 Task: Look for Airbnb properties in Mamburao, Philippines from 24th December, 2023 to 30th December, 2023 for 1 adult. Place can be private room with 1  bedroom having 1 bed and 1 bathroom. Property type can be hotel.
Action: Mouse moved to (447, 112)
Screenshot: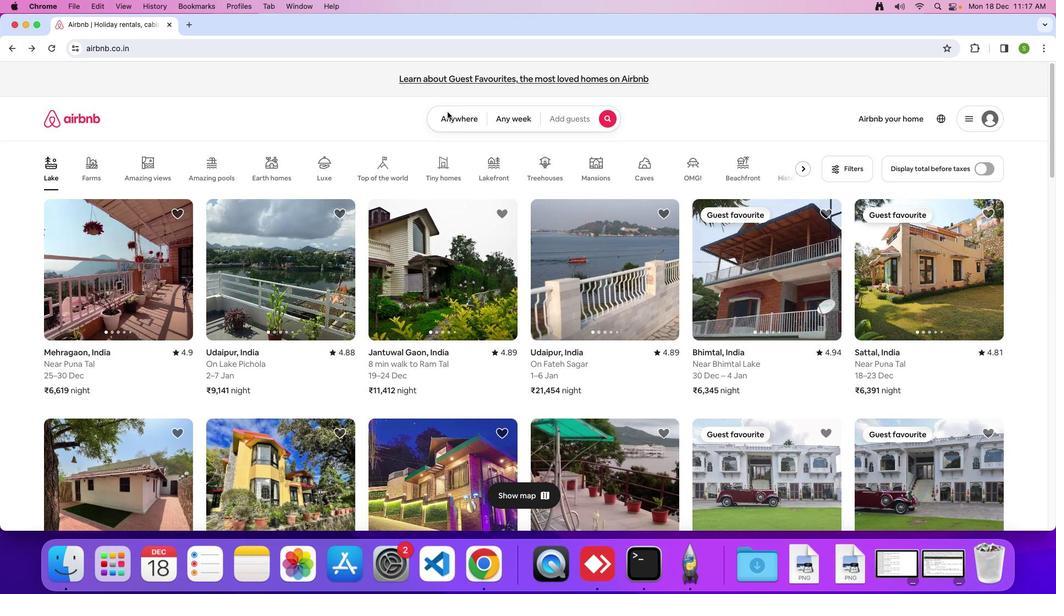 
Action: Mouse pressed left at (447, 112)
Screenshot: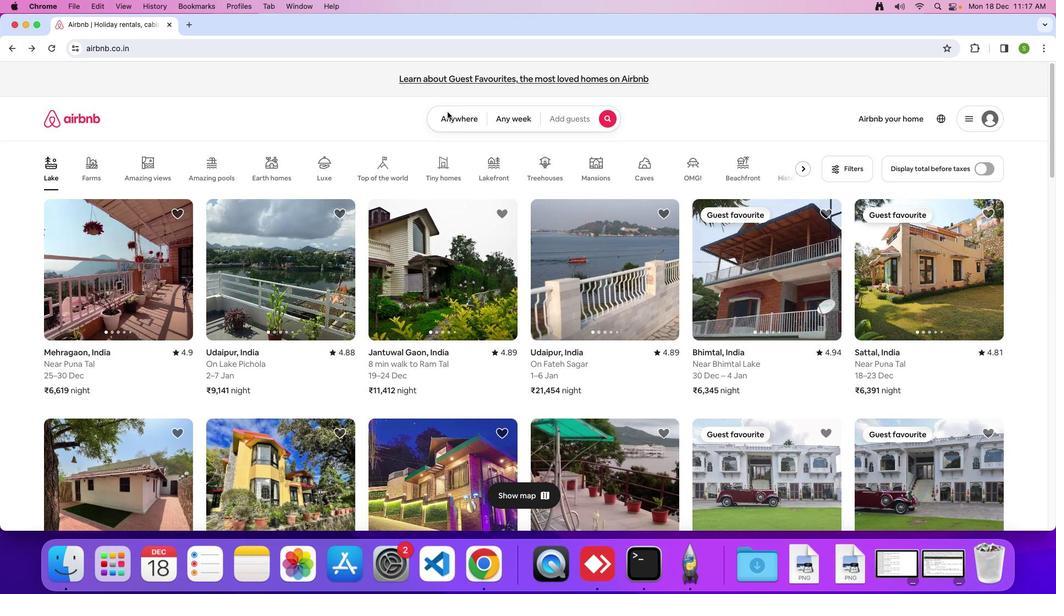 
Action: Mouse moved to (447, 116)
Screenshot: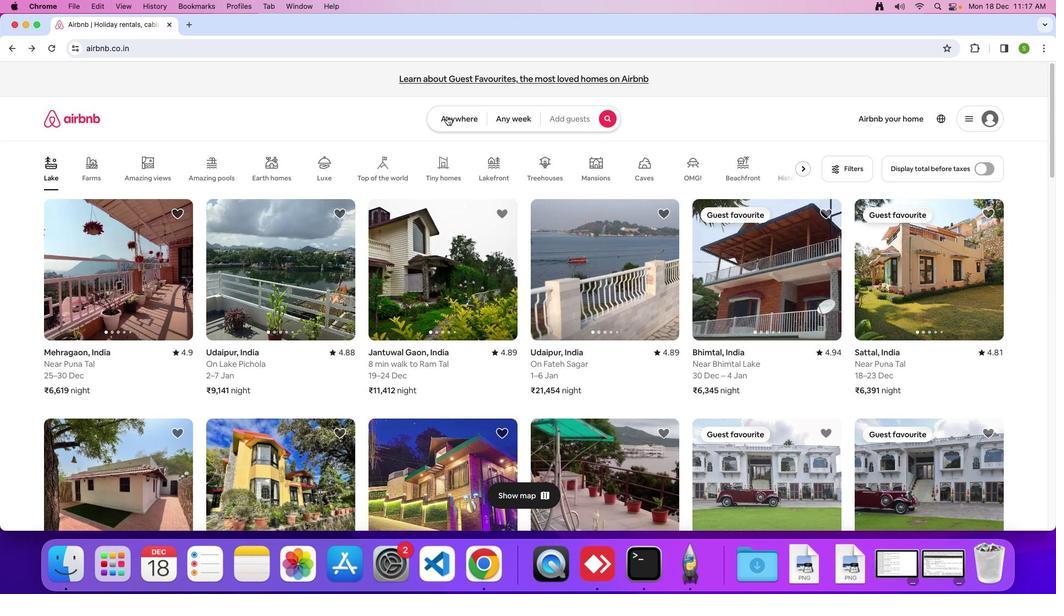 
Action: Mouse pressed left at (447, 116)
Screenshot: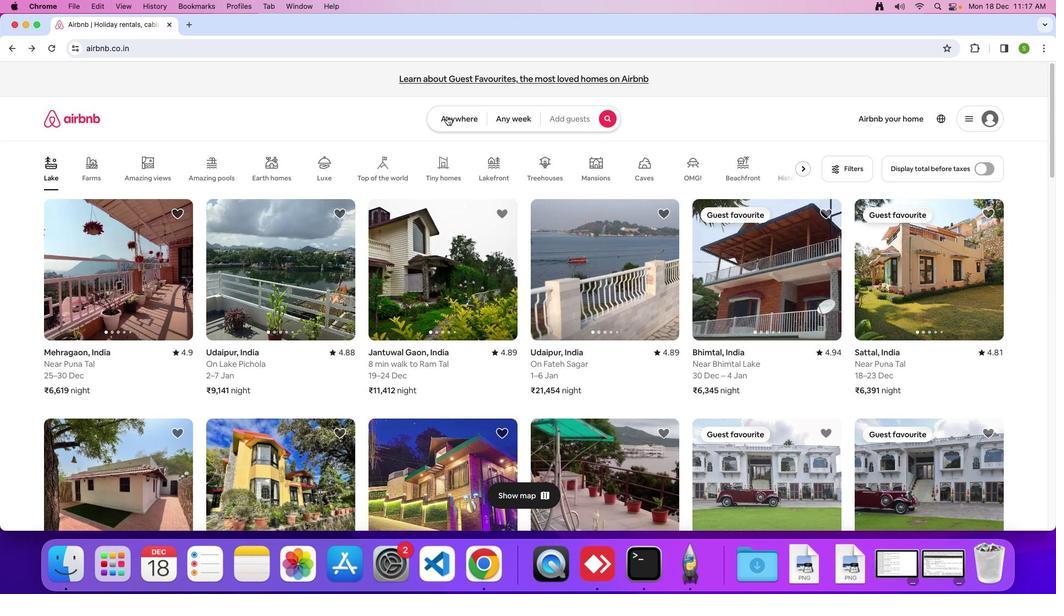
Action: Mouse moved to (348, 155)
Screenshot: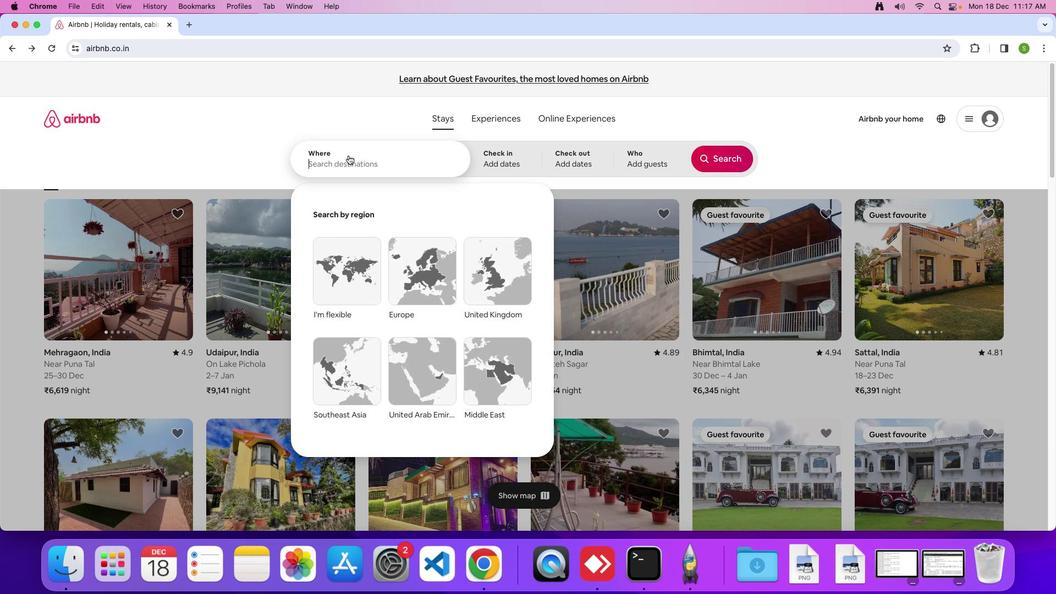 
Action: Mouse pressed left at (348, 155)
Screenshot: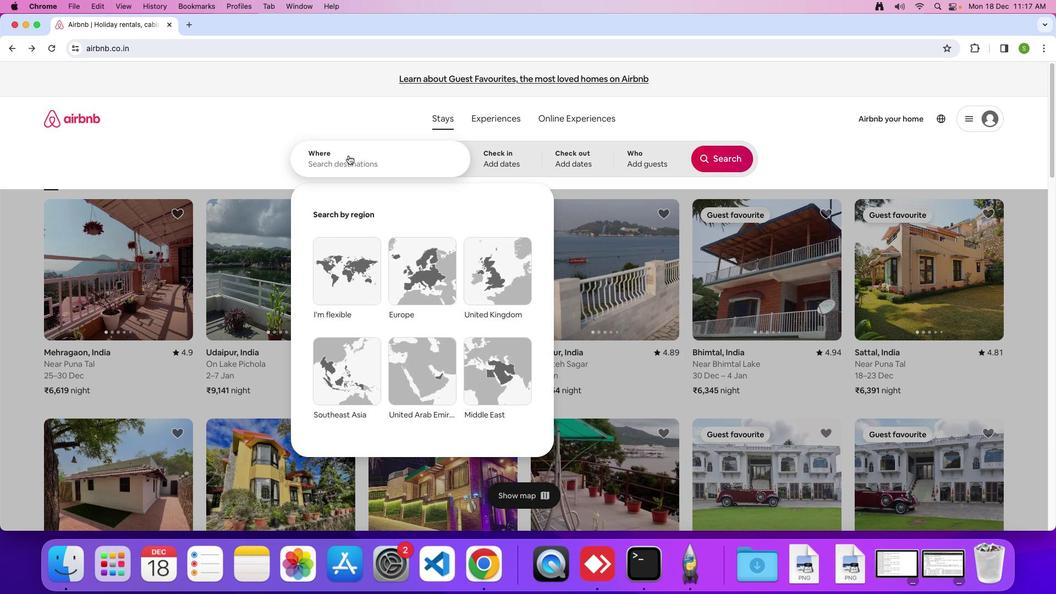 
Action: Mouse moved to (348, 155)
Screenshot: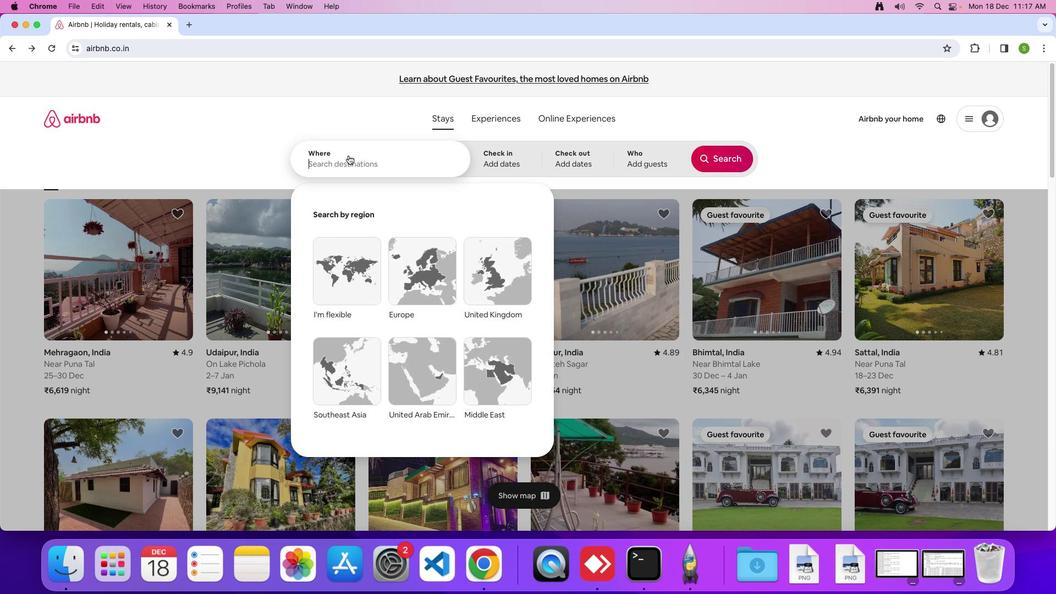 
Action: Key pressed 'M'Key.caps_lock'a''m''b''u''r''a''o'','Key.spaceKey.shift'P''h''i''l''i''p''p''i''n''e''s'Key.enter
Screenshot: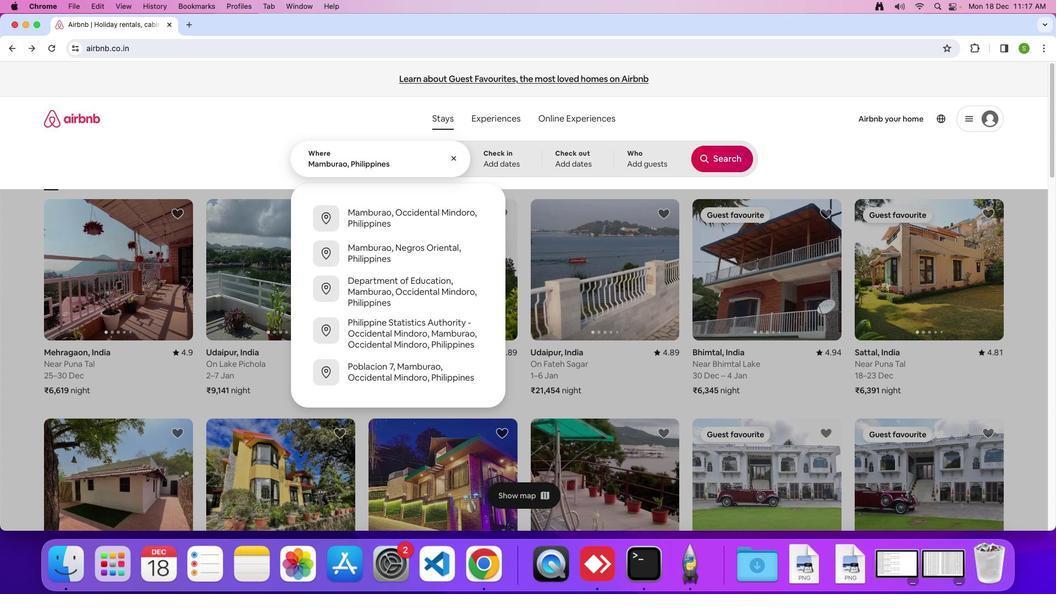 
Action: Mouse moved to (343, 407)
Screenshot: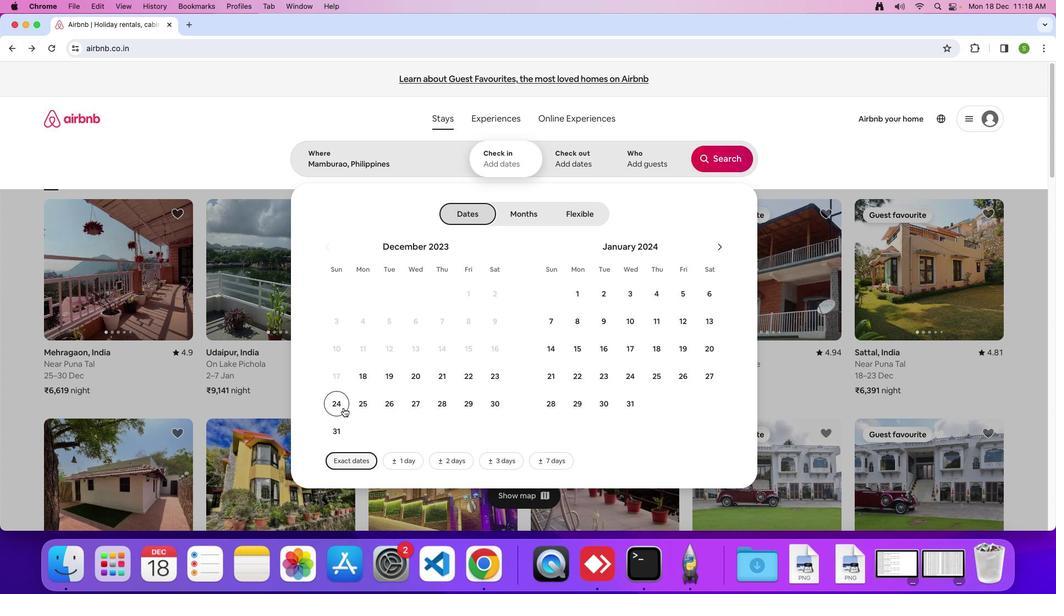 
Action: Mouse pressed left at (343, 407)
Screenshot: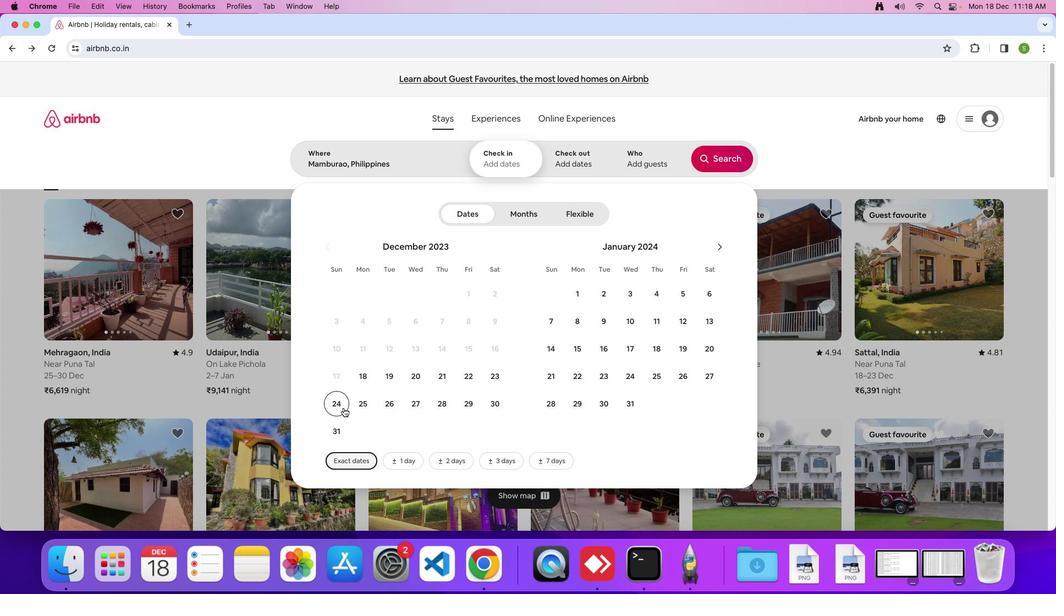 
Action: Mouse moved to (485, 399)
Screenshot: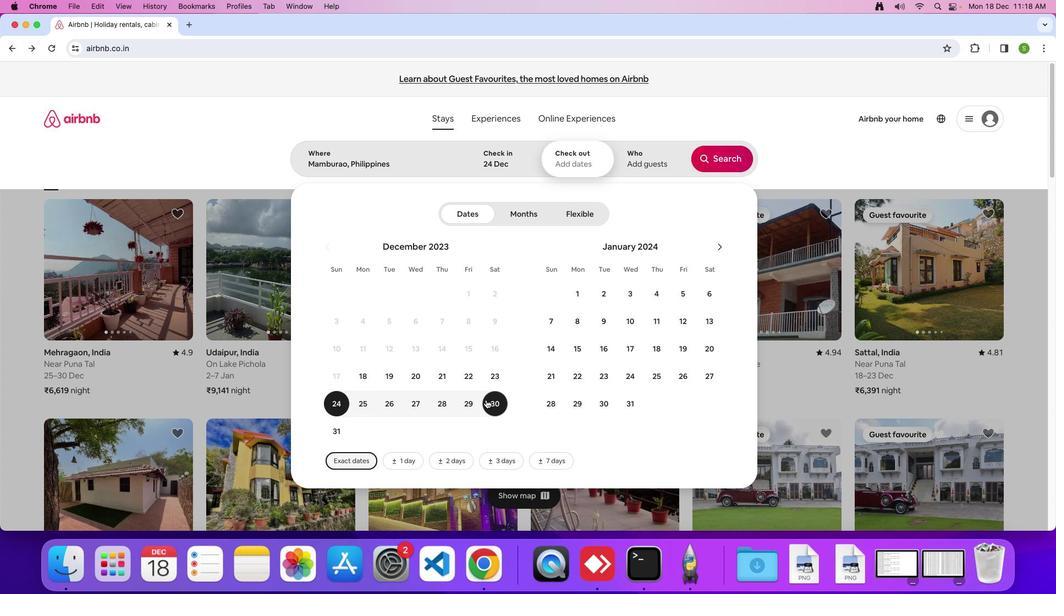 
Action: Mouse pressed left at (485, 399)
Screenshot: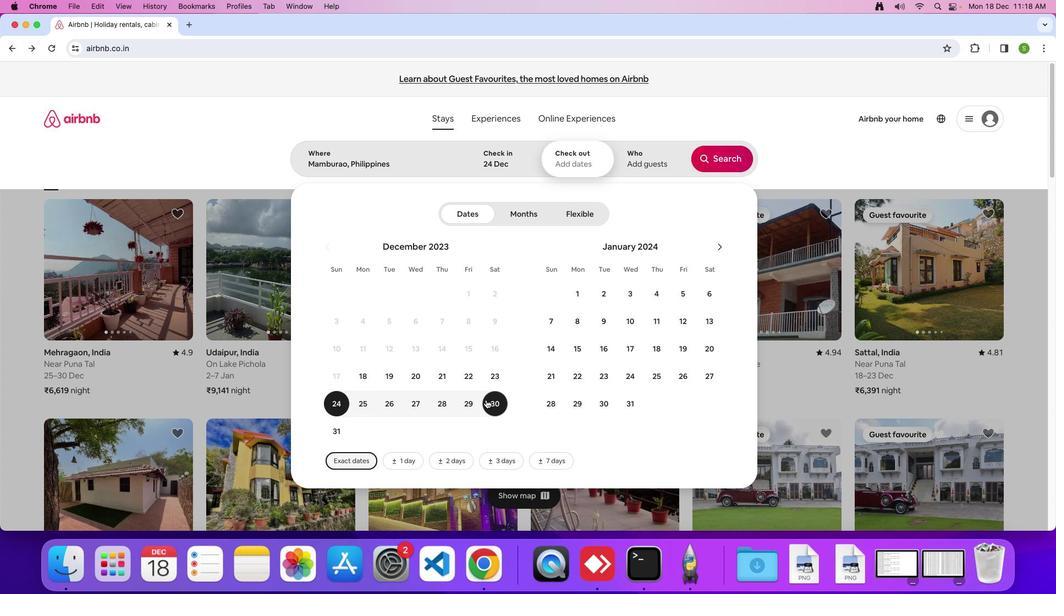 
Action: Mouse moved to (634, 167)
Screenshot: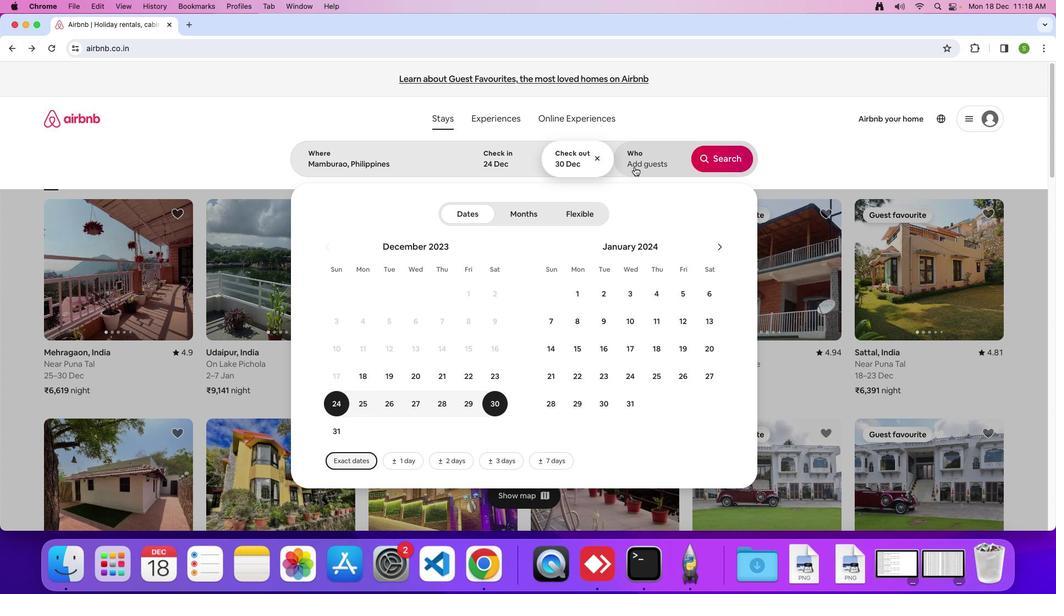 
Action: Mouse pressed left at (634, 167)
Screenshot: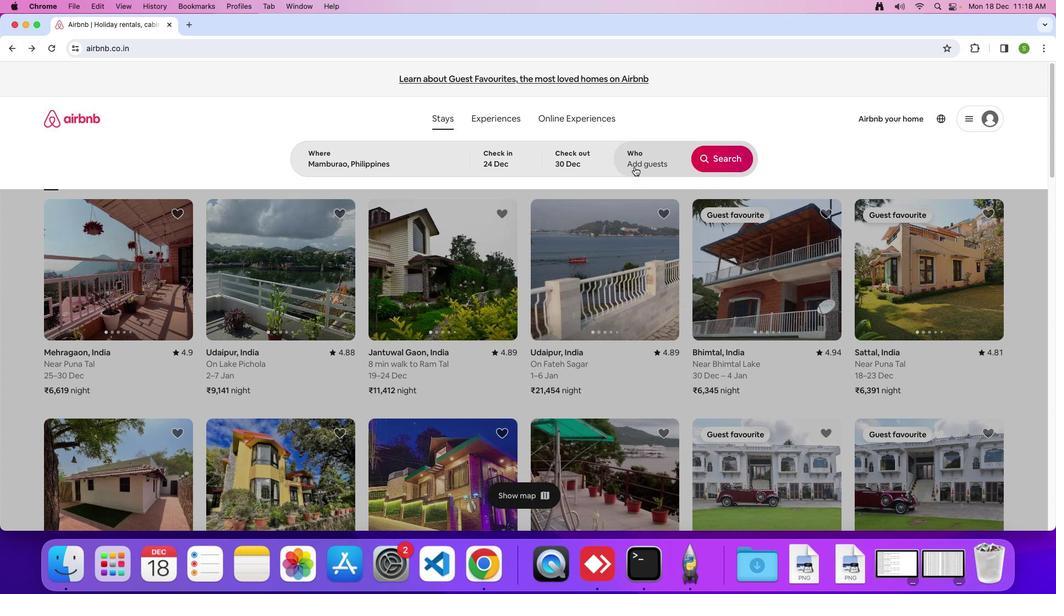 
Action: Mouse moved to (722, 213)
Screenshot: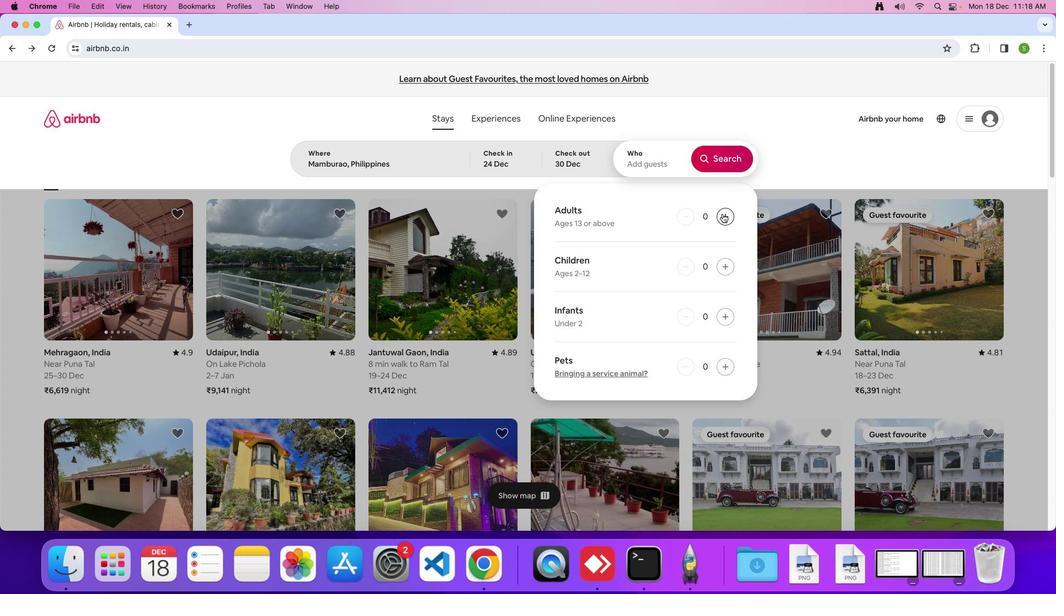 
Action: Mouse pressed left at (722, 213)
Screenshot: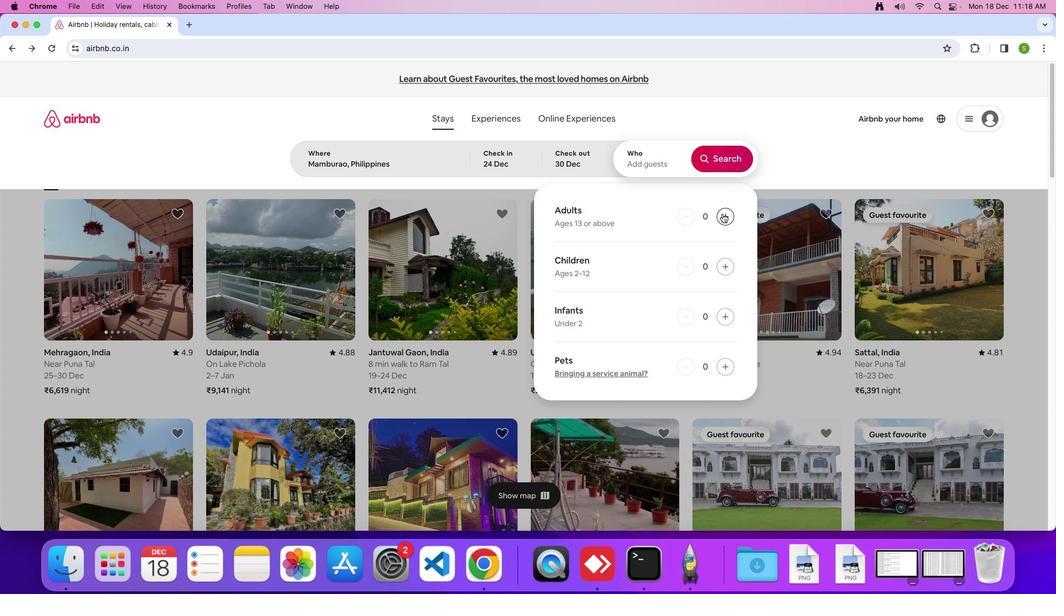 
Action: Mouse moved to (721, 160)
Screenshot: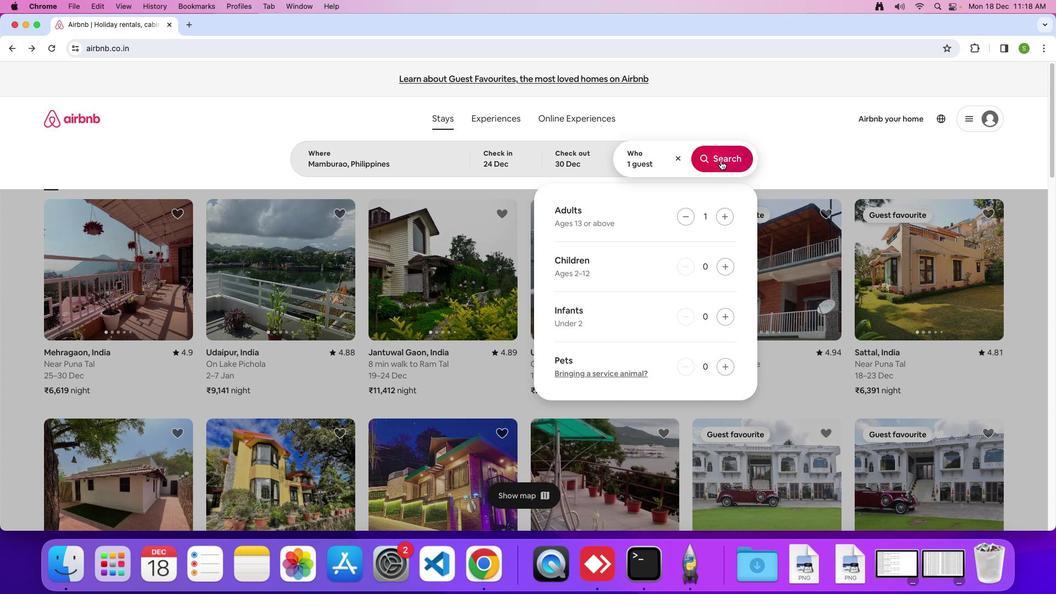 
Action: Mouse pressed left at (721, 160)
Screenshot: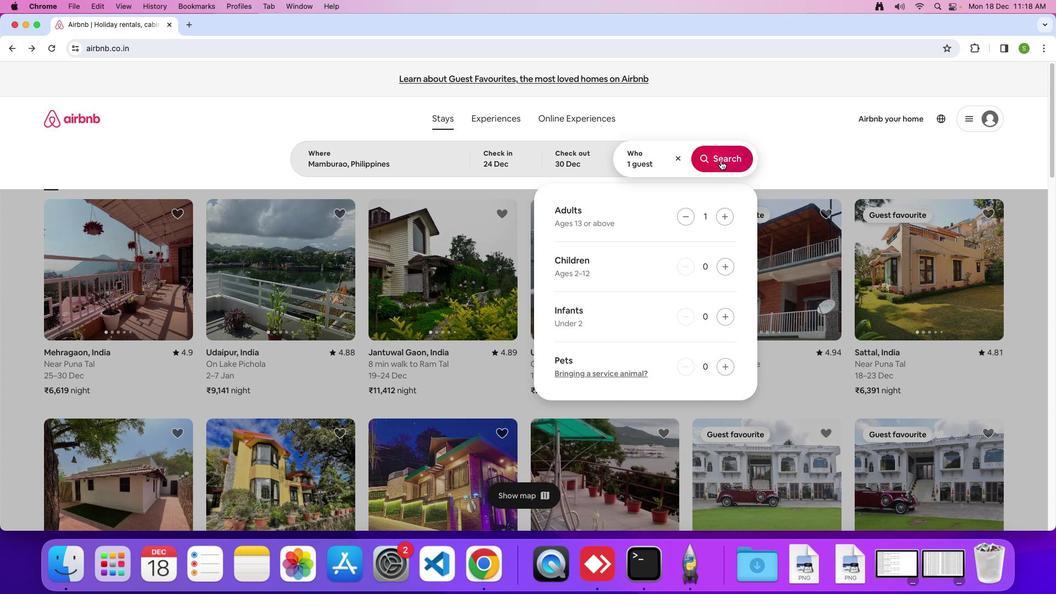 
Action: Mouse moved to (890, 135)
Screenshot: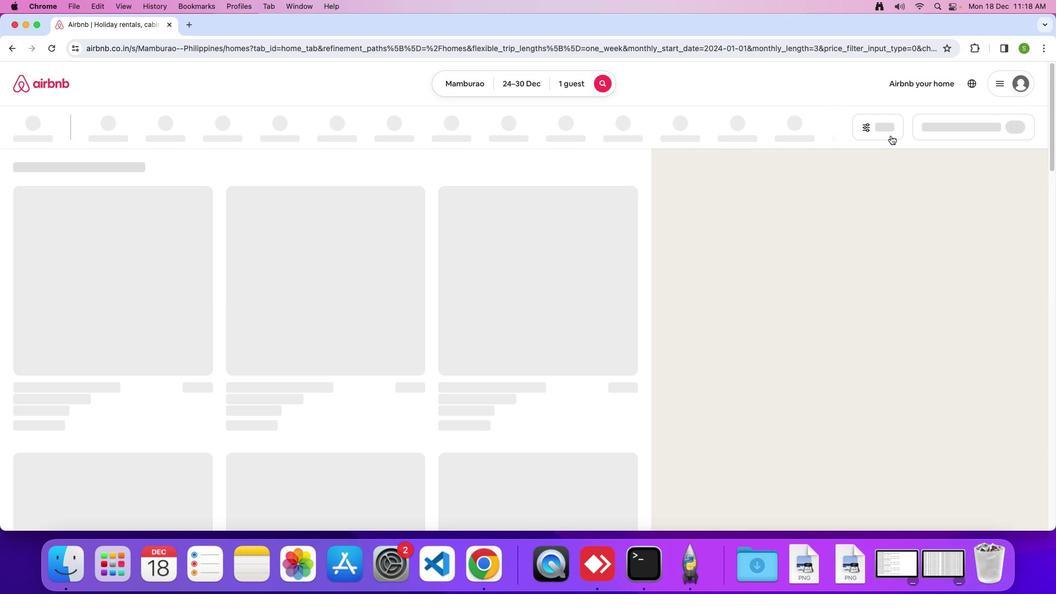 
Action: Mouse pressed left at (890, 135)
Screenshot: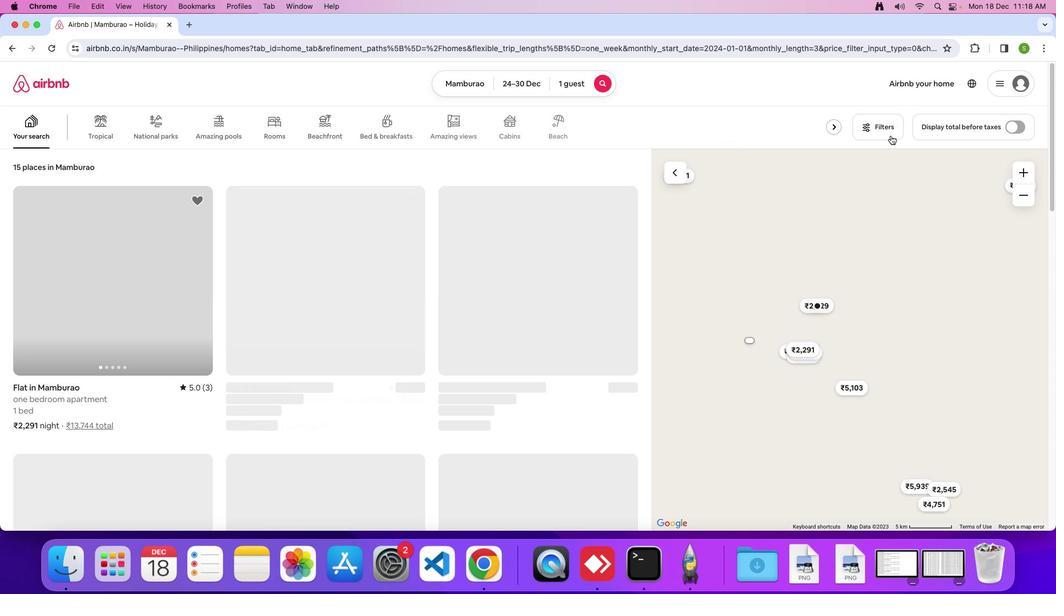 
Action: Mouse moved to (469, 308)
Screenshot: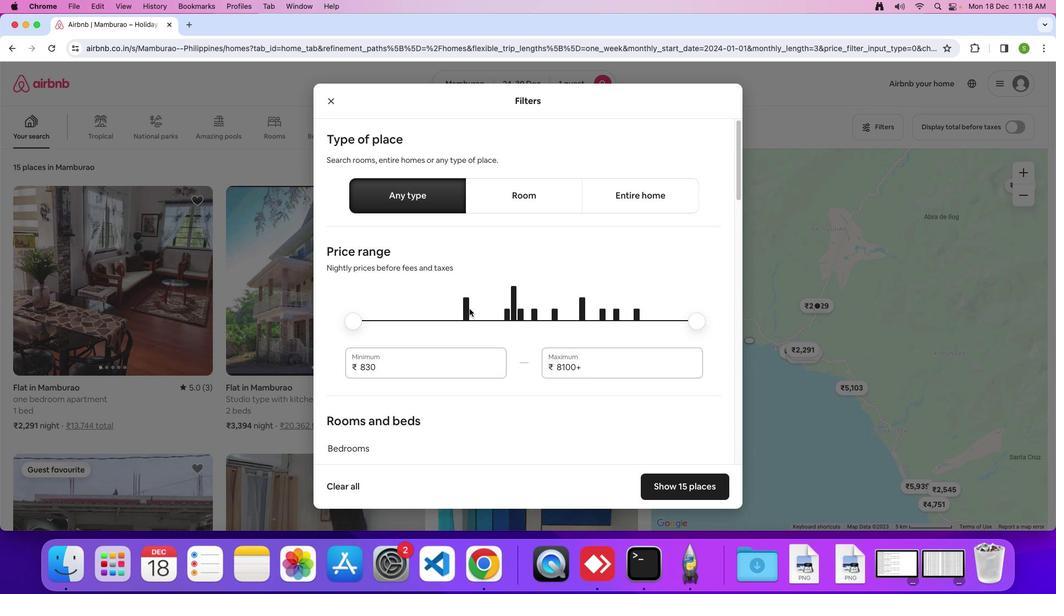 
Action: Mouse scrolled (469, 308) with delta (0, 0)
Screenshot: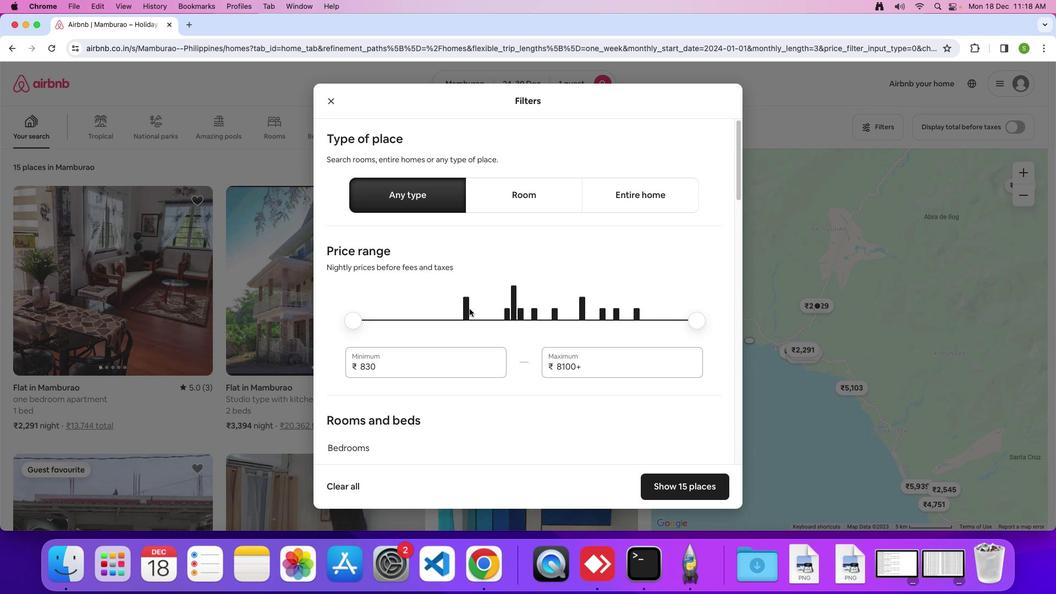 
Action: Mouse scrolled (469, 308) with delta (0, 0)
Screenshot: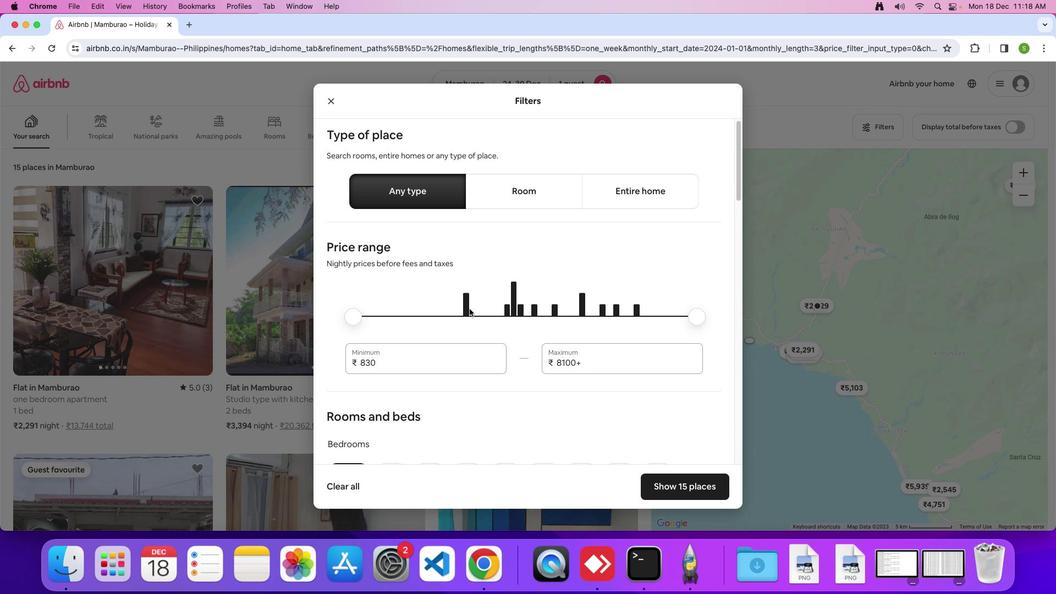 
Action: Mouse scrolled (469, 308) with delta (0, 0)
Screenshot: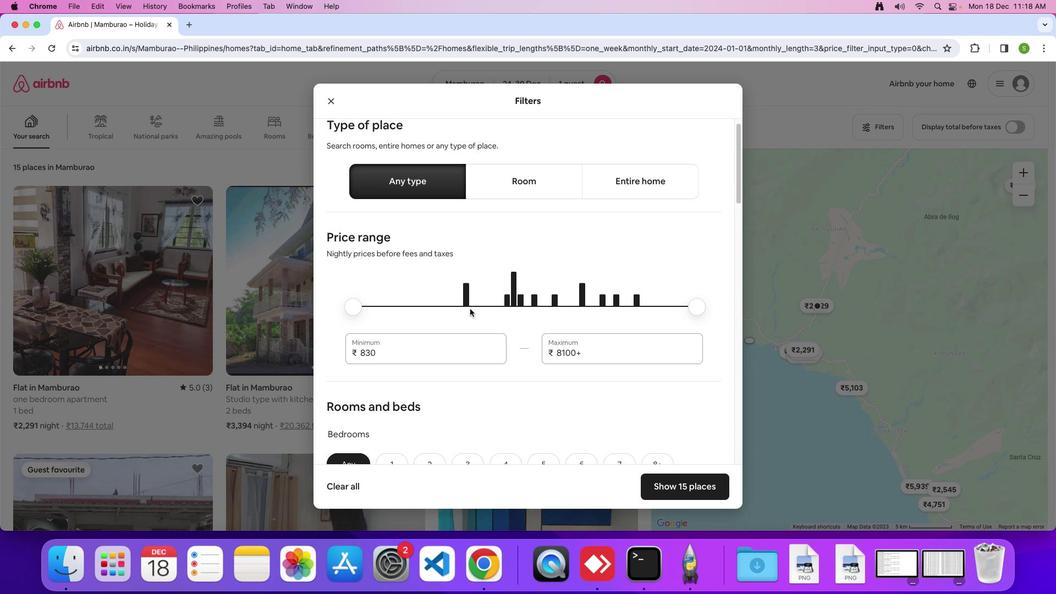 
Action: Mouse moved to (469, 308)
Screenshot: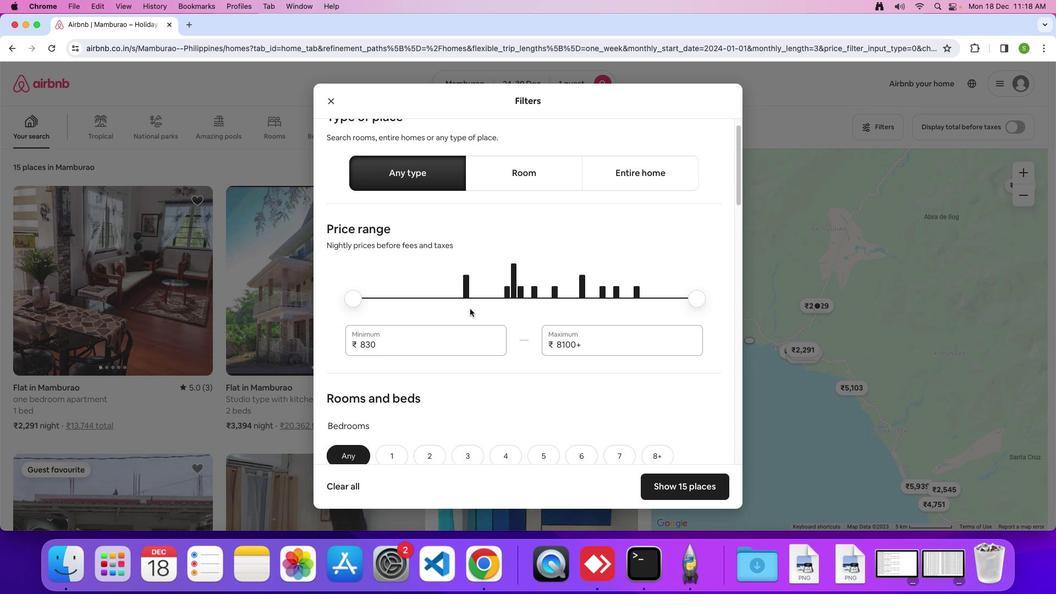 
Action: Mouse scrolled (469, 308) with delta (0, 0)
Screenshot: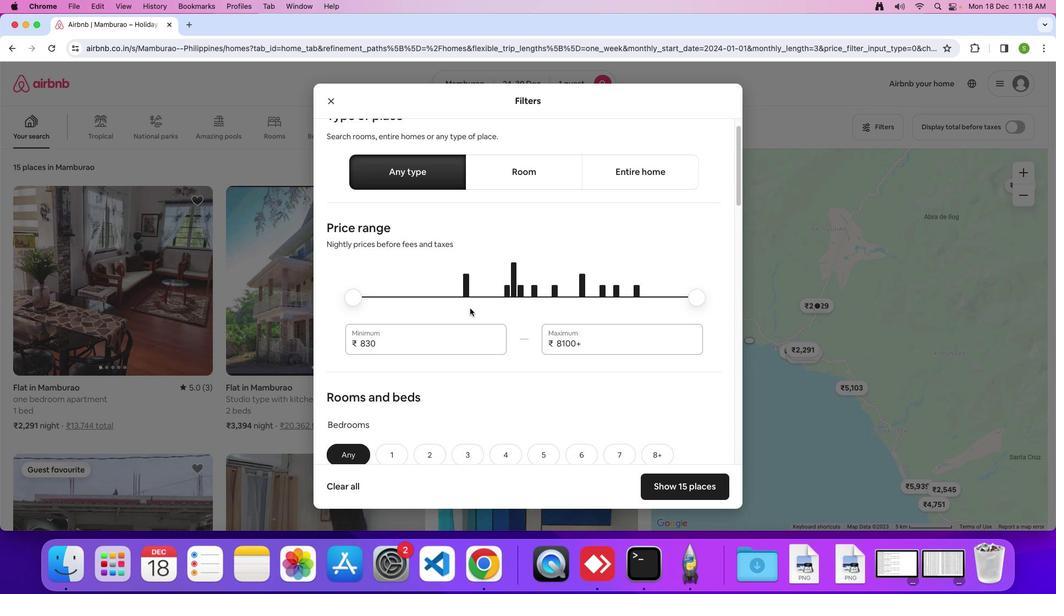 
Action: Mouse scrolled (469, 308) with delta (0, 0)
Screenshot: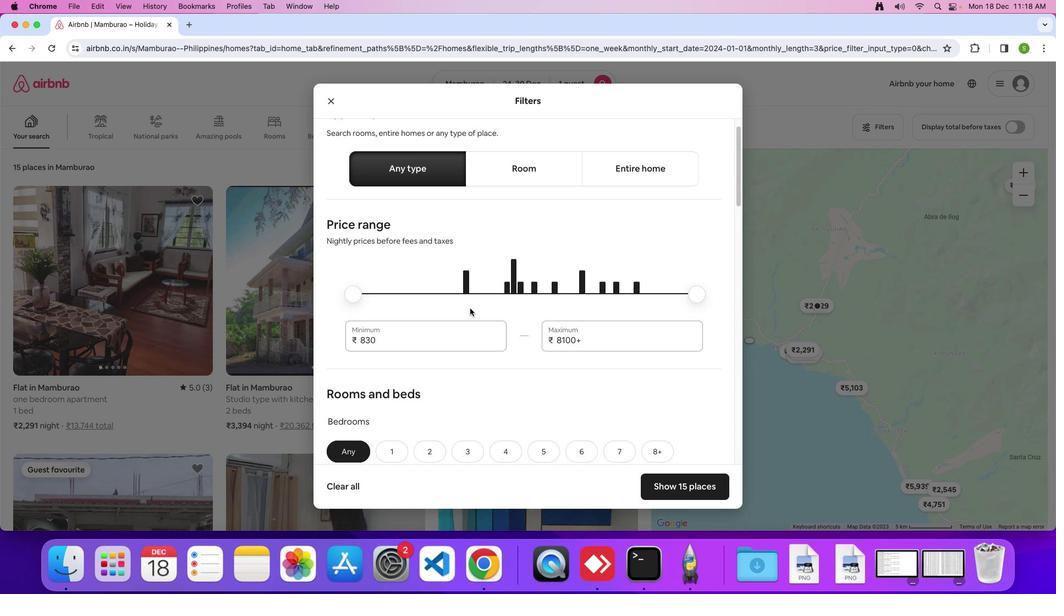 
Action: Mouse moved to (470, 308)
Screenshot: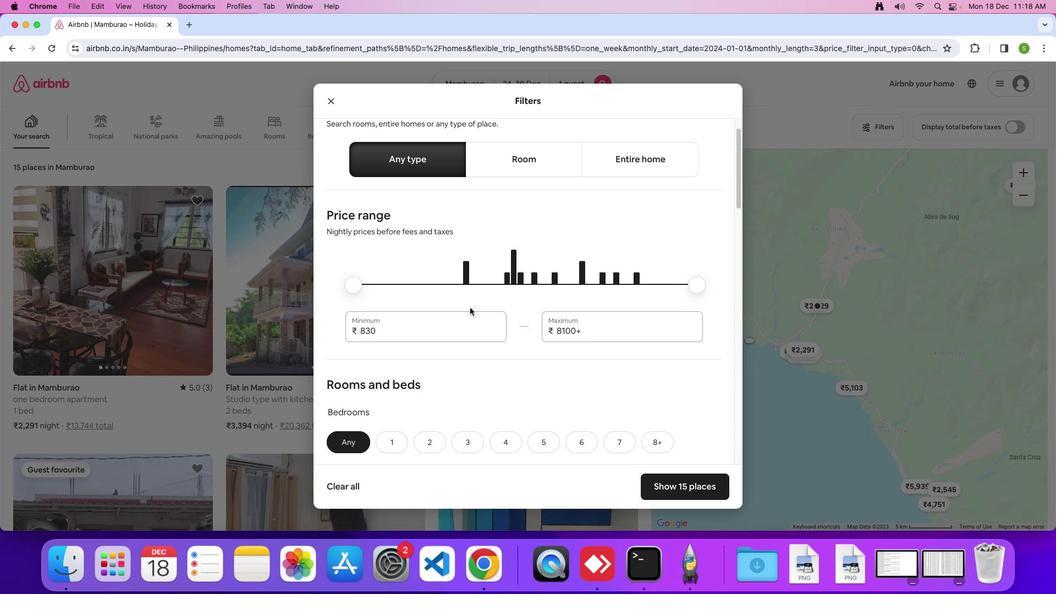 
Action: Mouse scrolled (470, 308) with delta (0, 0)
Screenshot: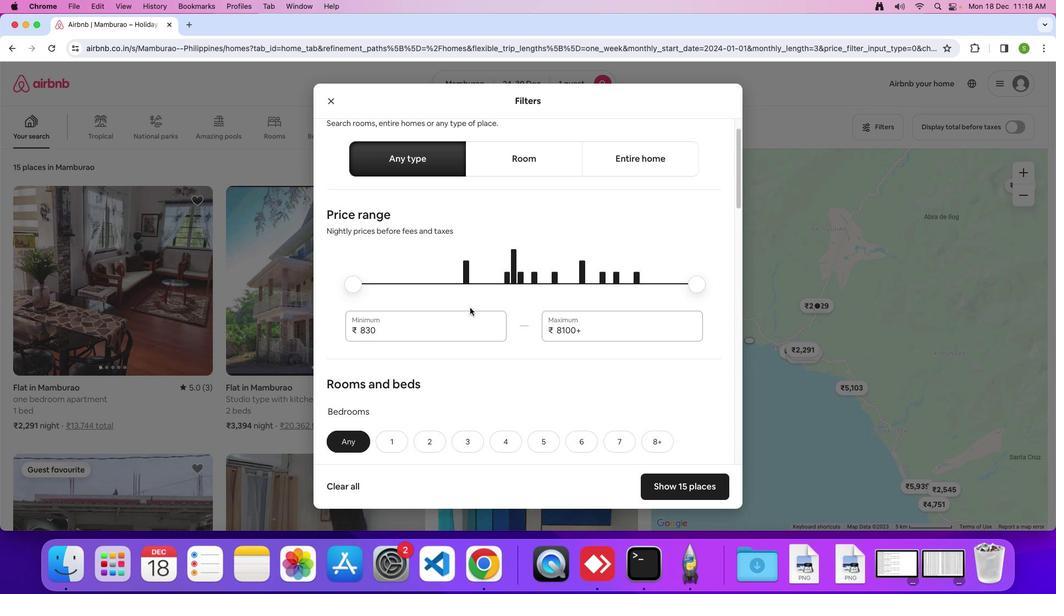 
Action: Mouse scrolled (470, 308) with delta (0, 0)
Screenshot: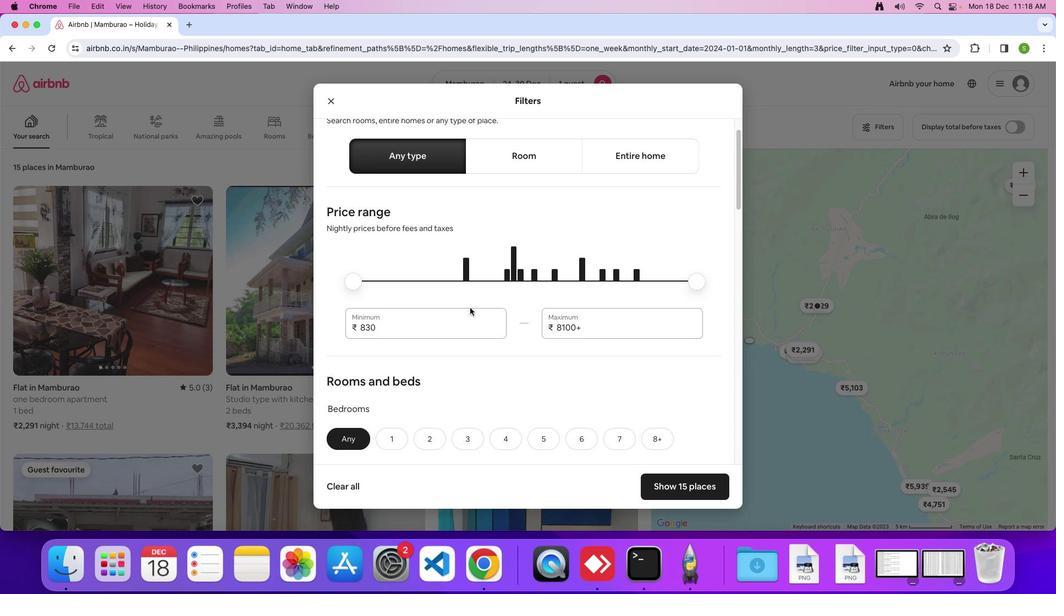 
Action: Mouse scrolled (470, 308) with delta (0, -1)
Screenshot: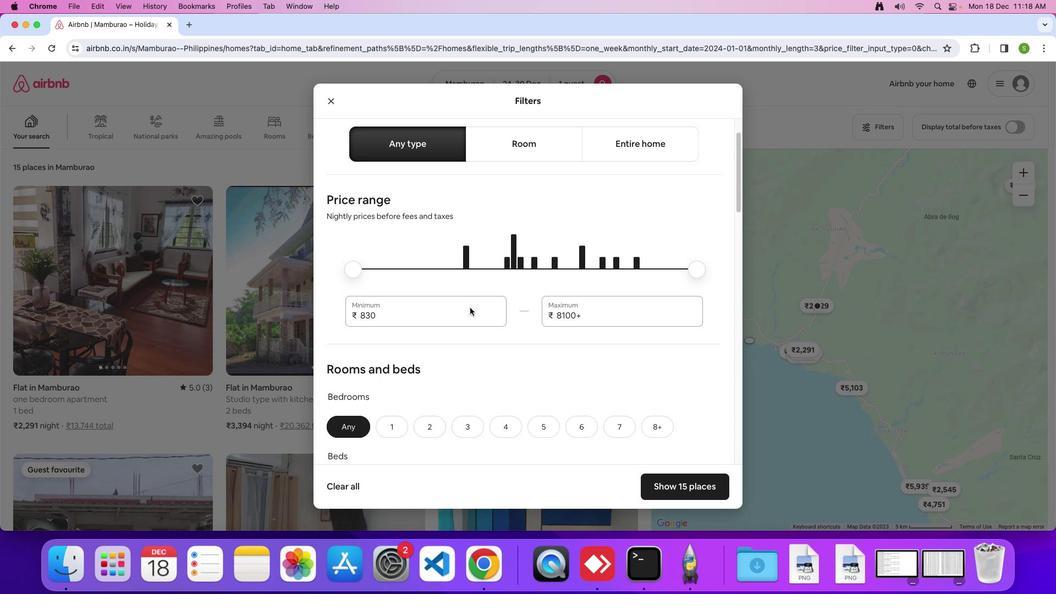 
Action: Mouse scrolled (470, 308) with delta (0, 0)
Screenshot: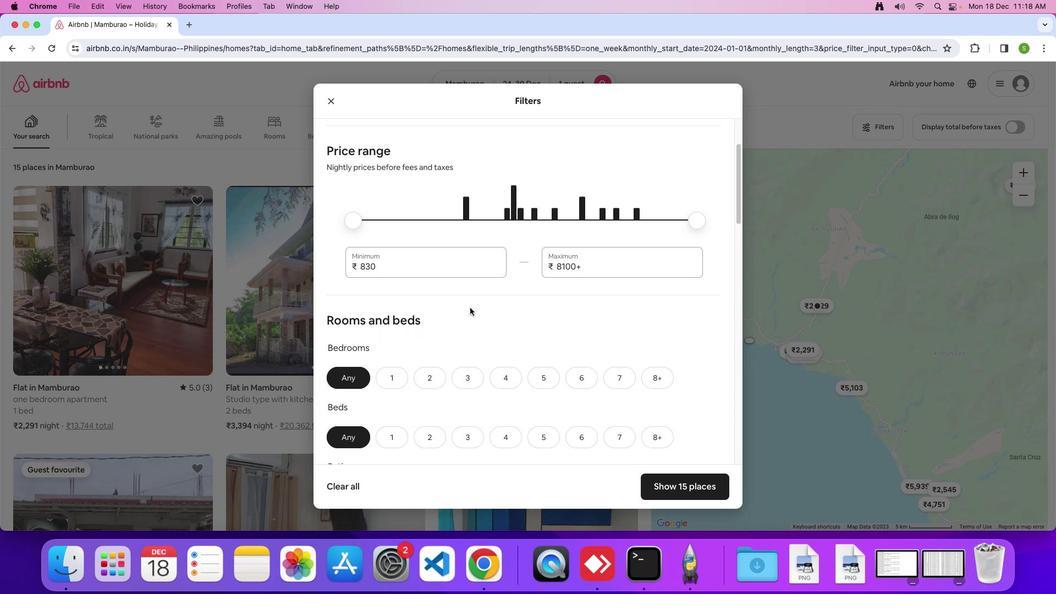 
Action: Mouse scrolled (470, 308) with delta (0, 0)
Screenshot: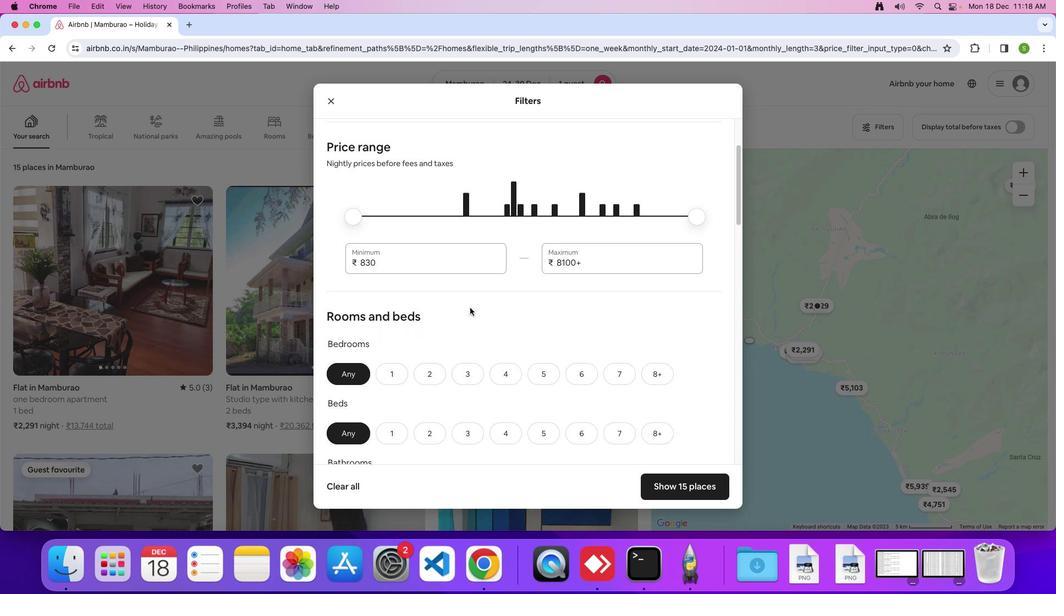 
Action: Mouse scrolled (470, 308) with delta (0, 0)
Screenshot: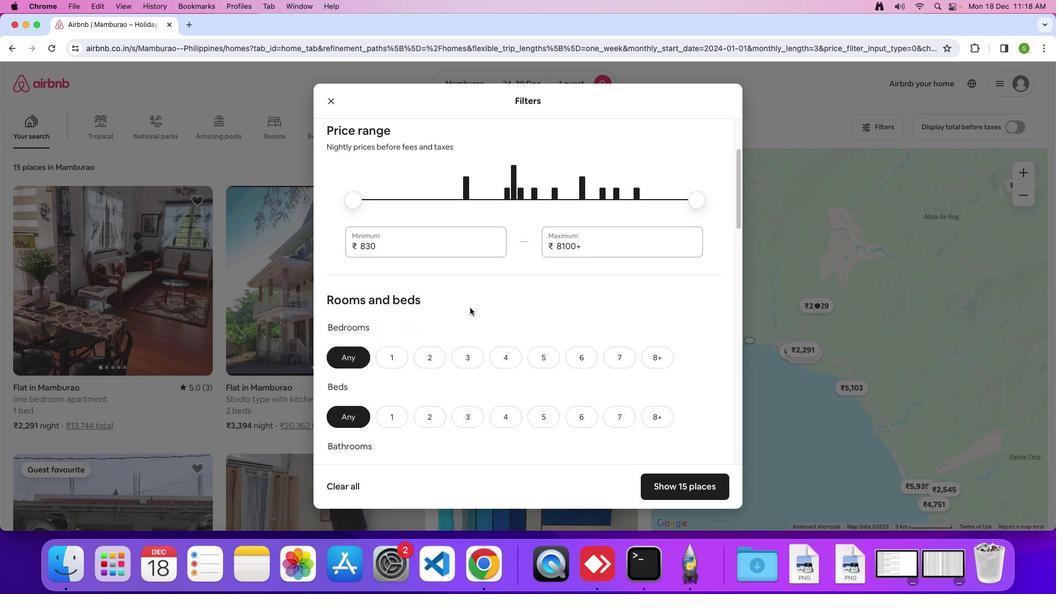 
Action: Mouse moved to (470, 308)
Screenshot: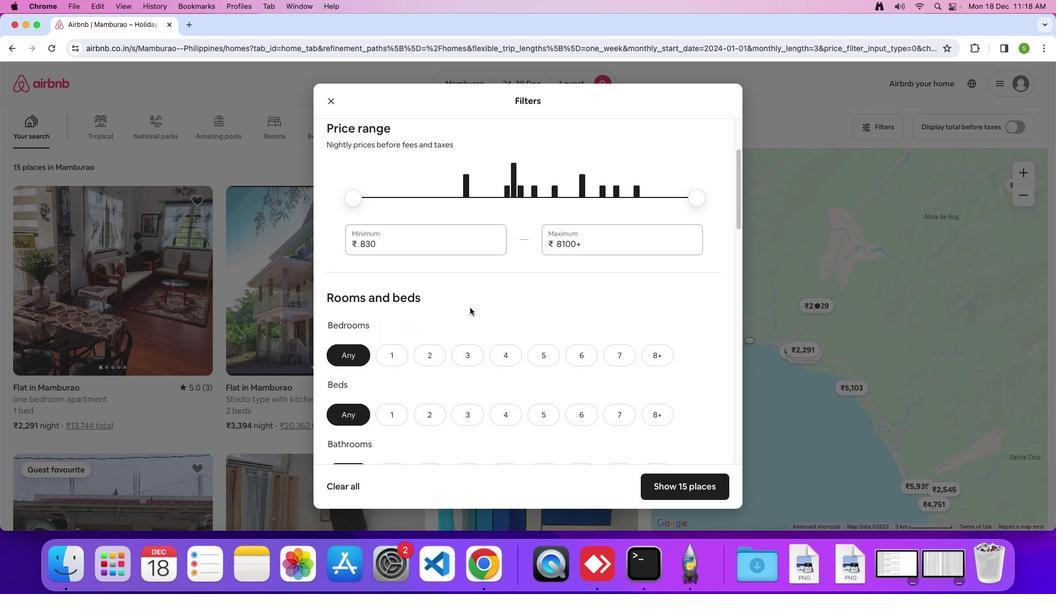 
Action: Mouse scrolled (470, 308) with delta (0, 0)
Screenshot: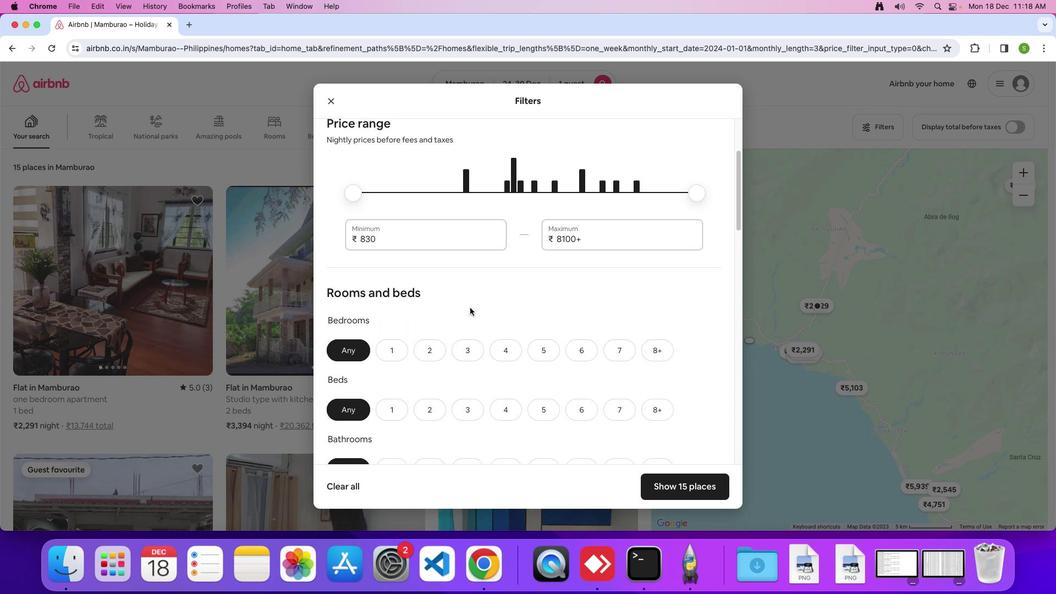 
Action: Mouse scrolled (470, 308) with delta (0, -1)
Screenshot: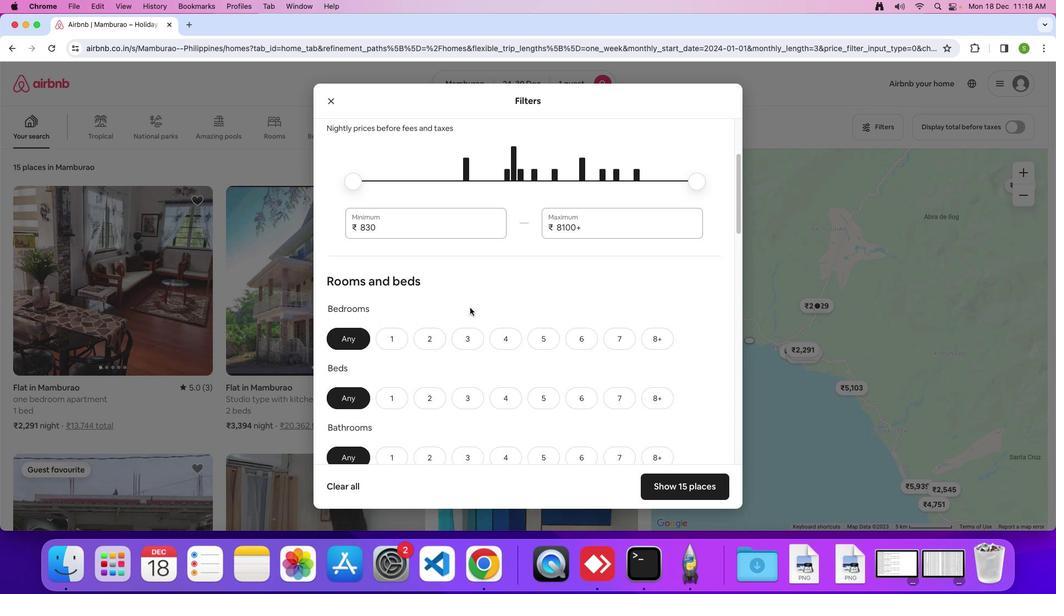 
Action: Mouse moved to (393, 265)
Screenshot: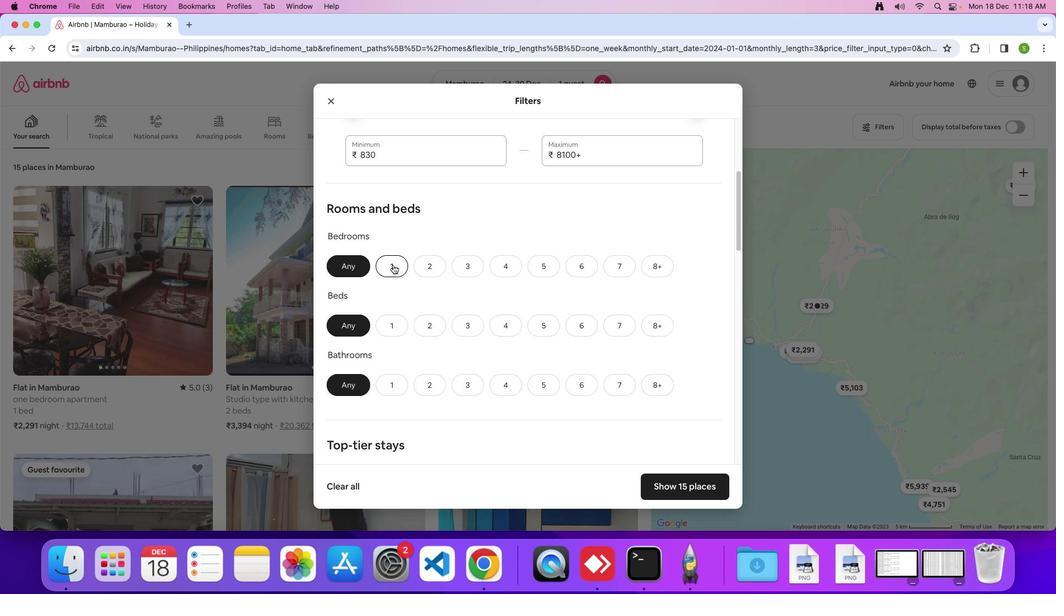 
Action: Mouse pressed left at (393, 265)
Screenshot: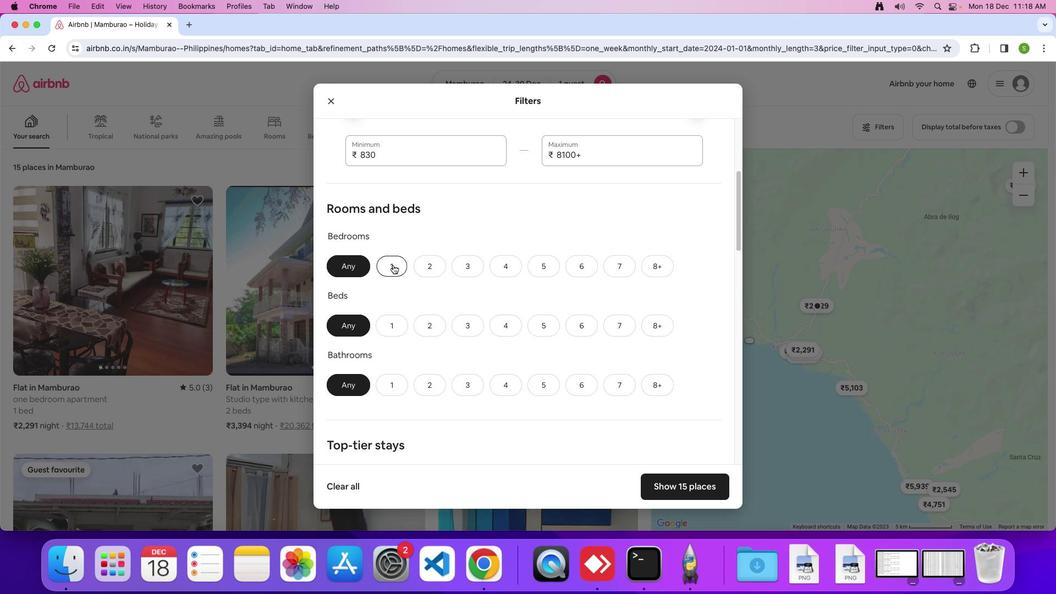 
Action: Mouse moved to (391, 322)
Screenshot: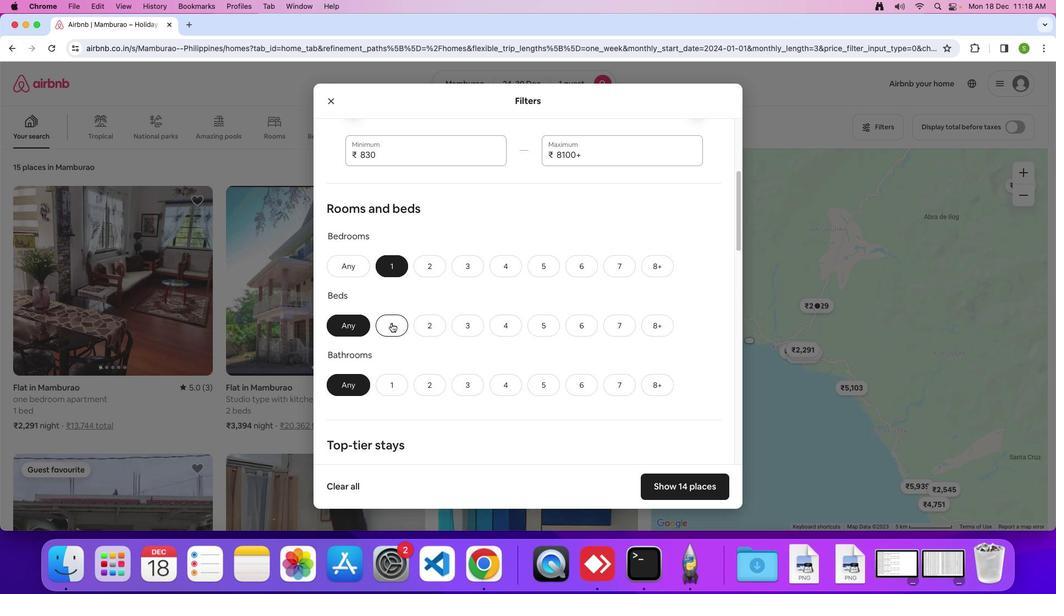 
Action: Mouse pressed left at (391, 322)
Screenshot: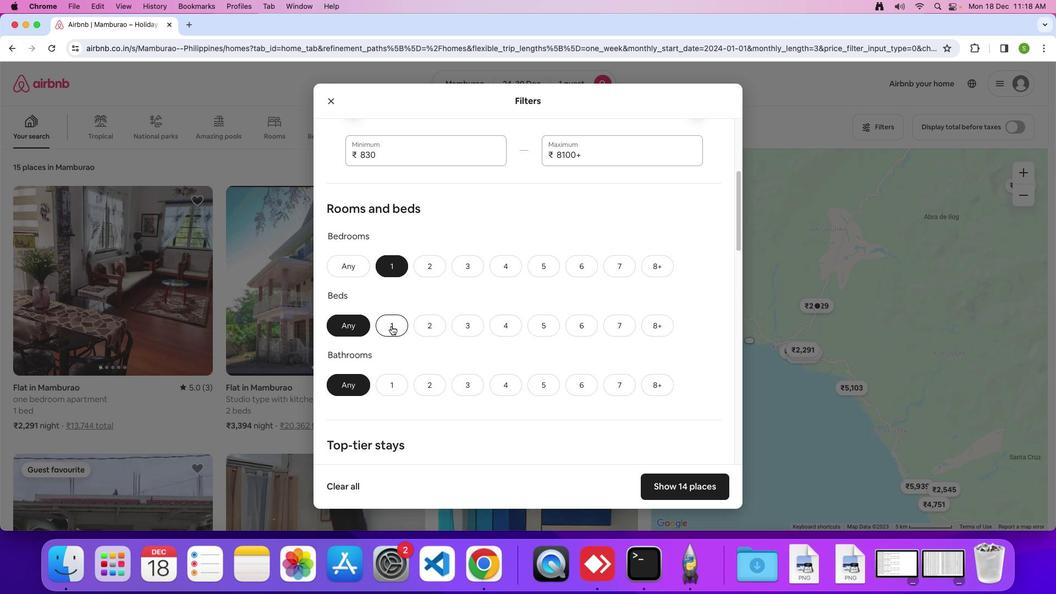 
Action: Mouse moved to (392, 382)
Screenshot: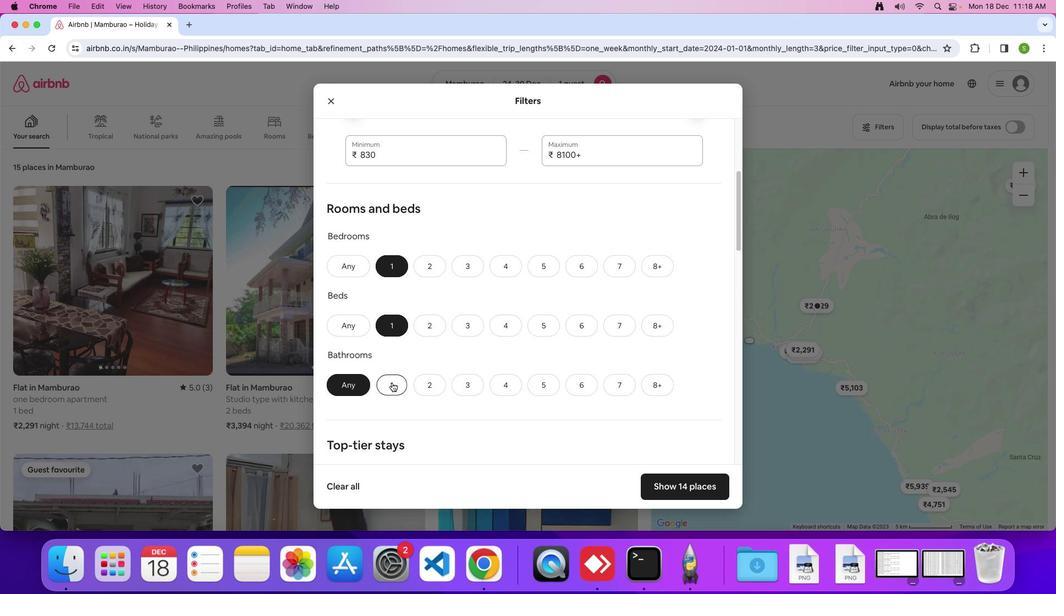
Action: Mouse pressed left at (392, 382)
Screenshot: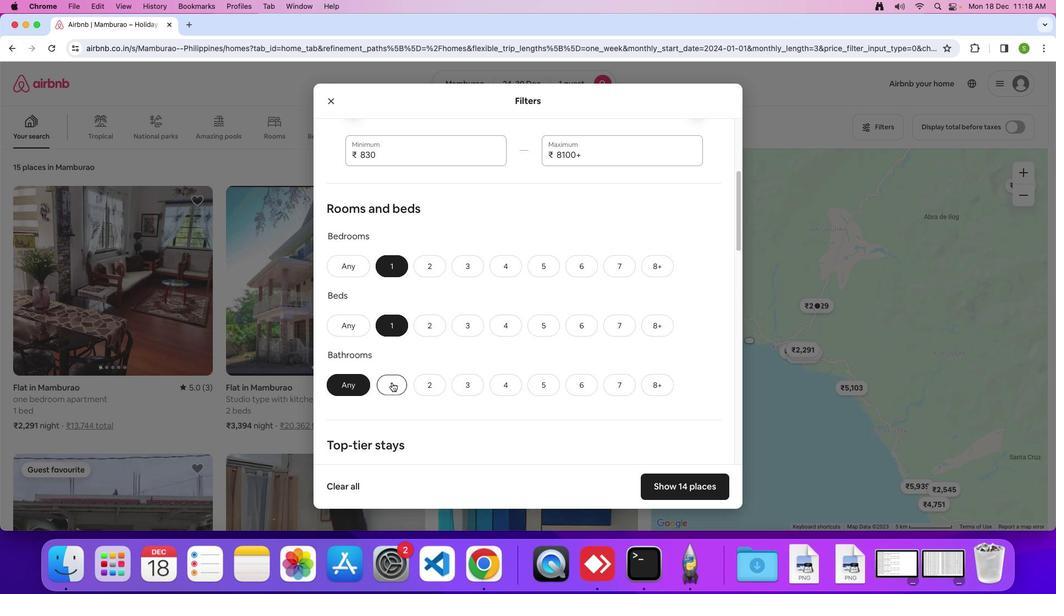 
Action: Mouse moved to (468, 320)
Screenshot: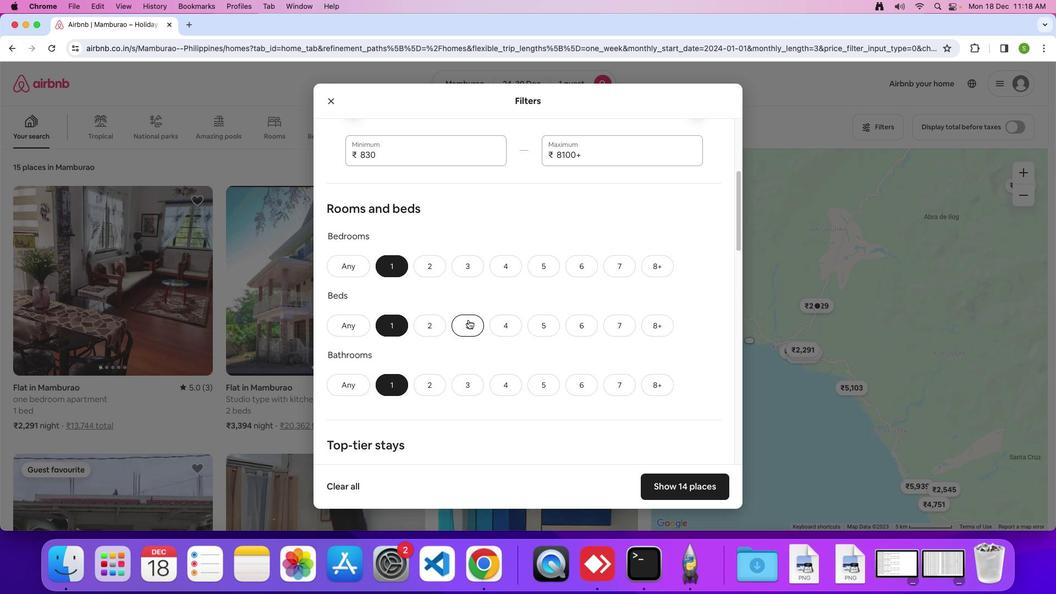 
Action: Mouse scrolled (468, 320) with delta (0, 0)
Screenshot: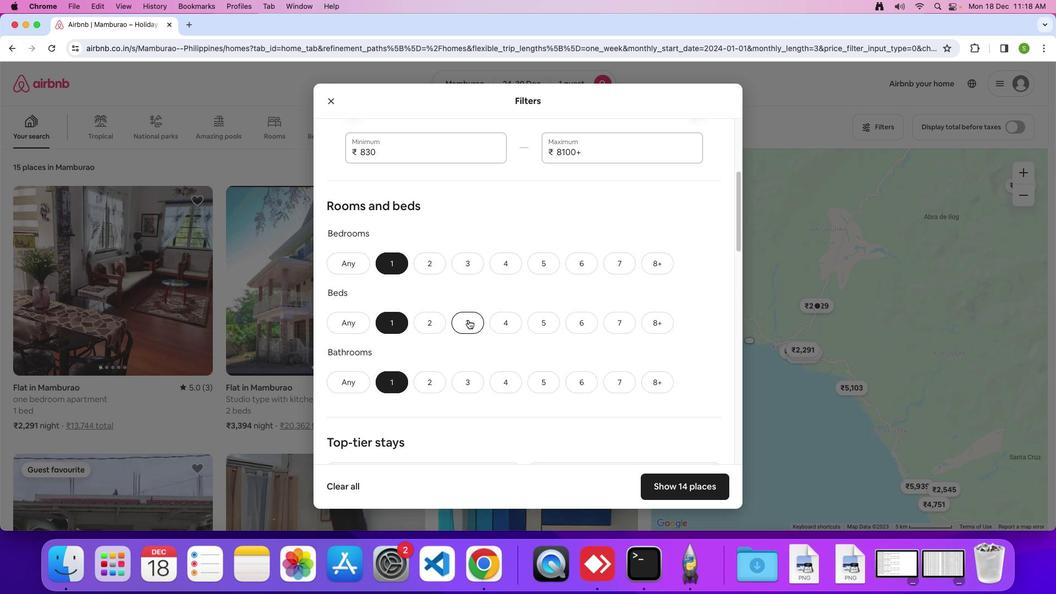 
Action: Mouse scrolled (468, 320) with delta (0, 0)
Screenshot: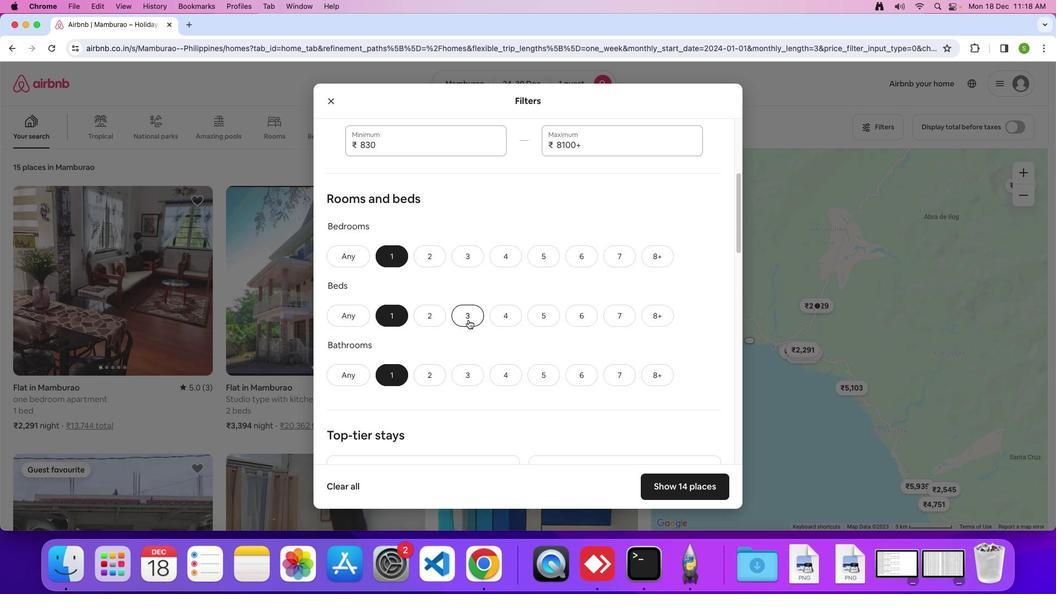 
Action: Mouse scrolled (468, 320) with delta (0, 0)
Screenshot: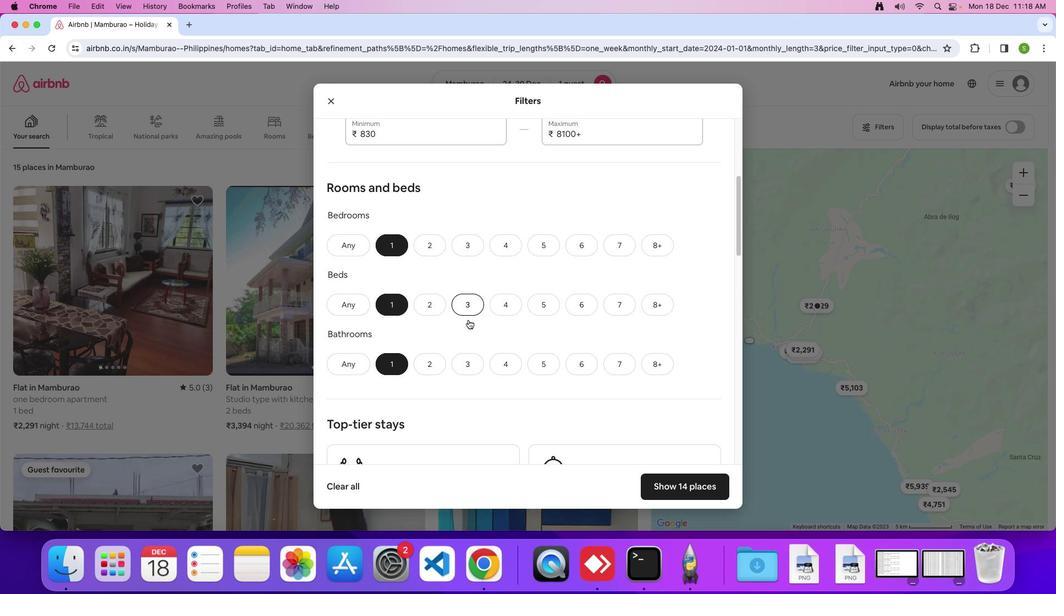 
Action: Mouse scrolled (468, 320) with delta (0, 0)
Screenshot: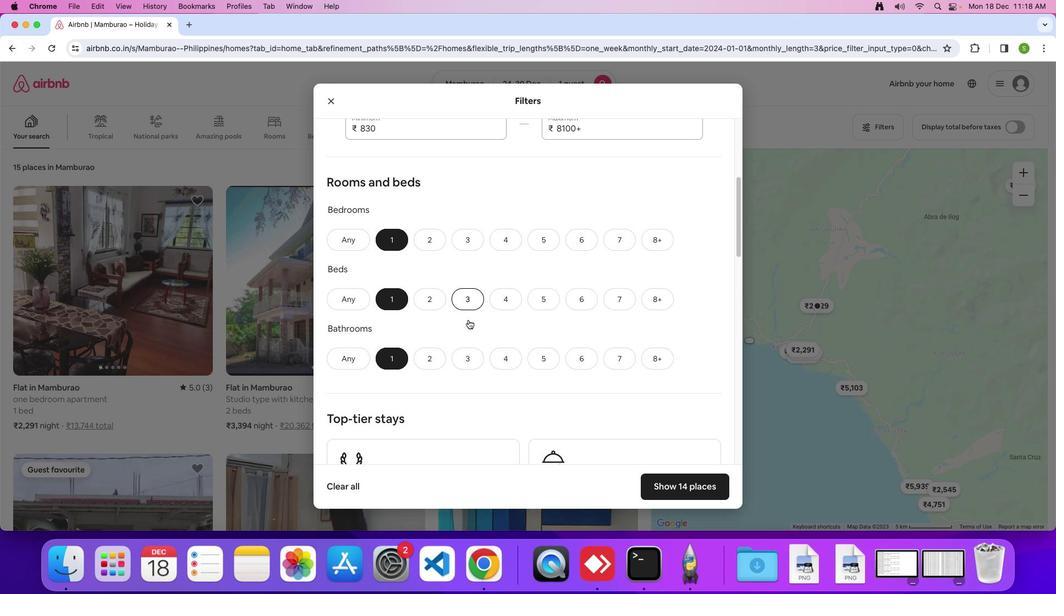 
Action: Mouse scrolled (468, 320) with delta (0, 0)
Screenshot: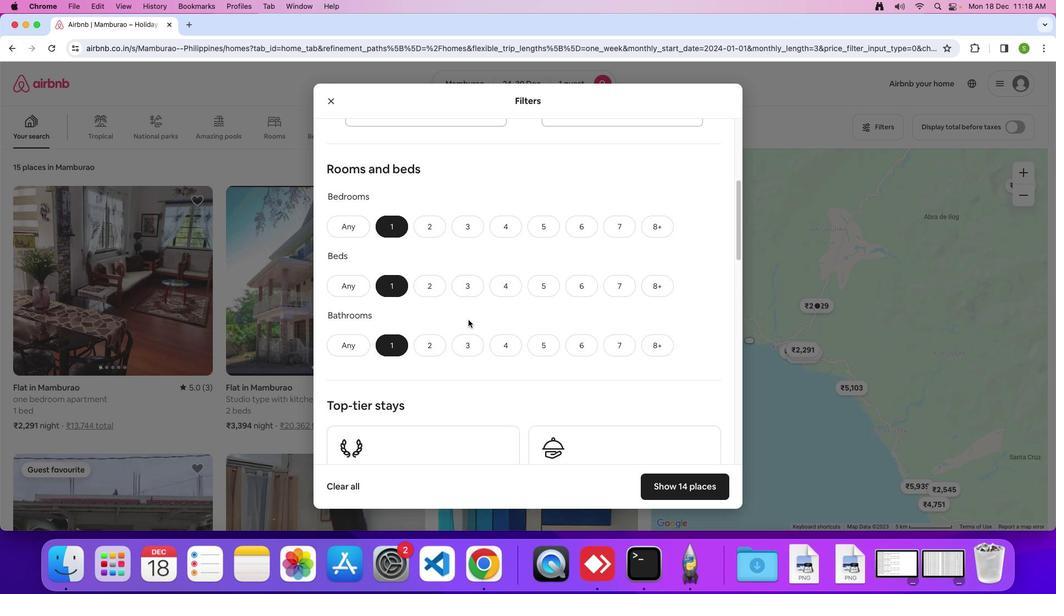 
Action: Mouse scrolled (468, 320) with delta (0, 0)
Screenshot: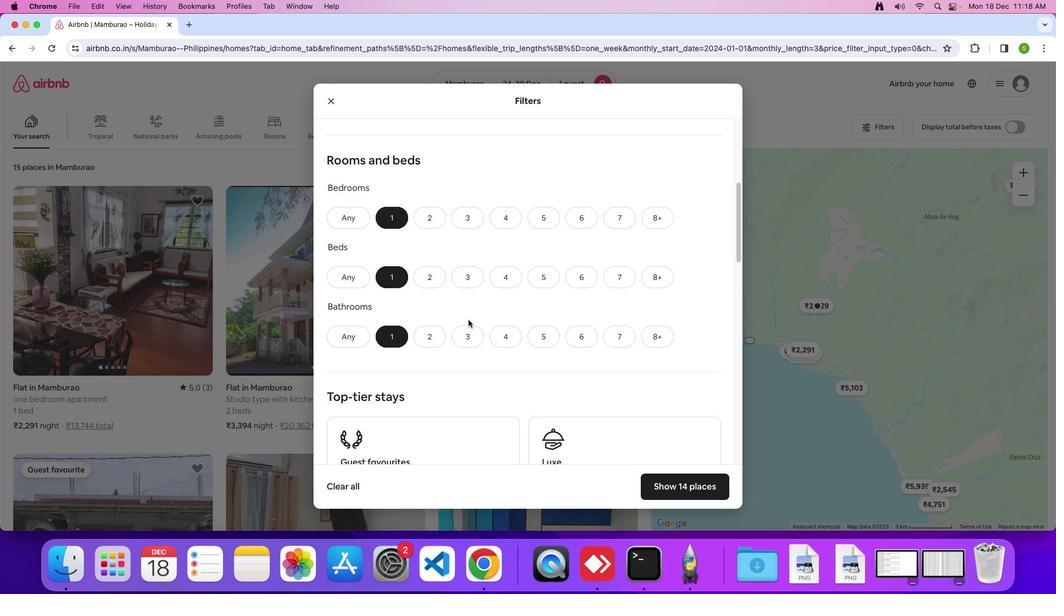 
Action: Mouse scrolled (468, 320) with delta (0, 0)
Screenshot: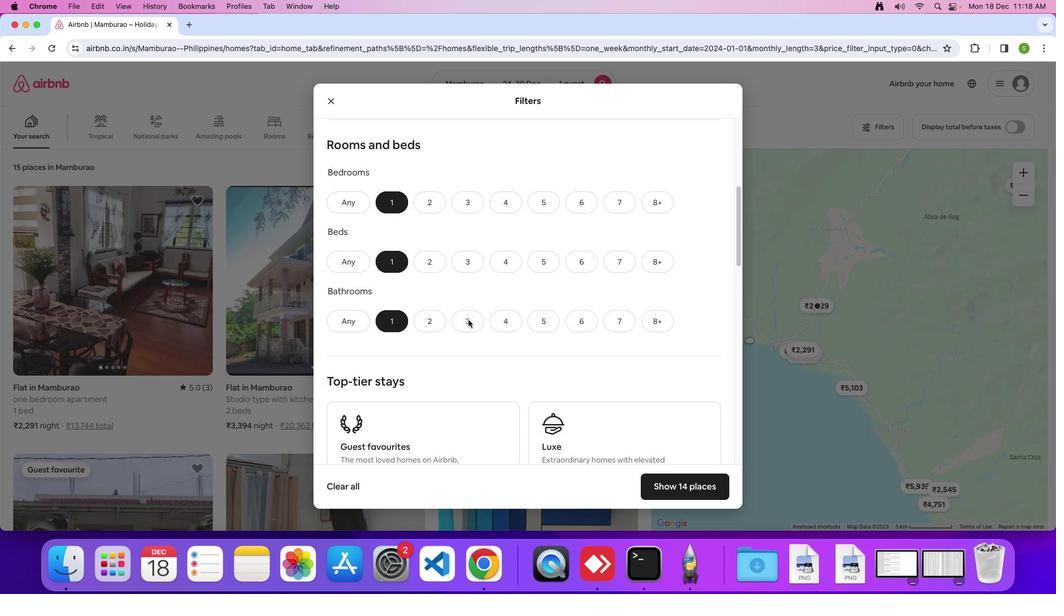 
Action: Mouse scrolled (468, 320) with delta (0, 0)
Screenshot: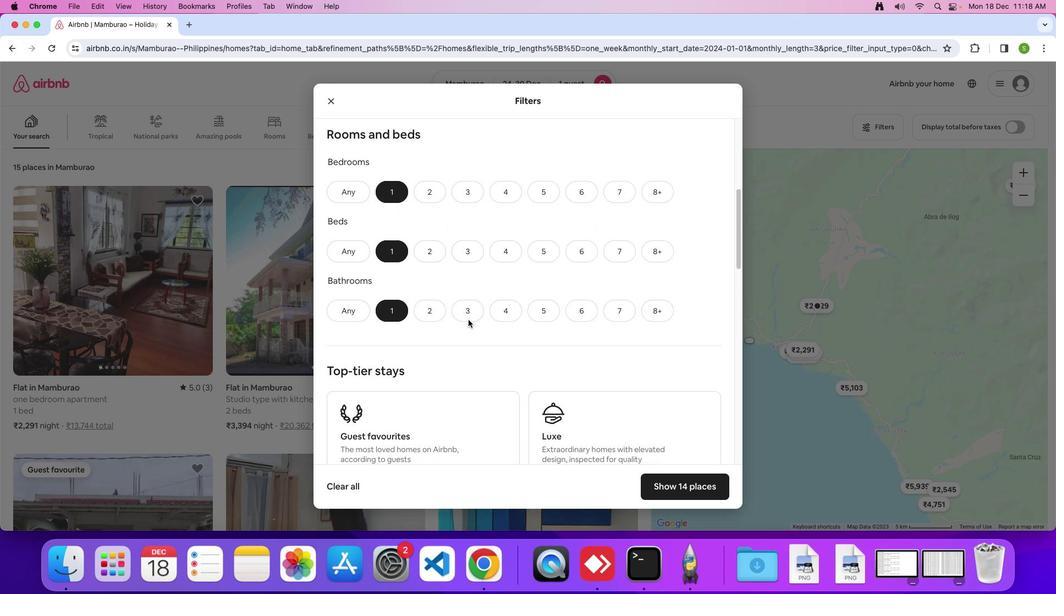 
Action: Mouse scrolled (468, 320) with delta (0, -1)
Screenshot: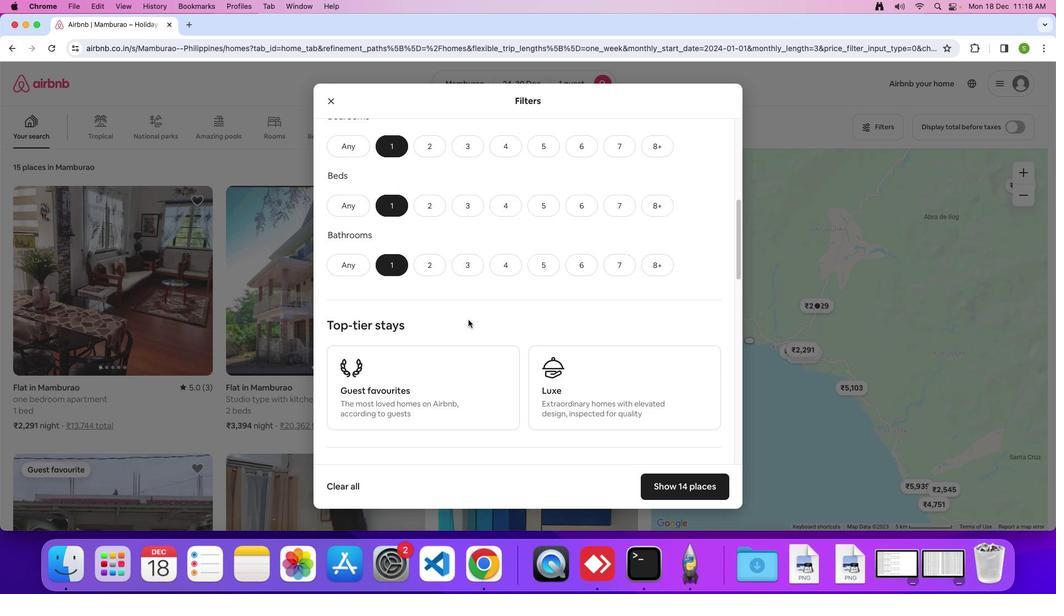 
Action: Mouse moved to (468, 319)
Screenshot: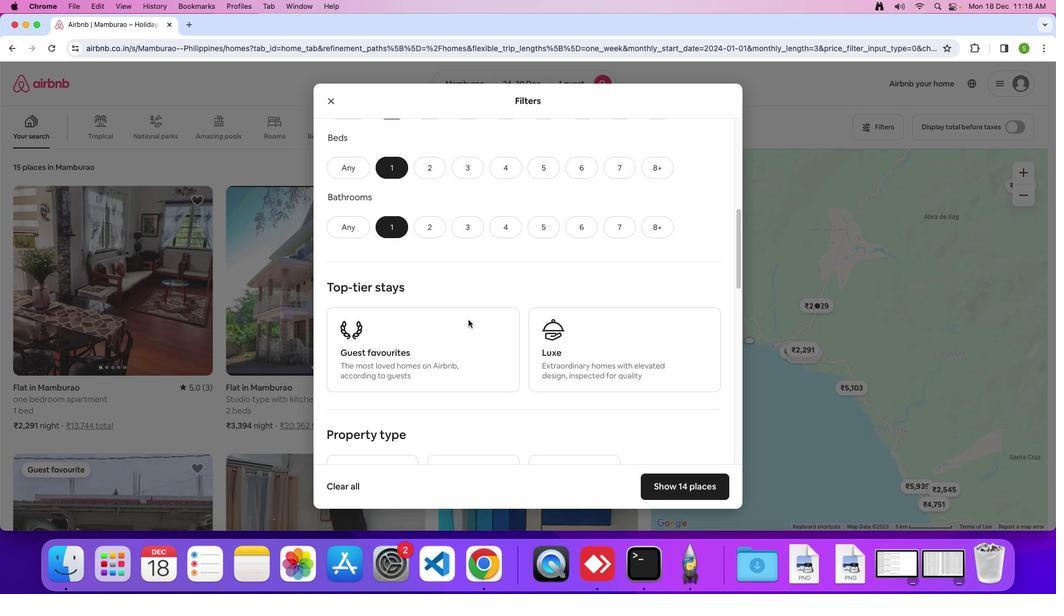 
Action: Mouse scrolled (468, 319) with delta (0, 0)
Screenshot: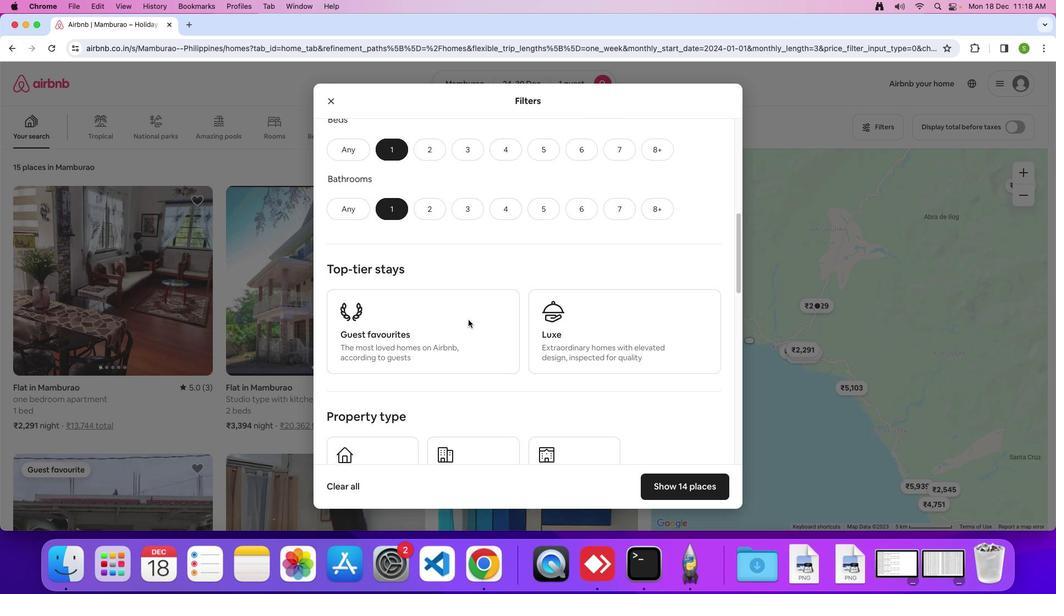 
Action: Mouse scrolled (468, 319) with delta (0, 0)
Screenshot: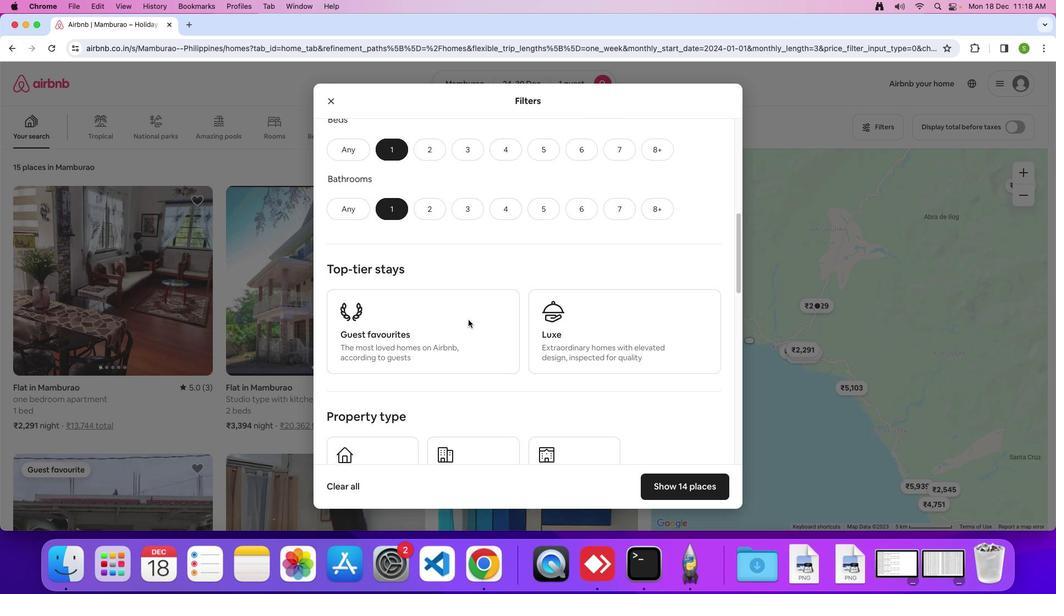 
Action: Mouse scrolled (468, 319) with delta (0, -1)
Screenshot: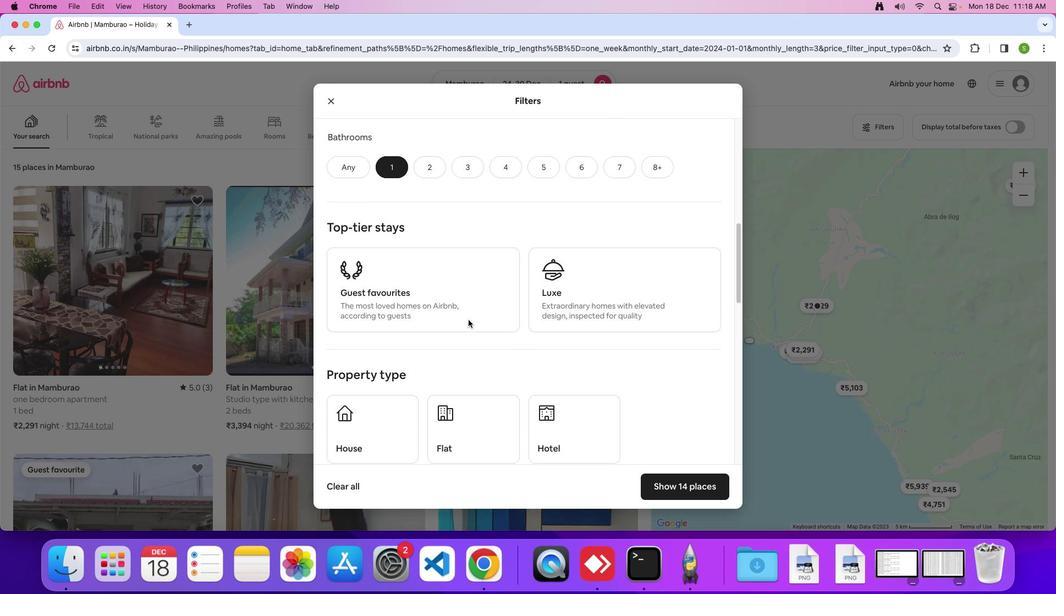 
Action: Mouse scrolled (468, 319) with delta (0, 0)
Screenshot: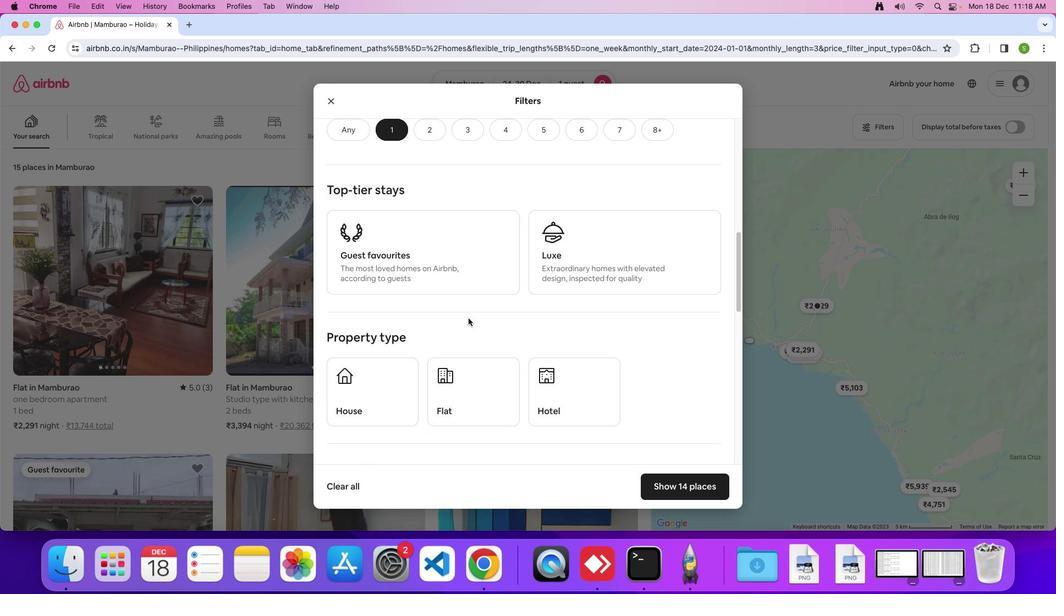 
Action: Mouse scrolled (468, 319) with delta (0, 0)
Screenshot: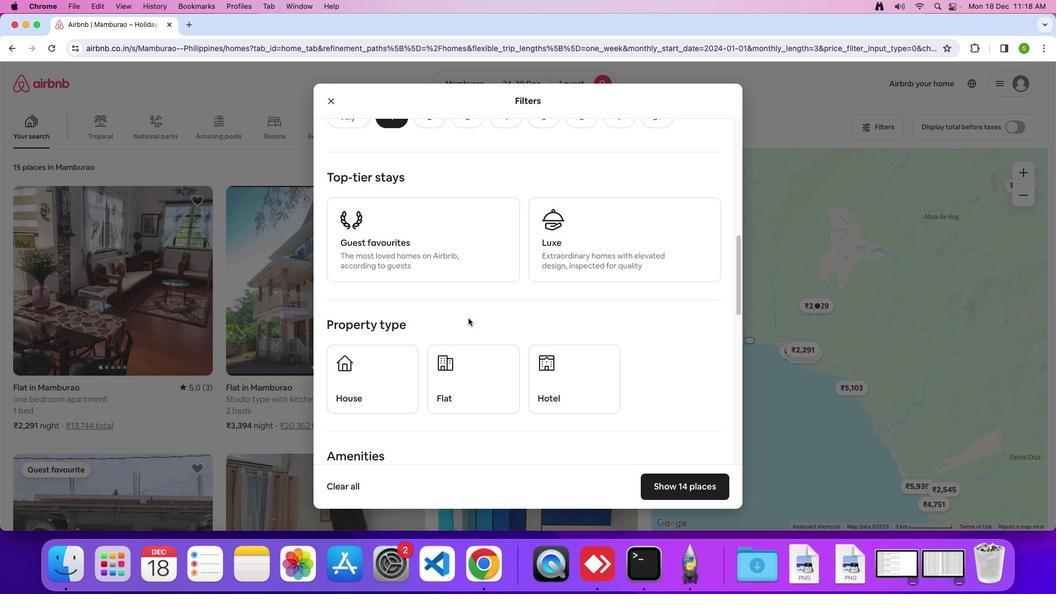 
Action: Mouse moved to (468, 318)
Screenshot: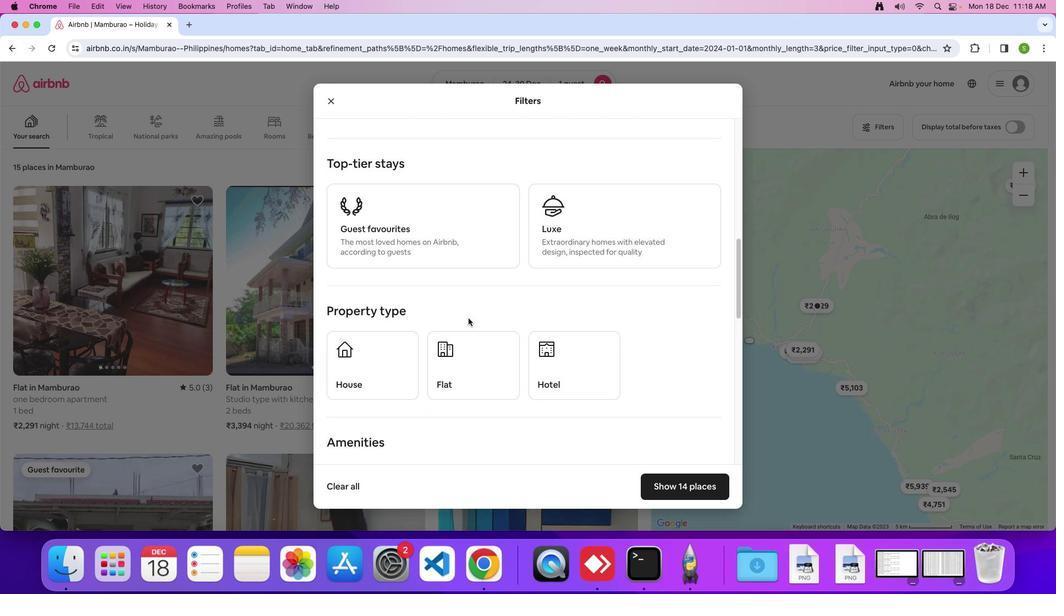 
Action: Mouse scrolled (468, 318) with delta (0, 0)
Screenshot: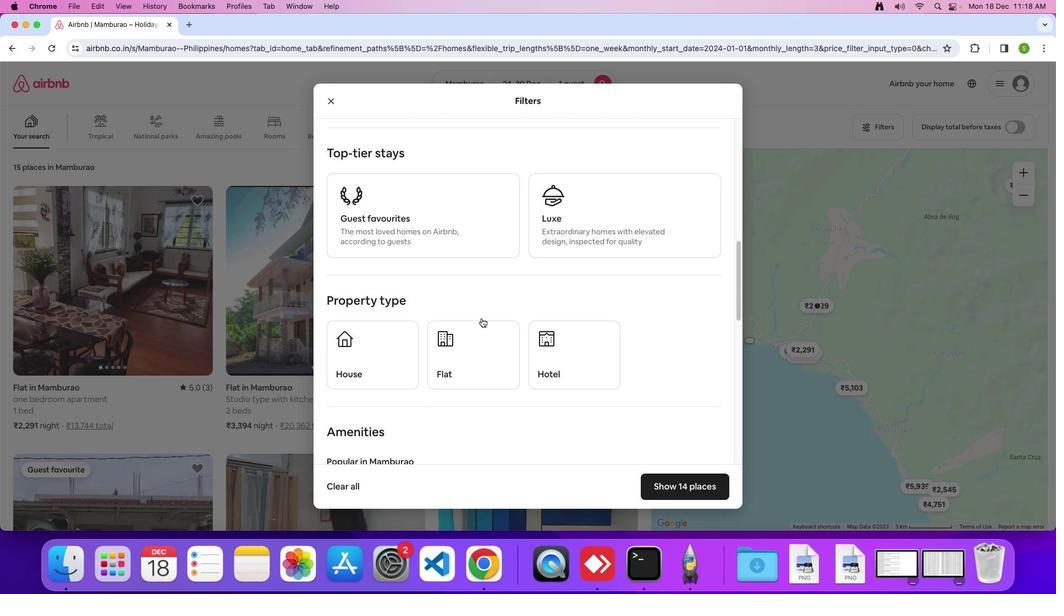 
Action: Mouse moved to (558, 331)
Screenshot: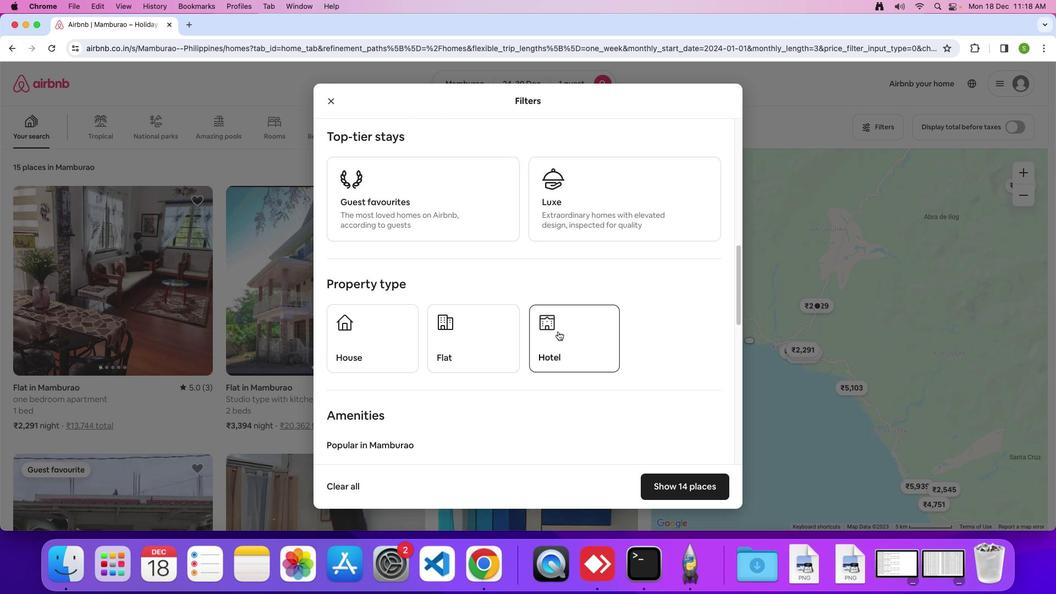 
Action: Mouse pressed left at (558, 331)
Screenshot: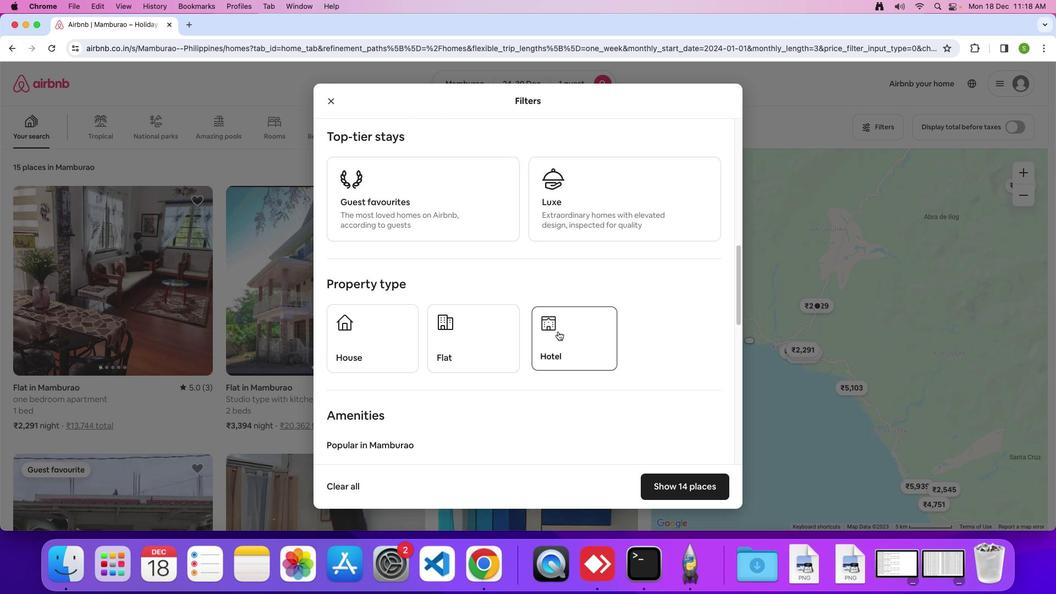 
Action: Mouse moved to (487, 328)
Screenshot: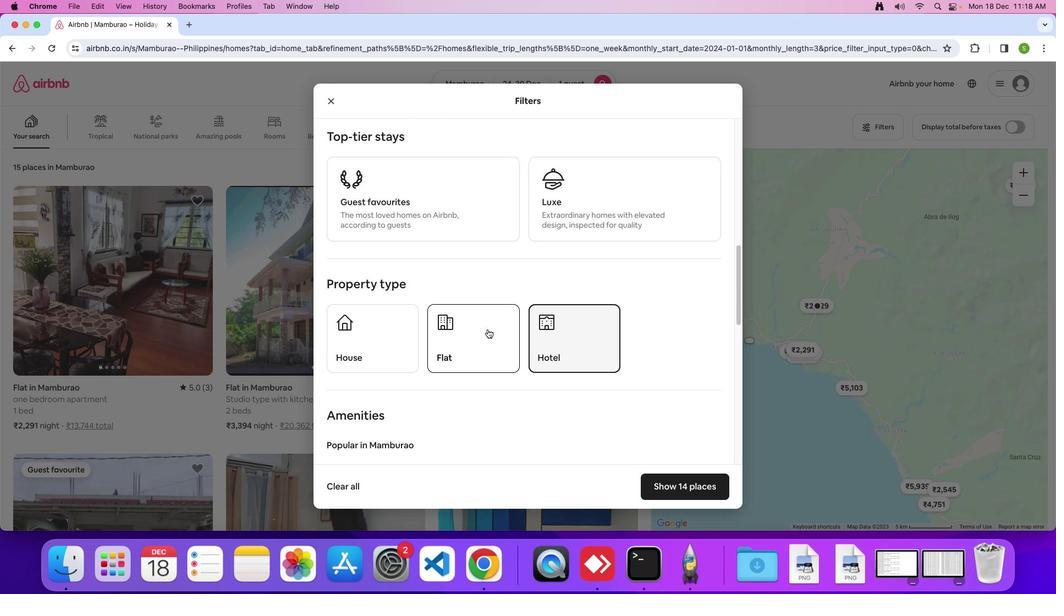 
Action: Mouse scrolled (487, 328) with delta (0, 0)
Screenshot: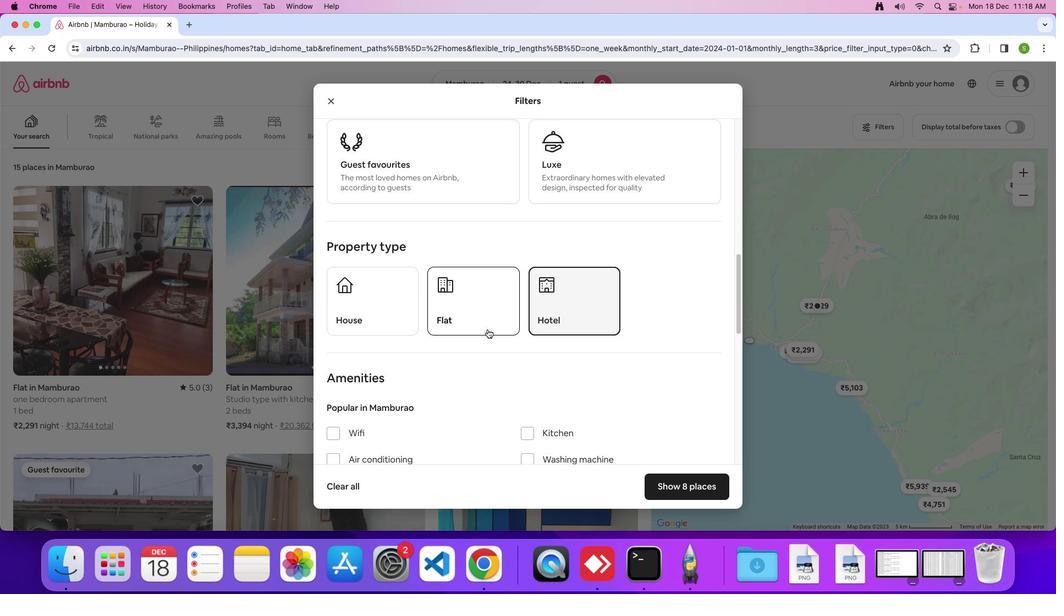 
Action: Mouse scrolled (487, 328) with delta (0, -2)
Screenshot: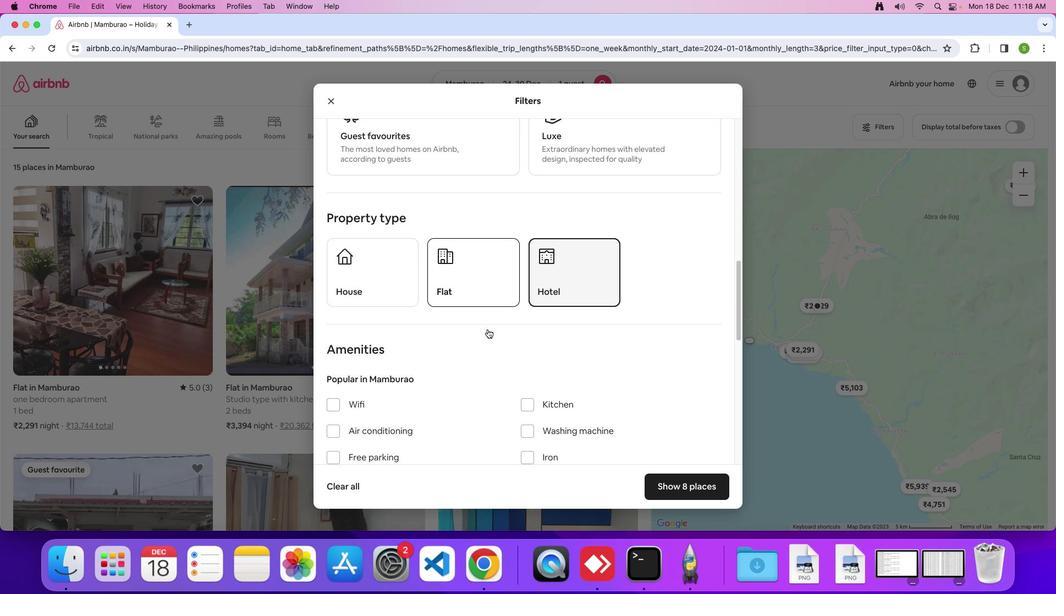 
Action: Mouse scrolled (487, 328) with delta (0, 0)
Screenshot: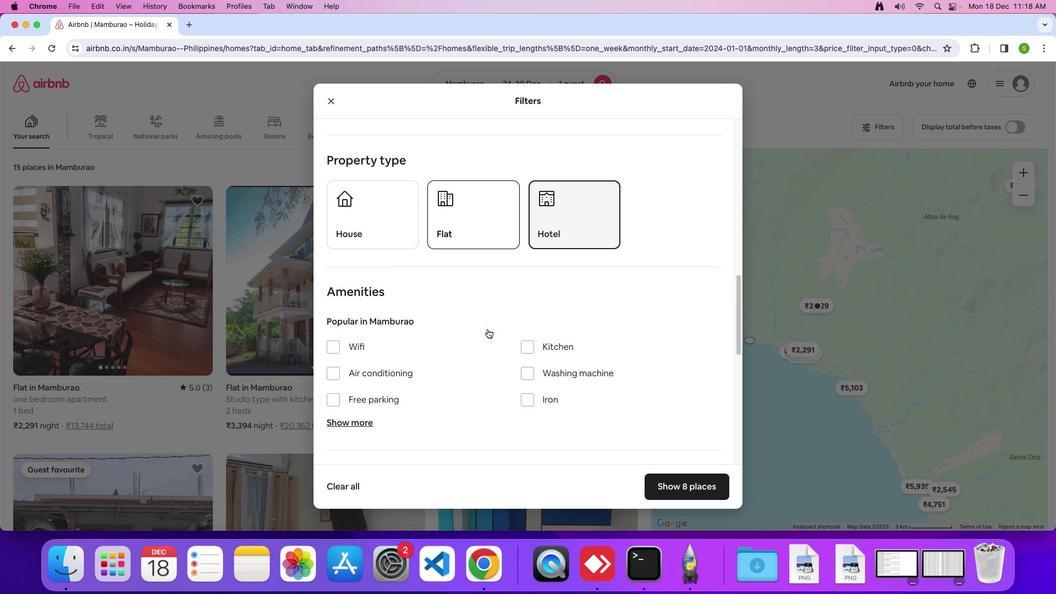 
Action: Mouse moved to (487, 328)
Screenshot: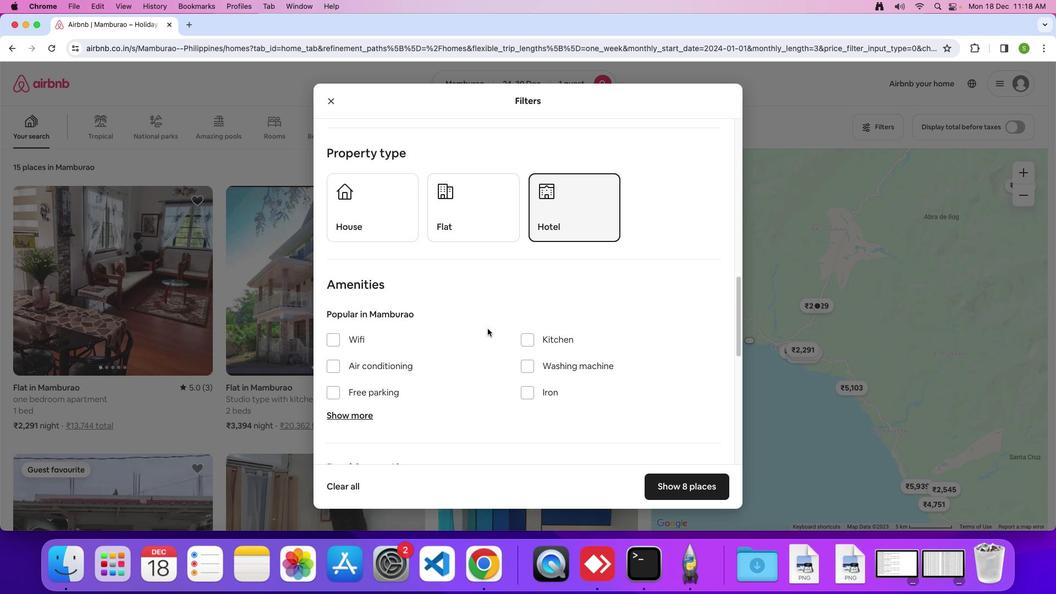 
Action: Mouse scrolled (487, 328) with delta (0, 0)
Screenshot: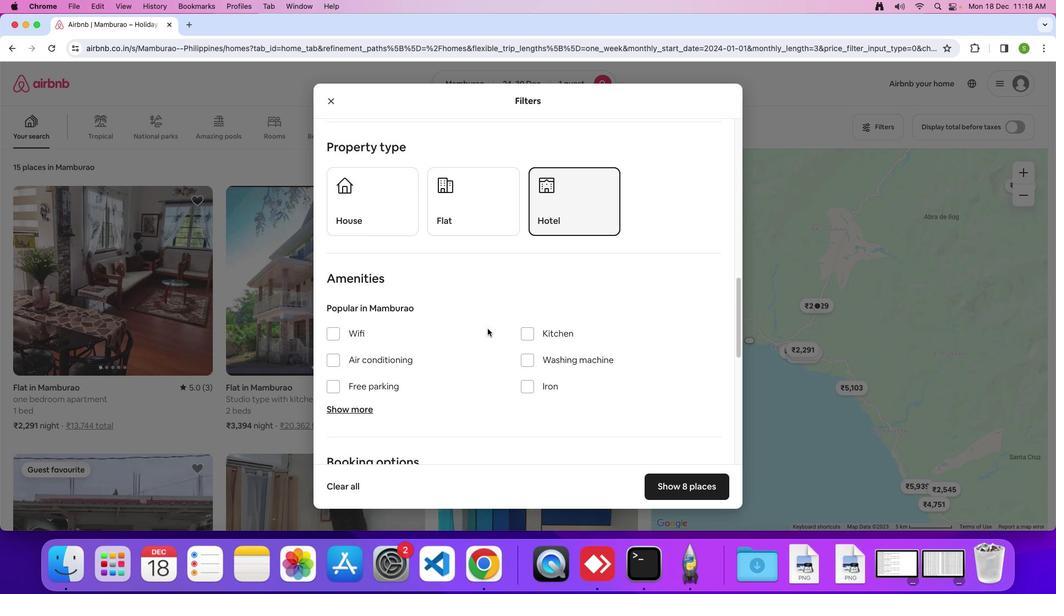 
Action: Mouse moved to (487, 328)
Screenshot: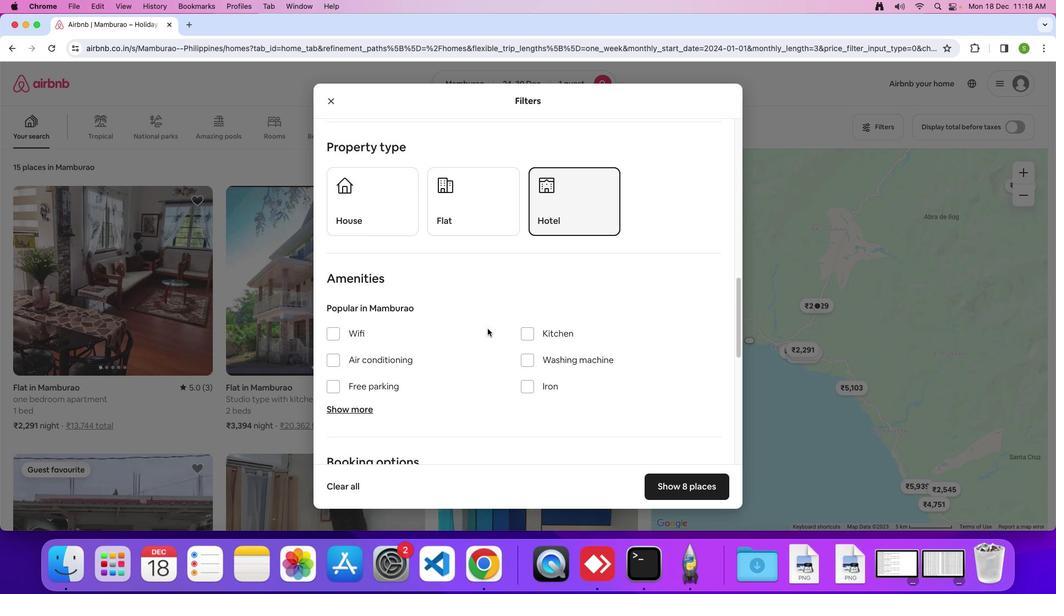 
Action: Mouse scrolled (487, 328) with delta (0, 0)
Screenshot: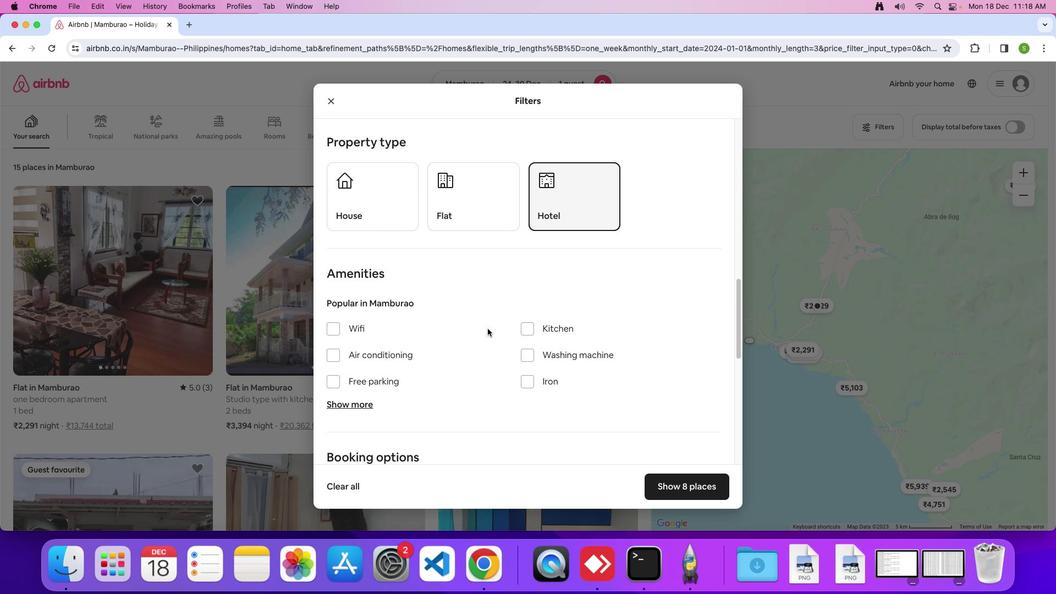 
Action: Mouse scrolled (487, 328) with delta (0, 0)
Screenshot: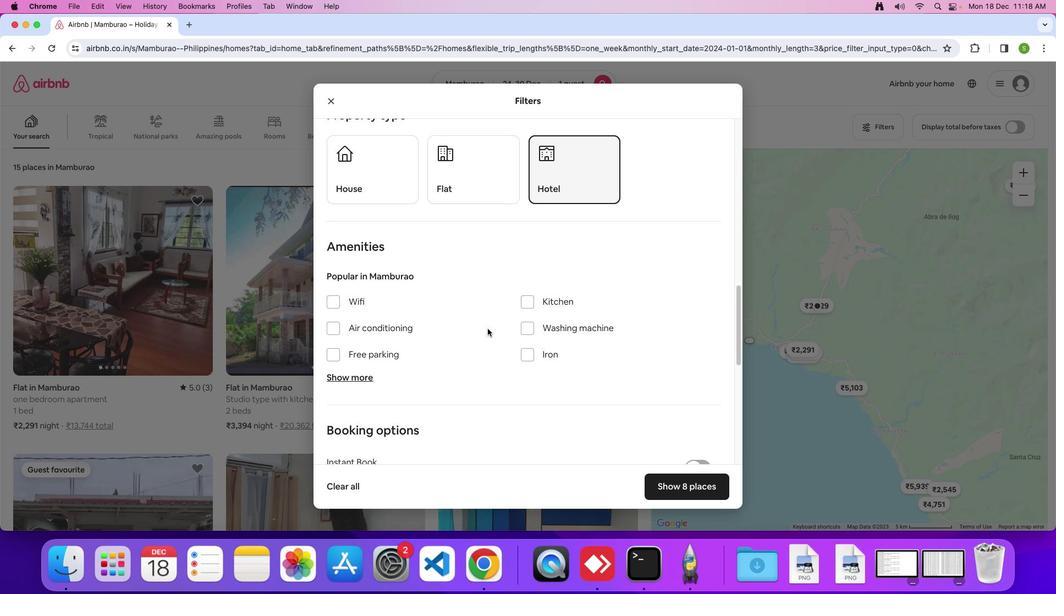 
Action: Mouse moved to (487, 328)
Screenshot: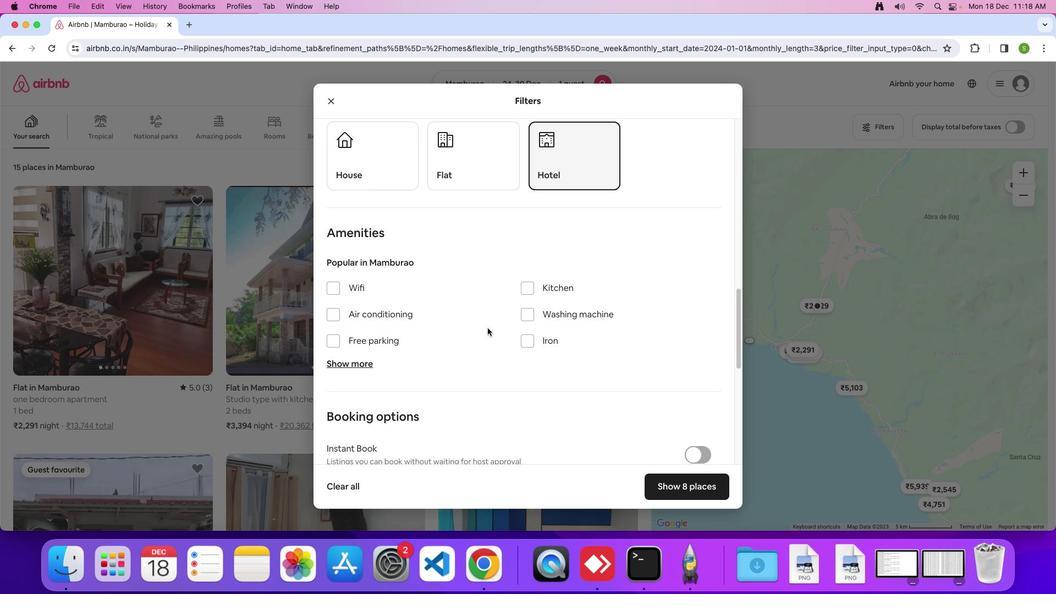 
Action: Mouse scrolled (487, 328) with delta (0, 0)
Screenshot: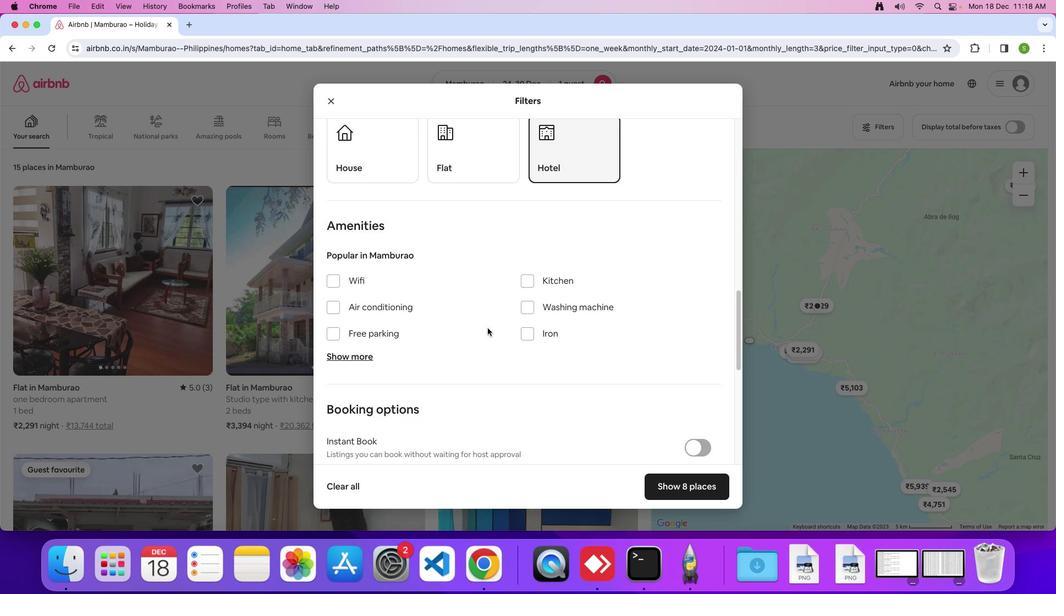 
Action: Mouse scrolled (487, 328) with delta (0, 0)
Screenshot: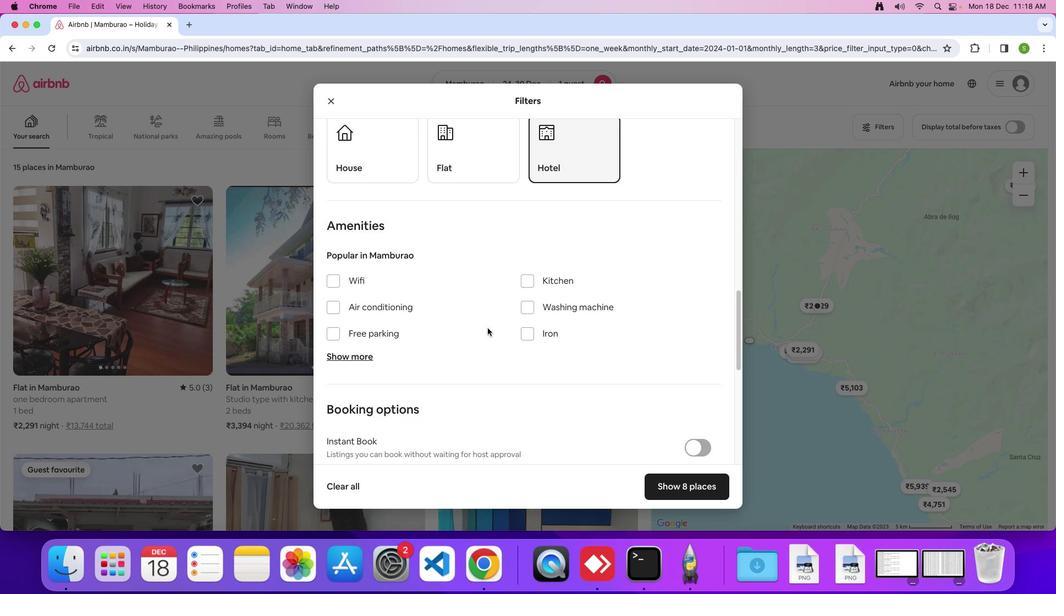 
Action: Mouse scrolled (487, 328) with delta (0, 0)
Screenshot: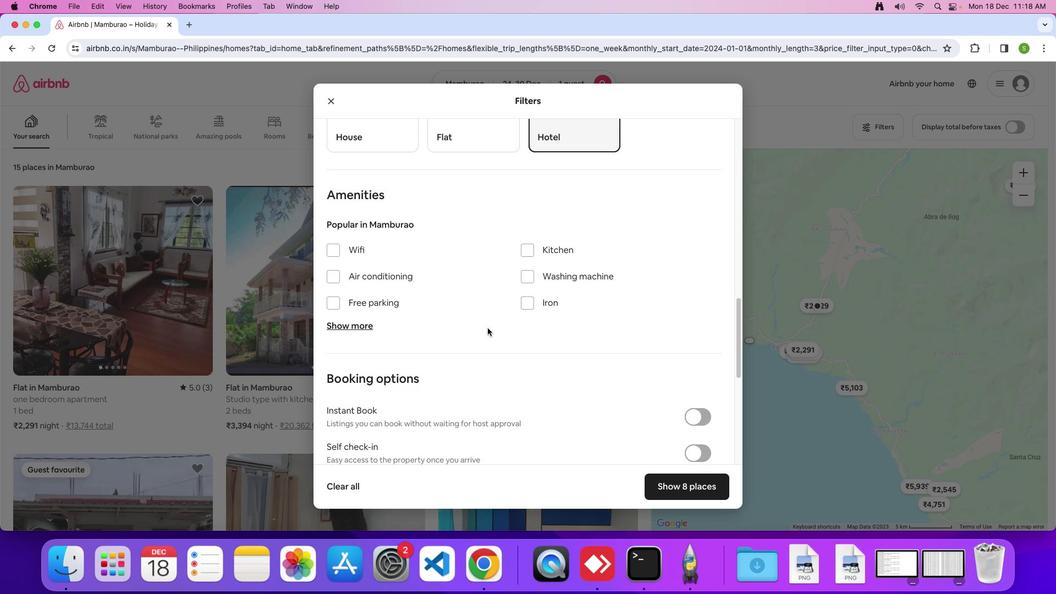 
Action: Mouse scrolled (487, 328) with delta (0, 0)
Screenshot: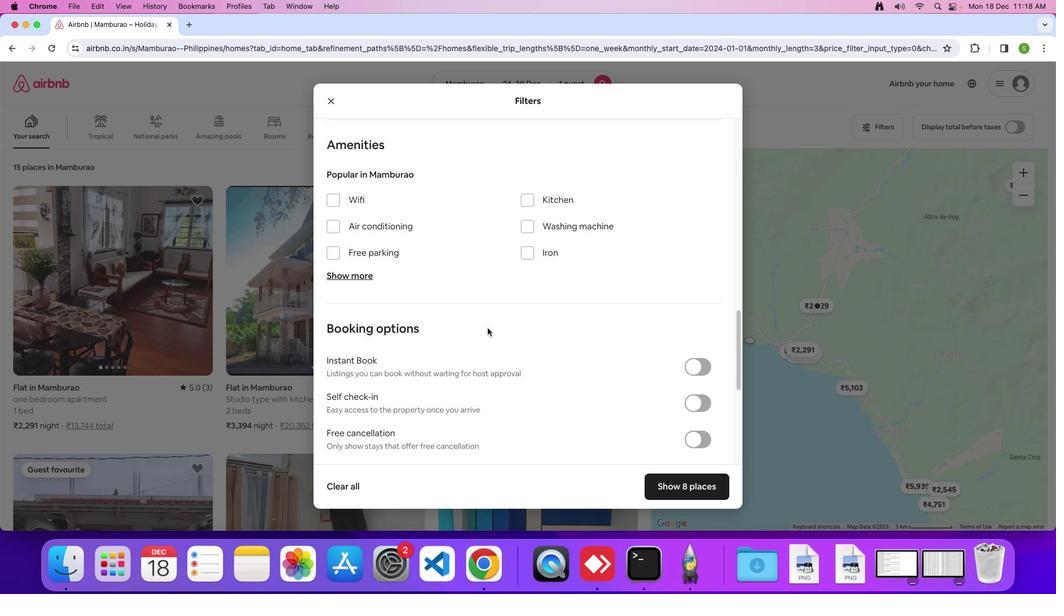 
Action: Mouse scrolled (487, 328) with delta (0, -1)
Screenshot: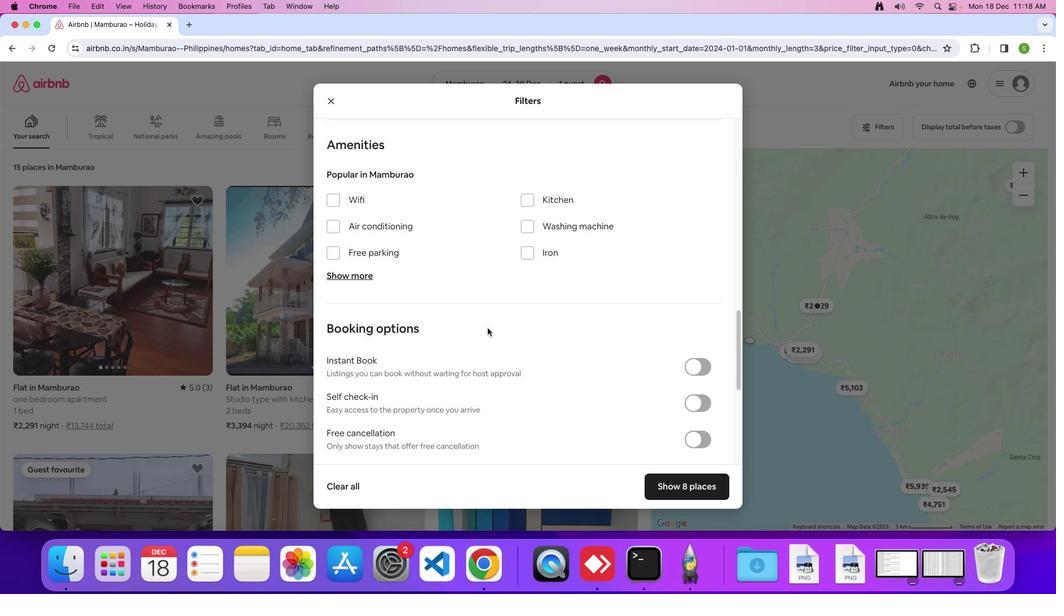 
Action: Mouse scrolled (487, 328) with delta (0, 0)
Screenshot: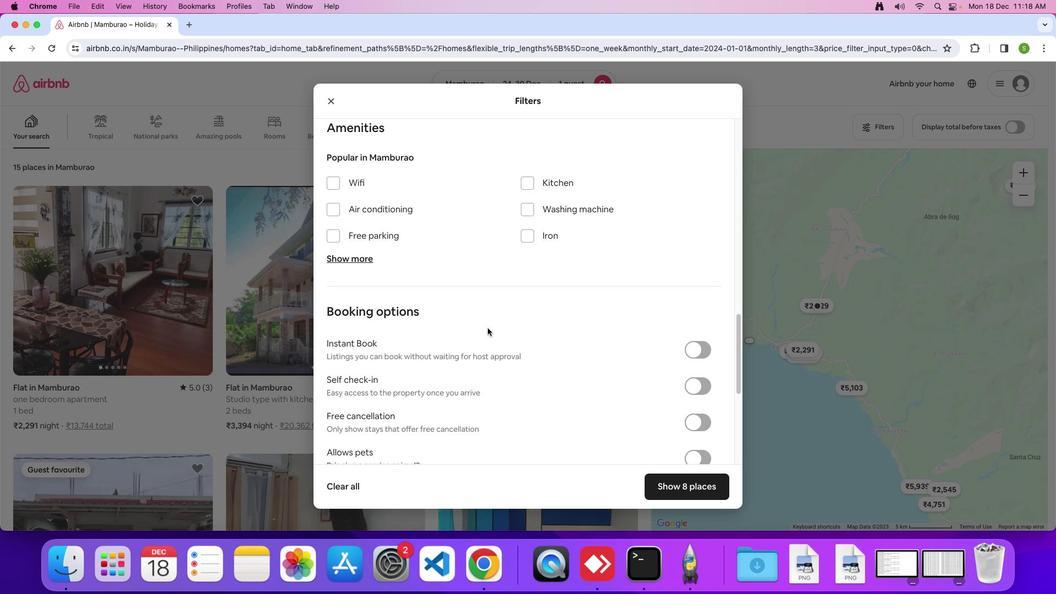 
Action: Mouse scrolled (487, 328) with delta (0, 0)
Screenshot: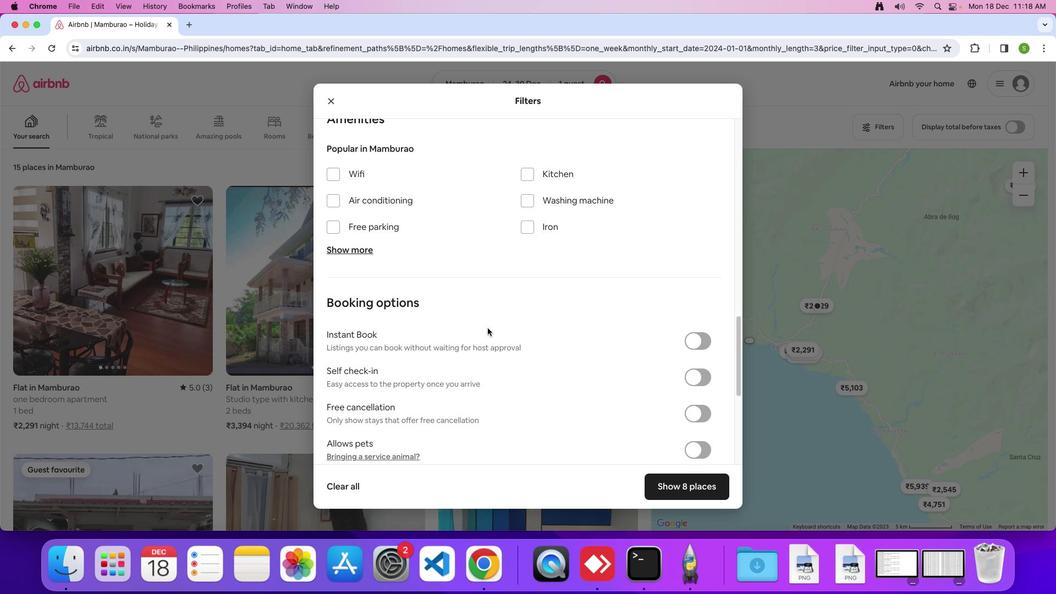 
Action: Mouse scrolled (487, 328) with delta (0, -1)
Screenshot: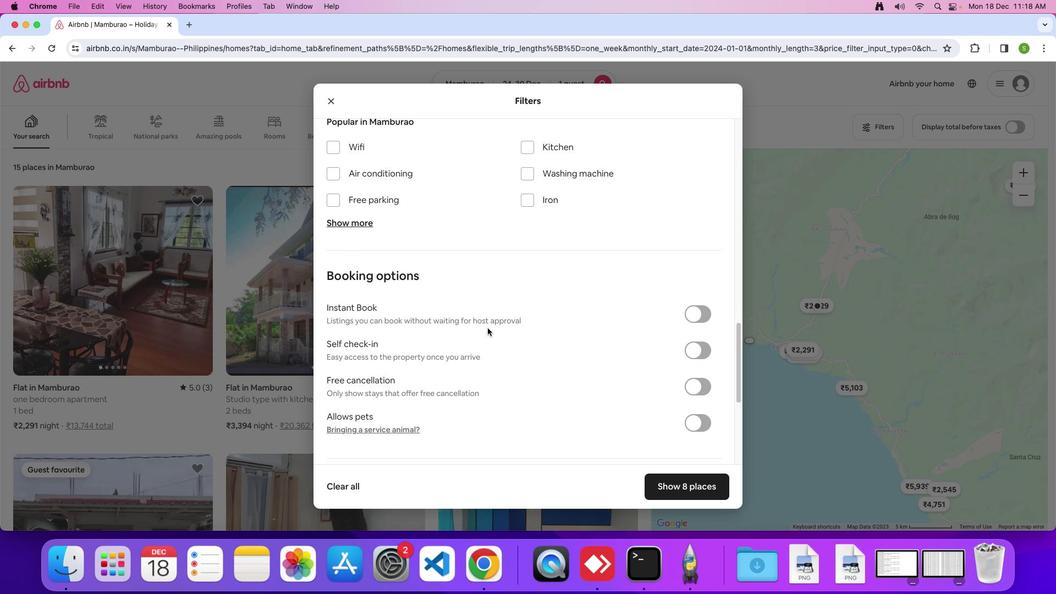 
Action: Mouse moved to (487, 327)
Screenshot: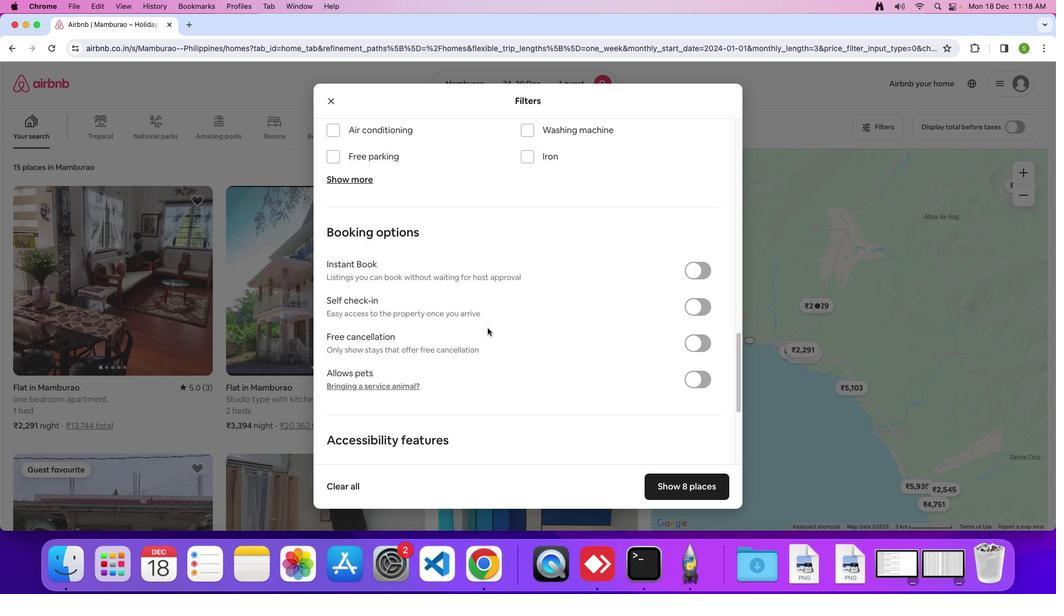 
Action: Mouse scrolled (487, 327) with delta (0, 0)
Screenshot: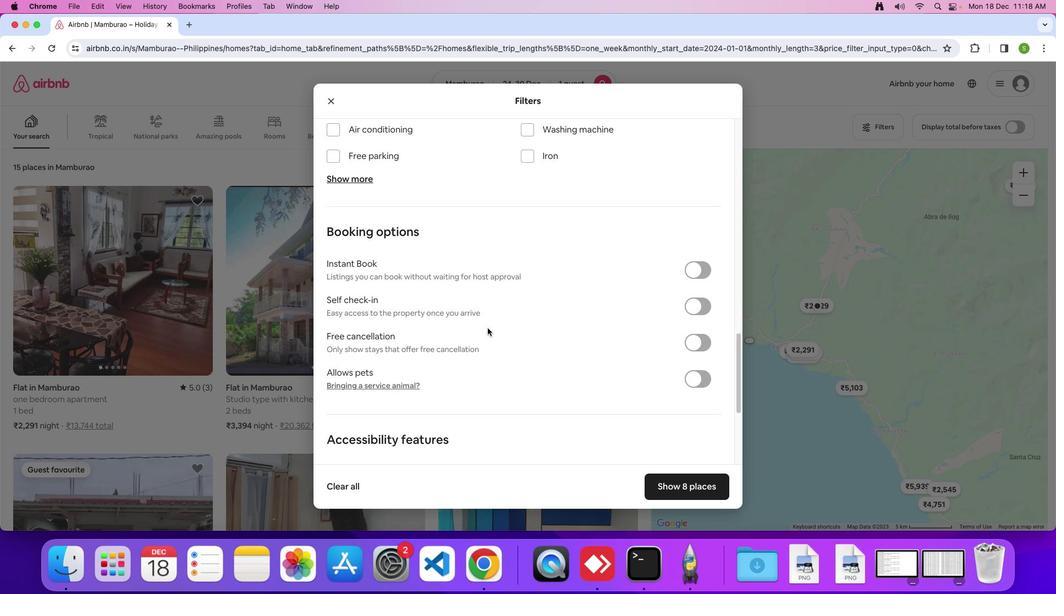 
Action: Mouse scrolled (487, 327) with delta (0, 0)
Screenshot: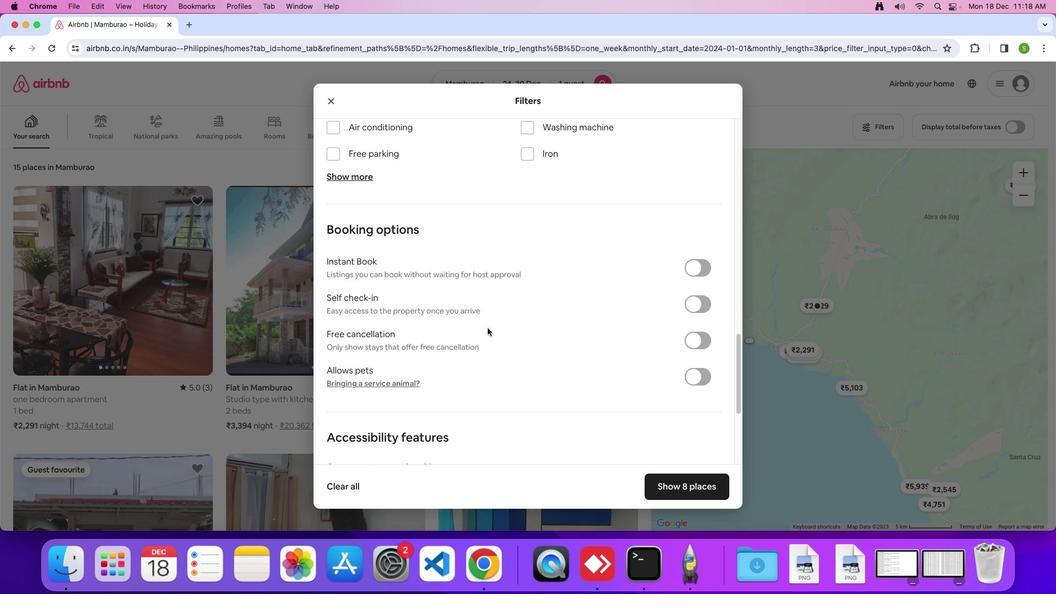 
Action: Mouse scrolled (487, 327) with delta (0, 0)
Screenshot: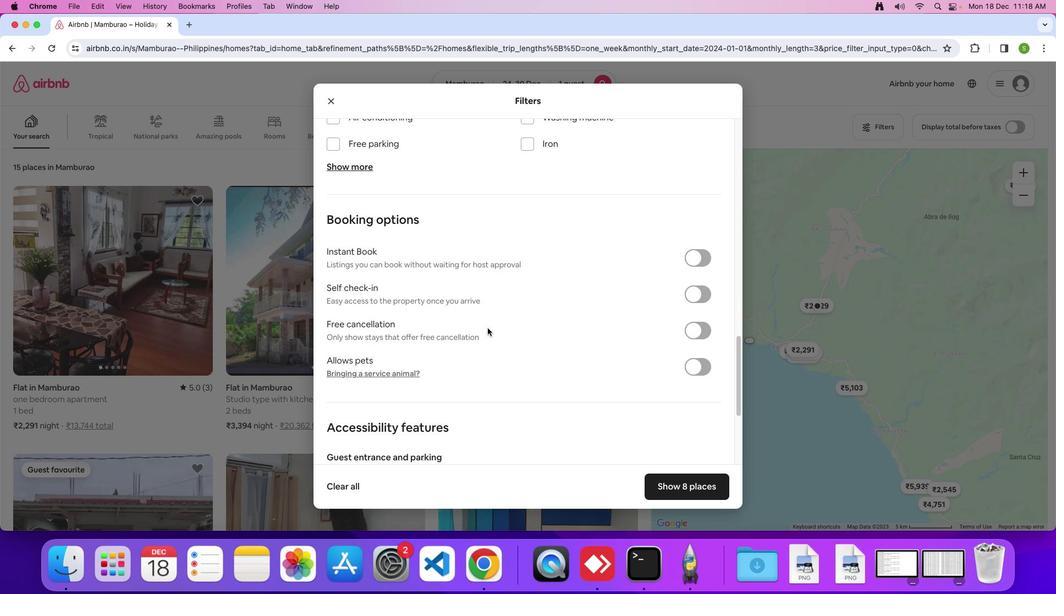 
Action: Mouse scrolled (487, 327) with delta (0, -1)
Screenshot: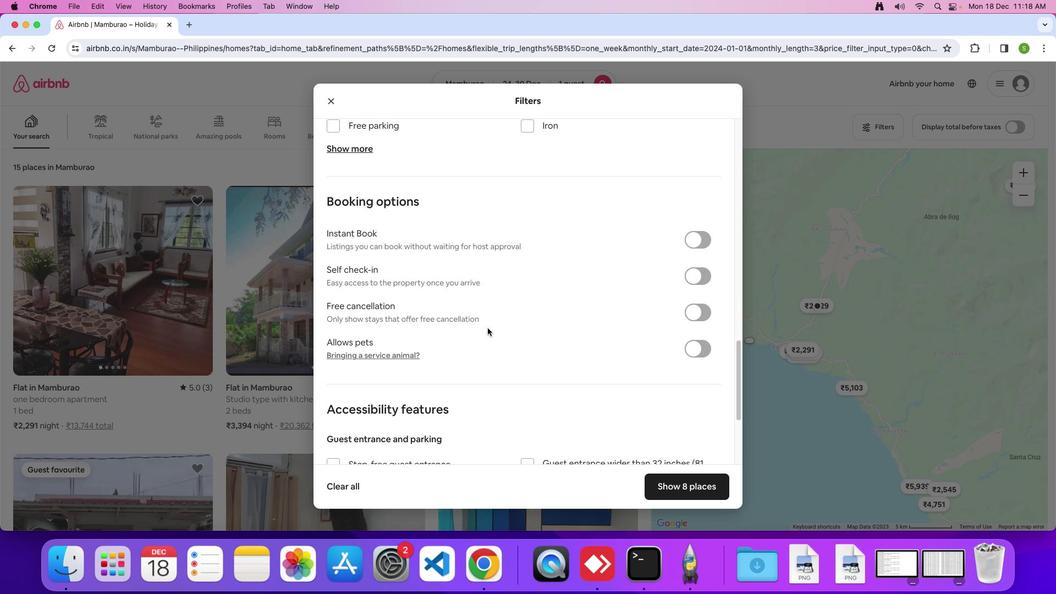
Action: Mouse scrolled (487, 327) with delta (0, 0)
Screenshot: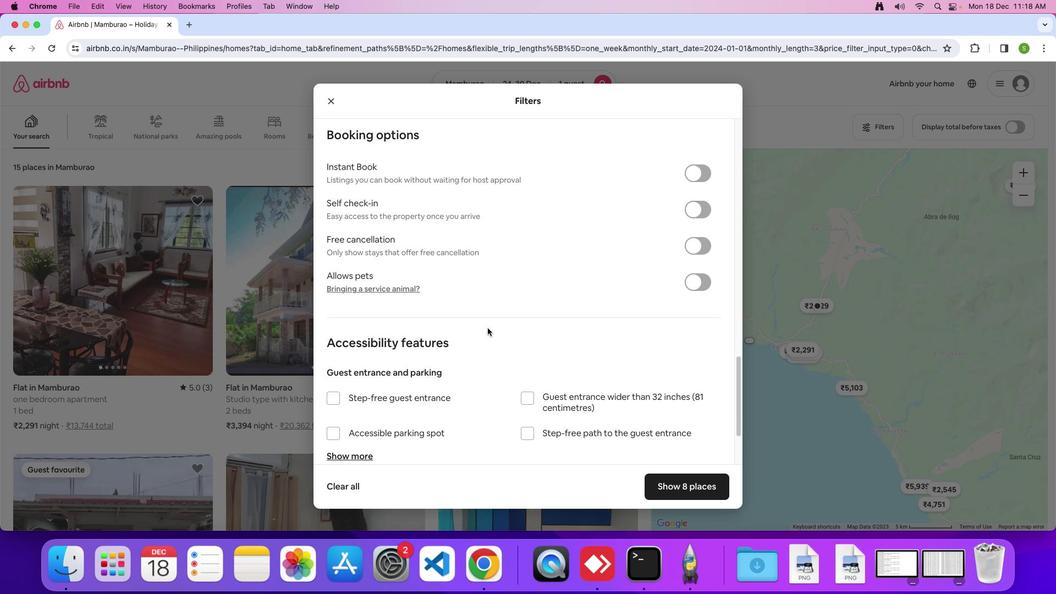 
Action: Mouse scrolled (487, 327) with delta (0, 0)
Screenshot: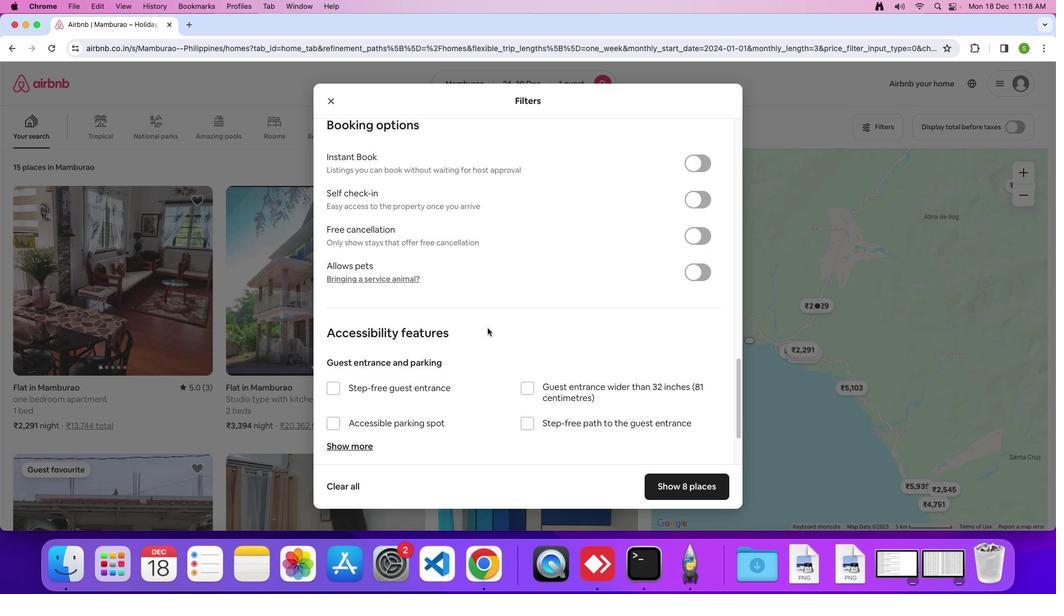 
Action: Mouse scrolled (487, 327) with delta (0, -1)
Screenshot: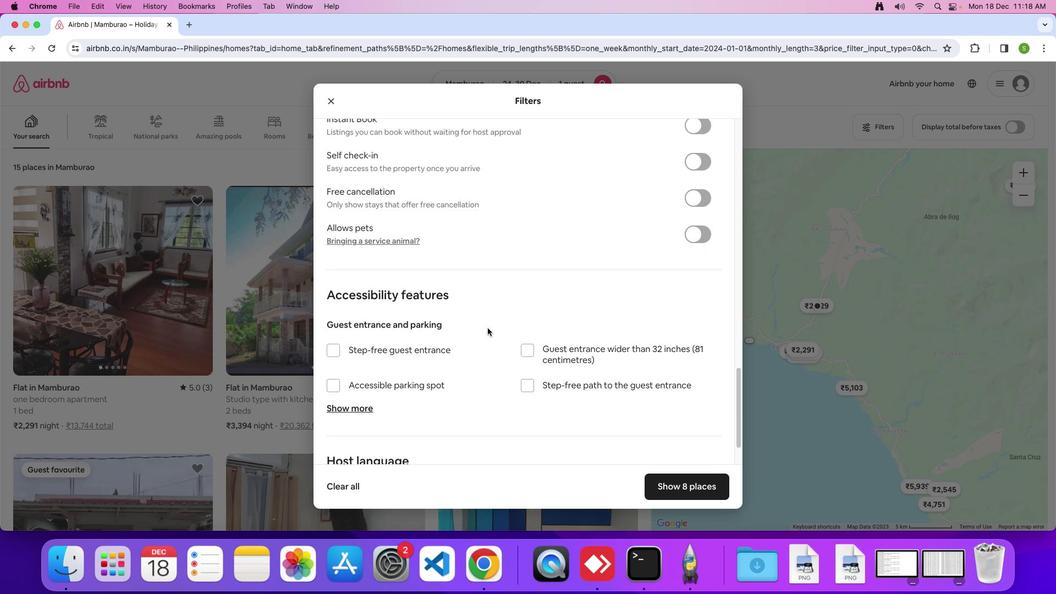 
Action: Mouse scrolled (487, 327) with delta (0, 0)
Screenshot: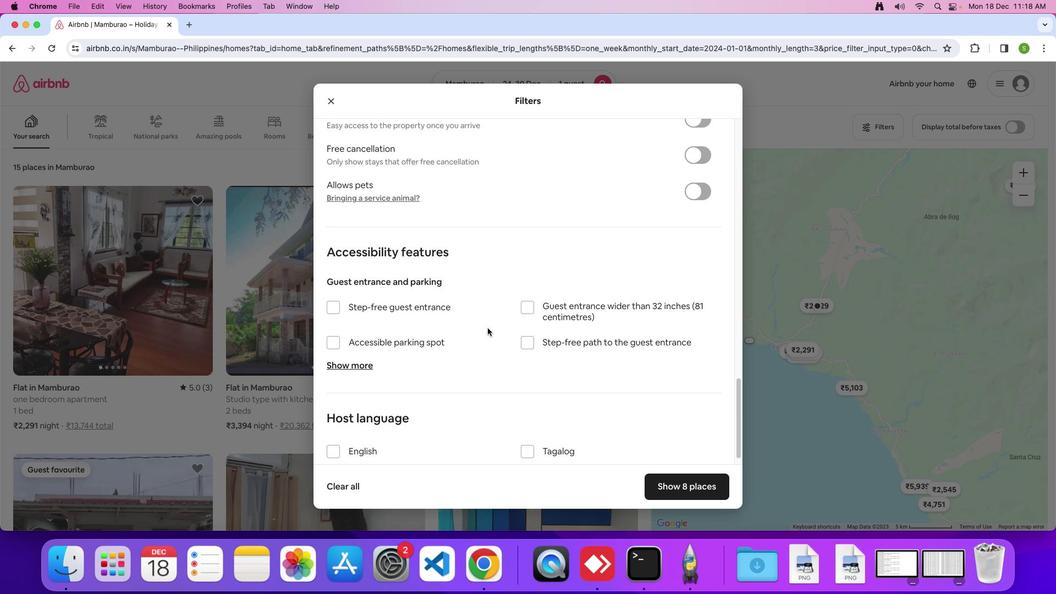 
Action: Mouse scrolled (487, 327) with delta (0, -1)
Screenshot: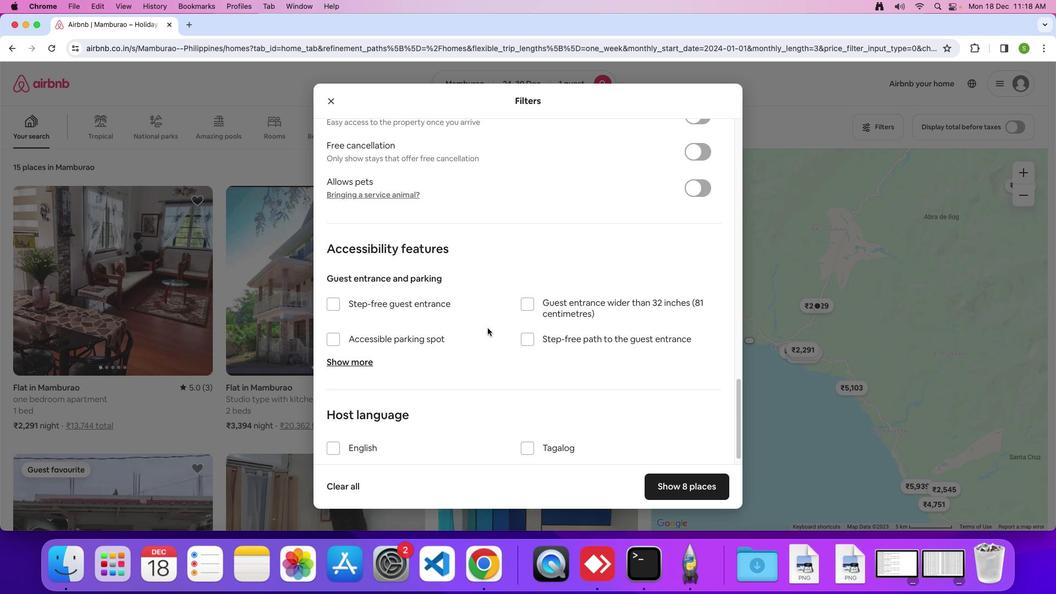 
Action: Mouse scrolled (487, 327) with delta (0, 0)
Screenshot: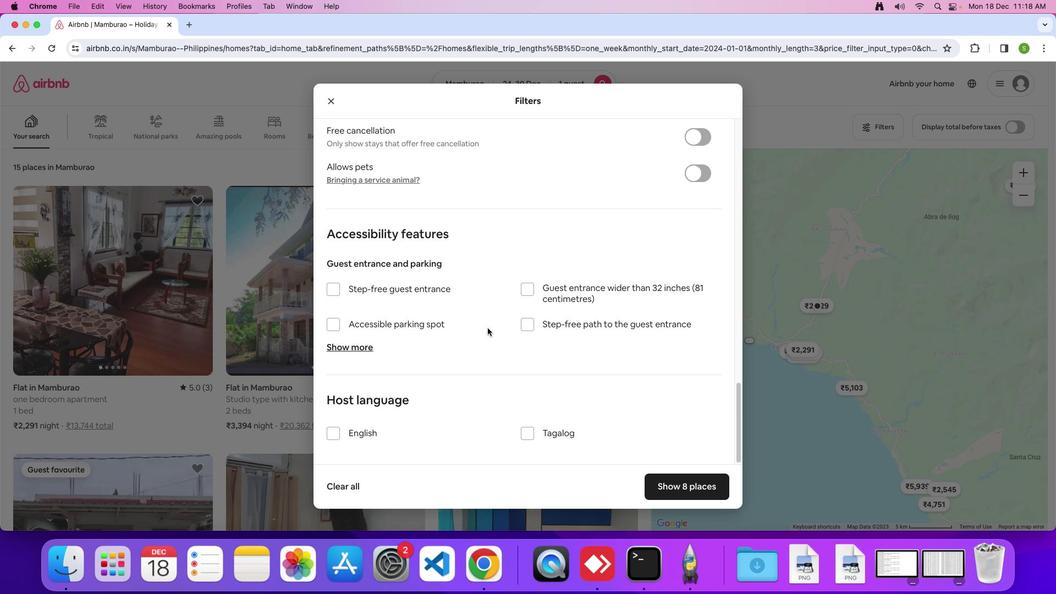 
Action: Mouse scrolled (487, 327) with delta (0, 0)
Screenshot: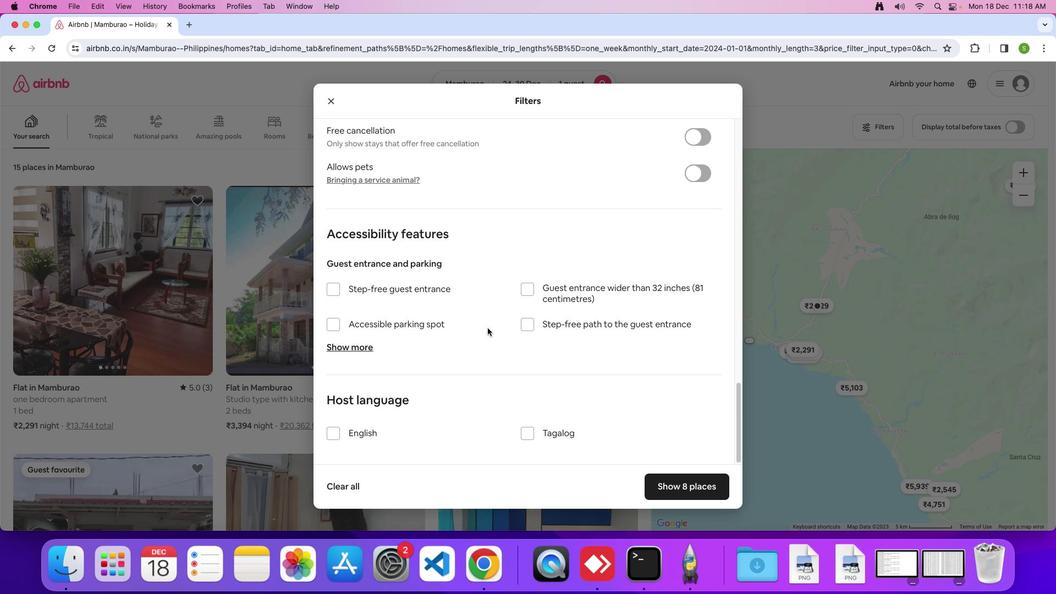 
Action: Mouse scrolled (487, 327) with delta (0, -1)
Screenshot: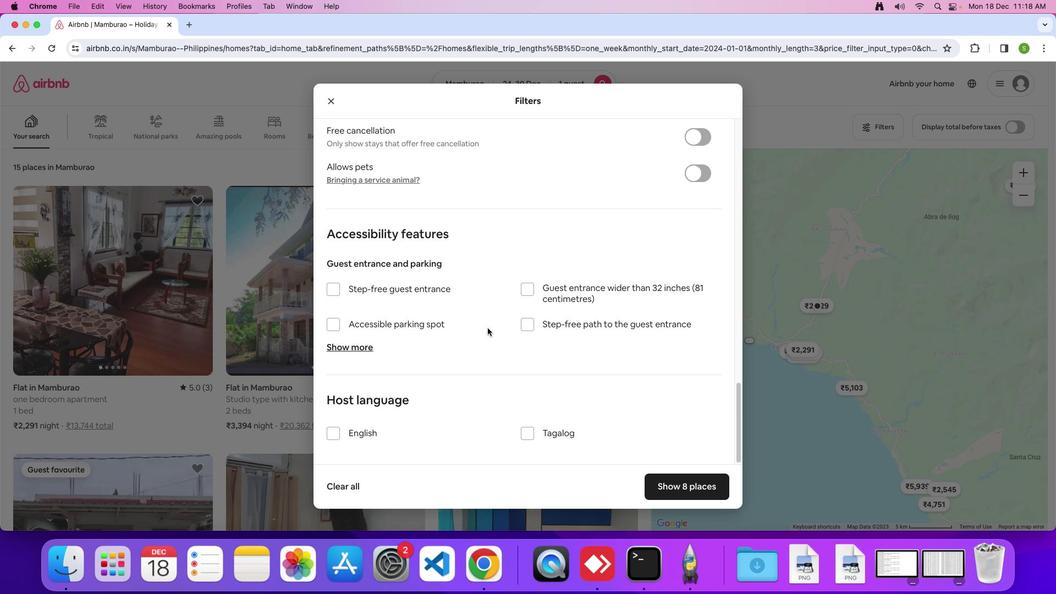 
Action: Mouse scrolled (487, 327) with delta (0, 0)
Screenshot: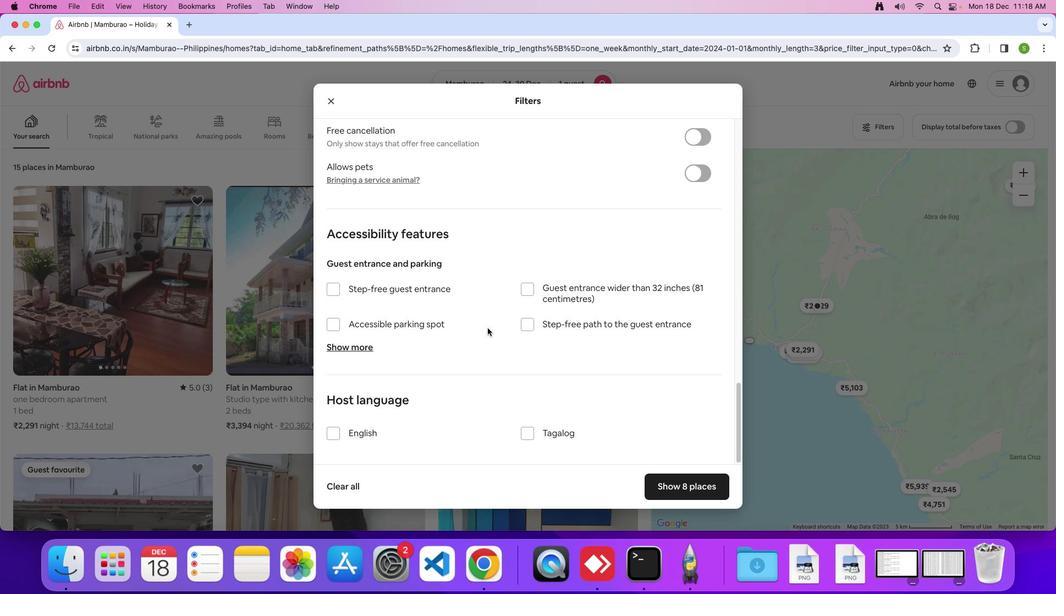 
Action: Mouse scrolled (487, 327) with delta (0, 0)
Screenshot: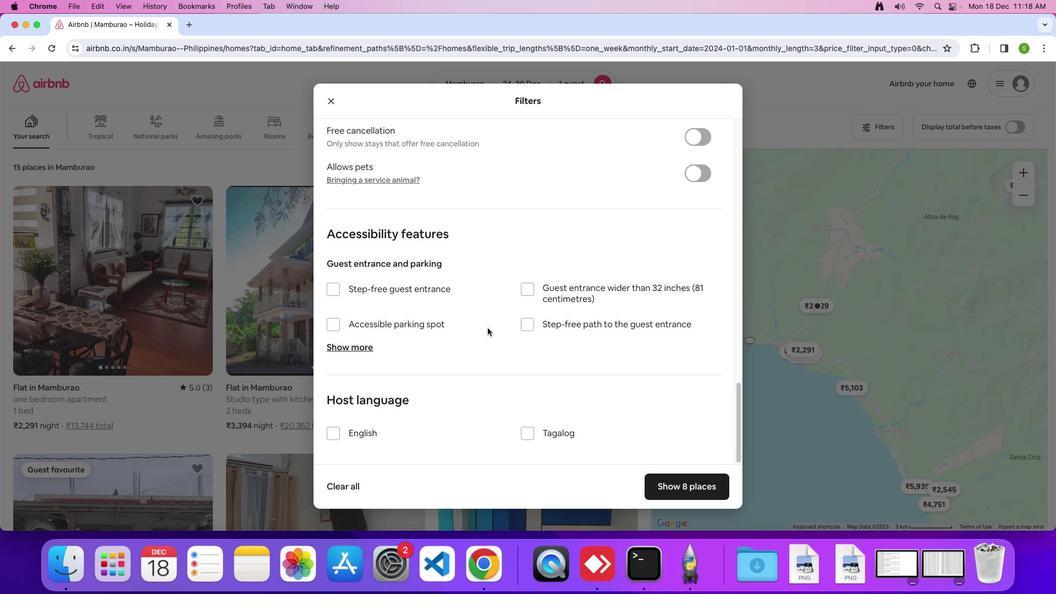 
Action: Mouse moved to (715, 481)
Screenshot: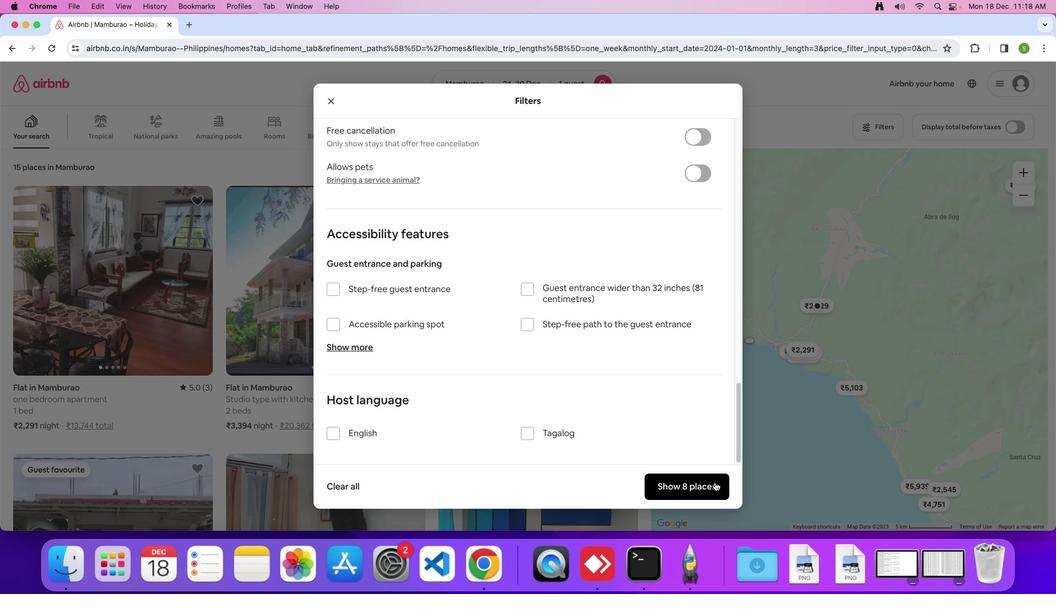 
Action: Mouse pressed left at (715, 481)
Screenshot: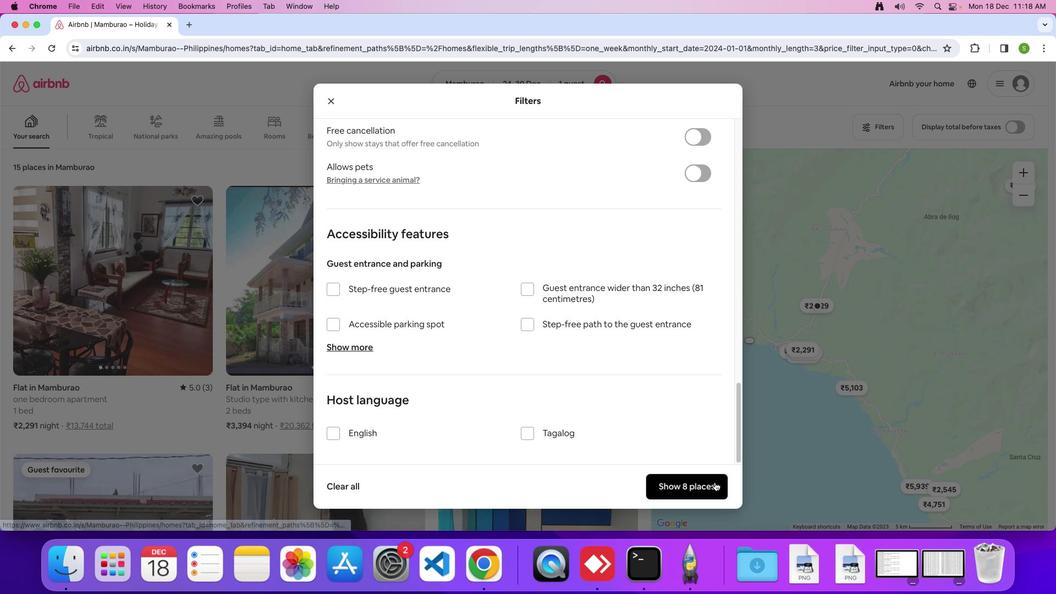 
Action: Mouse moved to (139, 267)
Screenshot: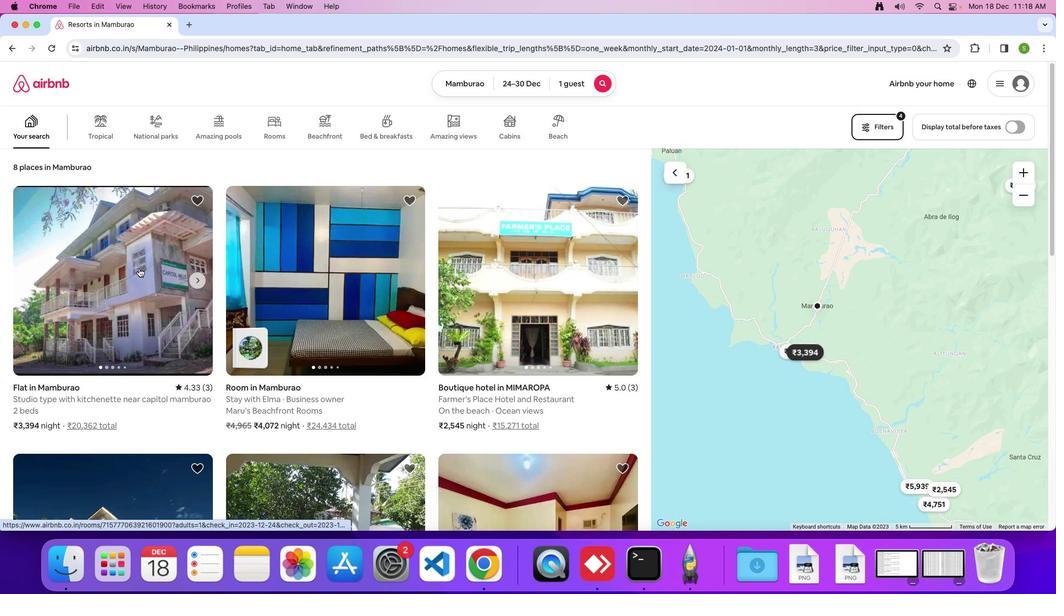 
Action: Mouse pressed left at (139, 267)
Screenshot: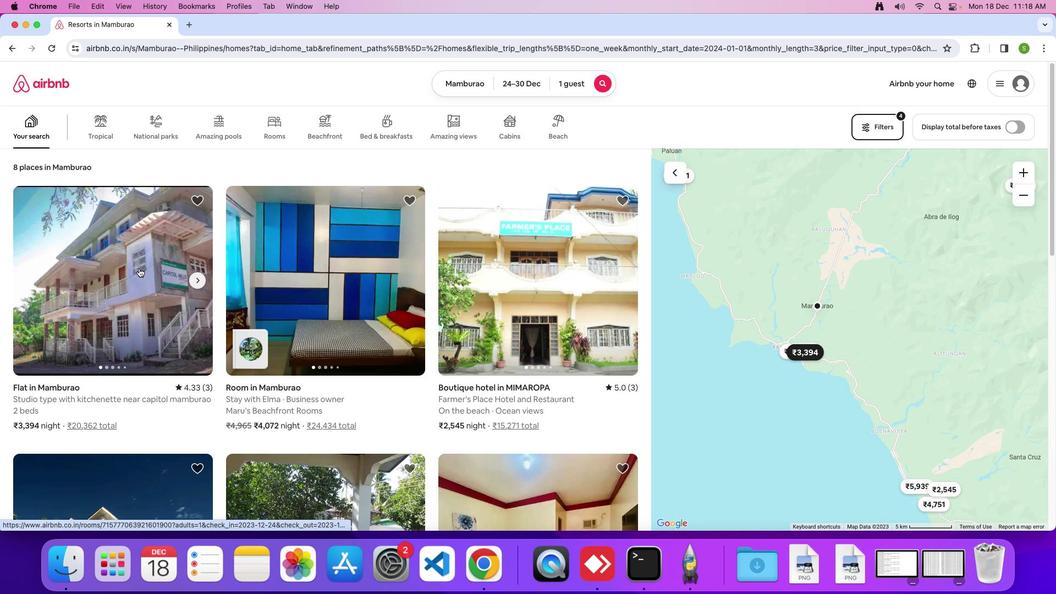 
Action: Mouse moved to (386, 237)
Screenshot: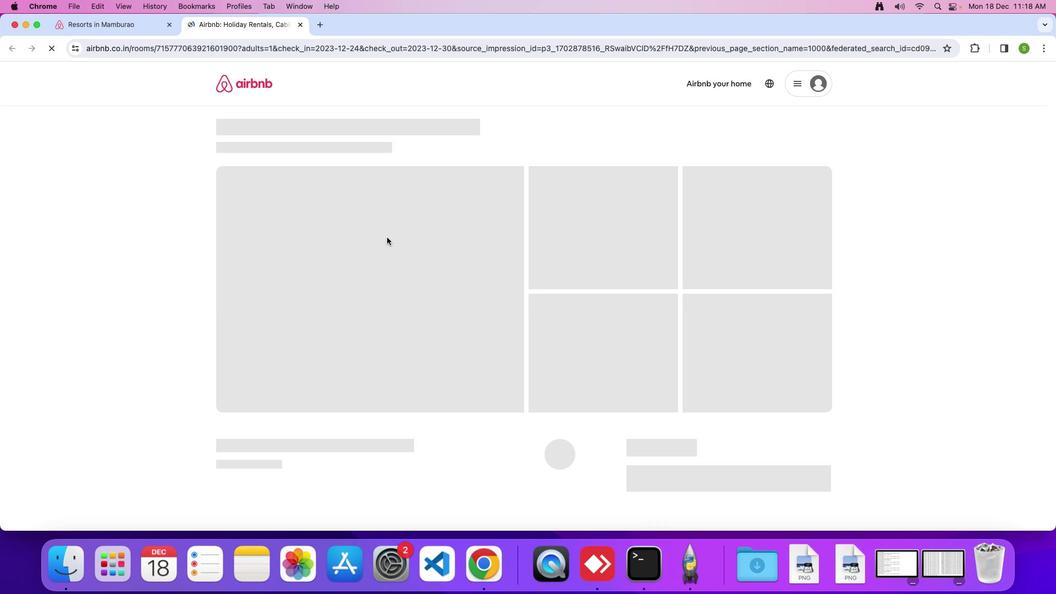 
Action: Mouse pressed left at (386, 237)
Screenshot: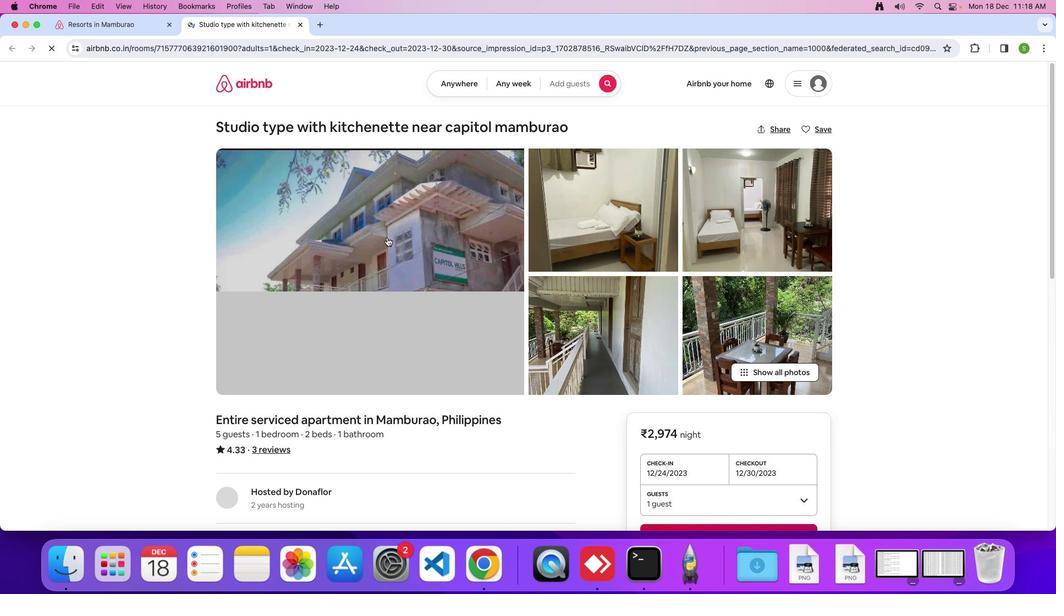 
Action: Mouse moved to (551, 308)
Screenshot: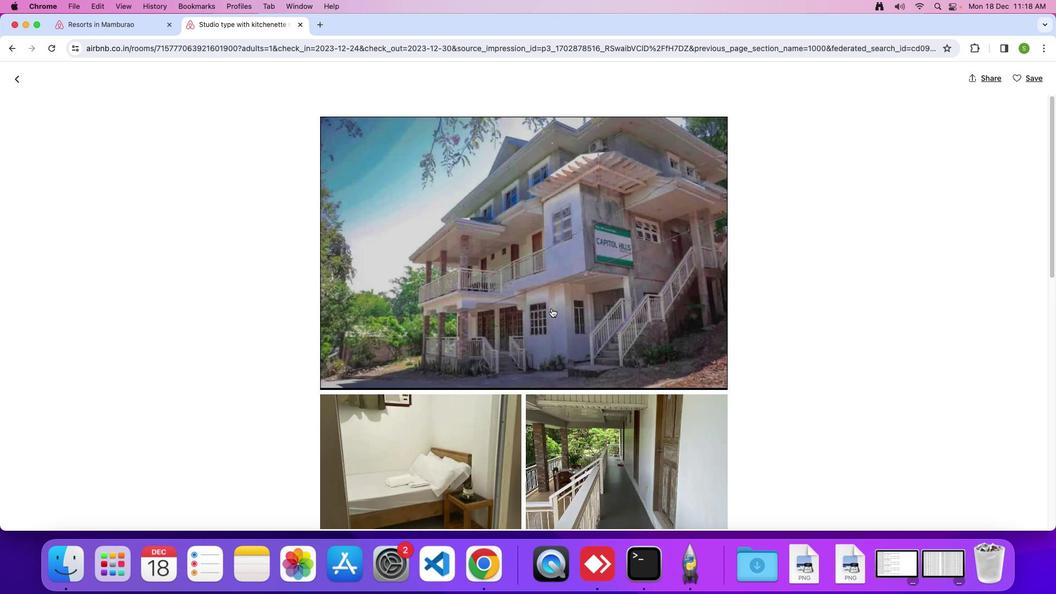 
Action: Mouse scrolled (551, 308) with delta (0, 0)
Screenshot: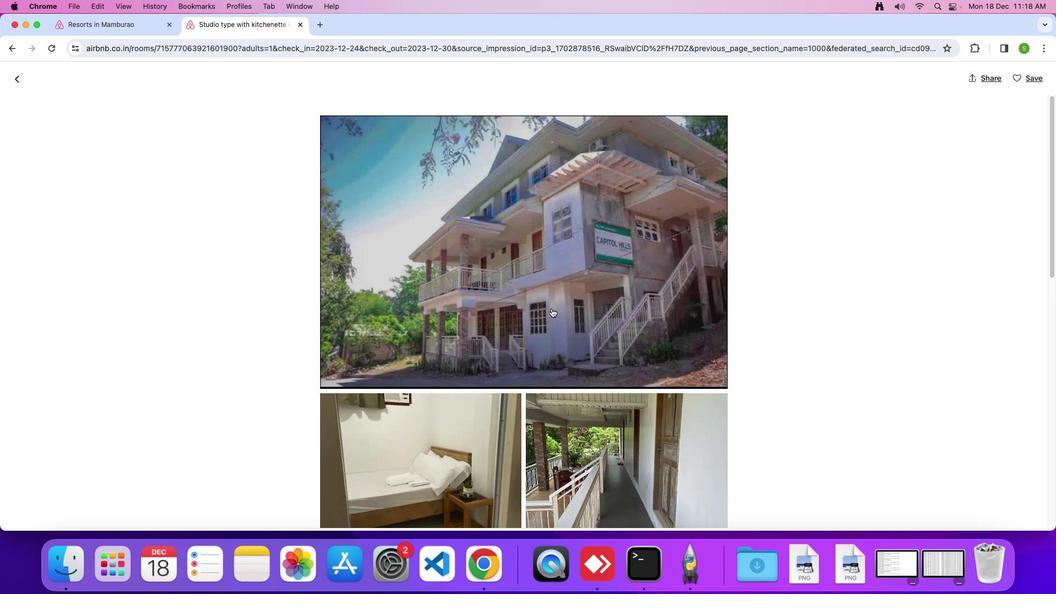
Action: Mouse scrolled (551, 308) with delta (0, 0)
Screenshot: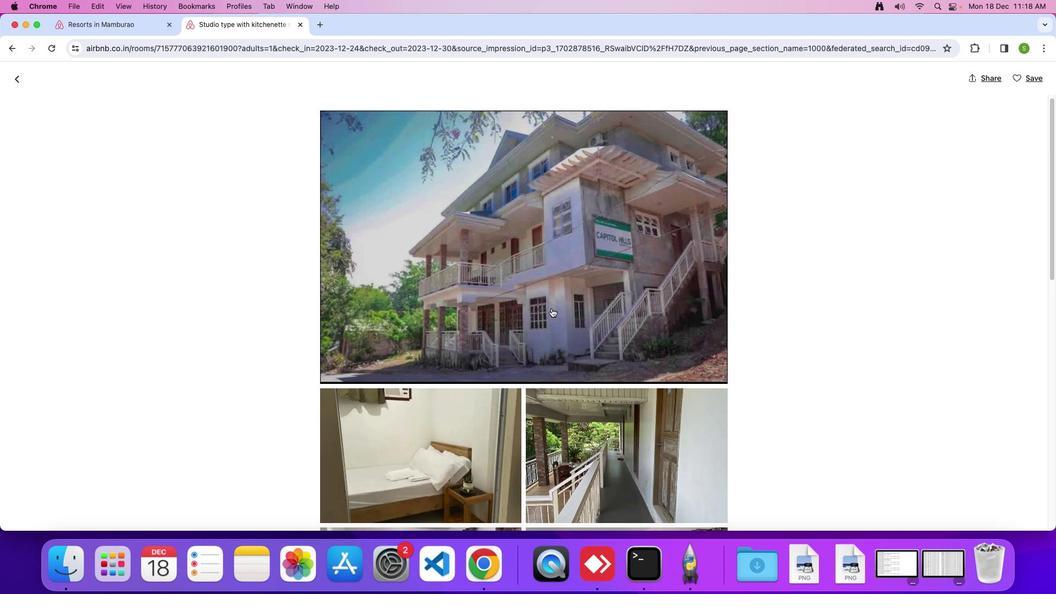 
Action: Mouse moved to (551, 308)
Screenshot: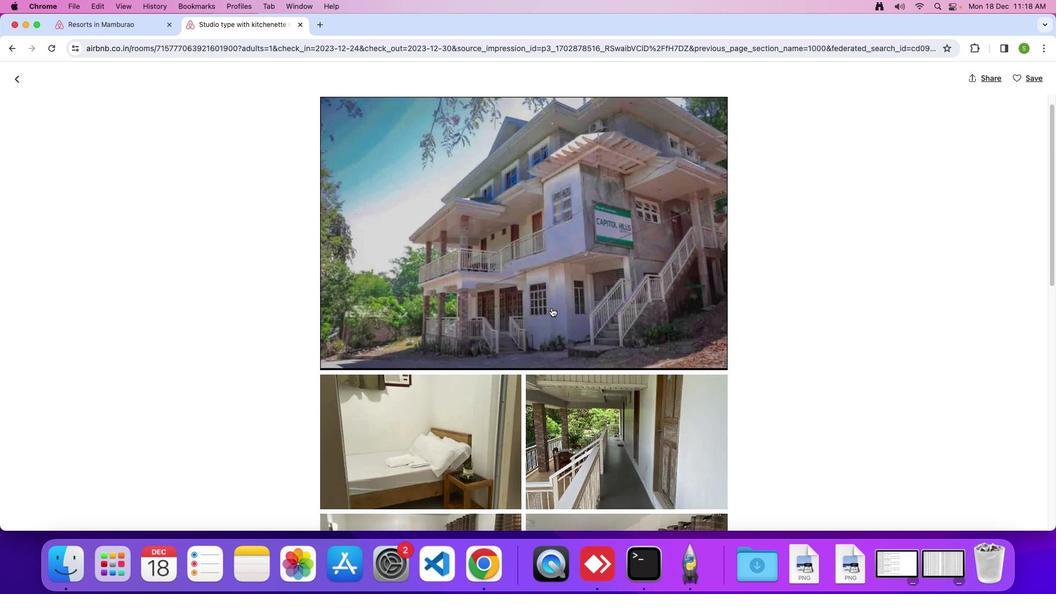 
Action: Mouse scrolled (551, 308) with delta (0, 0)
Screenshot: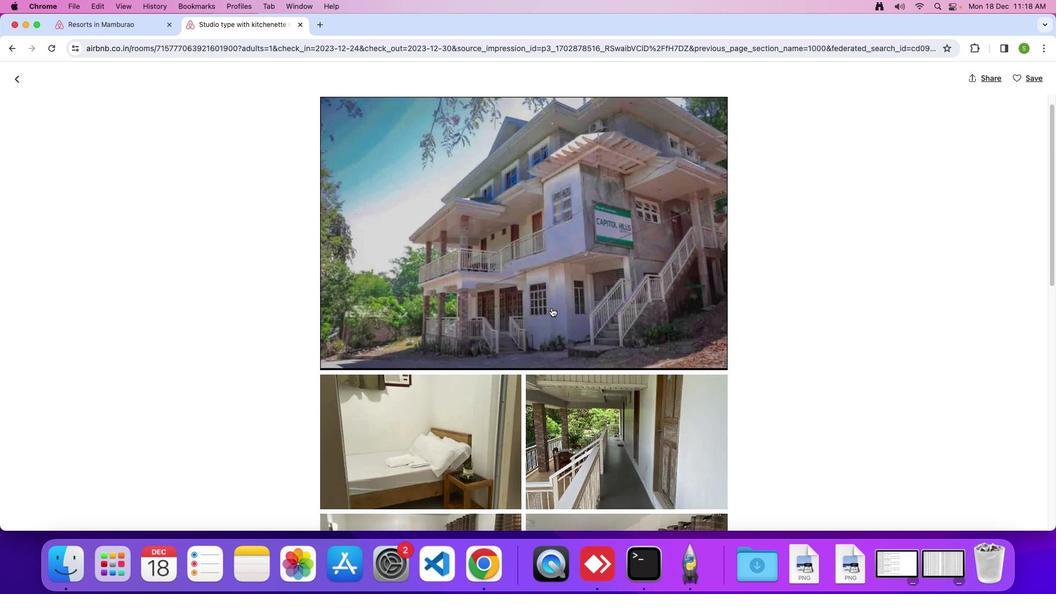
Action: Mouse scrolled (551, 308) with delta (0, 0)
Screenshot: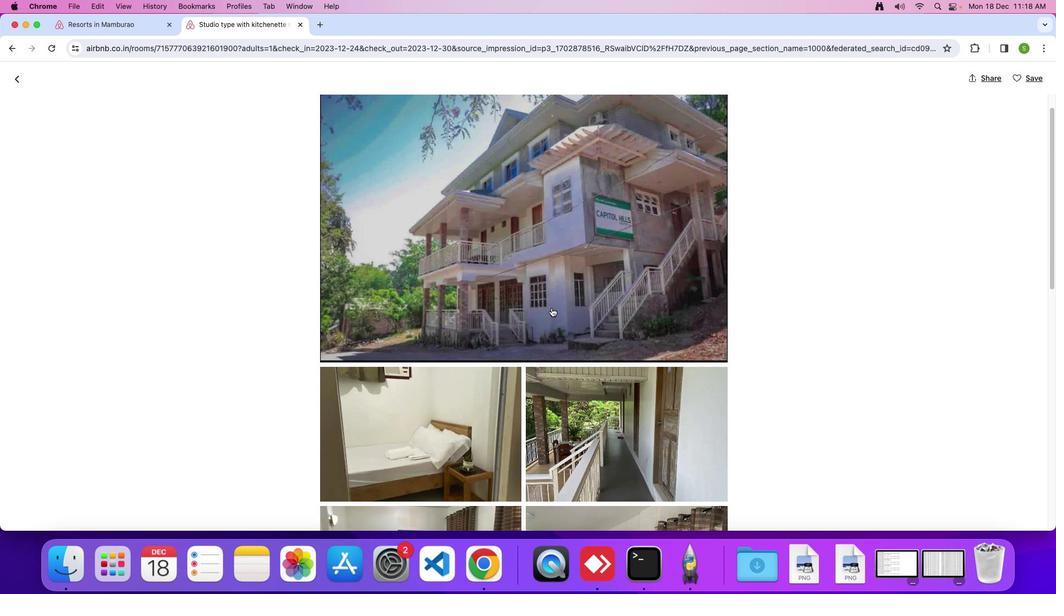 
Action: Mouse moved to (551, 308)
Screenshot: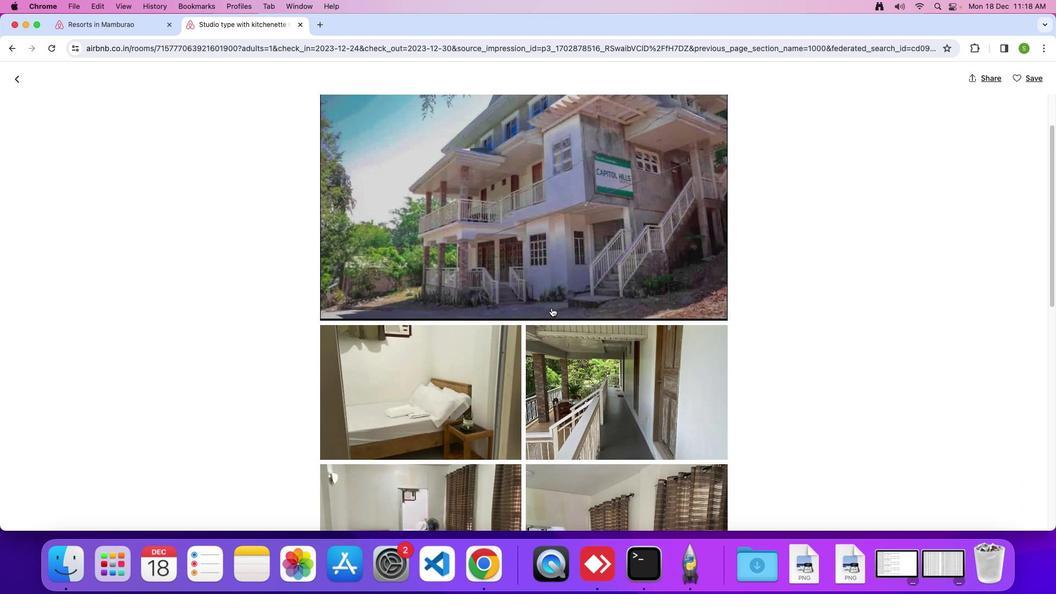 
Action: Mouse scrolled (551, 308) with delta (0, -1)
Screenshot: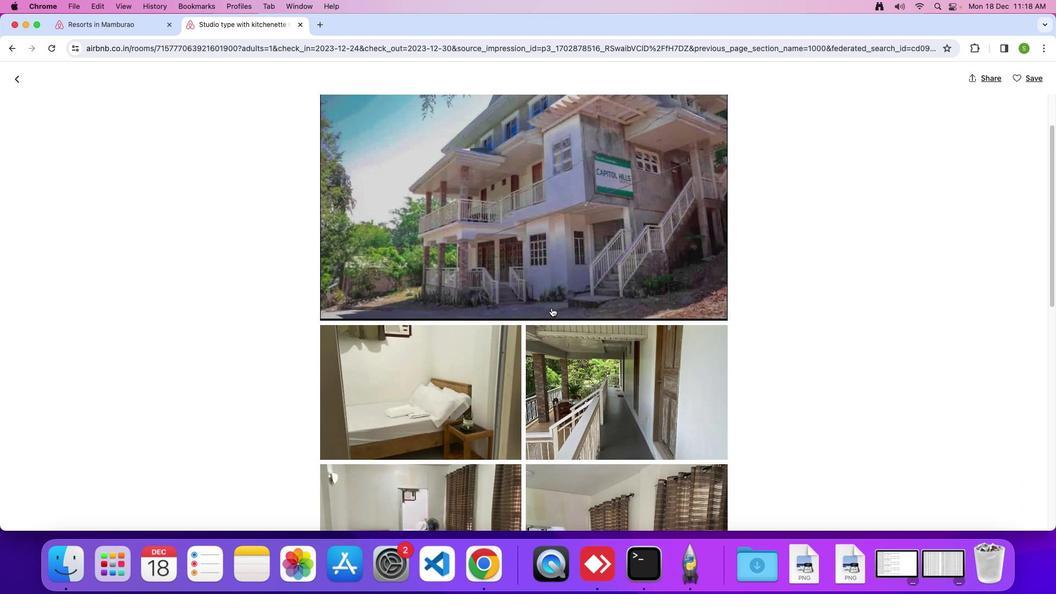 
Action: Mouse moved to (551, 306)
Screenshot: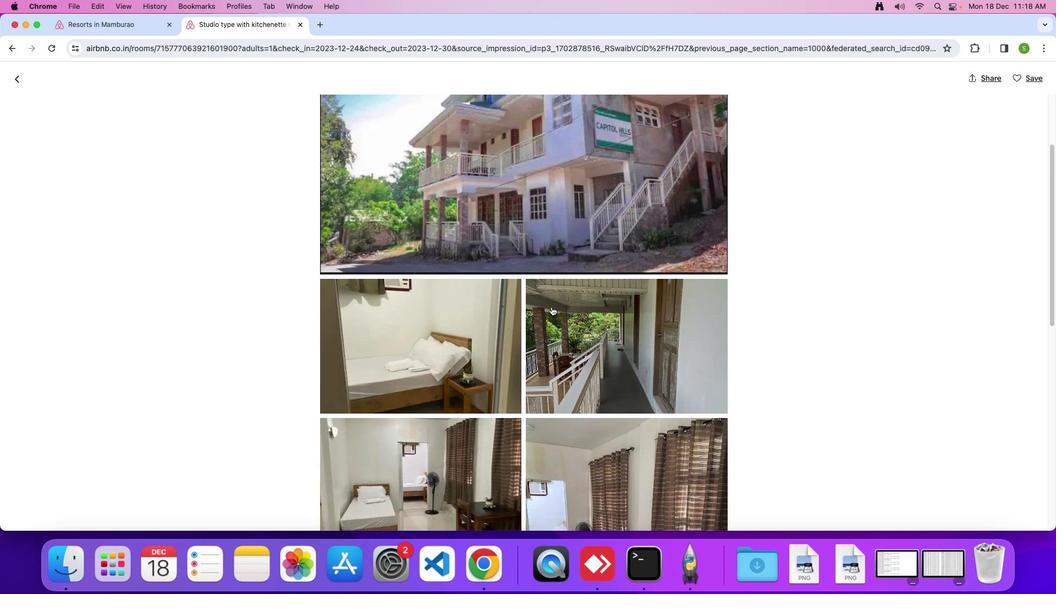 
Action: Mouse scrolled (551, 306) with delta (0, 0)
Screenshot: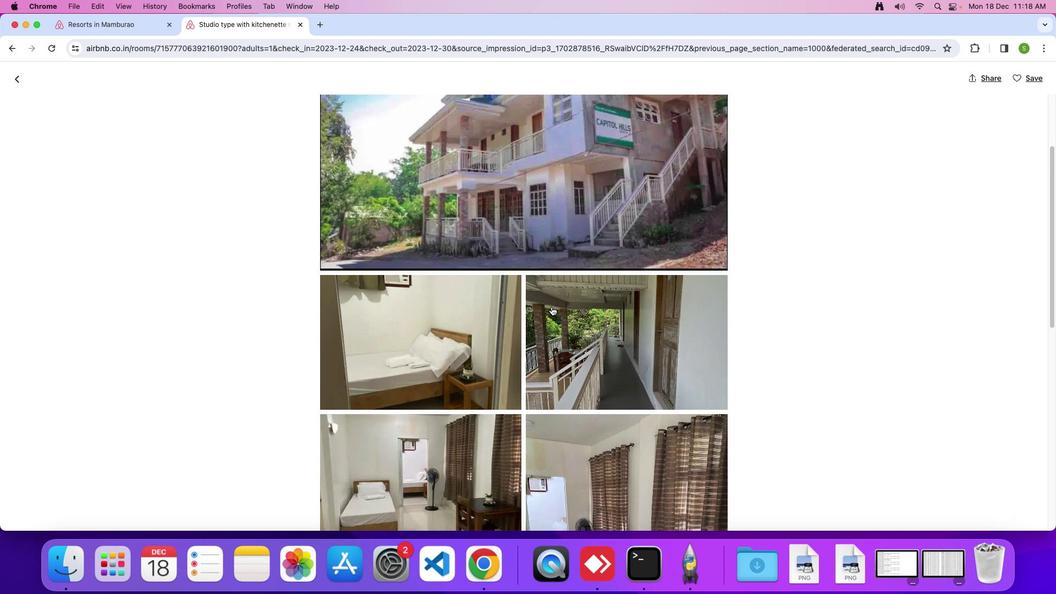 
Action: Mouse moved to (551, 306)
Screenshot: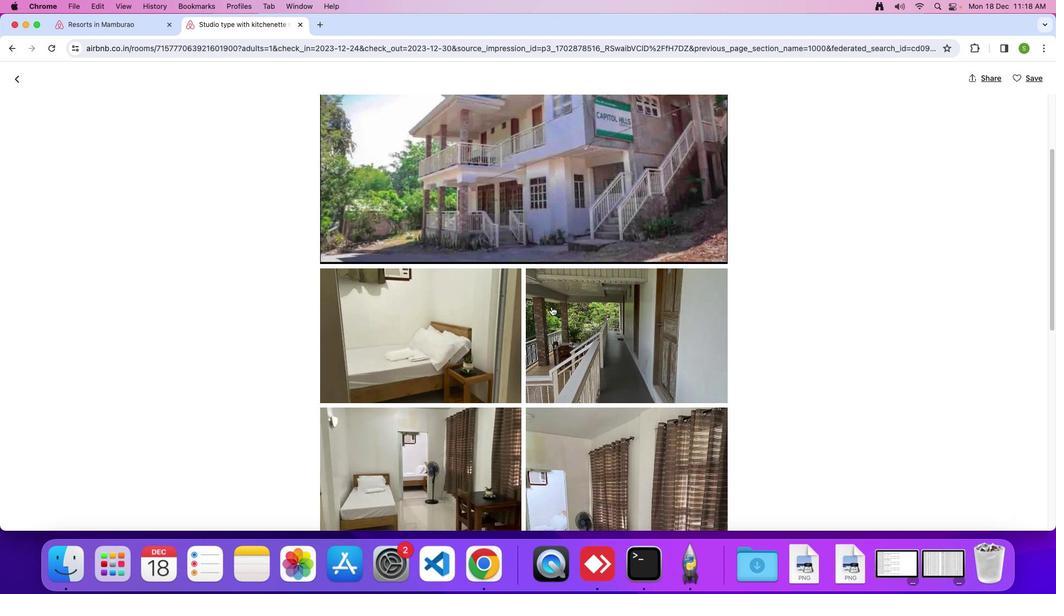 
Action: Mouse scrolled (551, 306) with delta (0, 0)
Screenshot: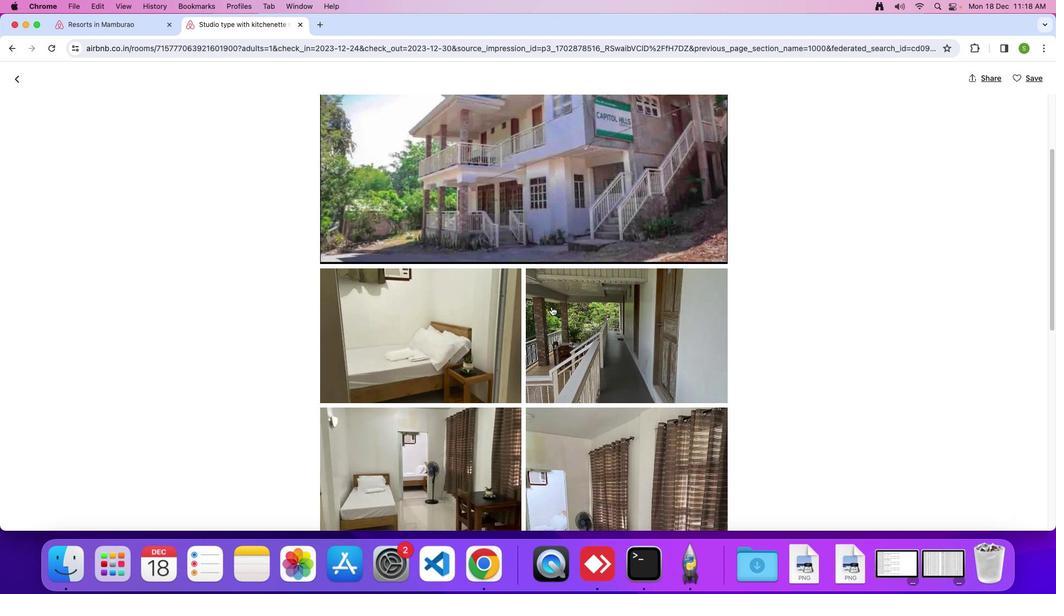 
Action: Mouse moved to (551, 306)
Screenshot: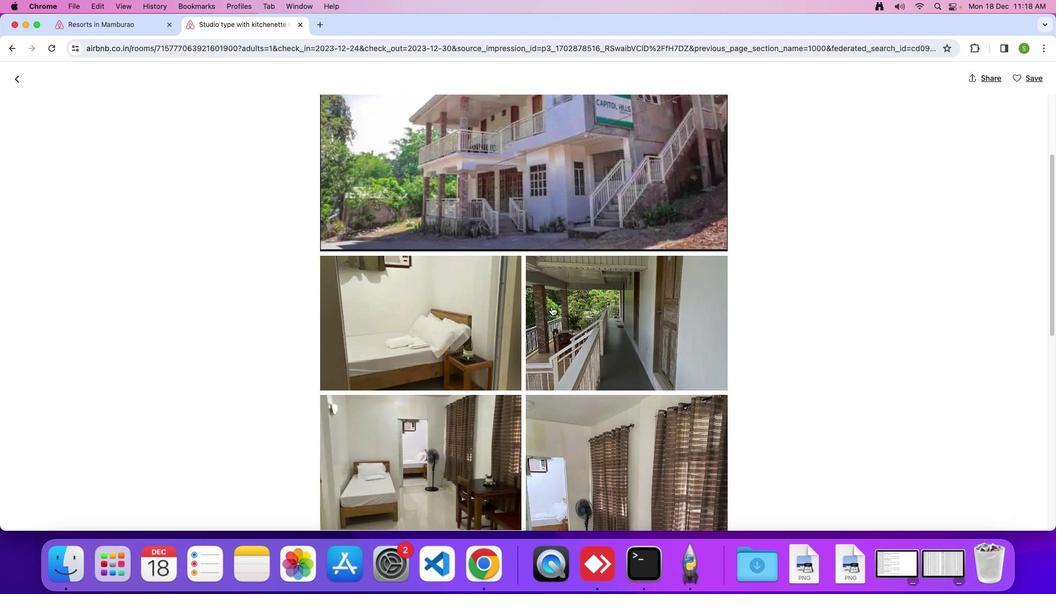 
Action: Mouse scrolled (551, 306) with delta (0, -1)
Screenshot: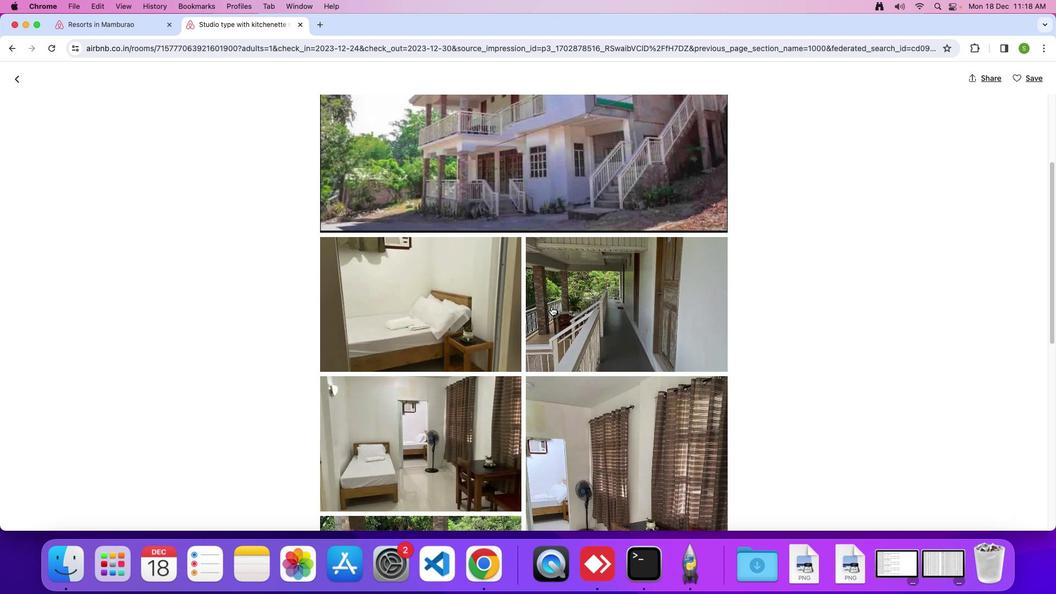 
Action: Mouse scrolled (551, 306) with delta (0, 0)
Screenshot: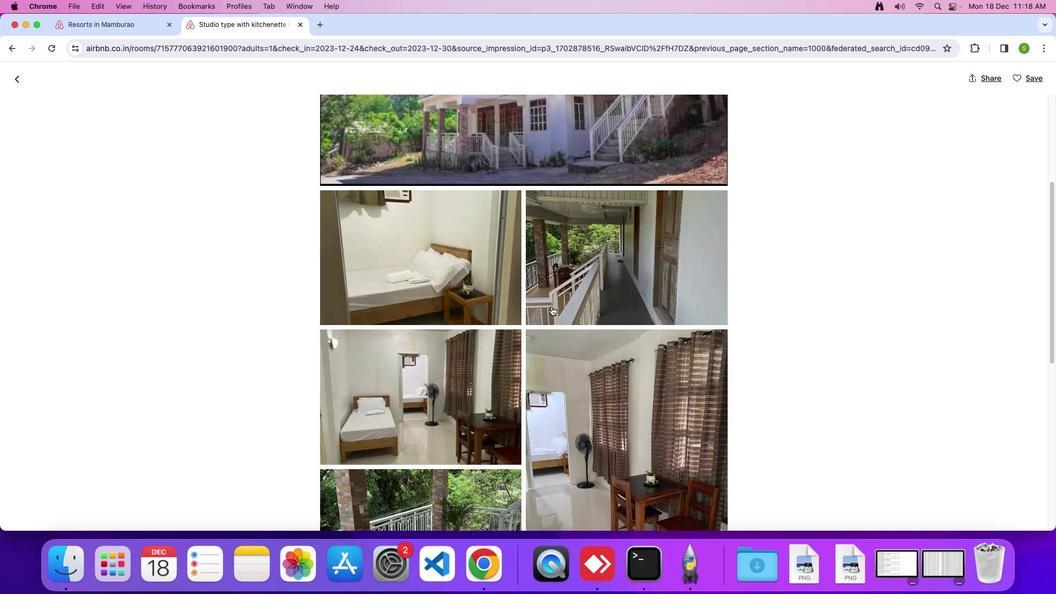 
Action: Mouse scrolled (551, 306) with delta (0, 0)
Screenshot: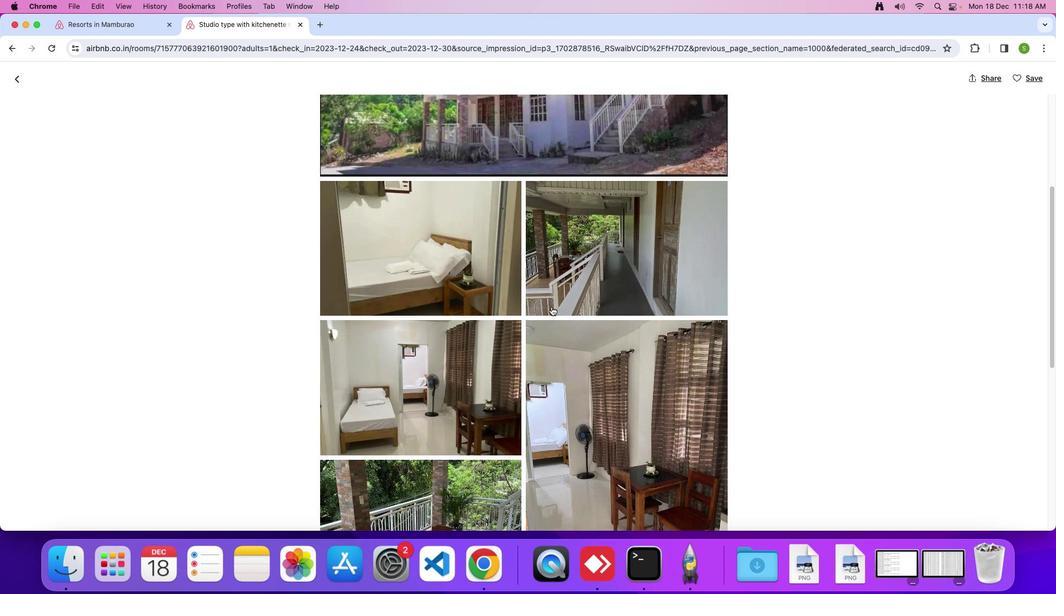 
Action: Mouse scrolled (551, 306) with delta (0, -1)
Screenshot: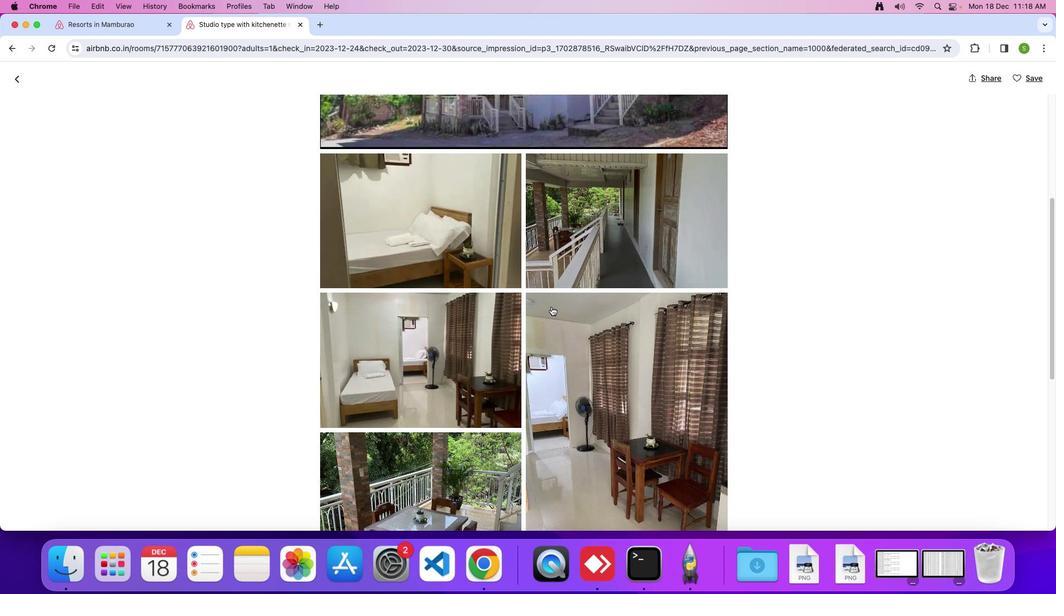 
Action: Mouse moved to (551, 306)
Screenshot: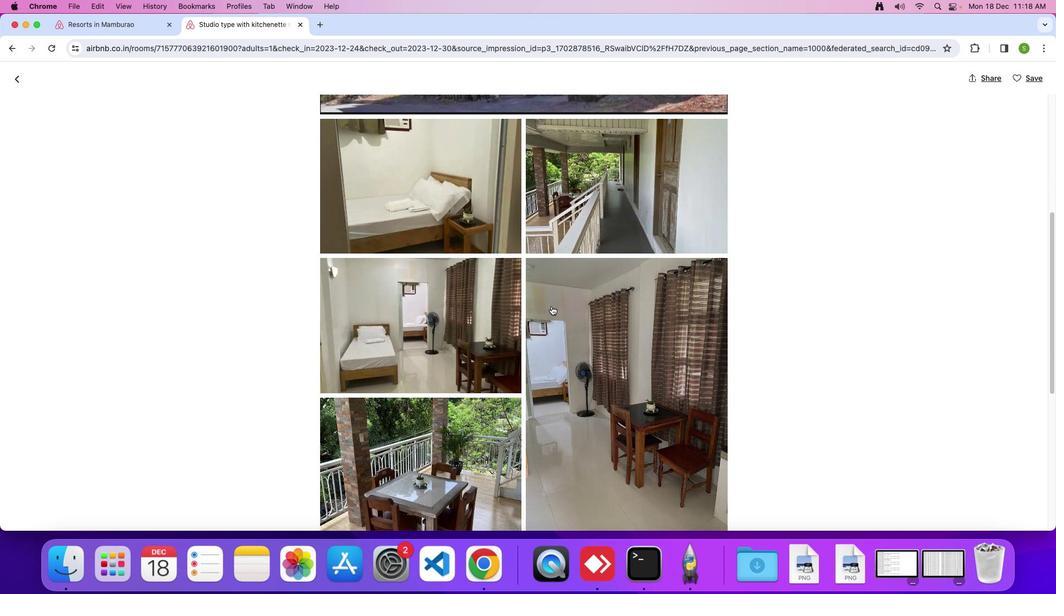 
Action: Mouse scrolled (551, 306) with delta (0, 0)
Screenshot: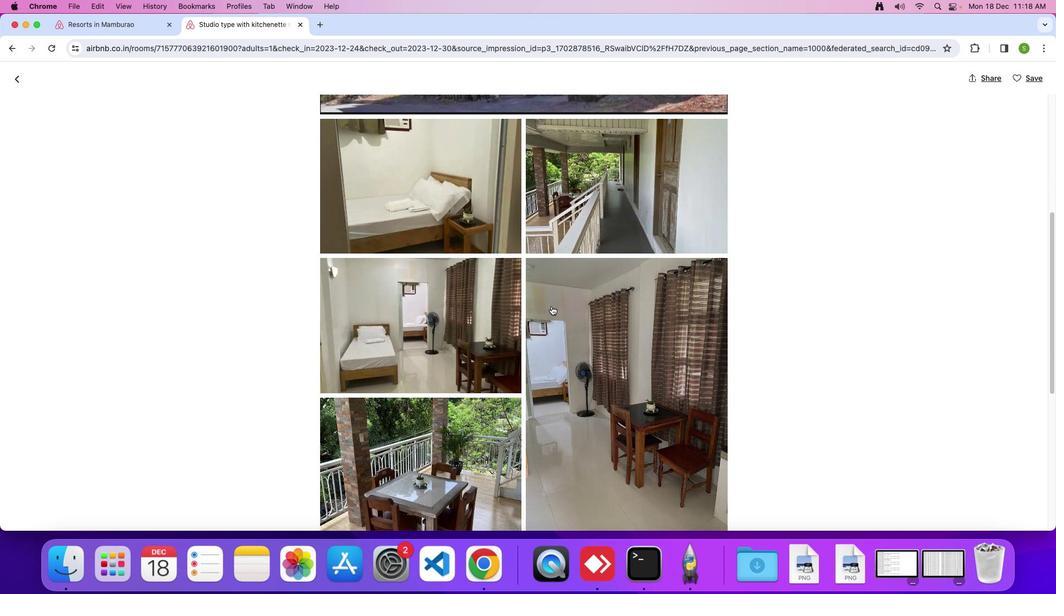 
Action: Mouse scrolled (551, 306) with delta (0, 0)
Screenshot: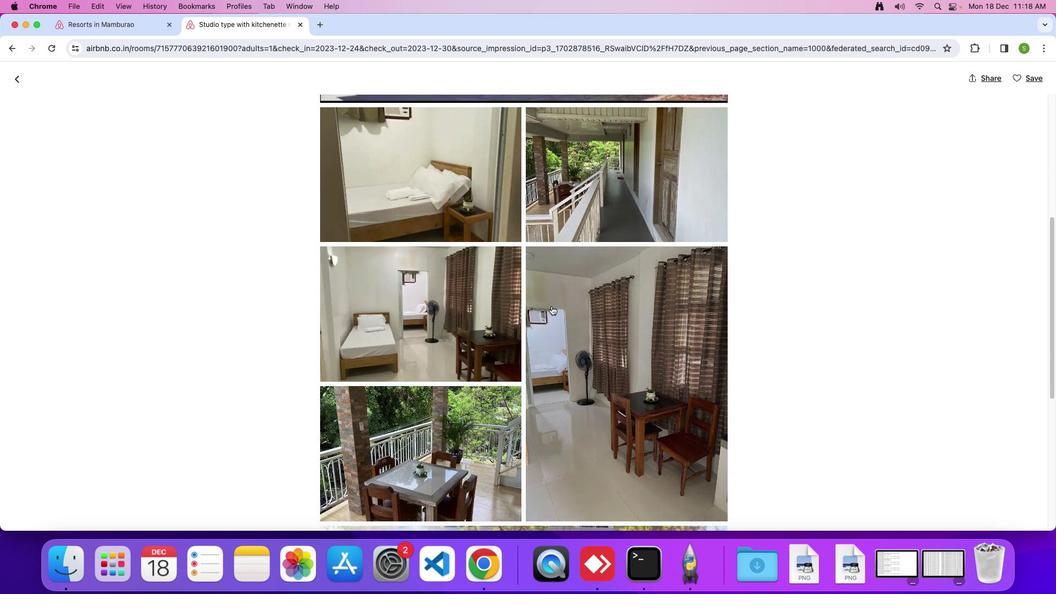 
Action: Mouse scrolled (551, 306) with delta (0, 0)
Screenshot: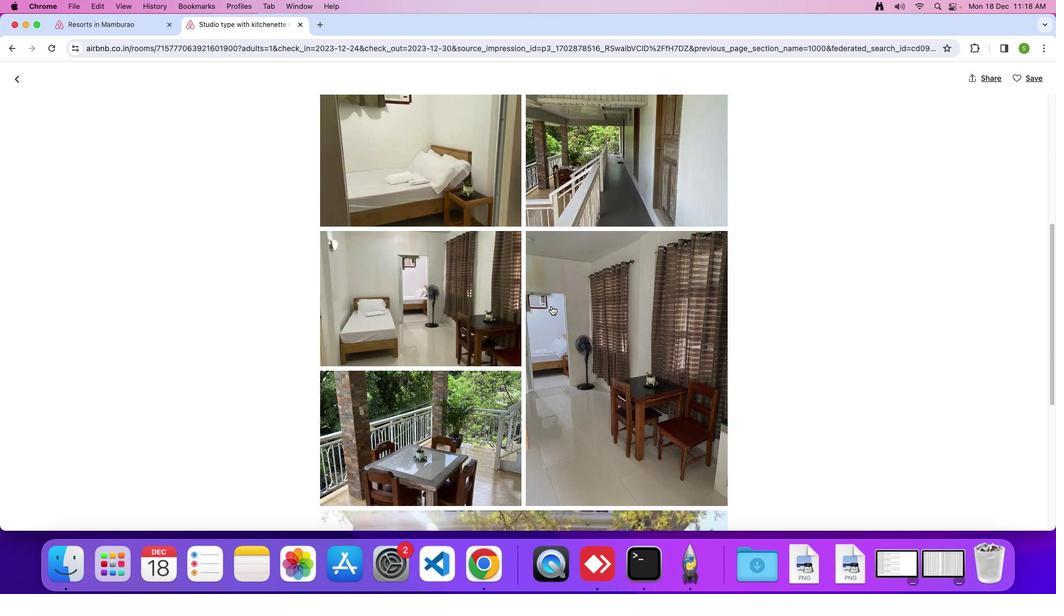 
Action: Mouse scrolled (551, 306) with delta (0, 0)
Screenshot: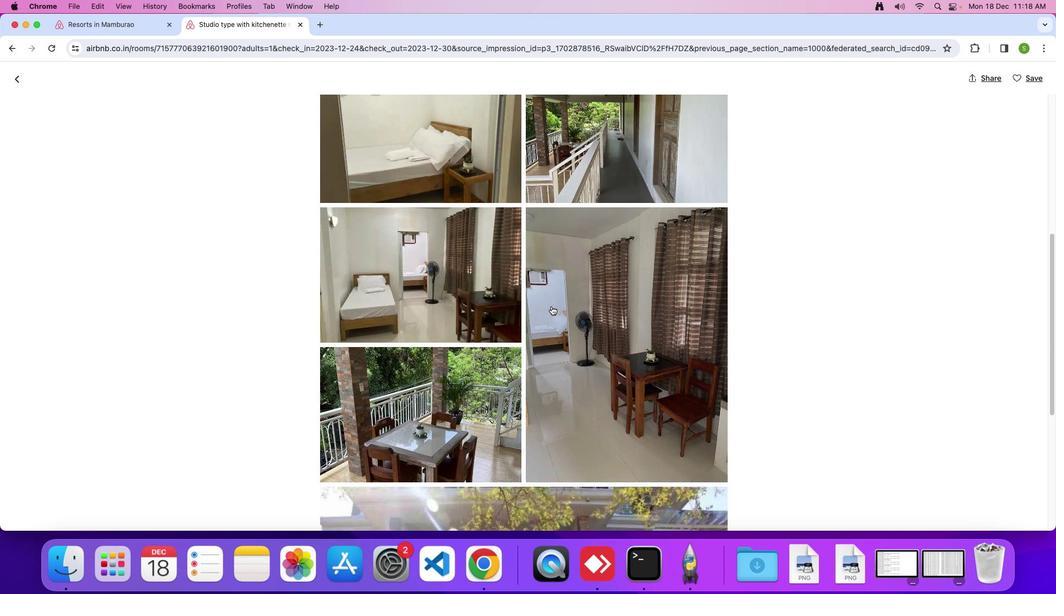 
Action: Mouse scrolled (551, 306) with delta (0, 0)
Screenshot: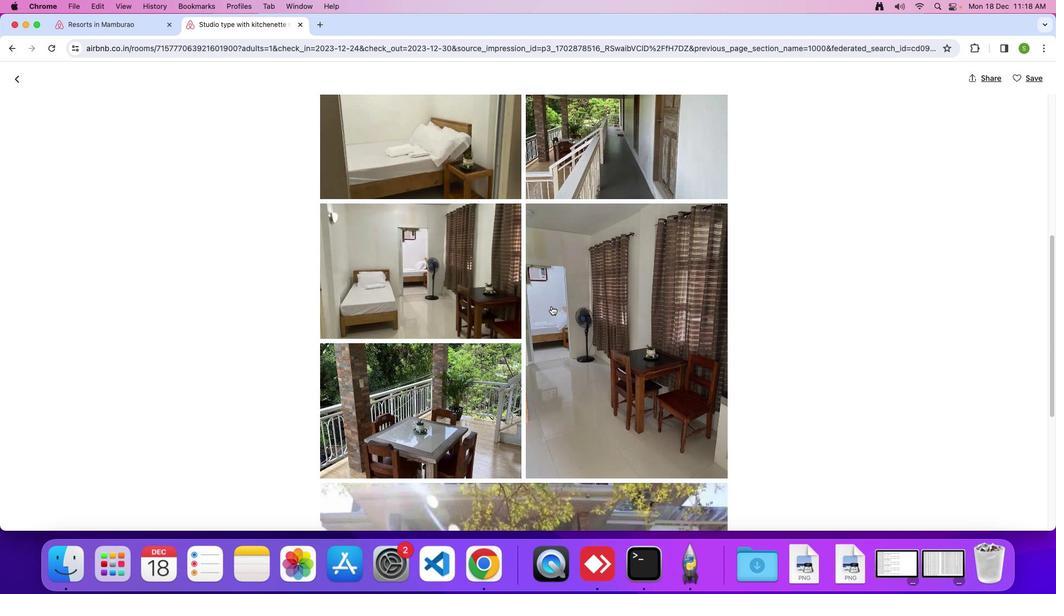 
Action: Mouse scrolled (551, 306) with delta (0, 0)
Screenshot: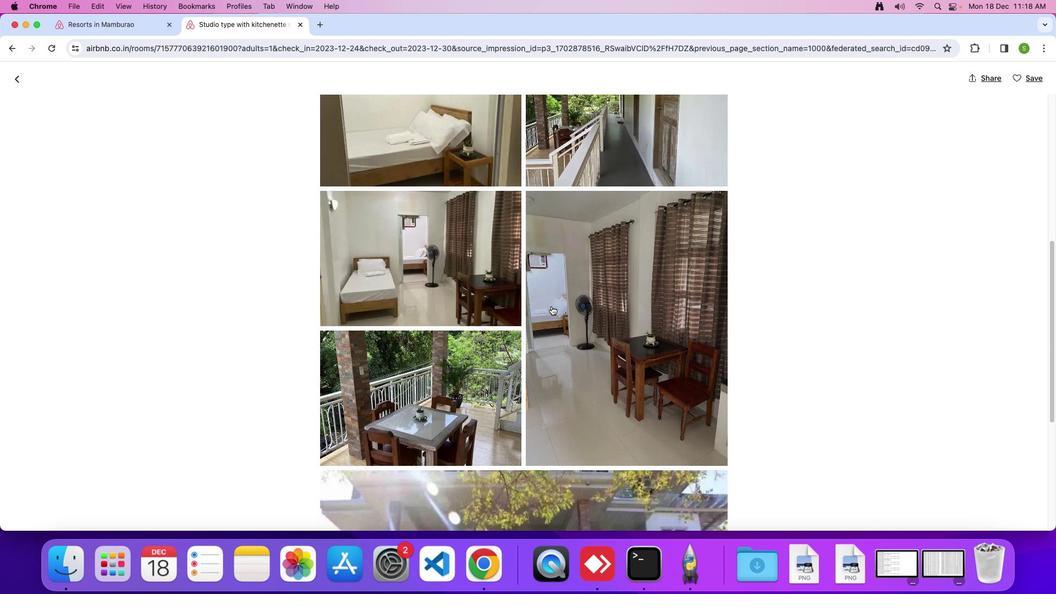 
Action: Mouse scrolled (551, 306) with delta (0, 0)
Screenshot: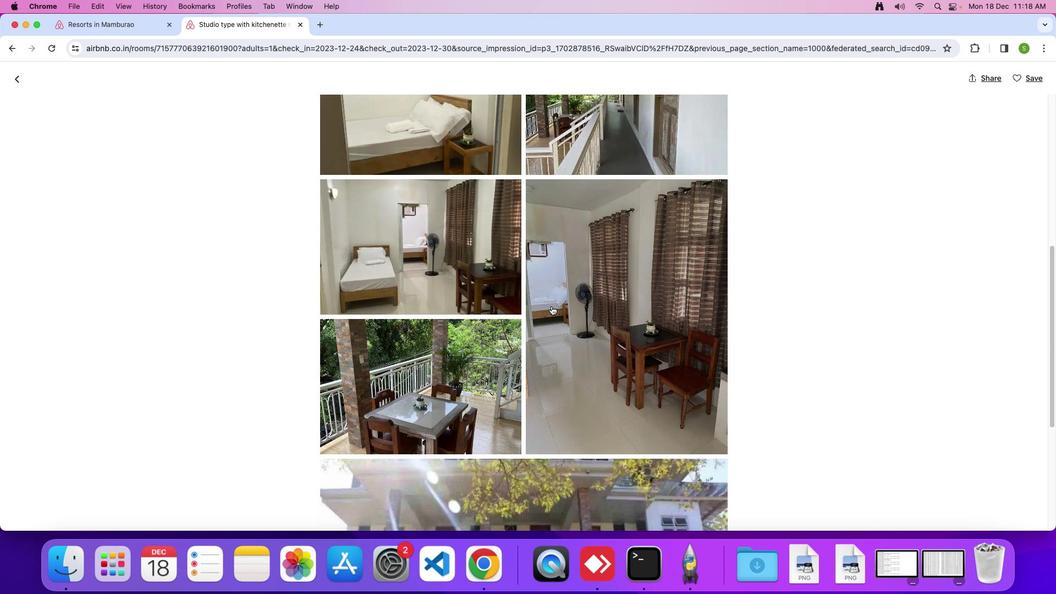 
Action: Mouse scrolled (551, 306) with delta (0, -1)
Screenshot: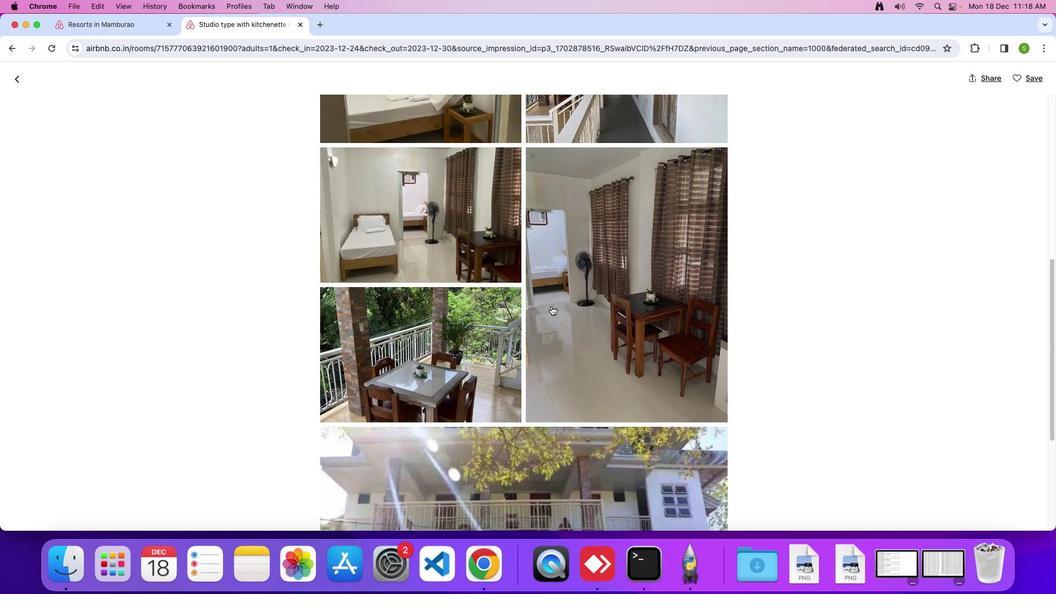 
Action: Mouse scrolled (551, 306) with delta (0, 0)
Screenshot: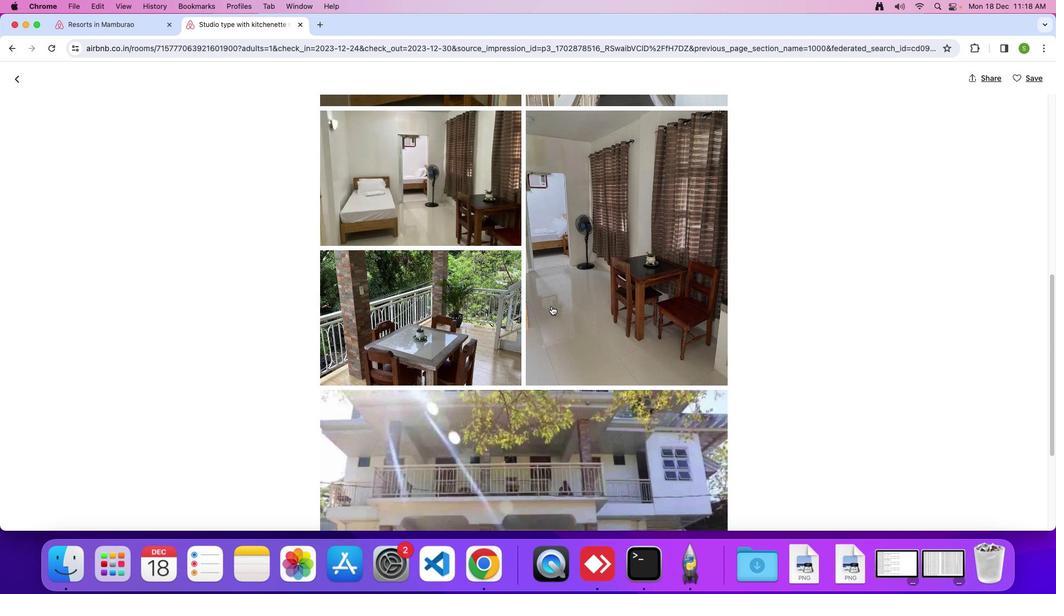 
Action: Mouse scrolled (551, 306) with delta (0, 0)
Screenshot: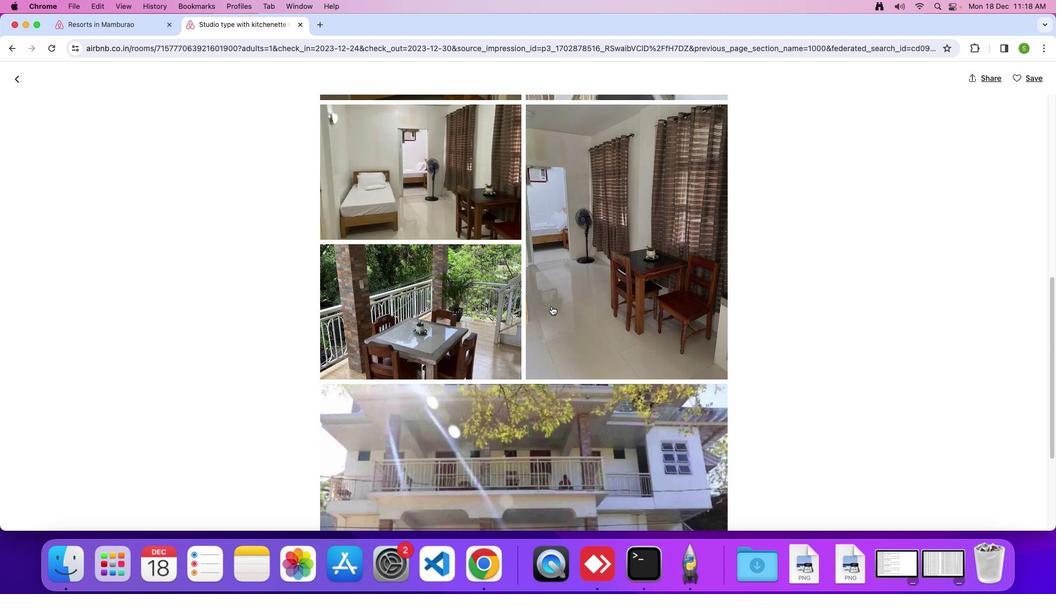 
Action: Mouse scrolled (551, 306) with delta (0, -1)
Screenshot: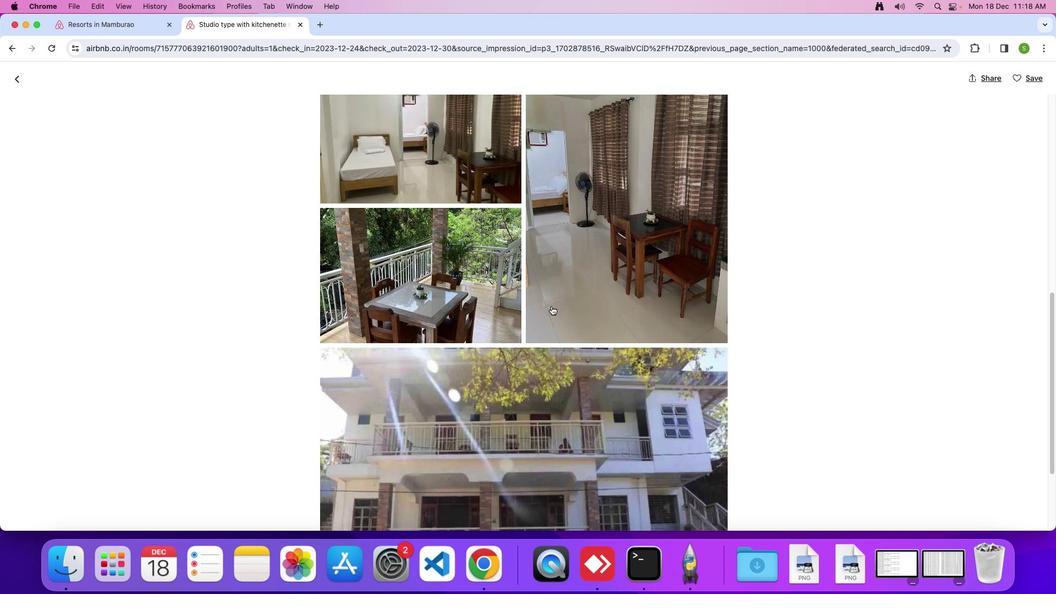
Action: Mouse scrolled (551, 306) with delta (0, 0)
Screenshot: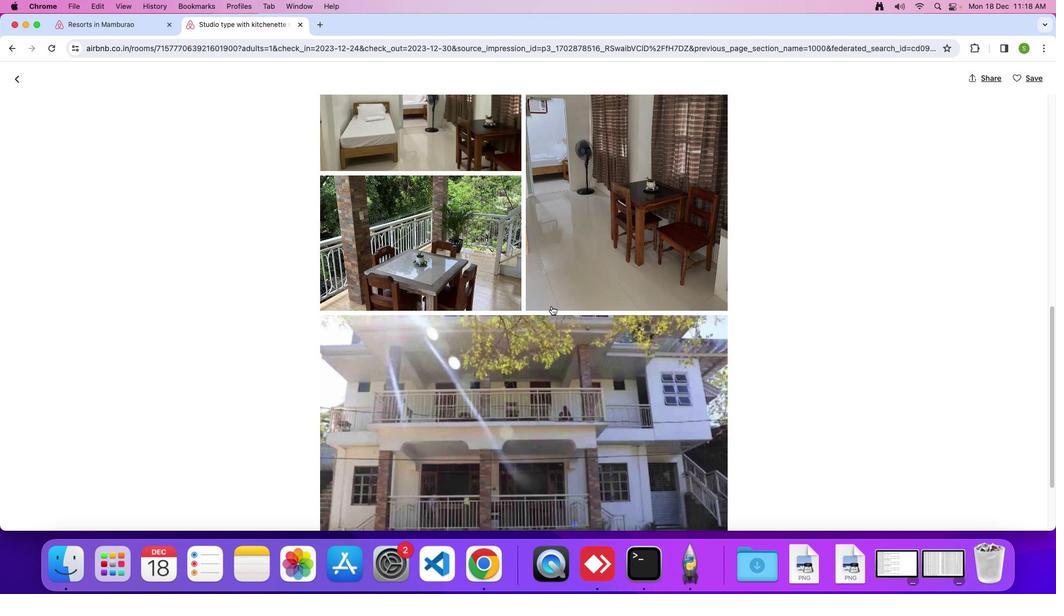 
Action: Mouse scrolled (551, 306) with delta (0, 0)
Screenshot: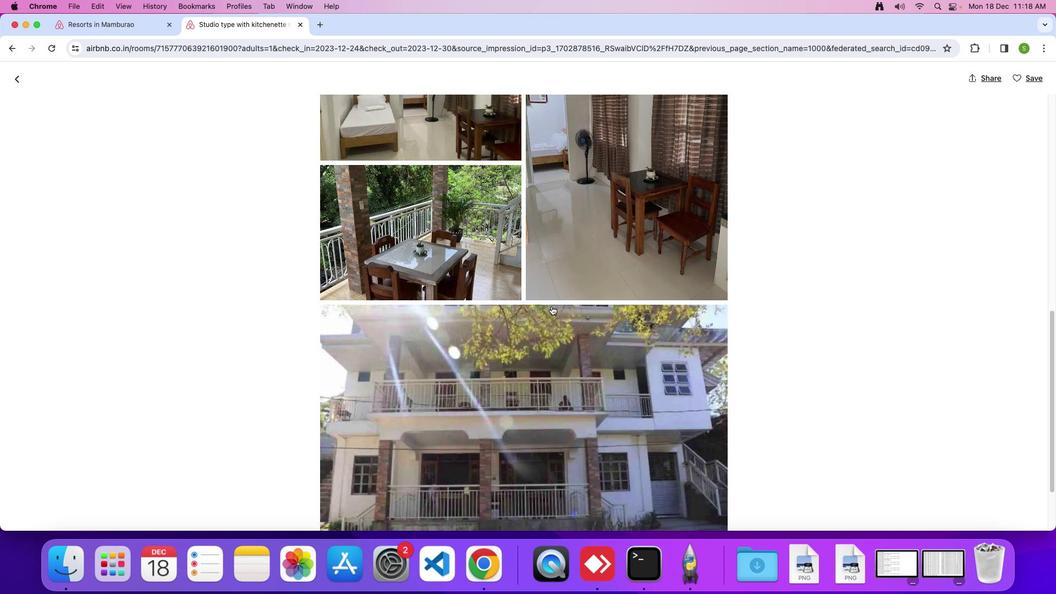 
Action: Mouse scrolled (551, 306) with delta (0, -1)
Screenshot: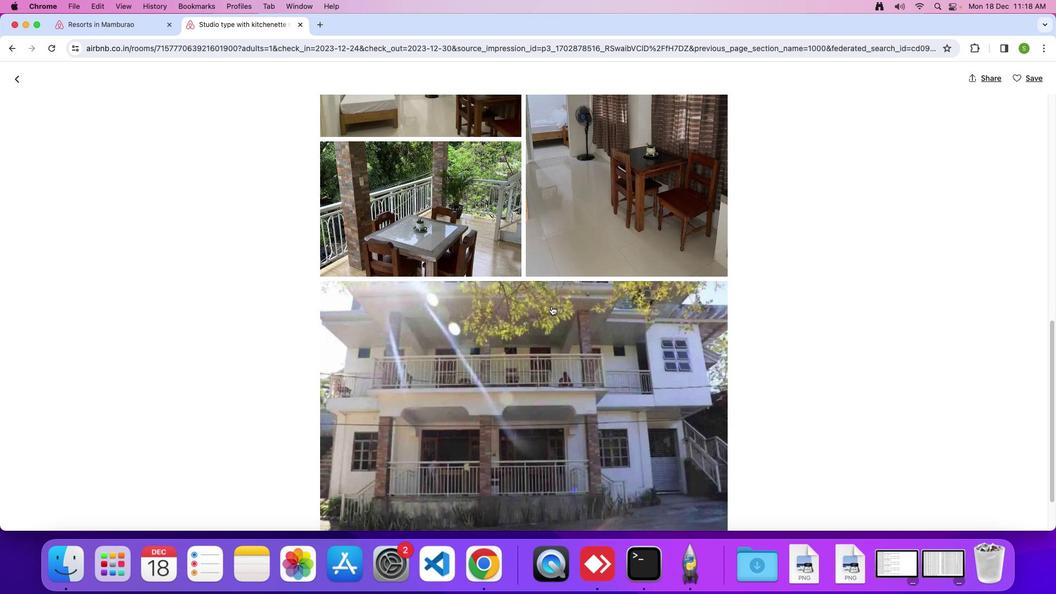 
Action: Mouse scrolled (551, 306) with delta (0, 0)
Screenshot: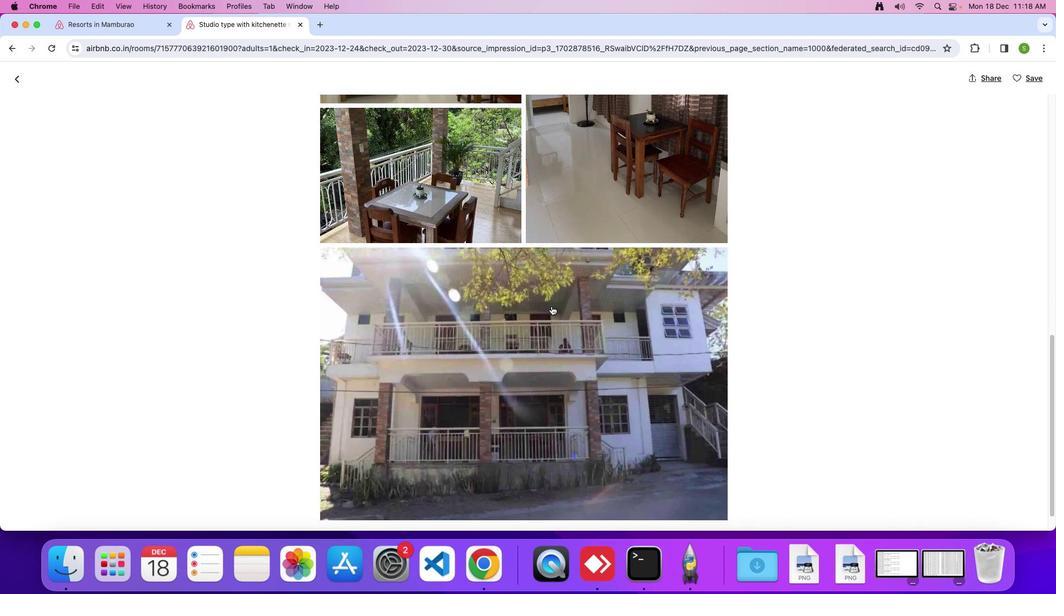 
Action: Mouse scrolled (551, 306) with delta (0, 0)
Screenshot: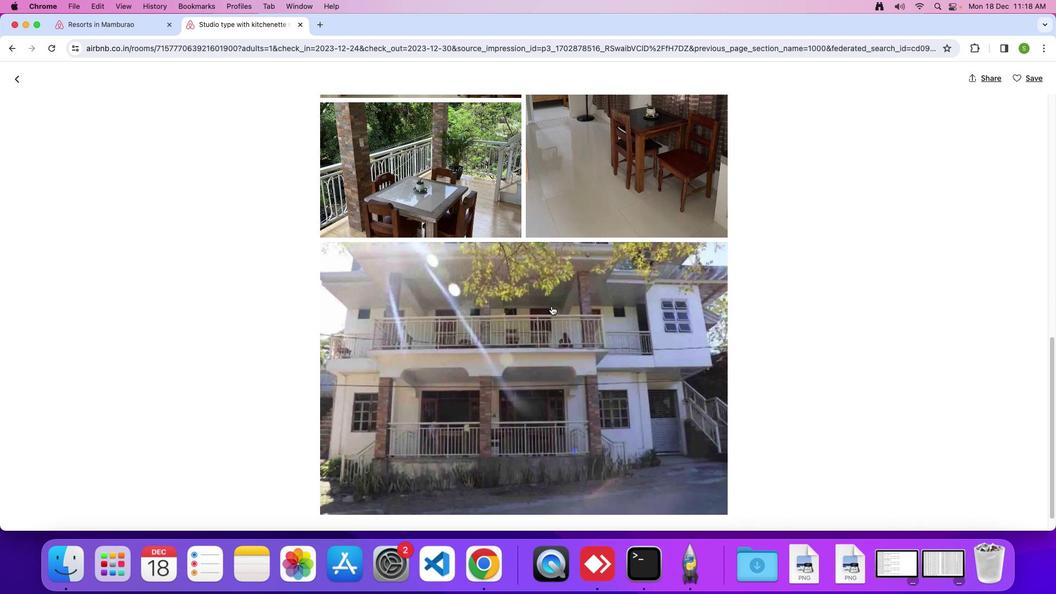 
Action: Mouse scrolled (551, 306) with delta (0, 0)
Screenshot: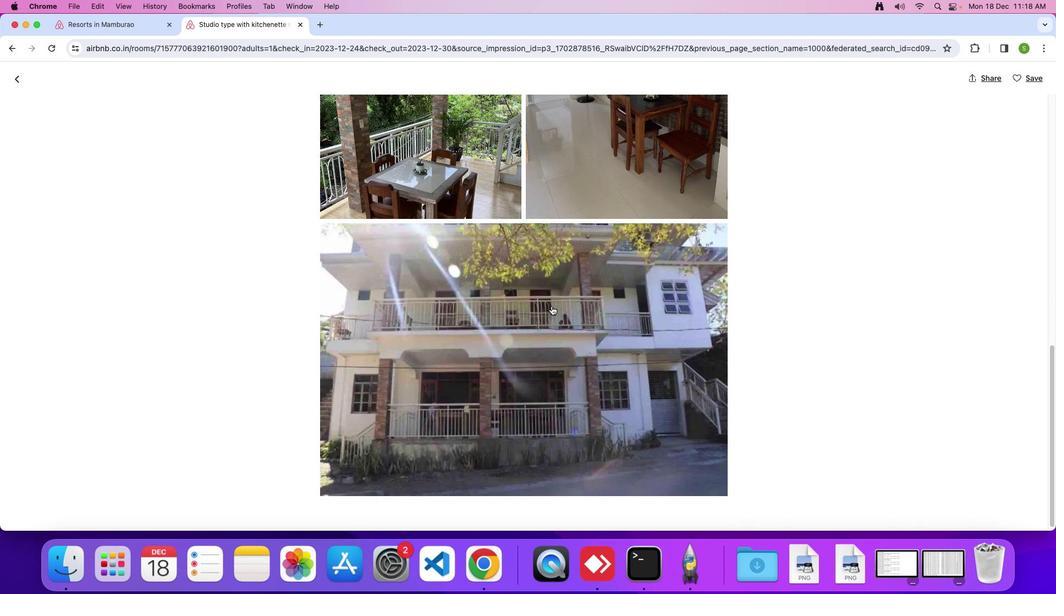 
Action: Mouse scrolled (551, 306) with delta (0, 0)
Screenshot: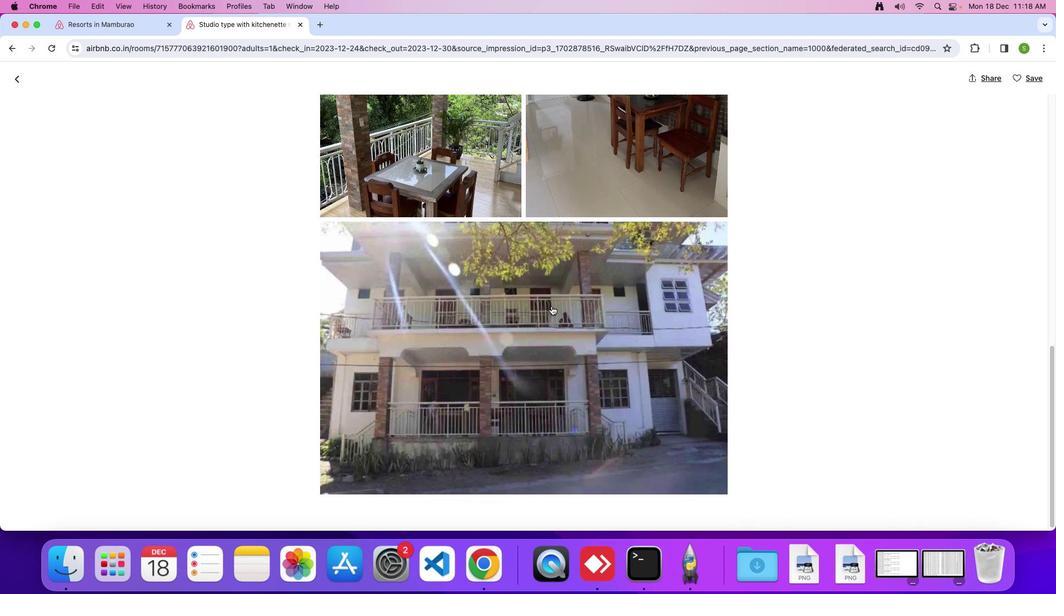 
Action: Mouse scrolled (551, 306) with delta (0, -1)
Screenshot: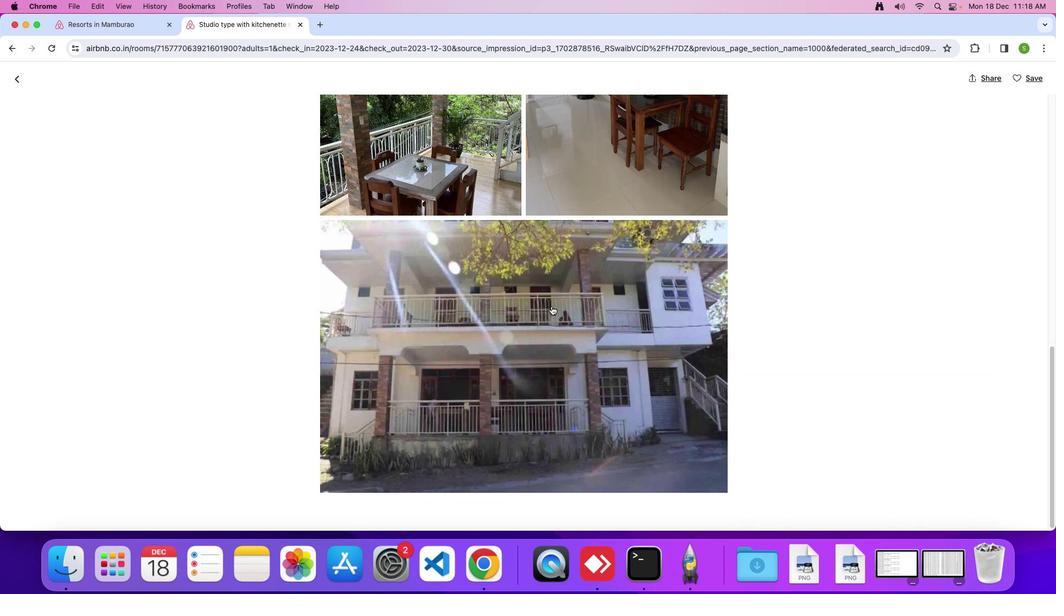 
Action: Mouse scrolled (551, 306) with delta (0, -2)
Screenshot: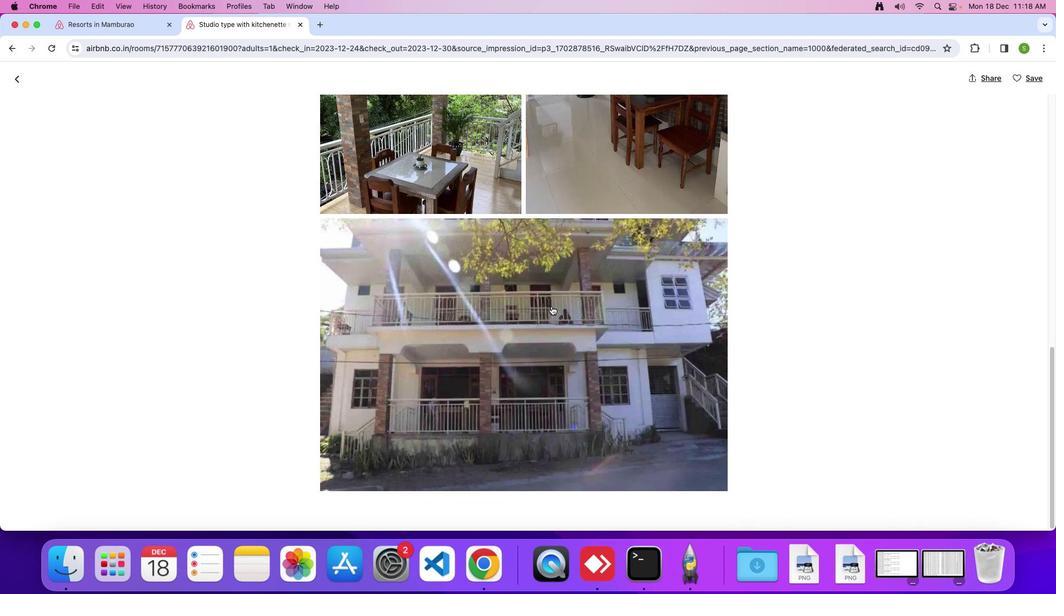 
Action: Mouse moved to (23, 80)
Screenshot: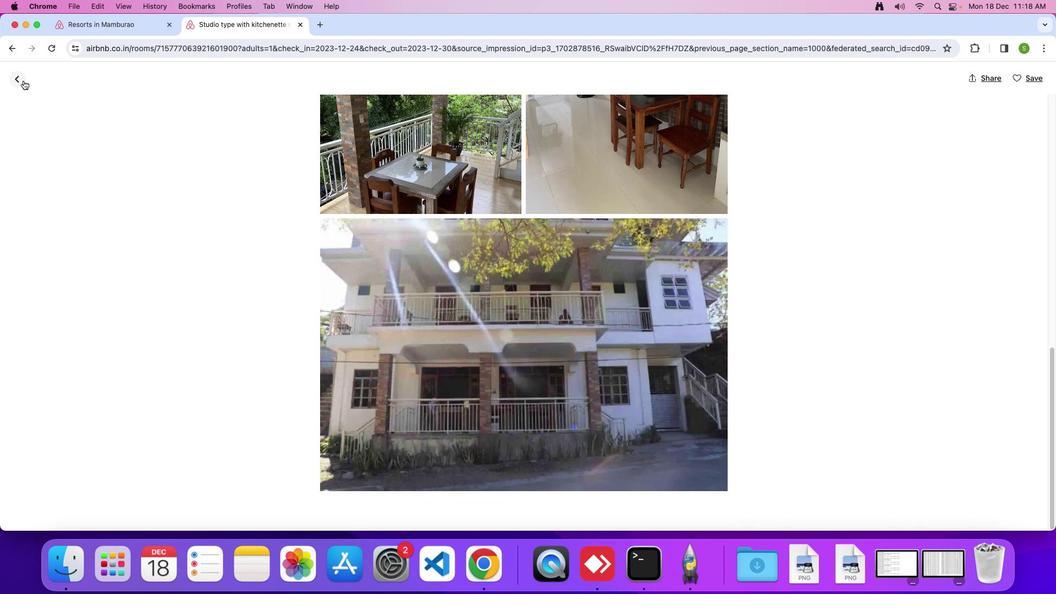 
Action: Mouse pressed left at (23, 80)
Screenshot: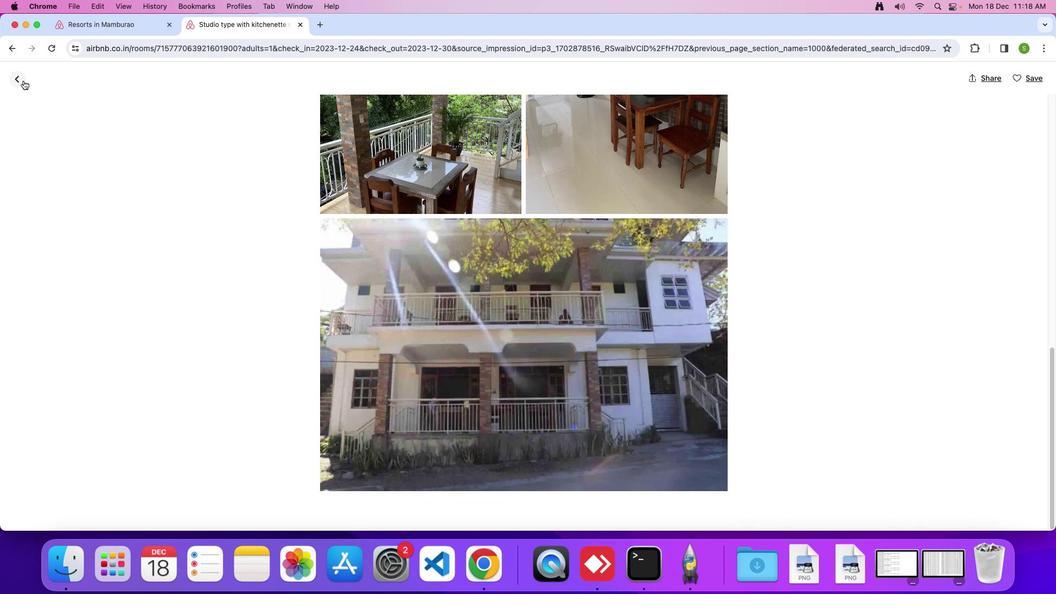 
Action: Mouse moved to (518, 303)
Screenshot: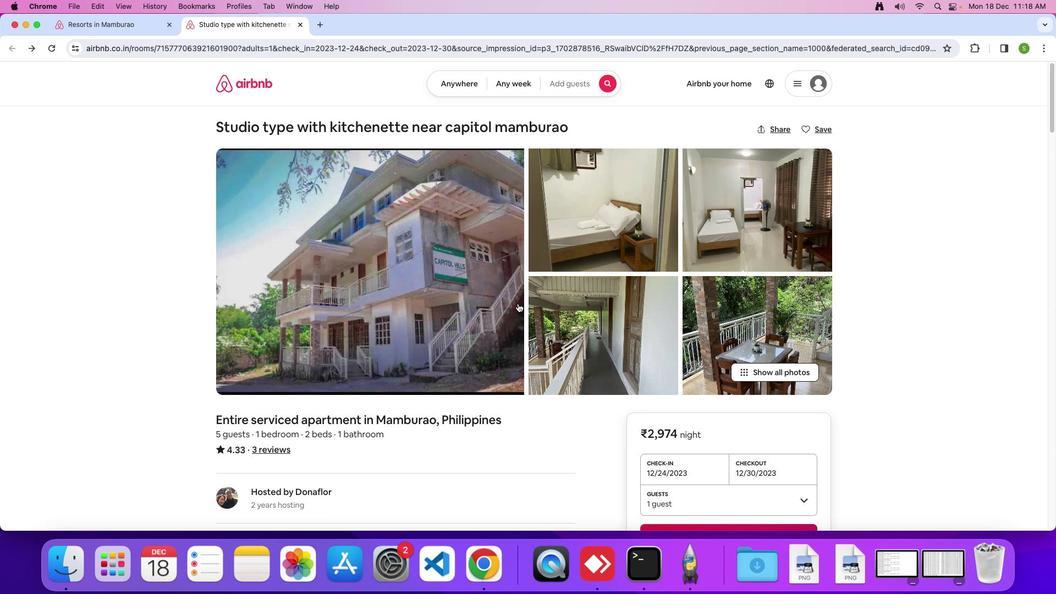 
Action: Mouse scrolled (518, 303) with delta (0, 0)
Screenshot: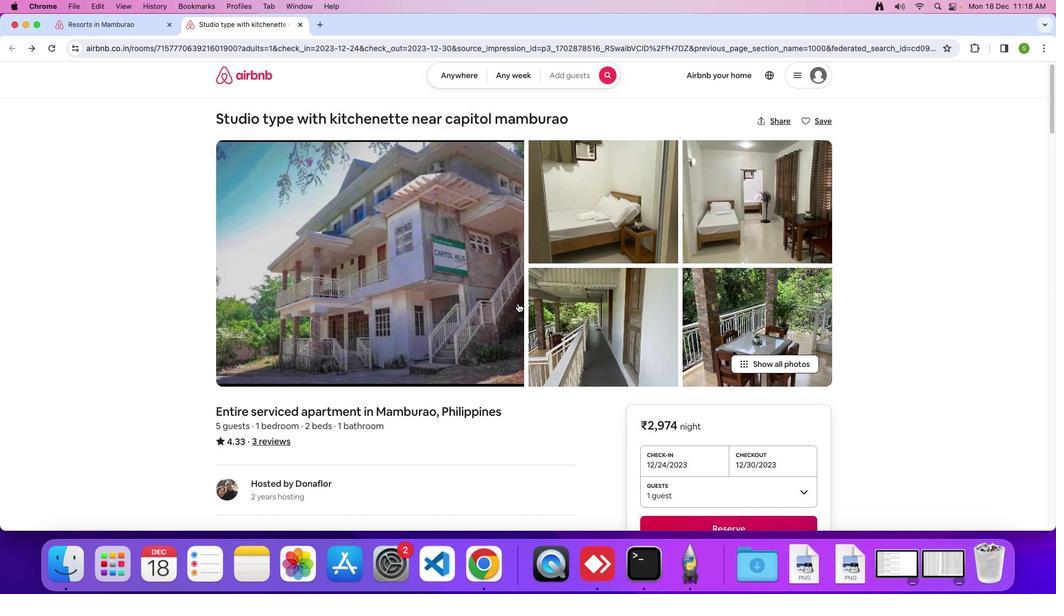 
Action: Mouse scrolled (518, 303) with delta (0, 0)
Screenshot: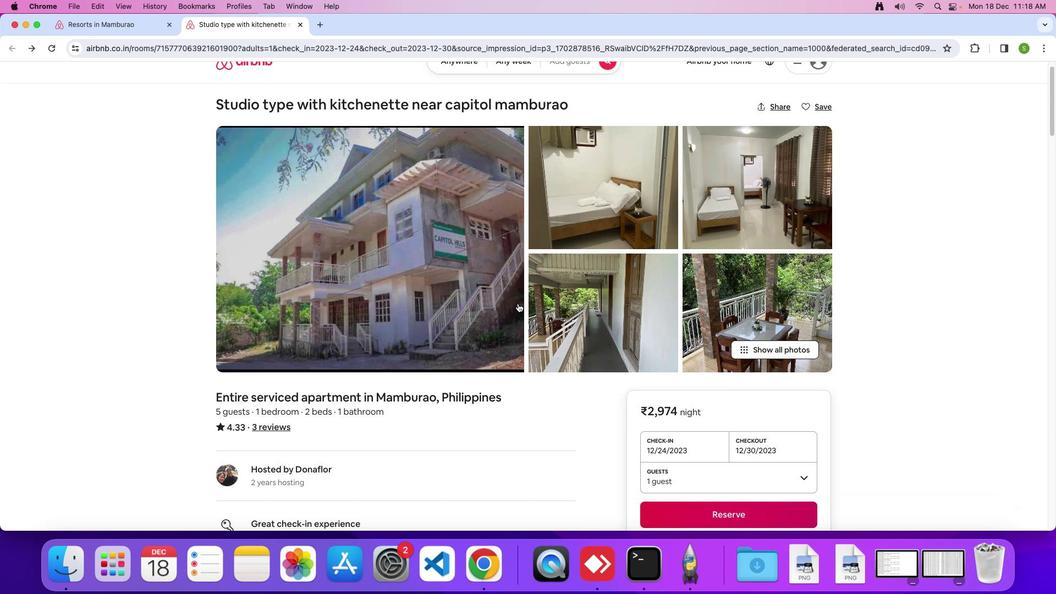 
Action: Mouse scrolled (518, 303) with delta (0, -1)
Screenshot: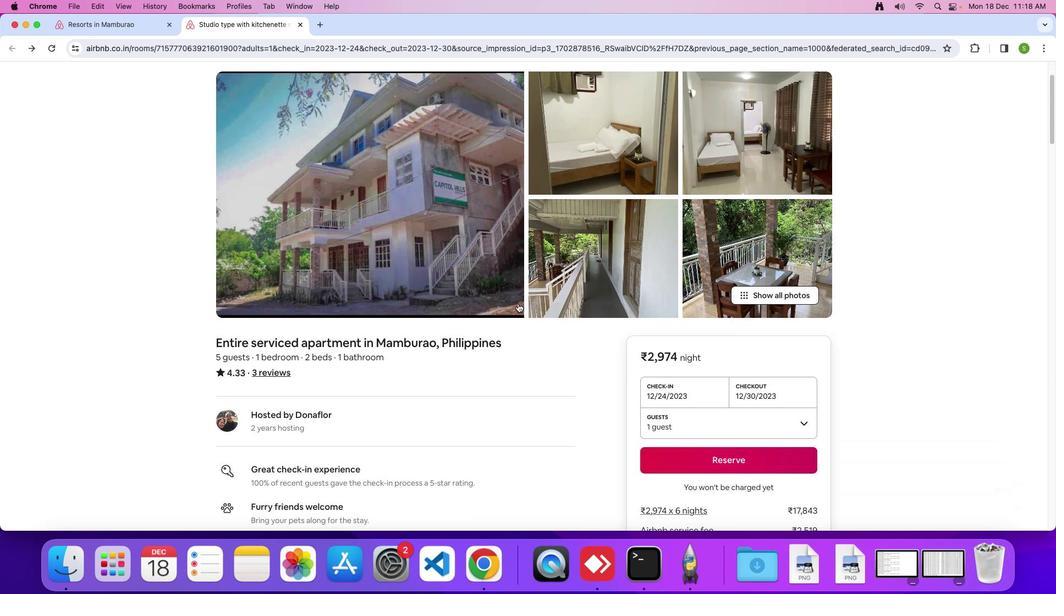 
Action: Mouse scrolled (518, 303) with delta (0, 0)
Screenshot: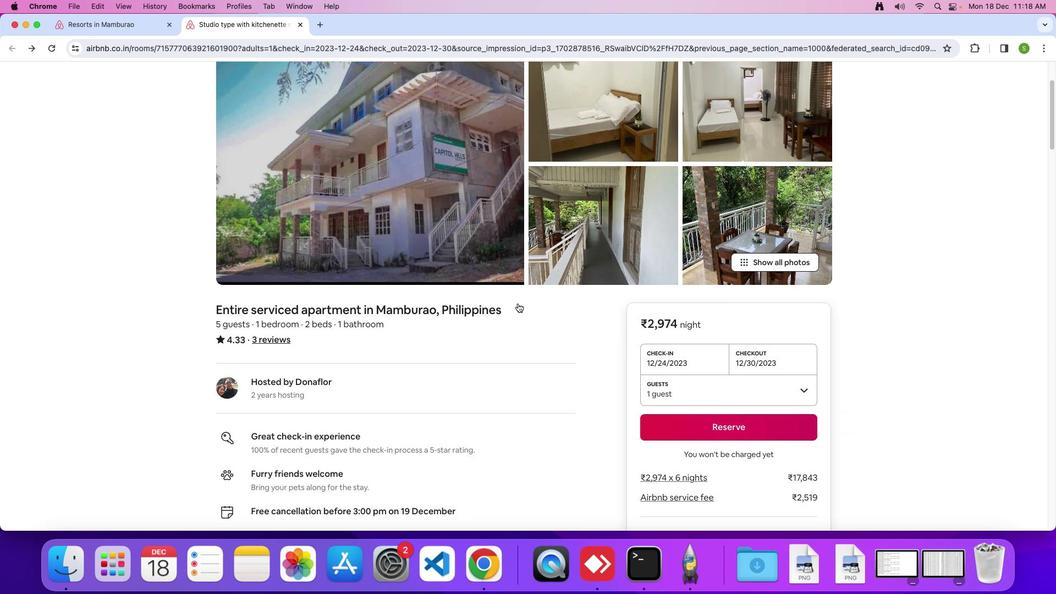 
Action: Mouse scrolled (518, 303) with delta (0, 0)
Screenshot: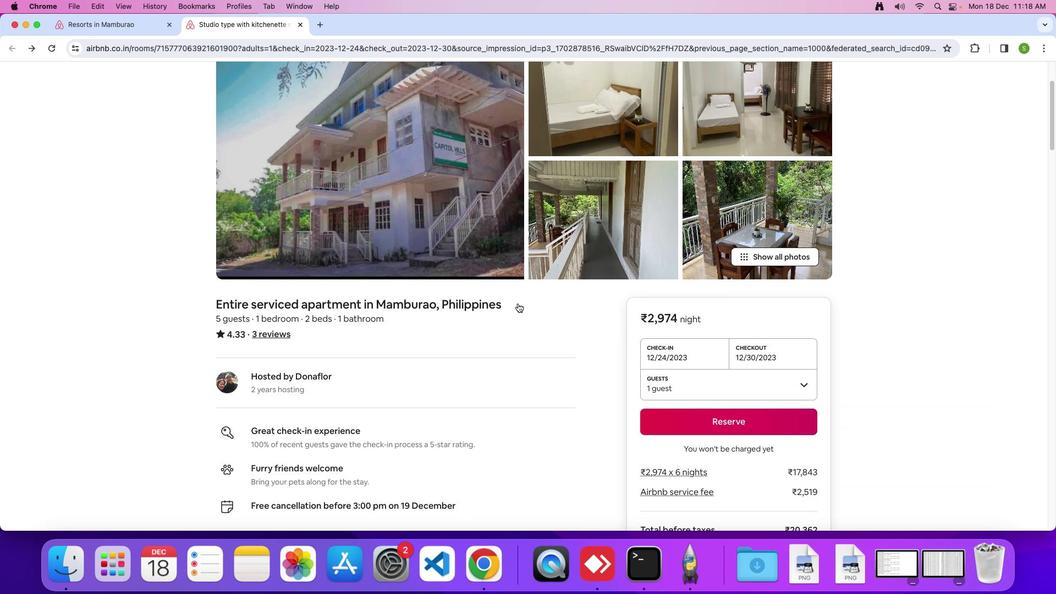 
Action: Mouse scrolled (518, 303) with delta (0, -1)
Screenshot: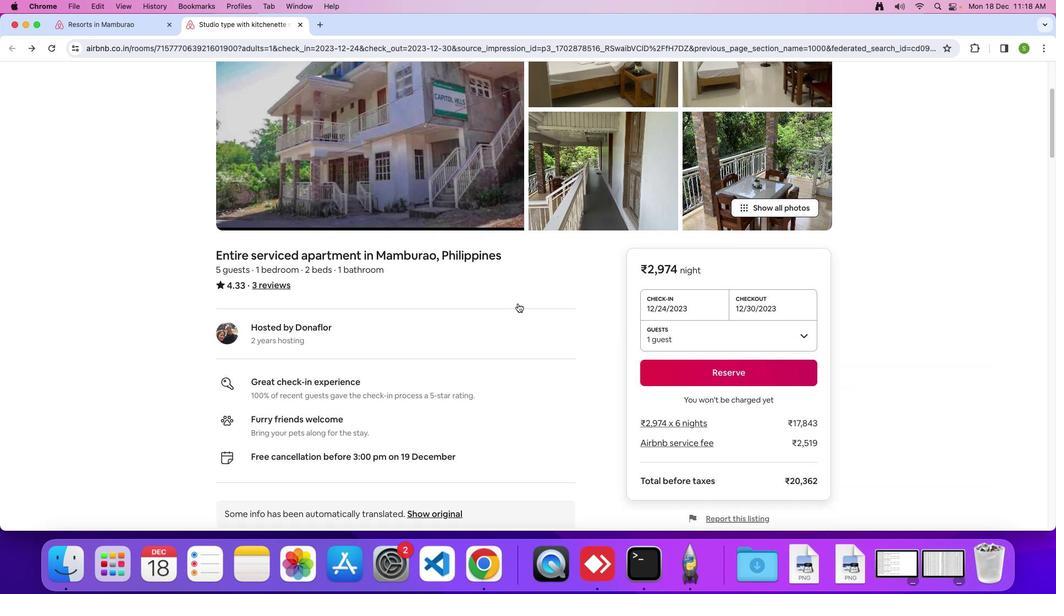 
Action: Mouse scrolled (518, 303) with delta (0, 0)
Screenshot: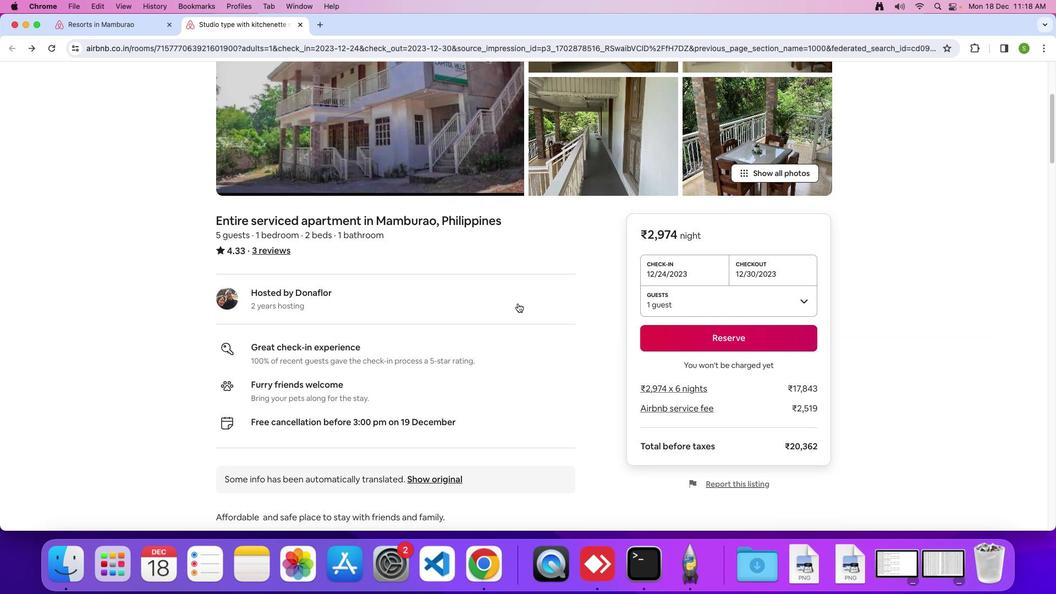
Action: Mouse scrolled (518, 303) with delta (0, 0)
Screenshot: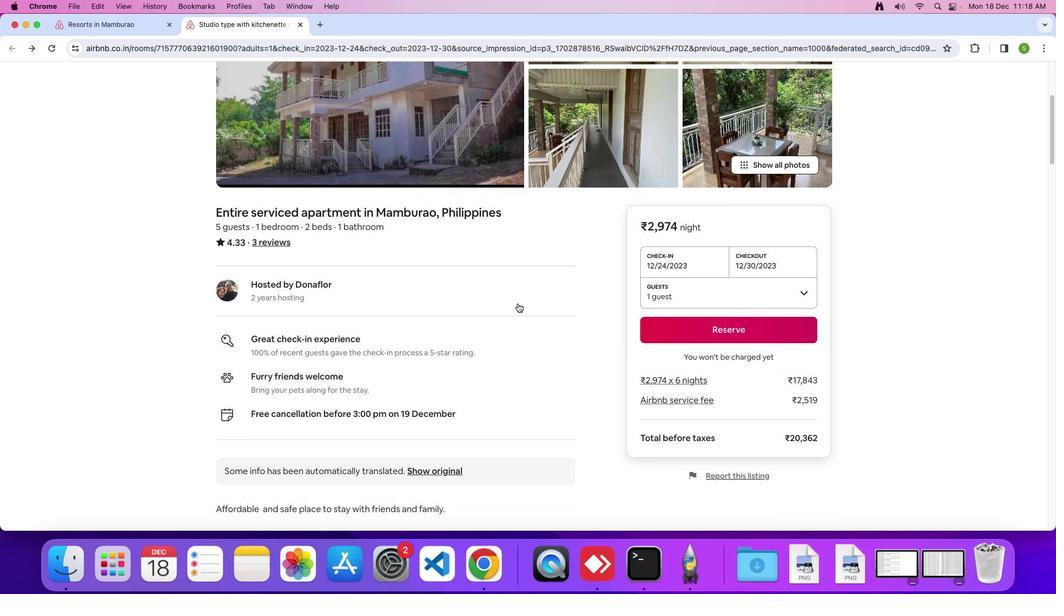 
Action: Mouse scrolled (518, 303) with delta (0, -1)
Screenshot: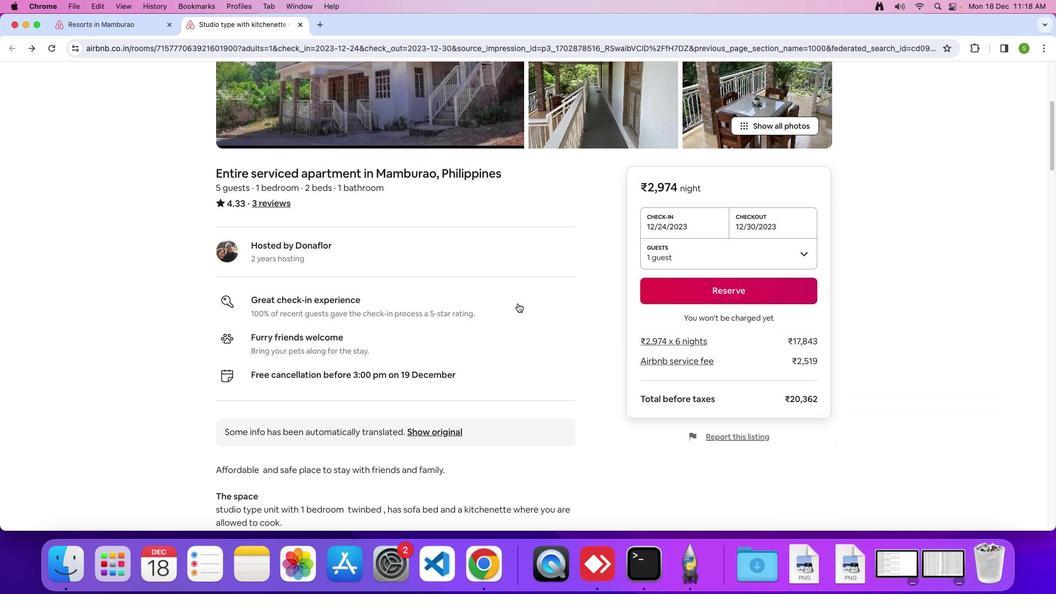 
Action: Mouse scrolled (518, 303) with delta (0, 0)
Screenshot: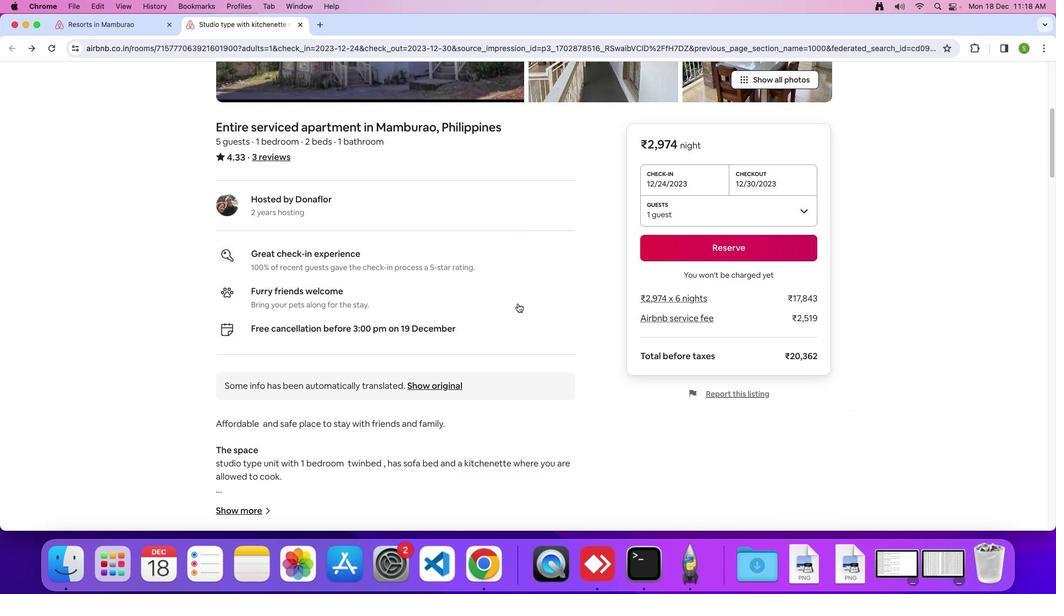 
Action: Mouse scrolled (518, 303) with delta (0, 0)
Screenshot: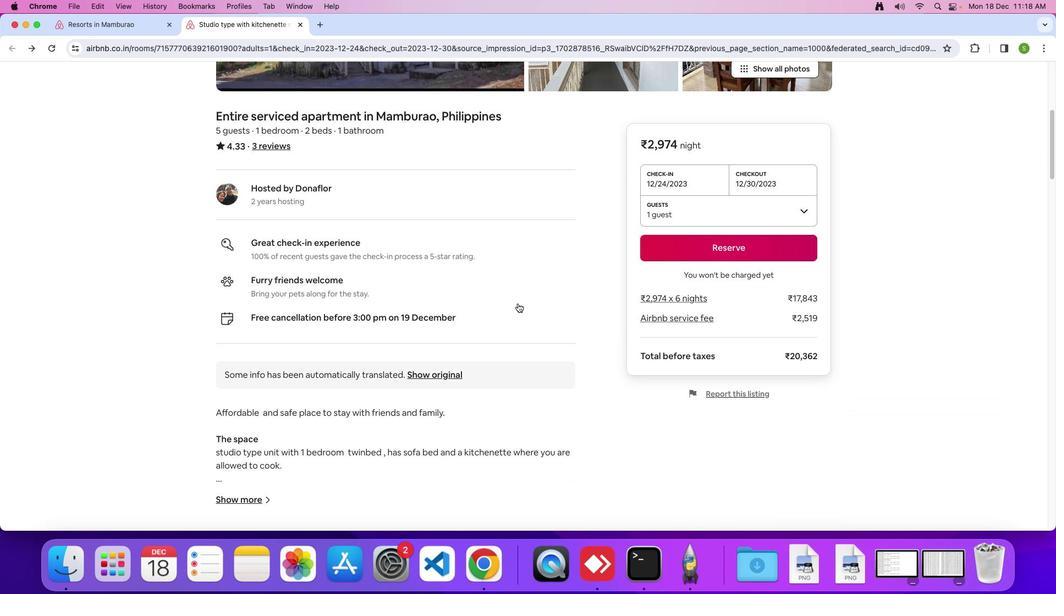 
Action: Mouse scrolled (518, 303) with delta (0, -1)
Screenshot: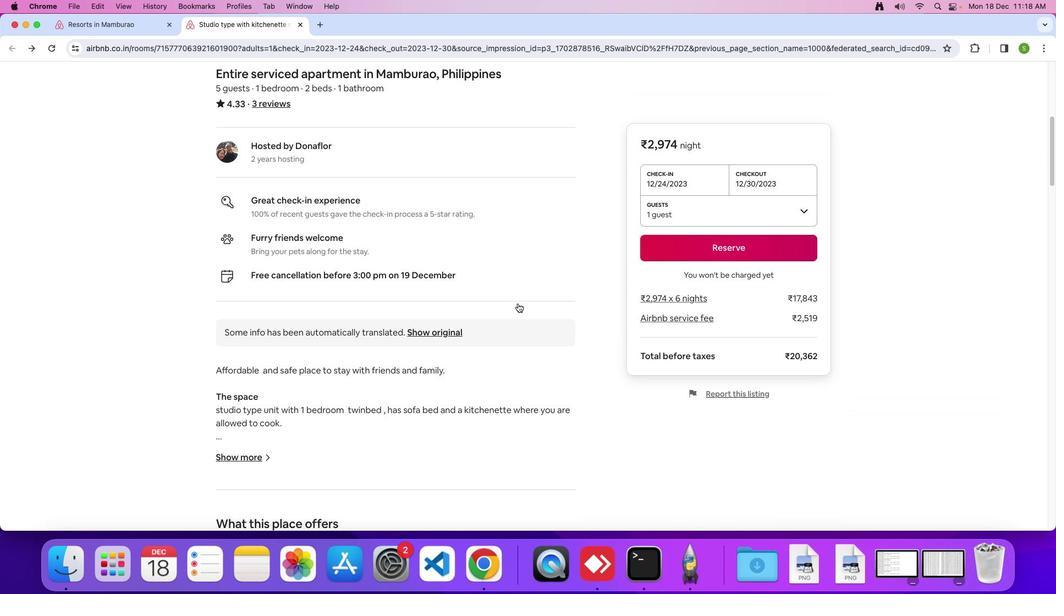 
Action: Mouse scrolled (518, 303) with delta (0, 0)
Screenshot: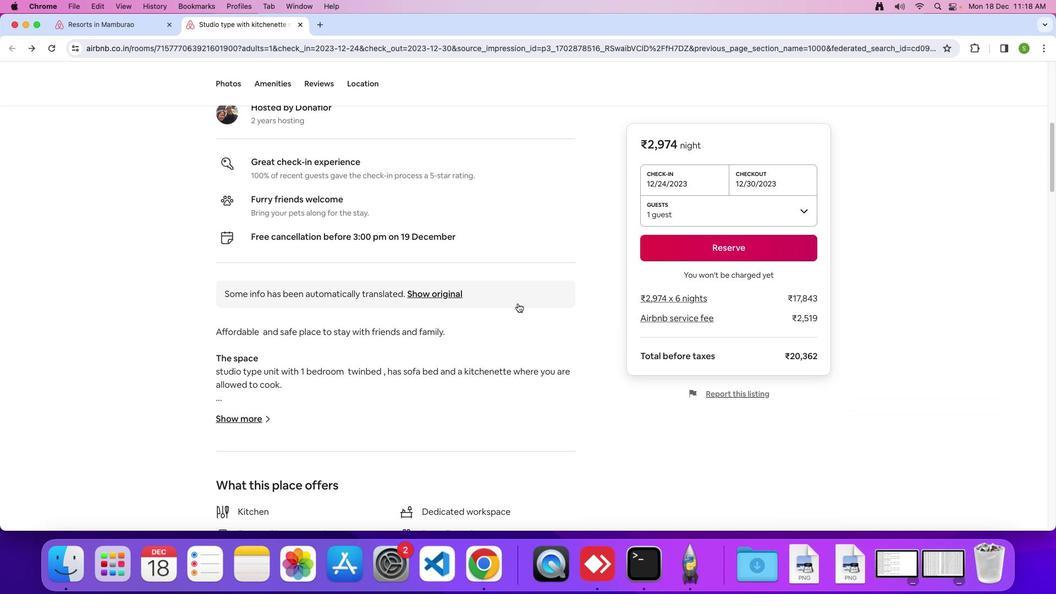 
Action: Mouse scrolled (518, 303) with delta (0, 0)
Screenshot: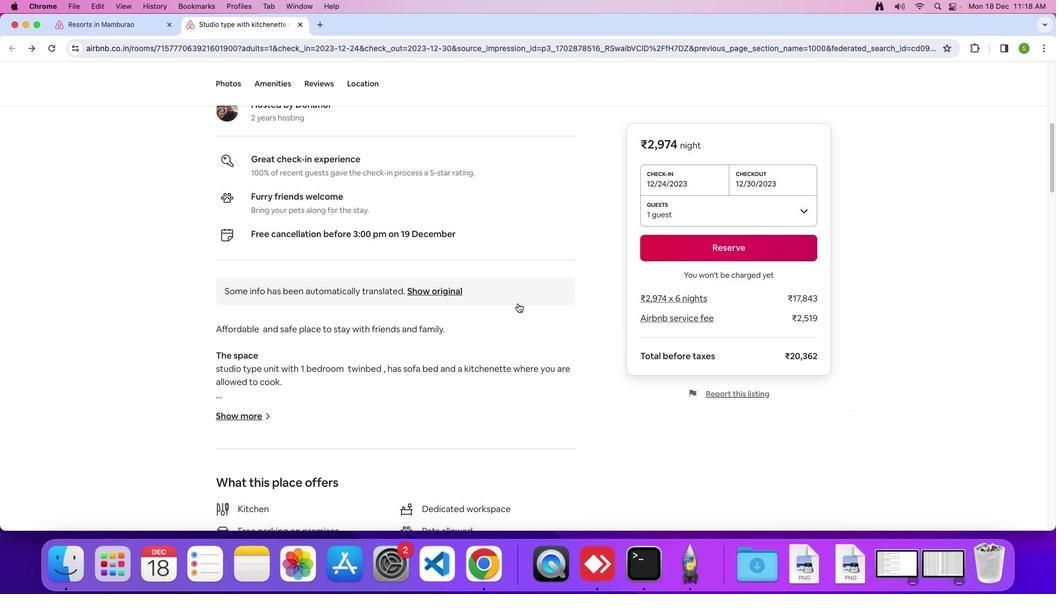
Action: Mouse scrolled (518, 303) with delta (0, -1)
Screenshot: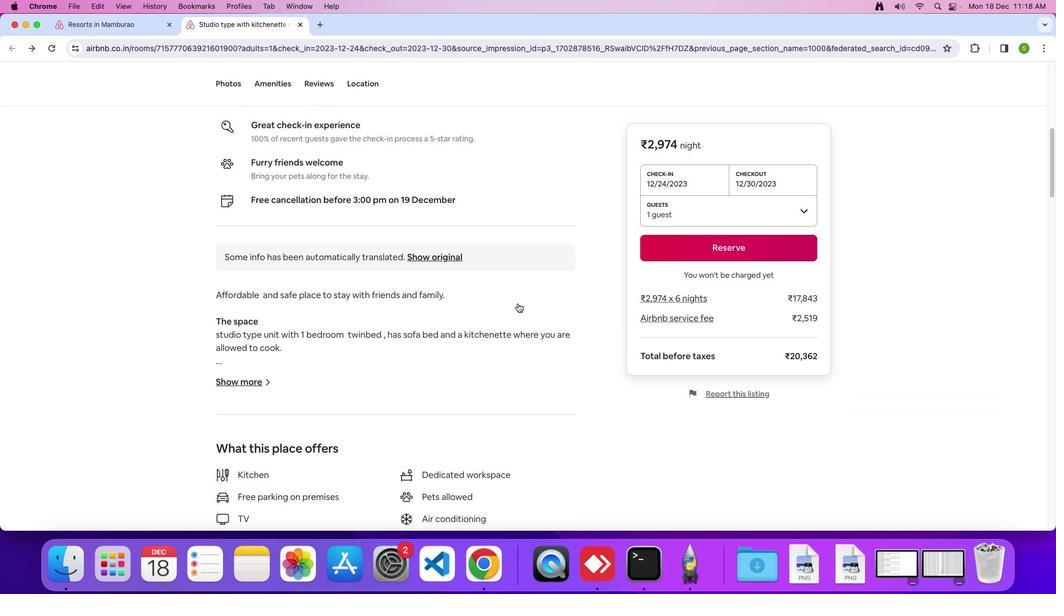 
Action: Mouse scrolled (518, 303) with delta (0, 0)
Screenshot: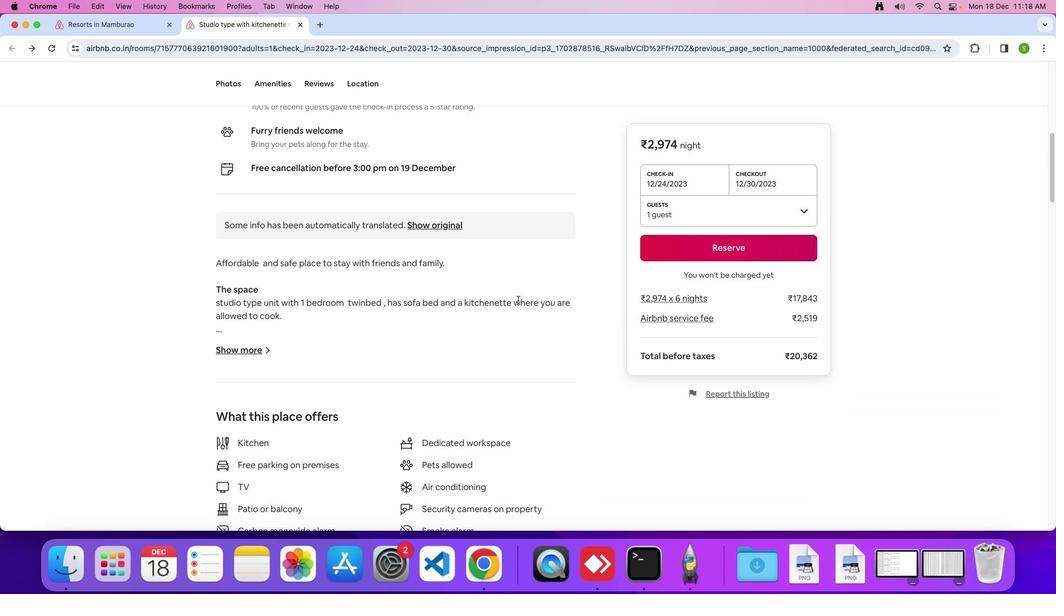 
Action: Mouse moved to (518, 303)
Screenshot: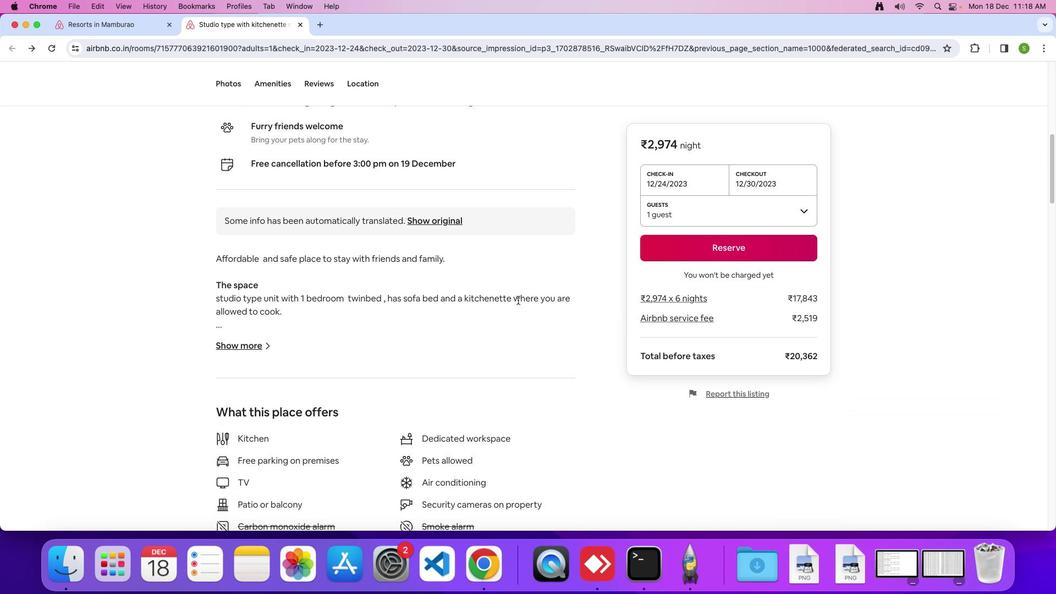 
Action: Mouse scrolled (518, 303) with delta (0, 0)
Screenshot: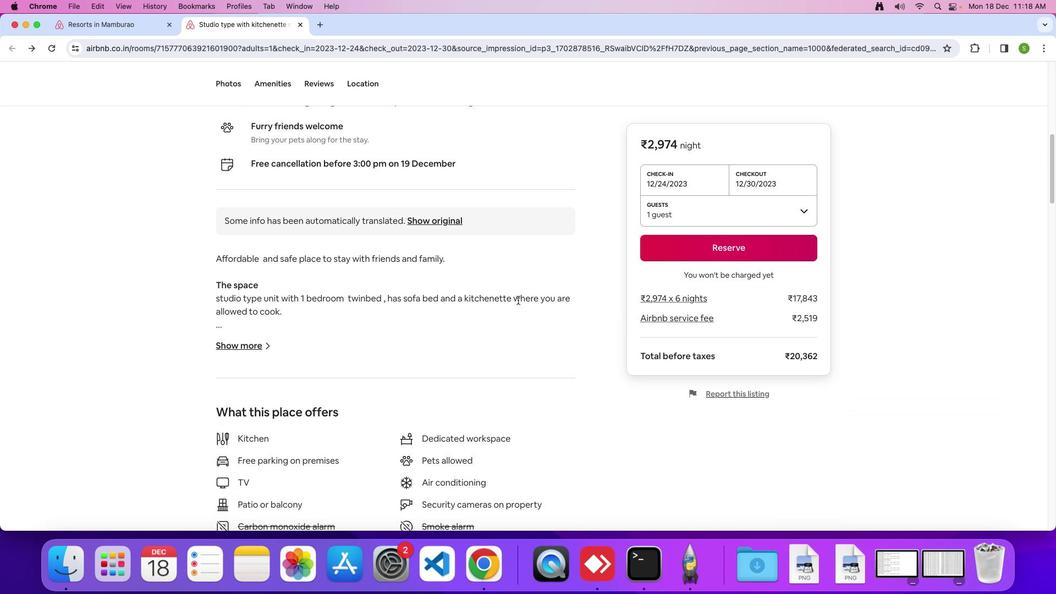 
Action: Mouse moved to (518, 300)
Screenshot: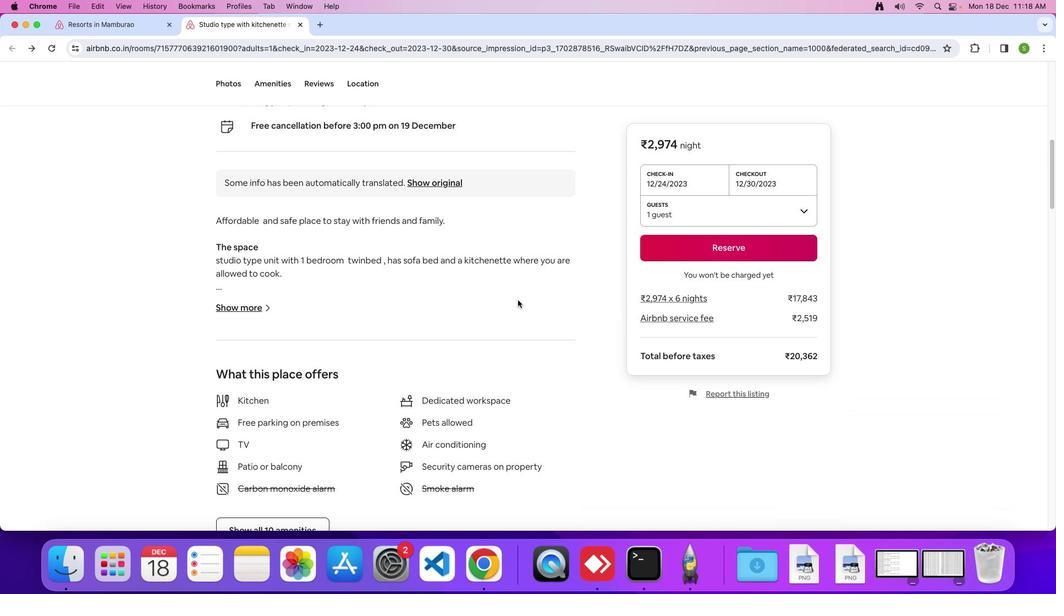 
Action: Mouse scrolled (518, 300) with delta (0, -1)
Screenshot: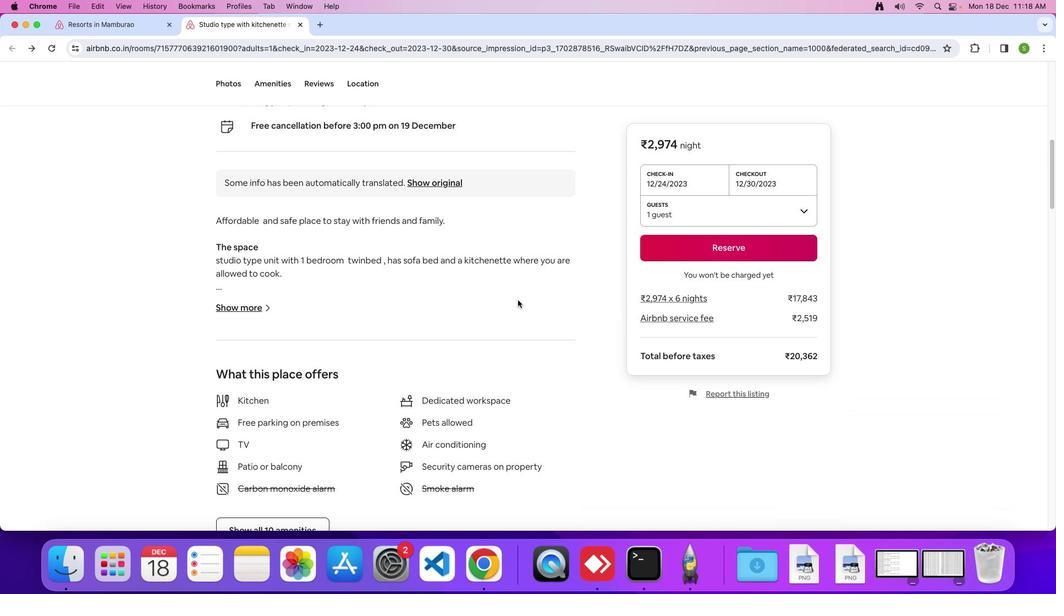 
Action: Mouse moved to (231, 266)
Screenshot: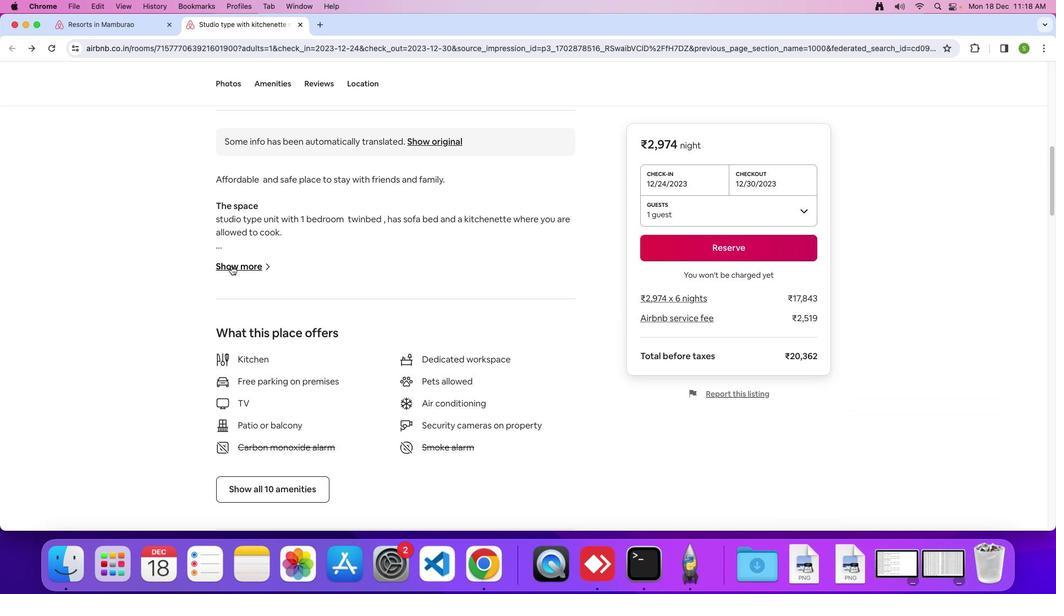 
Action: Mouse pressed left at (231, 266)
Screenshot: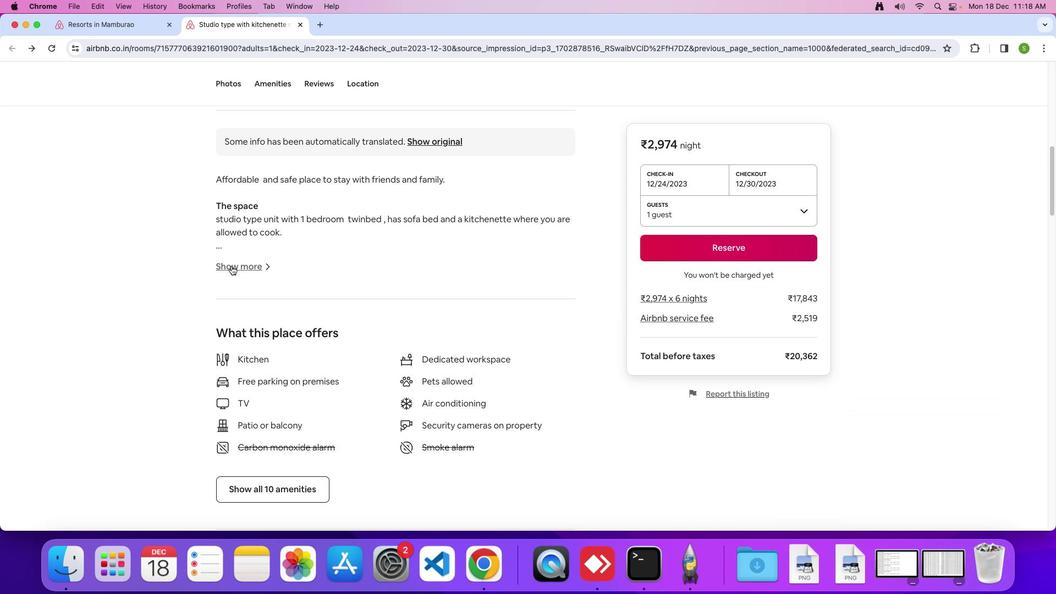 
Action: Mouse moved to (533, 266)
Screenshot: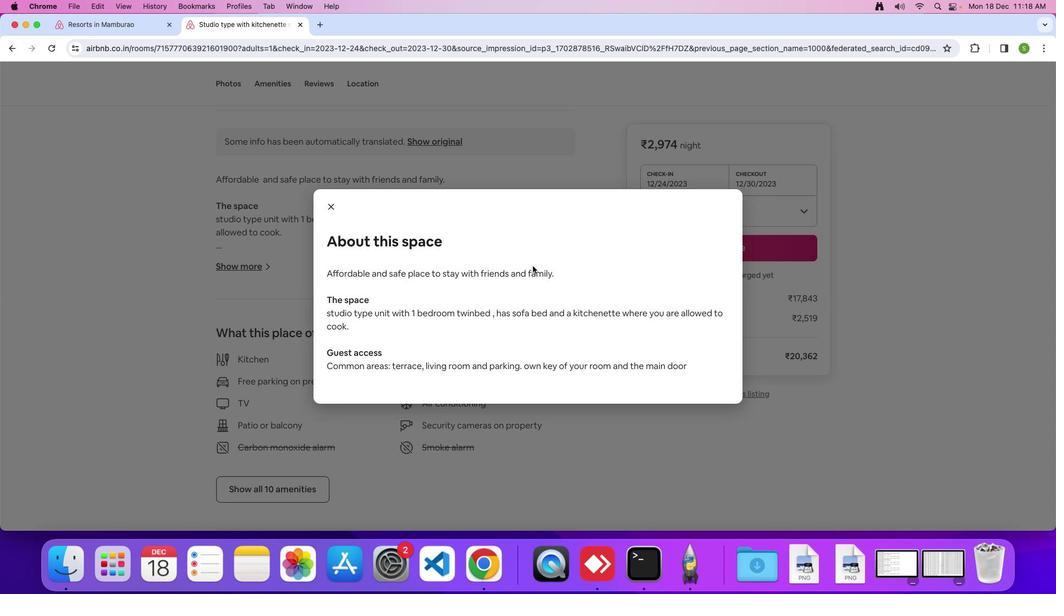 
Action: Mouse scrolled (533, 266) with delta (0, 0)
Screenshot: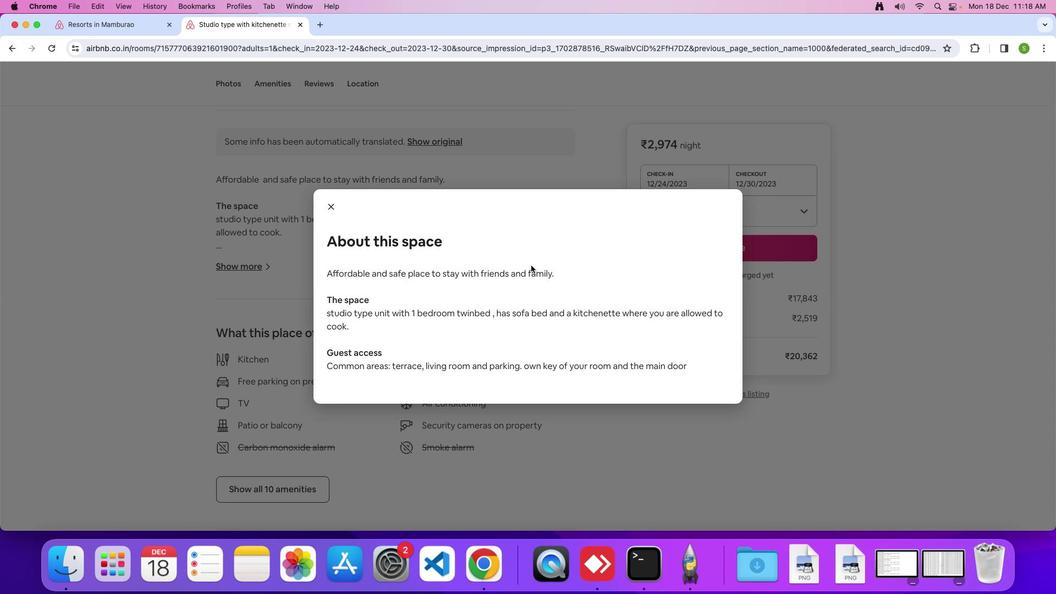 
Action: Mouse scrolled (533, 266) with delta (0, 0)
Screenshot: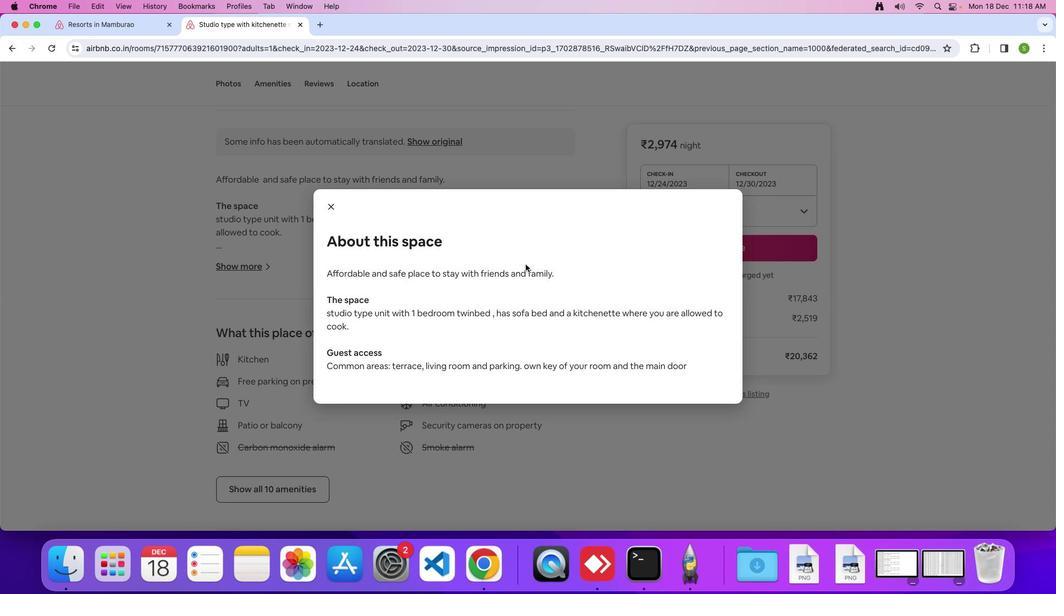 
Action: Mouse moved to (322, 209)
Screenshot: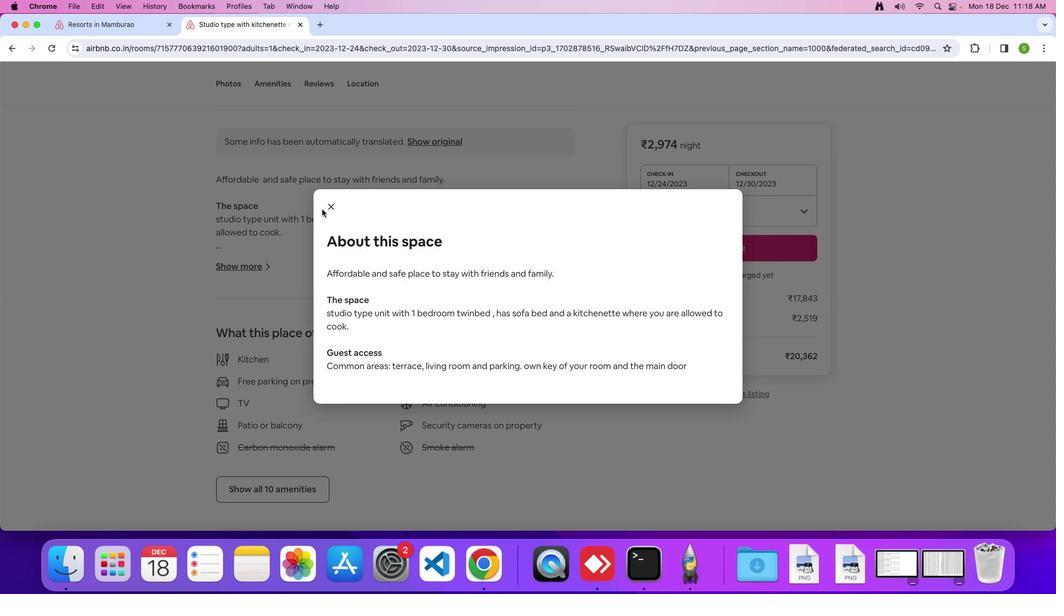 
Action: Mouse pressed left at (322, 209)
Screenshot: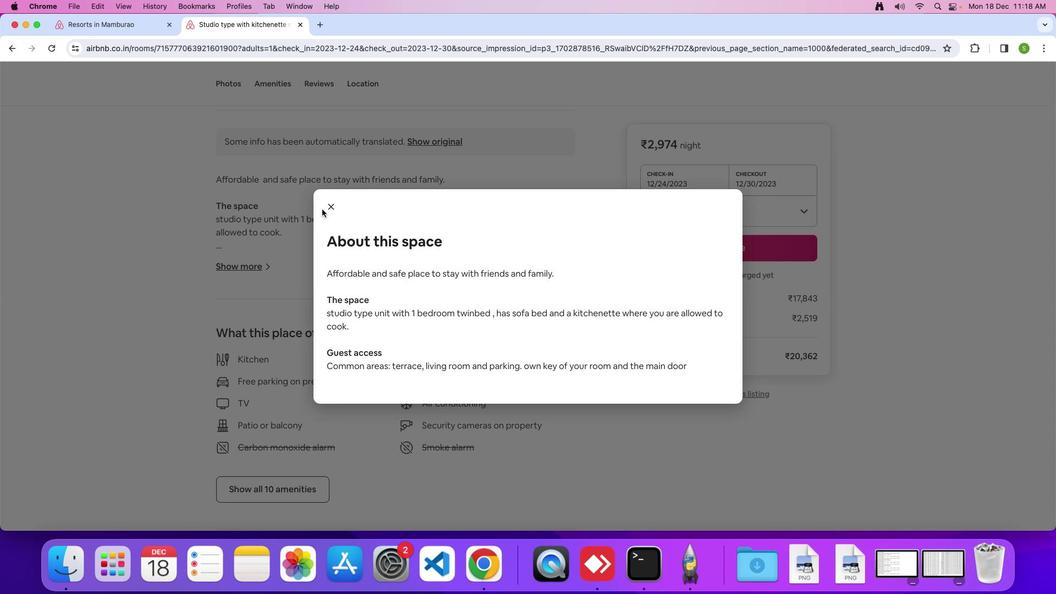 
Action: Mouse moved to (329, 206)
Screenshot: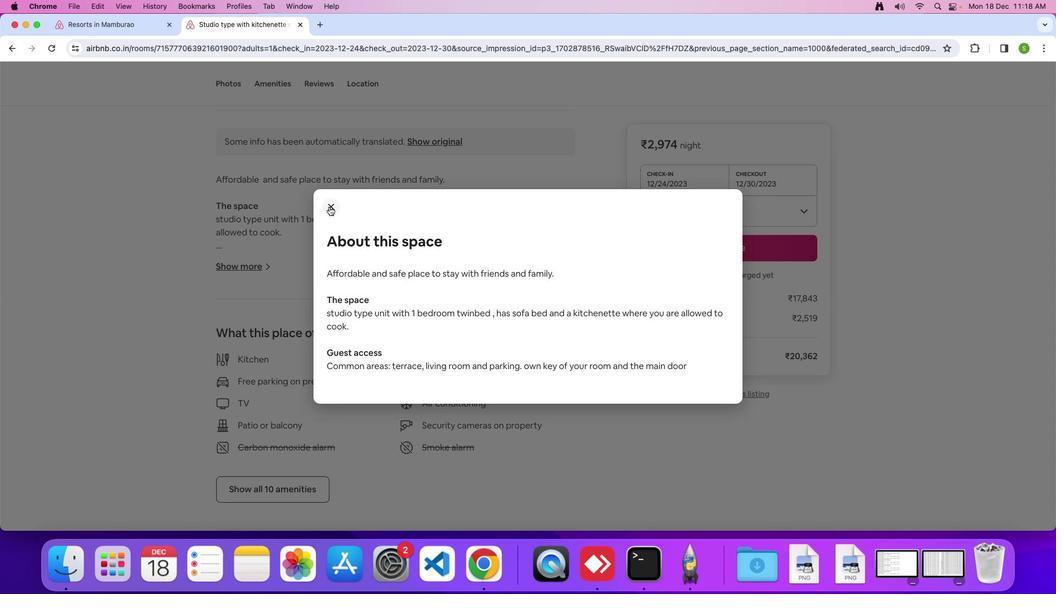 
Action: Mouse pressed left at (329, 206)
Screenshot: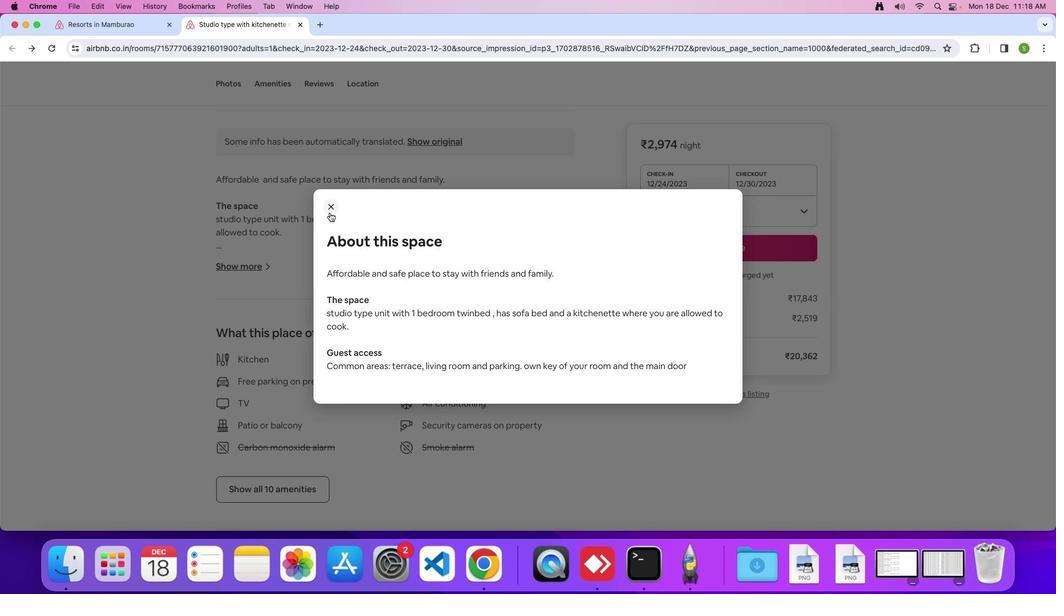 
Action: Mouse moved to (419, 290)
Screenshot: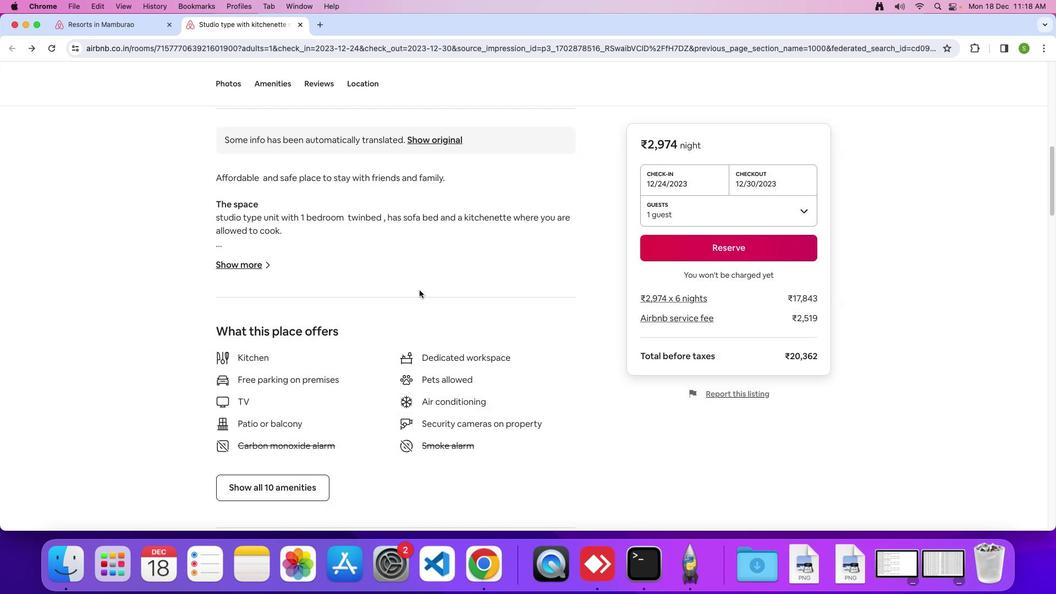 
Action: Mouse scrolled (419, 290) with delta (0, 0)
Screenshot: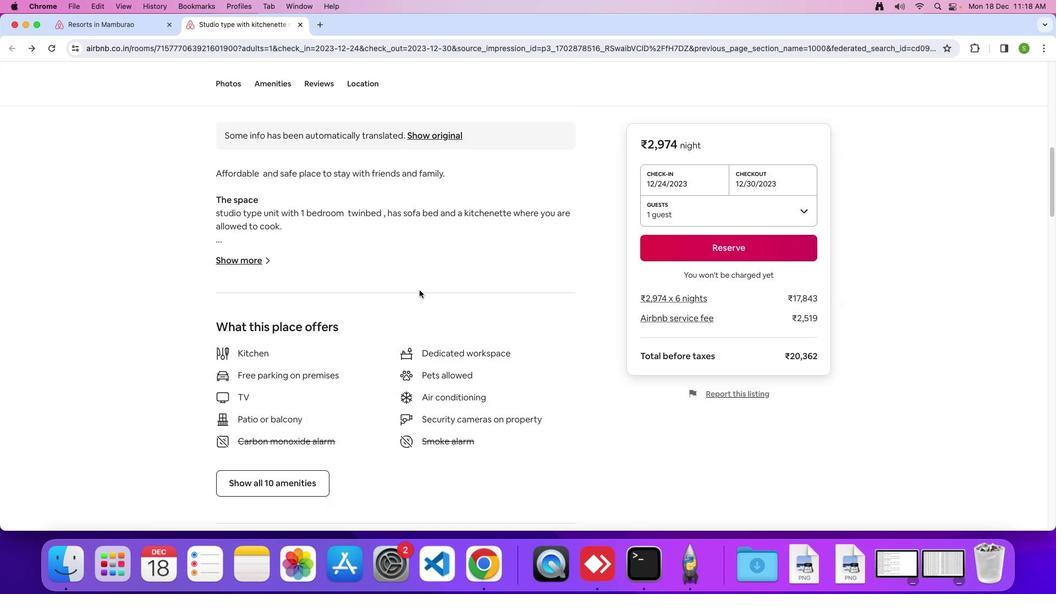 
Action: Mouse scrolled (419, 290) with delta (0, 0)
Screenshot: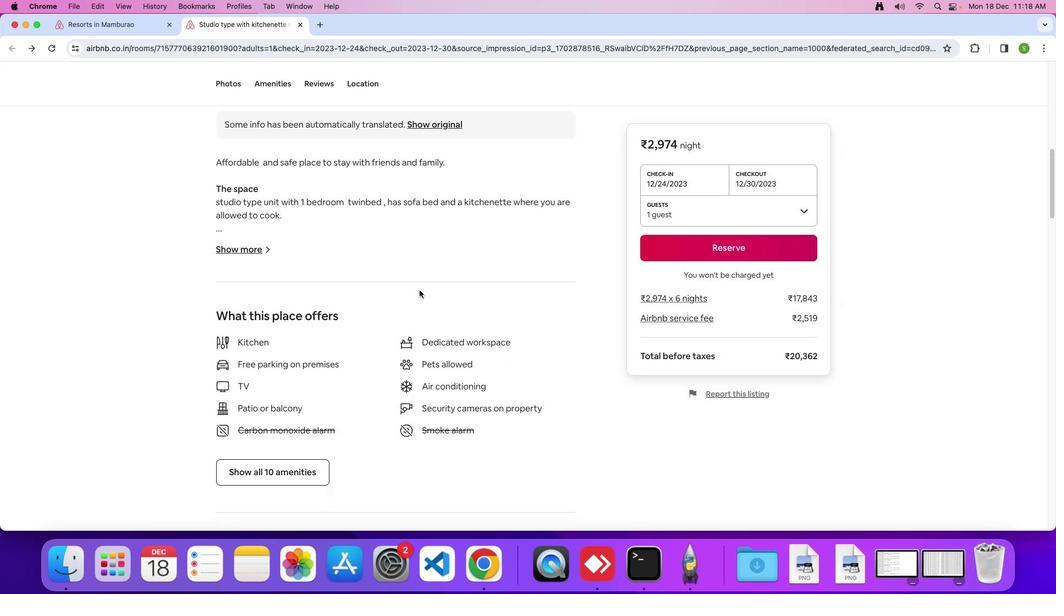 
Action: Mouse moved to (419, 290)
Screenshot: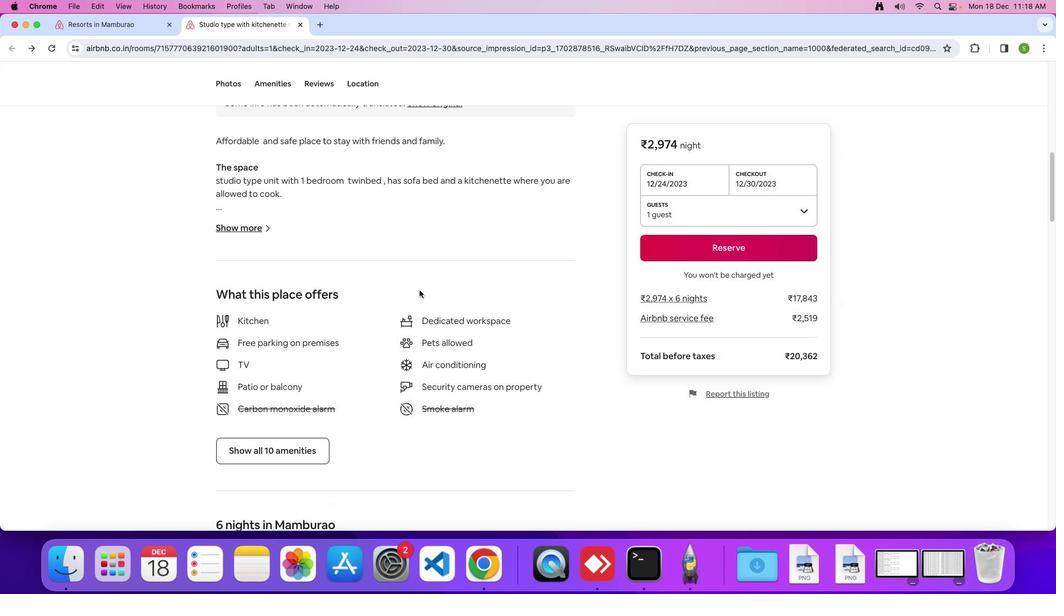
Action: Mouse scrolled (419, 290) with delta (0, -1)
Screenshot: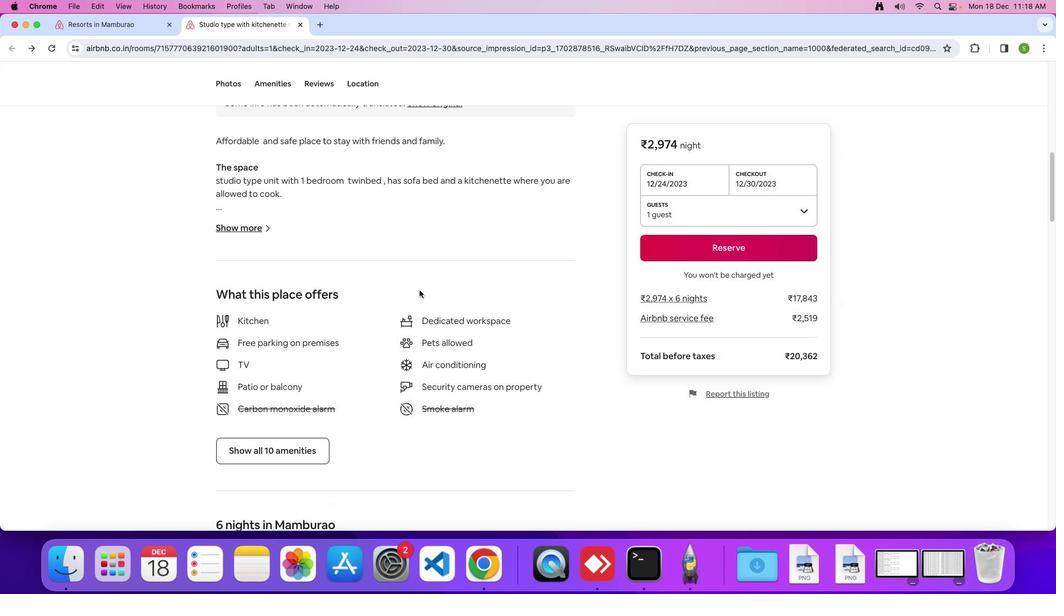 
Action: Mouse moved to (299, 389)
Screenshot: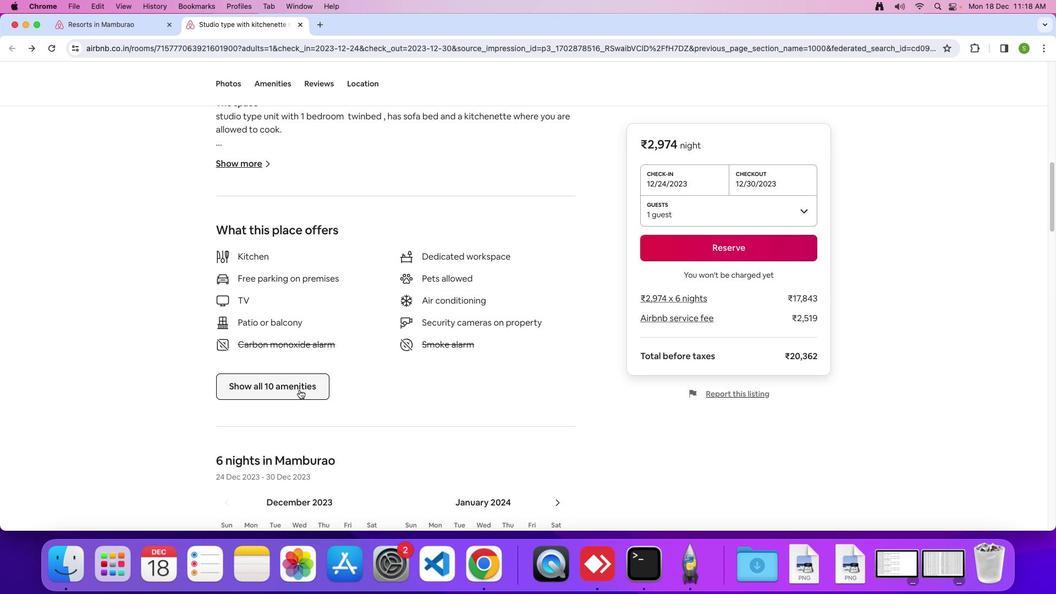 
Action: Mouse pressed left at (299, 389)
Screenshot: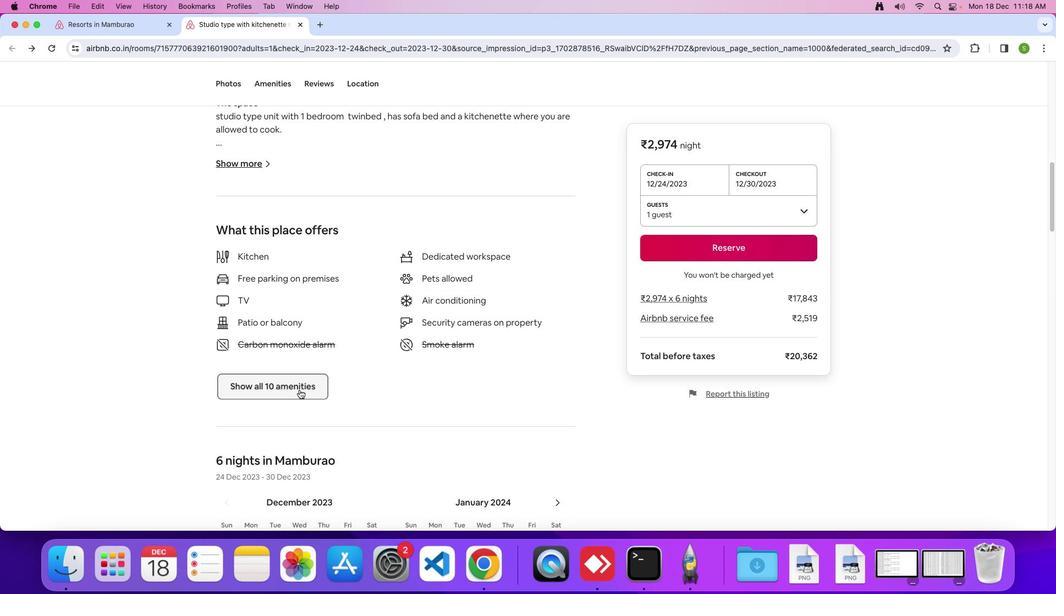 
Action: Mouse moved to (474, 234)
Screenshot: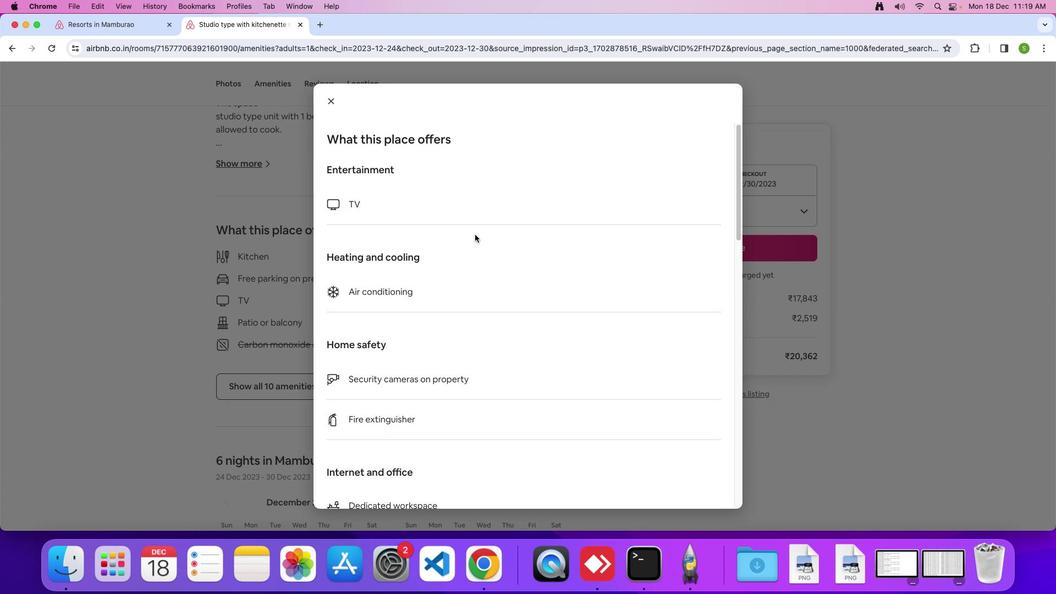 
Action: Mouse scrolled (474, 234) with delta (0, 0)
Screenshot: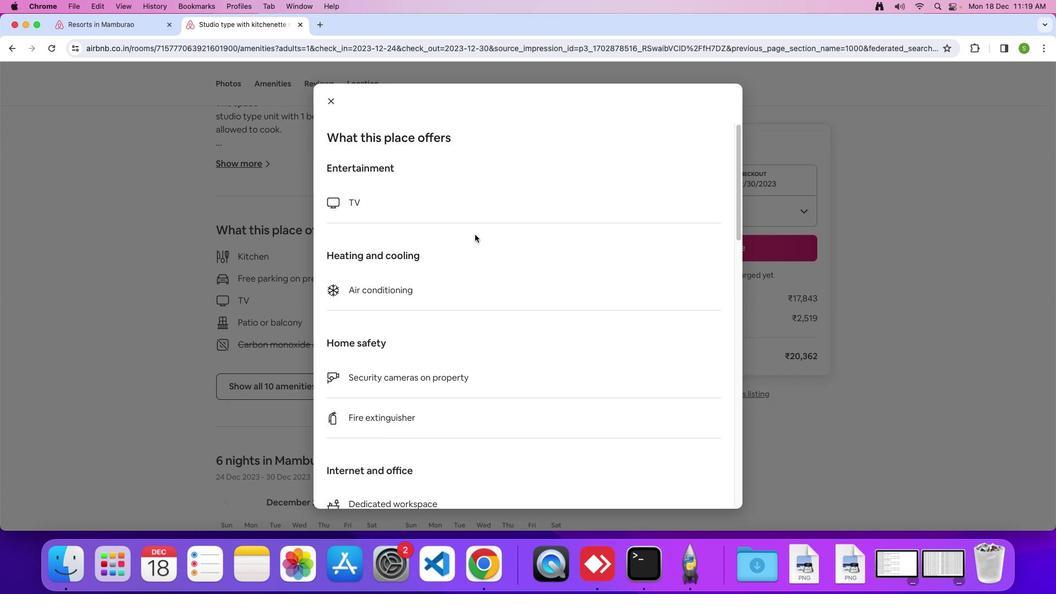 
Action: Mouse scrolled (474, 234) with delta (0, 0)
Screenshot: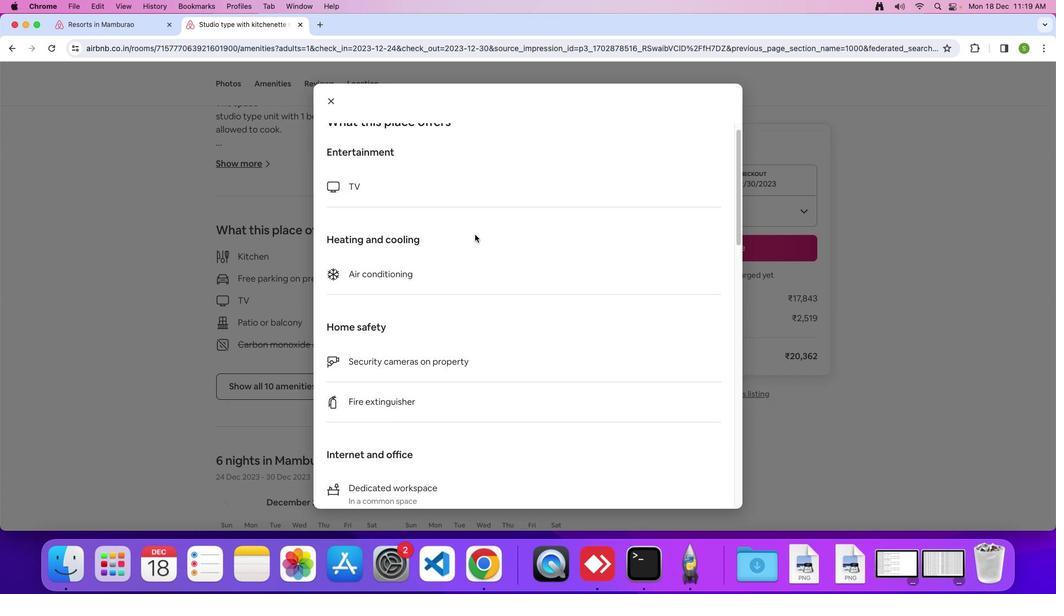 
Action: Mouse scrolled (474, 234) with delta (0, -1)
Screenshot: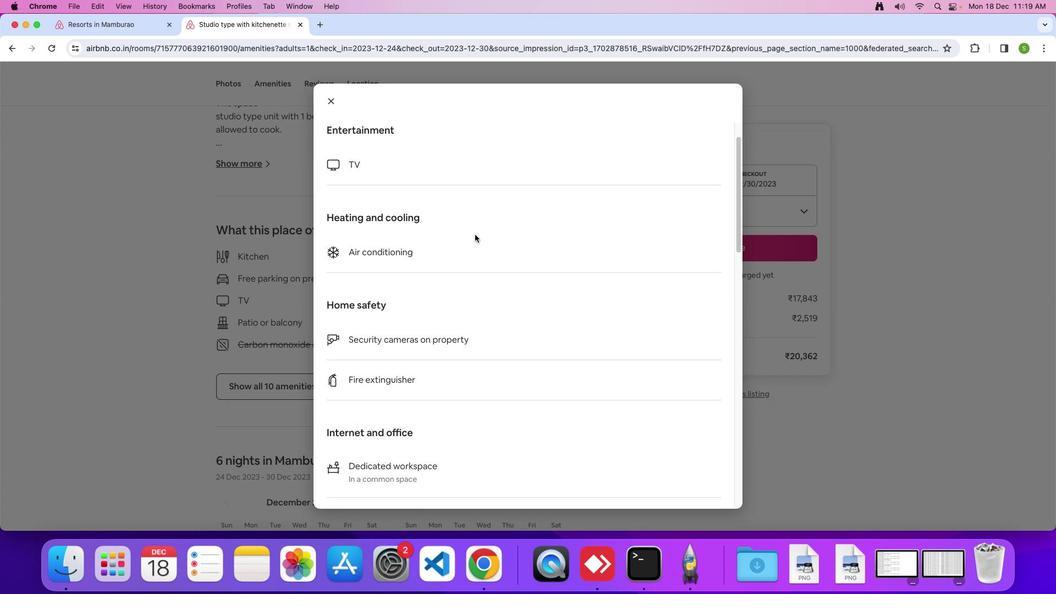 
Action: Mouse moved to (475, 234)
Screenshot: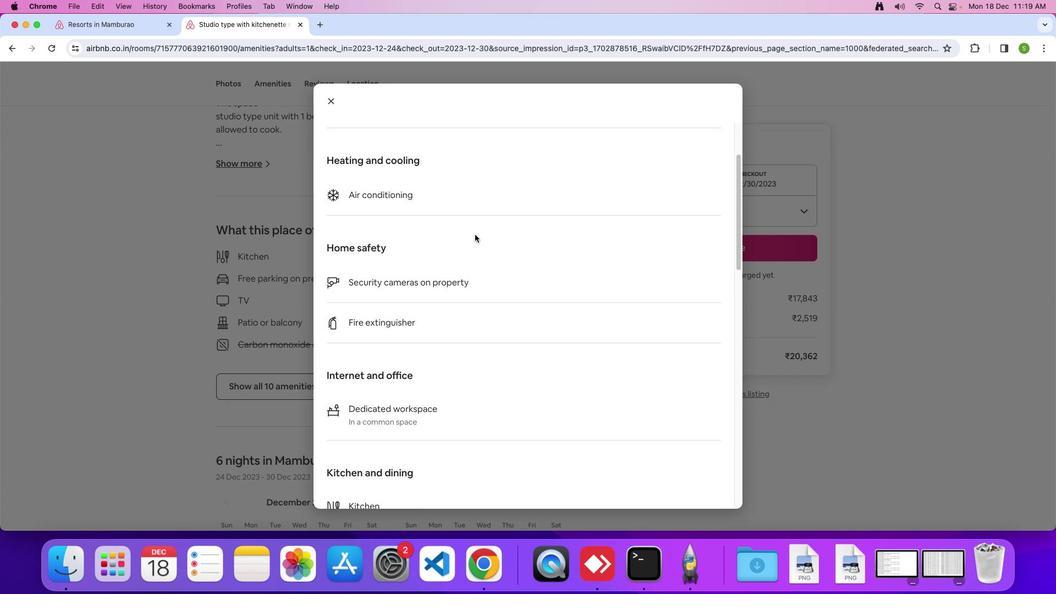 
Action: Mouse scrolled (475, 234) with delta (0, 0)
Screenshot: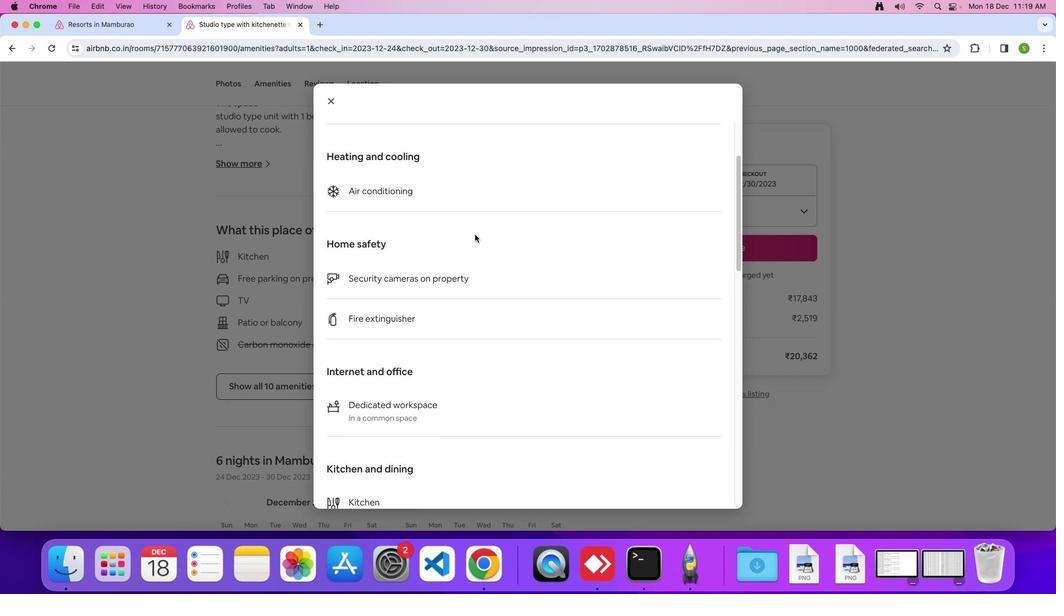 
Action: Mouse scrolled (475, 234) with delta (0, 0)
Screenshot: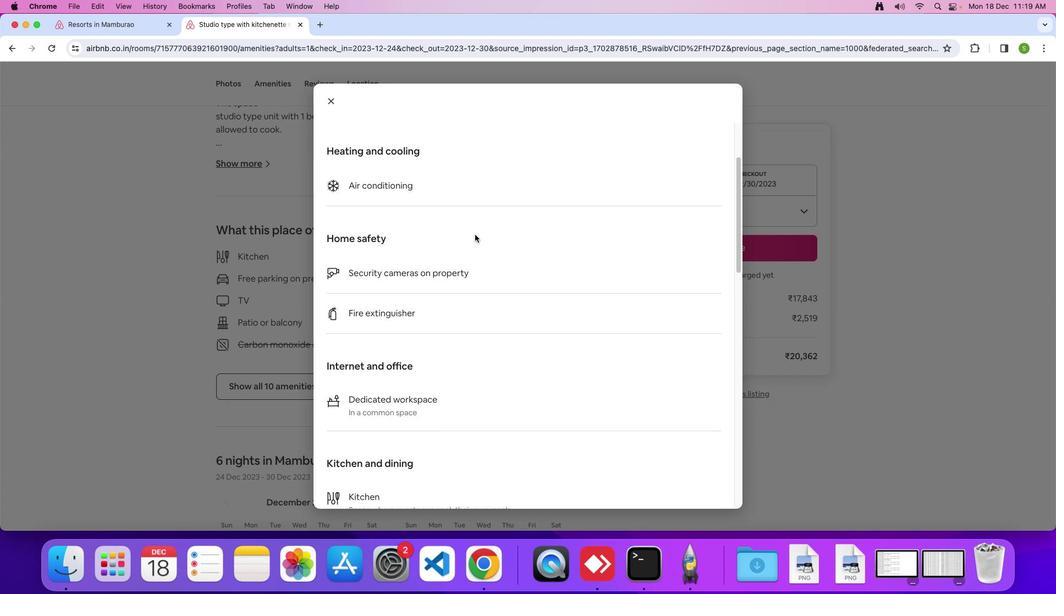 
Action: Mouse scrolled (475, 234) with delta (0, 0)
Screenshot: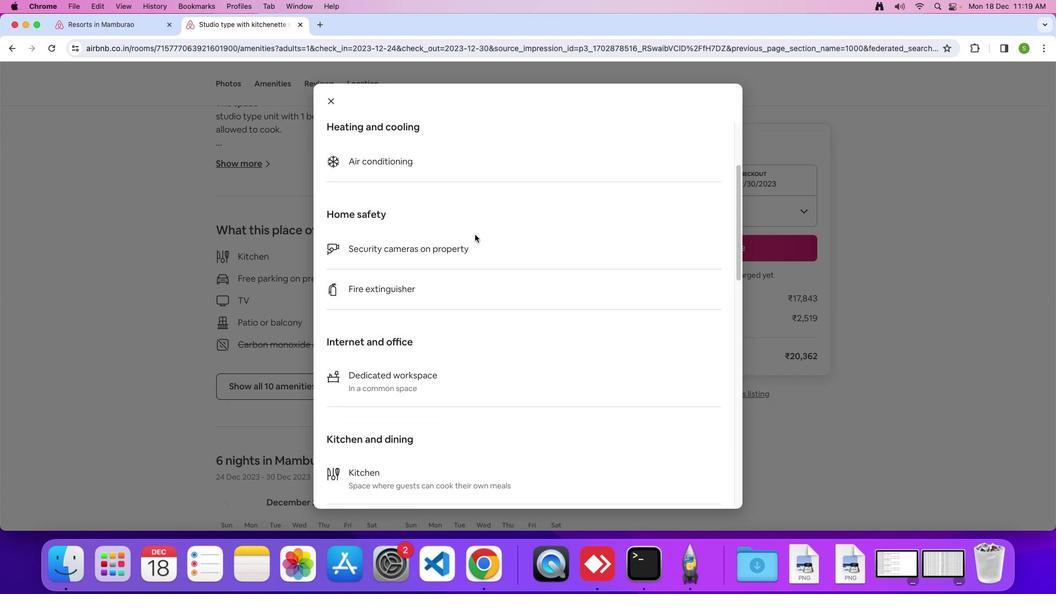 
Action: Mouse scrolled (475, 234) with delta (0, 0)
Screenshot: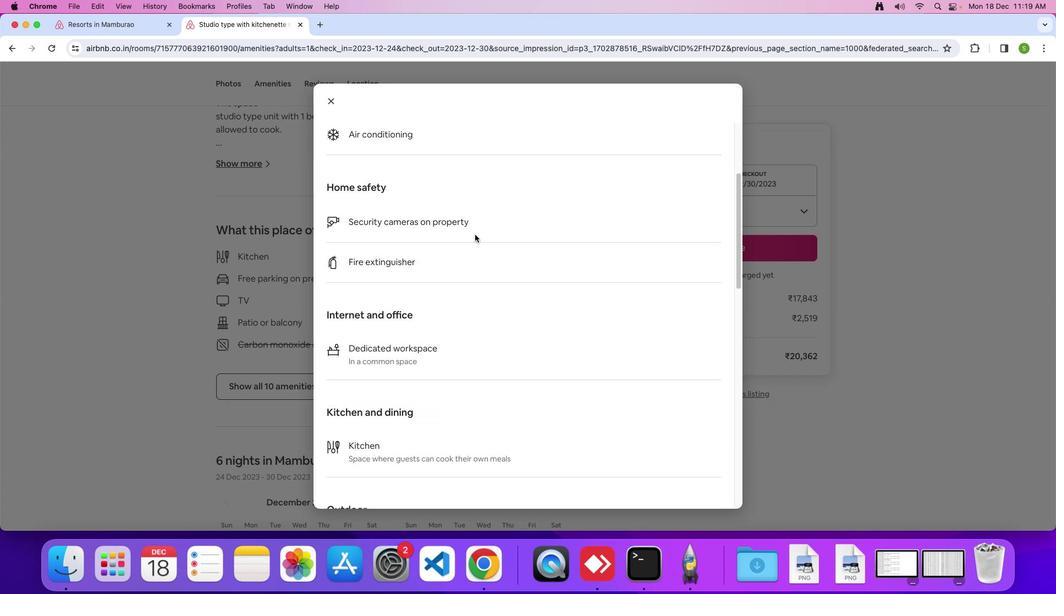 
Action: Mouse scrolled (475, 234) with delta (0, 0)
Screenshot: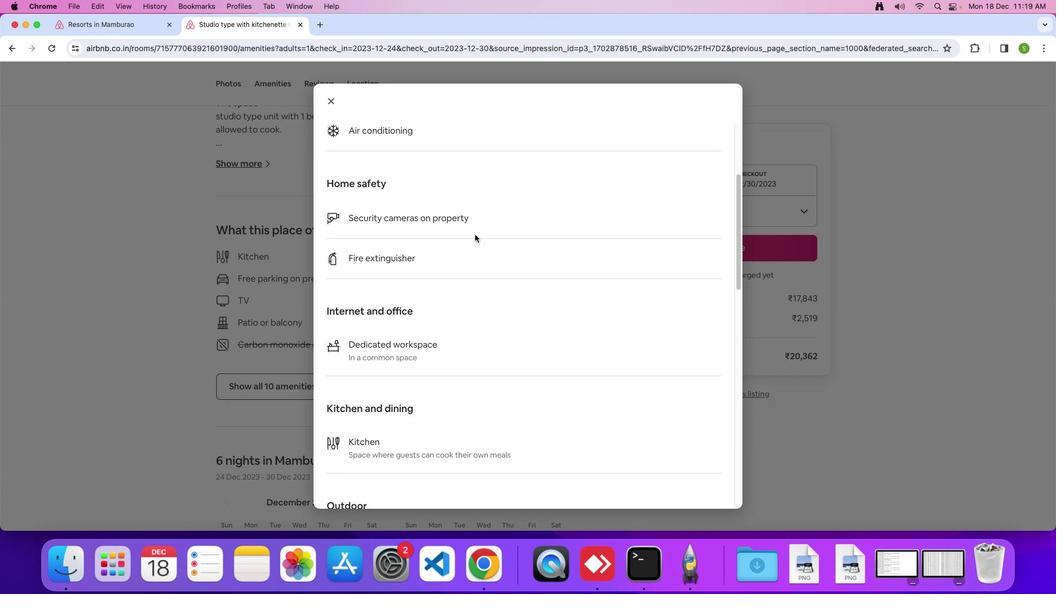 
Action: Mouse scrolled (475, 234) with delta (0, 0)
Screenshot: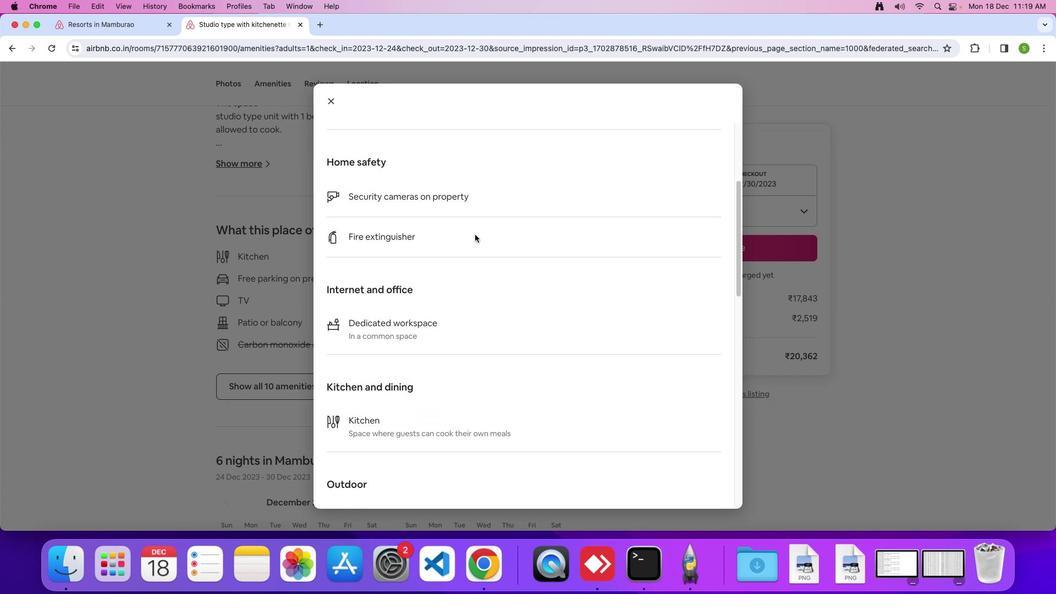
Action: Mouse scrolled (475, 234) with delta (0, 0)
Screenshot: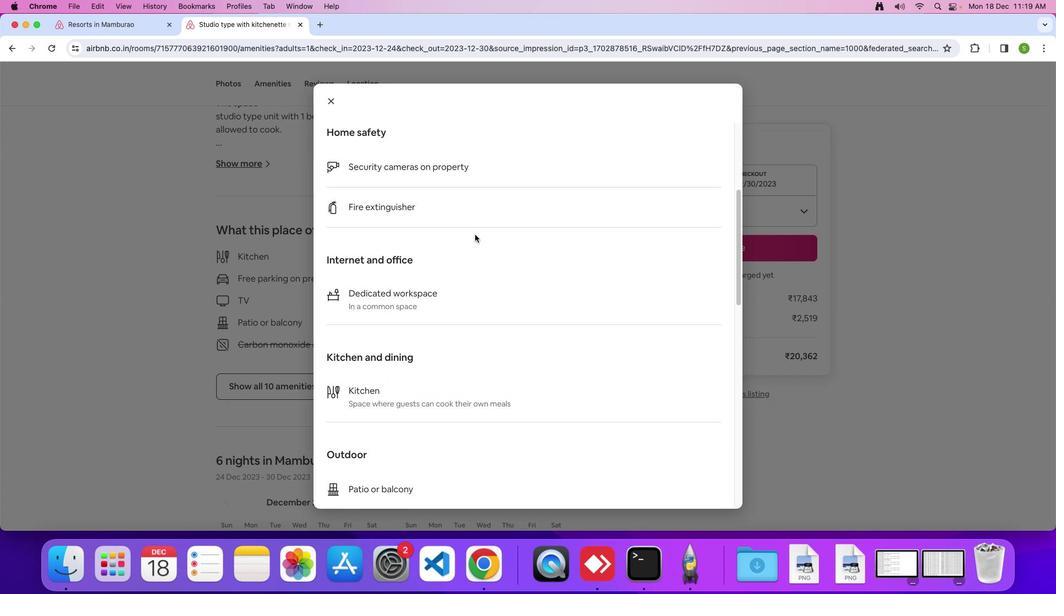 
Action: Mouse scrolled (475, 234) with delta (0, 0)
Screenshot: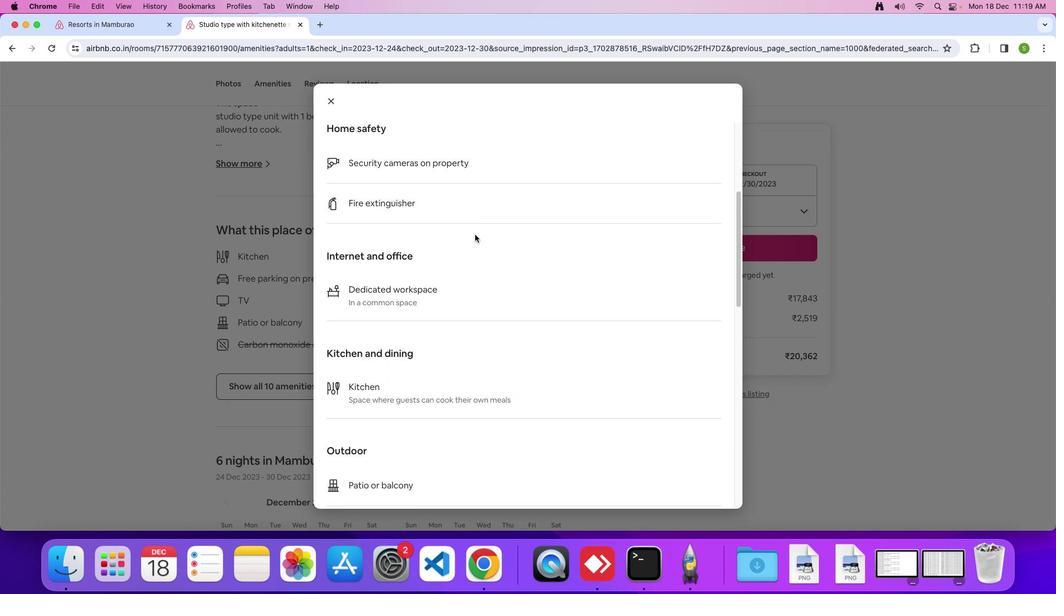 
Action: Mouse scrolled (475, 234) with delta (0, 0)
Screenshot: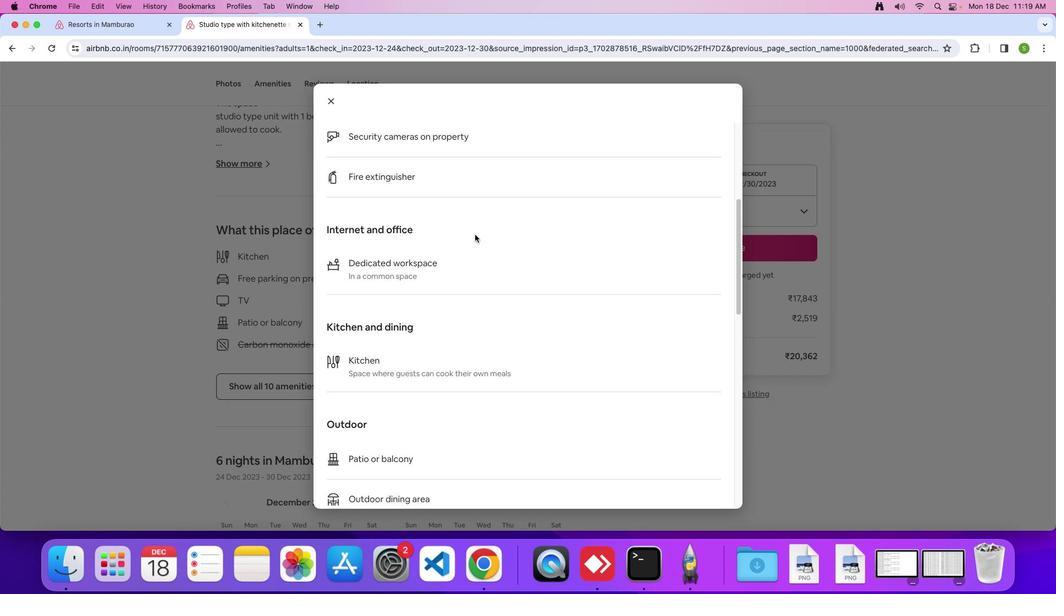 
Action: Mouse scrolled (475, 234) with delta (0, 0)
Screenshot: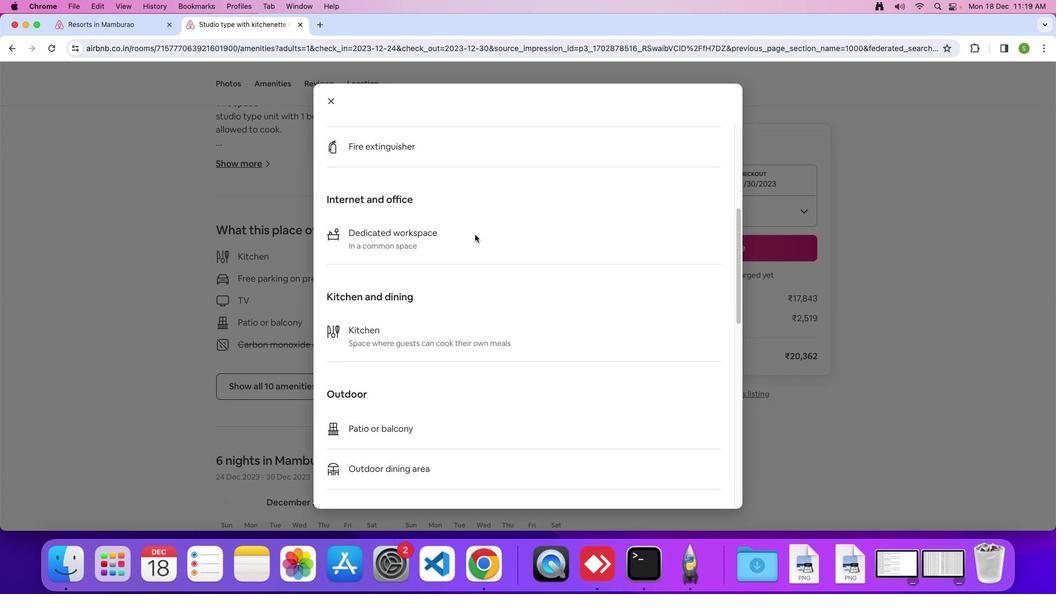 
Action: Mouse scrolled (475, 234) with delta (0, 0)
Screenshot: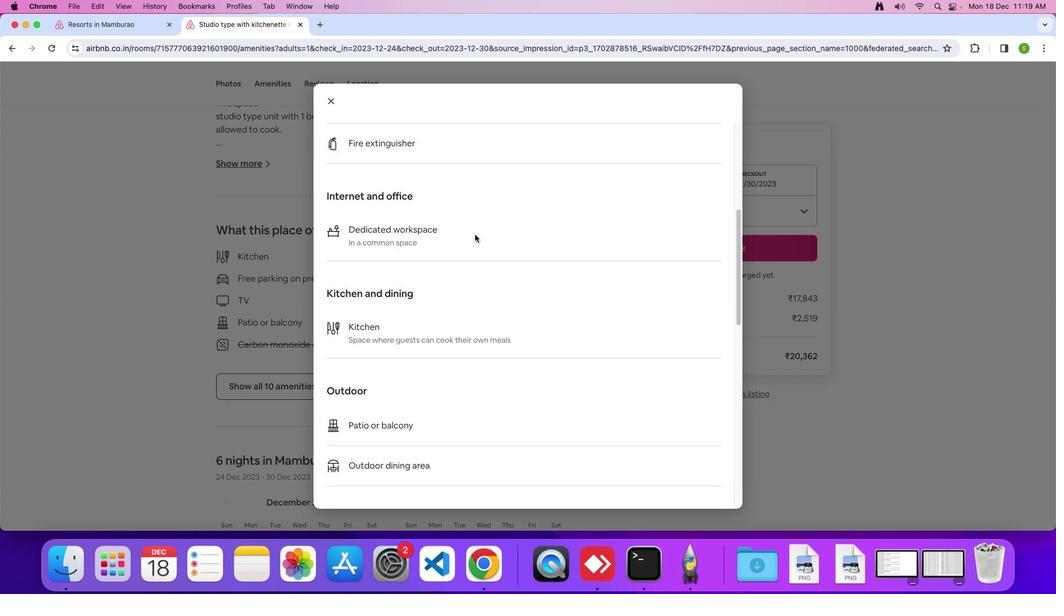 
Action: Mouse scrolled (475, 234) with delta (0, -1)
Screenshot: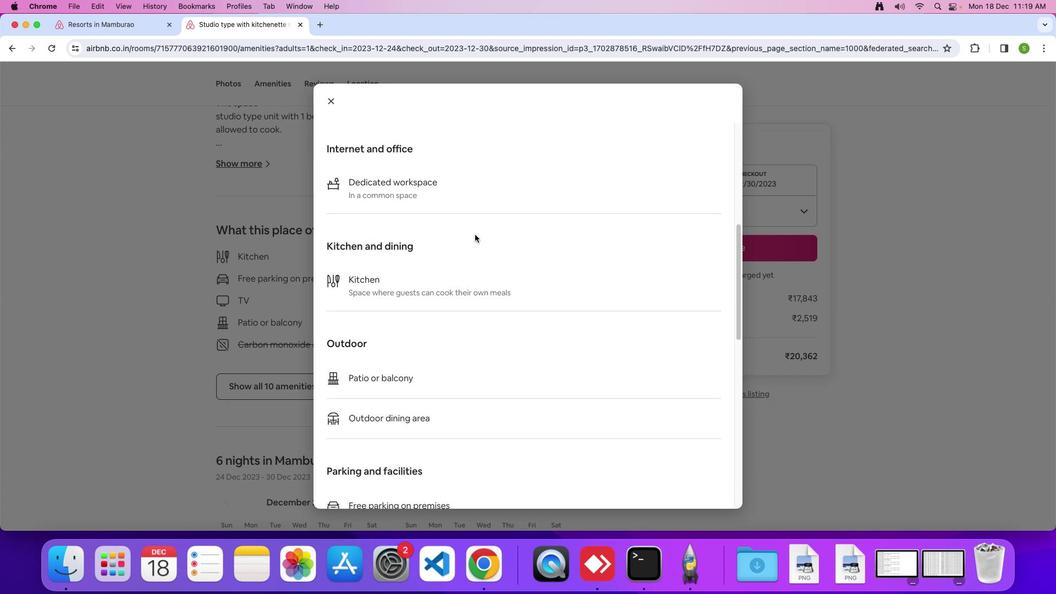 
Action: Mouse scrolled (475, 234) with delta (0, 0)
Screenshot: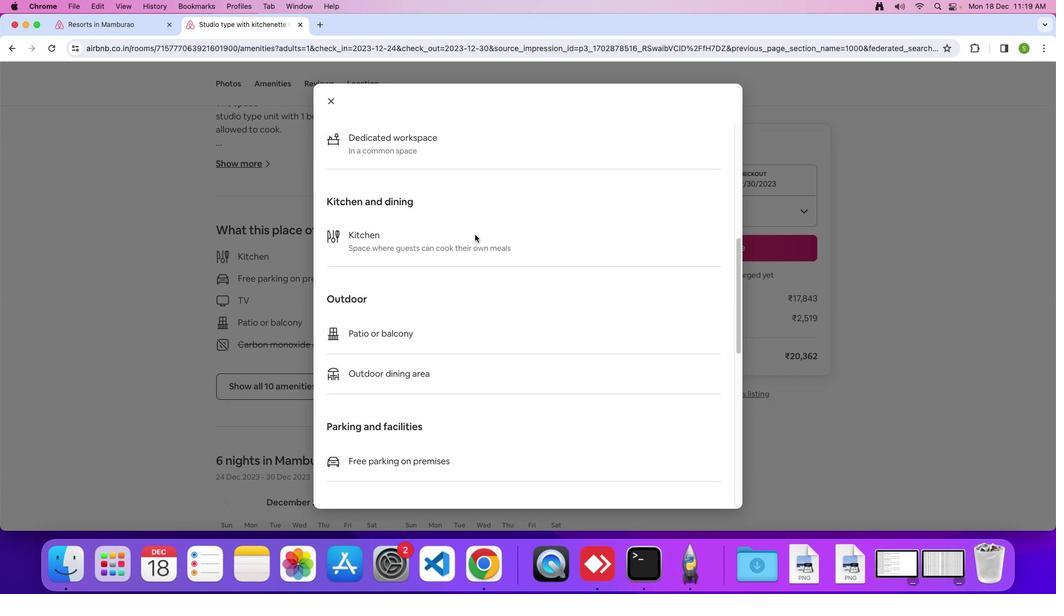 
Action: Mouse scrolled (475, 234) with delta (0, 0)
Screenshot: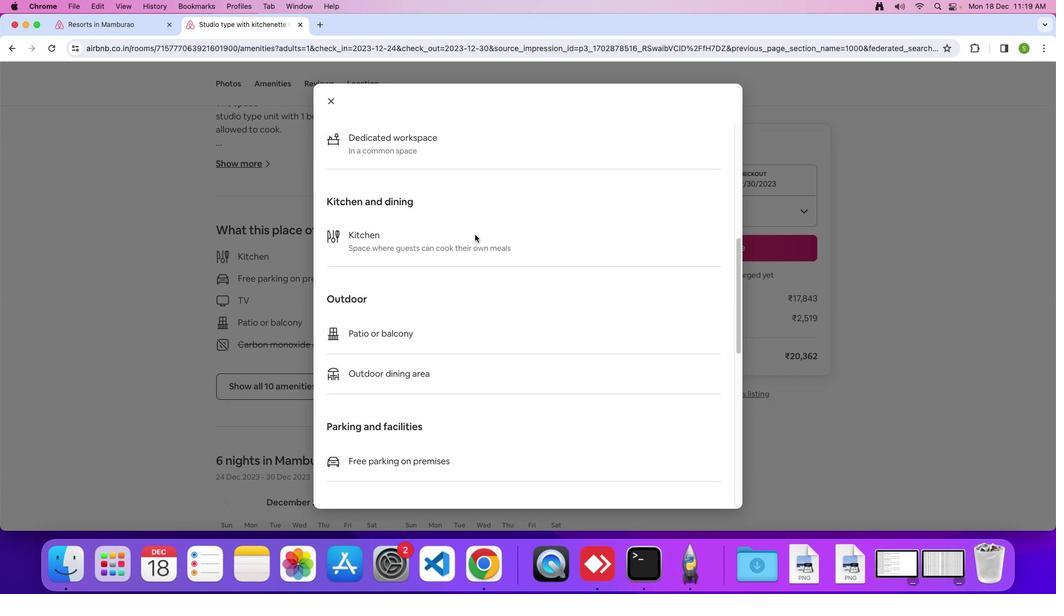 
Action: Mouse scrolled (475, 234) with delta (0, -1)
Screenshot: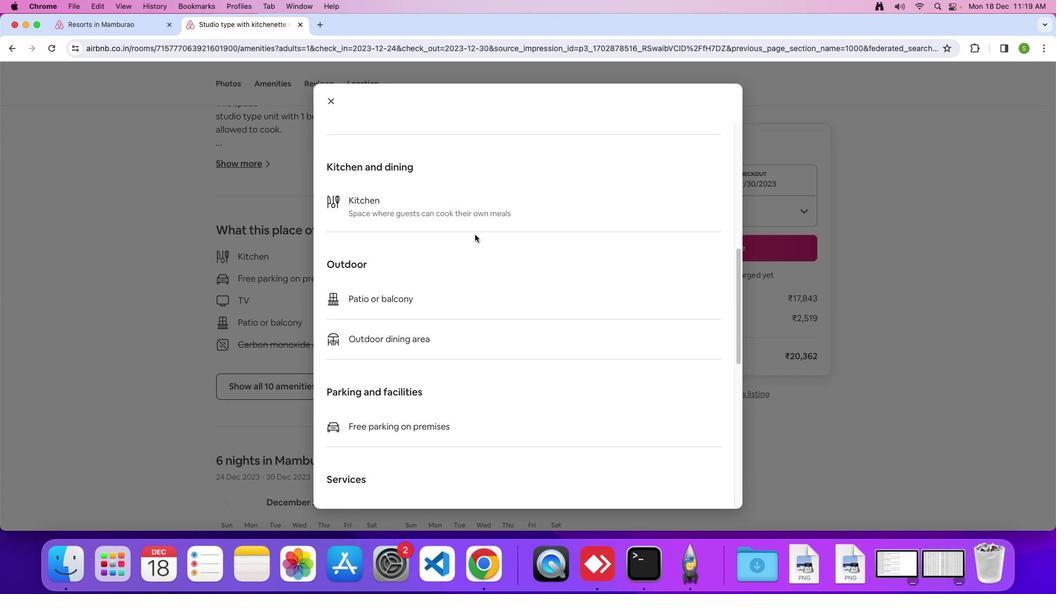 
Action: Mouse scrolled (475, 234) with delta (0, 0)
Screenshot: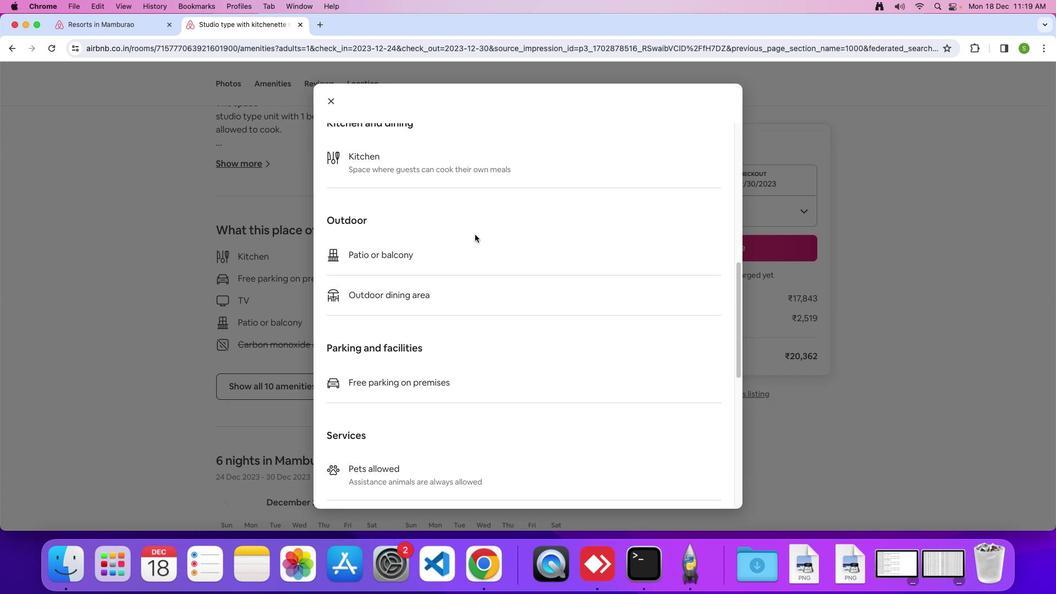 
Action: Mouse scrolled (475, 234) with delta (0, 0)
Screenshot: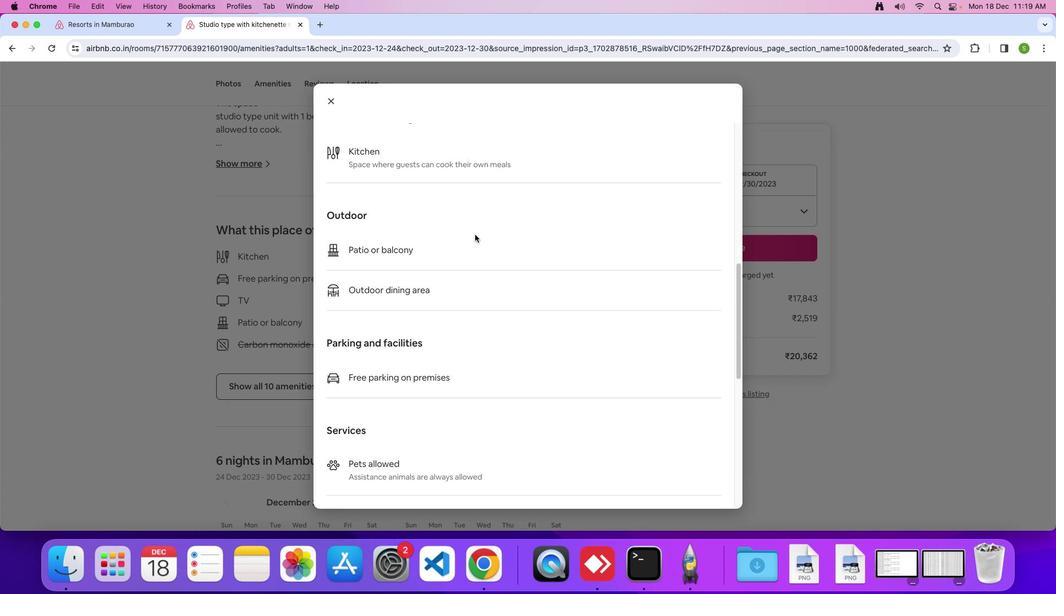 
Action: Mouse scrolled (475, 234) with delta (0, -1)
Screenshot: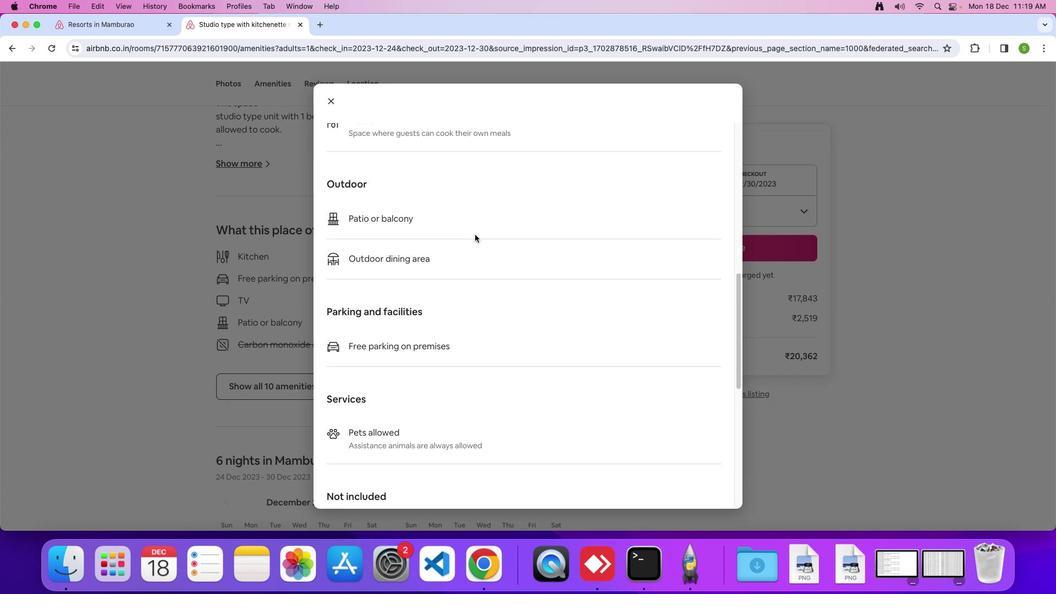 
Action: Mouse scrolled (475, 234) with delta (0, 0)
Screenshot: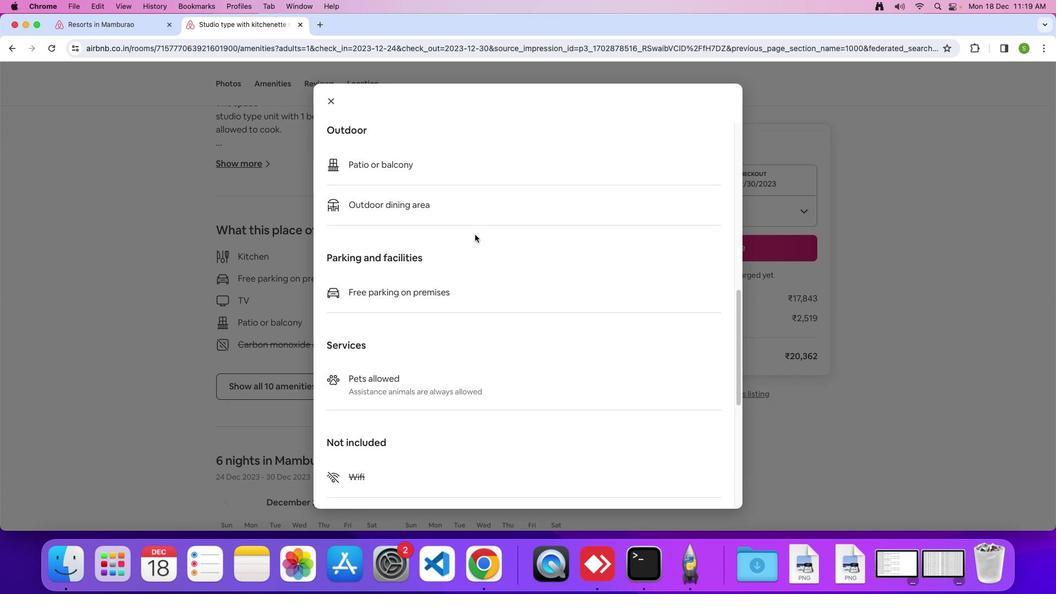 
Action: Mouse scrolled (475, 234) with delta (0, 0)
Screenshot: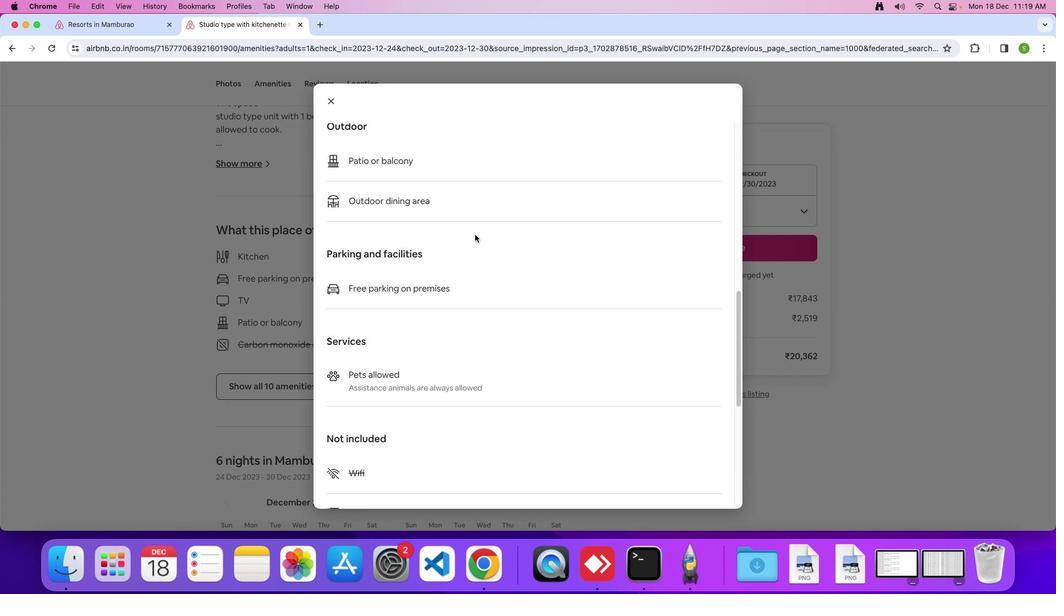 
Action: Mouse scrolled (475, 234) with delta (0, 0)
Screenshot: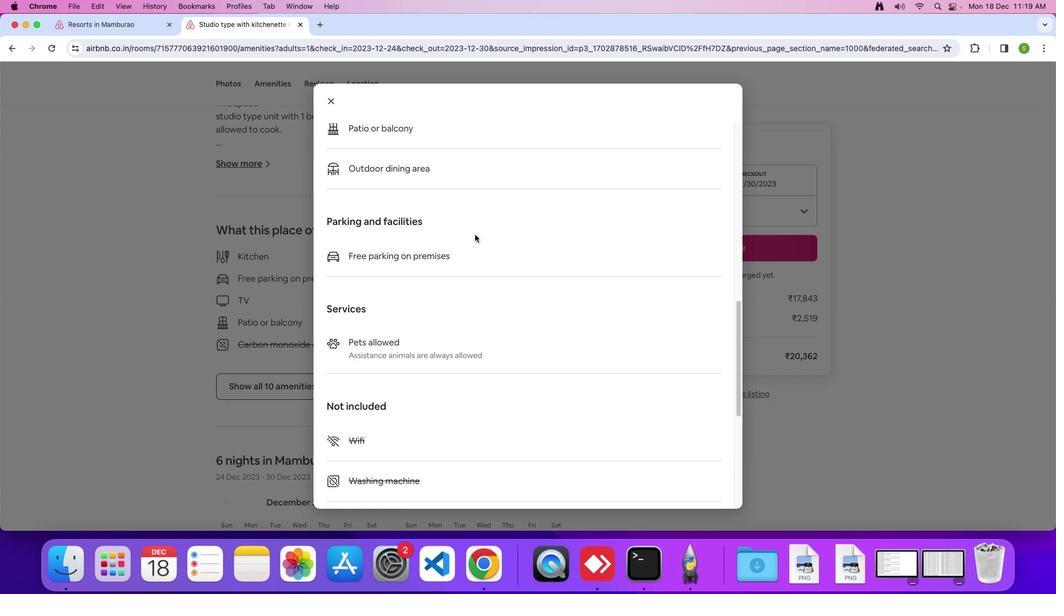 
Action: Mouse scrolled (475, 234) with delta (0, 0)
Screenshot: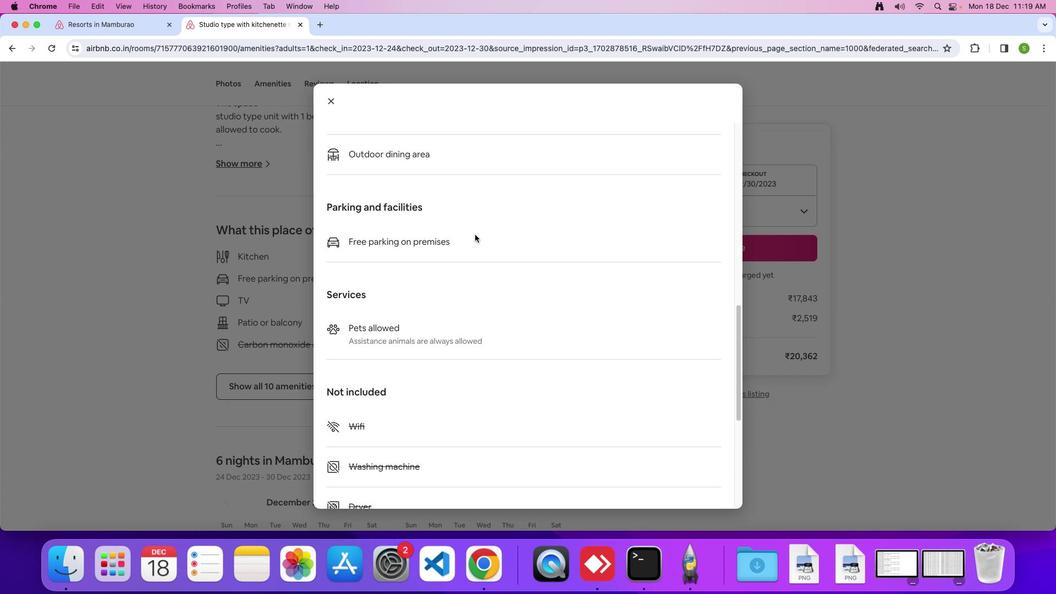
Action: Mouse scrolled (475, 234) with delta (0, 0)
Screenshot: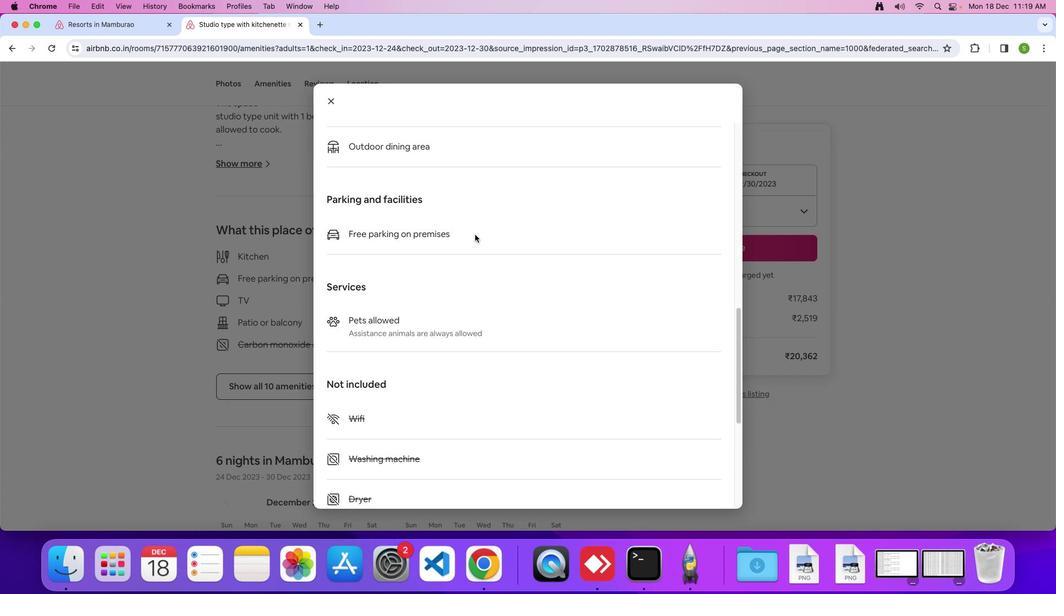 
Action: Mouse scrolled (475, 234) with delta (0, 0)
Screenshot: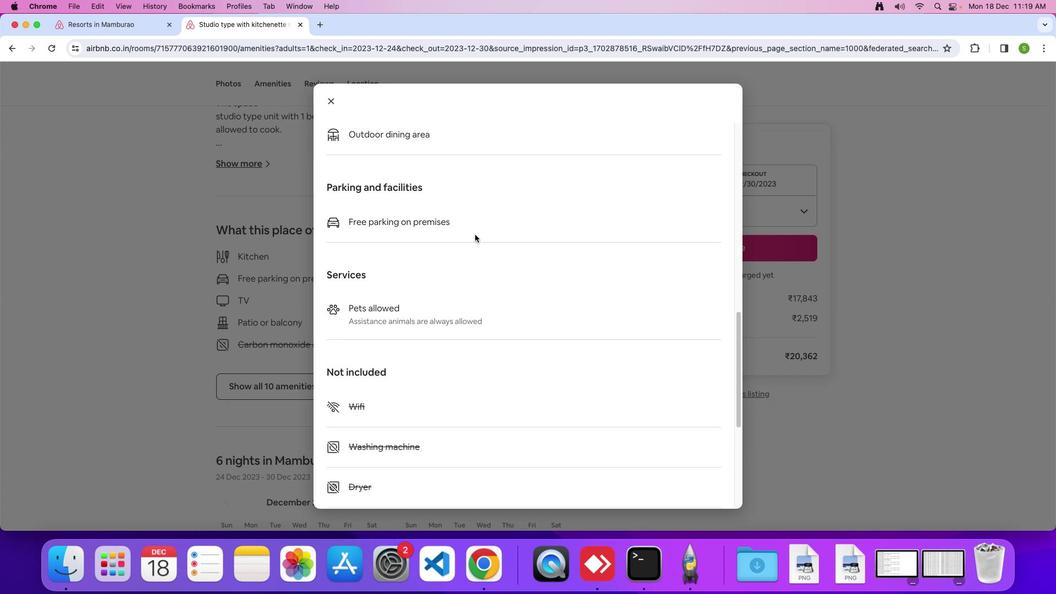
Action: Mouse scrolled (475, 234) with delta (0, 0)
Screenshot: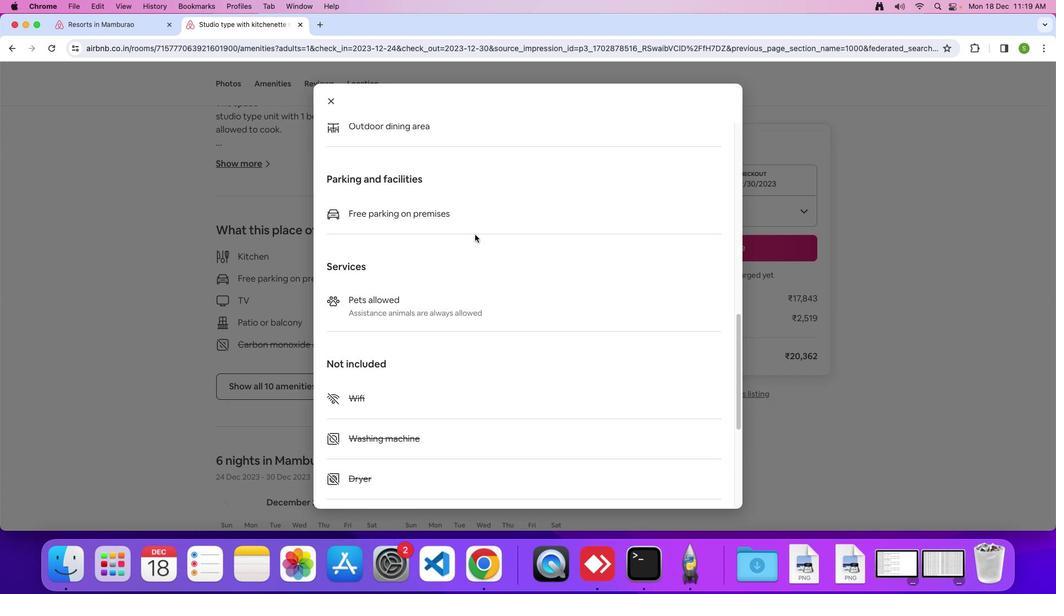 
Action: Mouse scrolled (475, 234) with delta (0, -2)
Screenshot: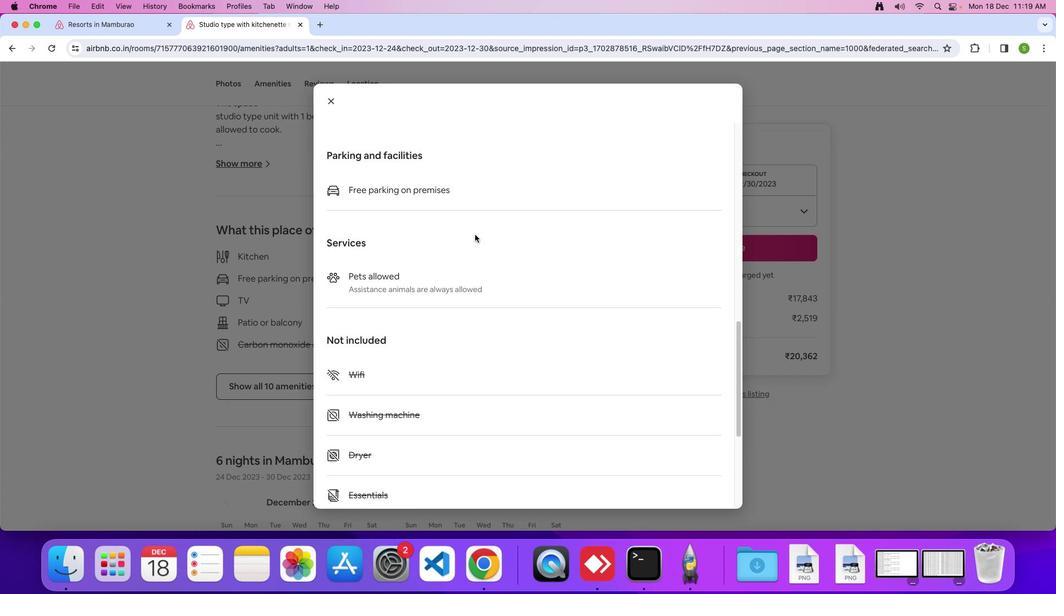 
Action: Mouse scrolled (475, 234) with delta (0, 0)
Screenshot: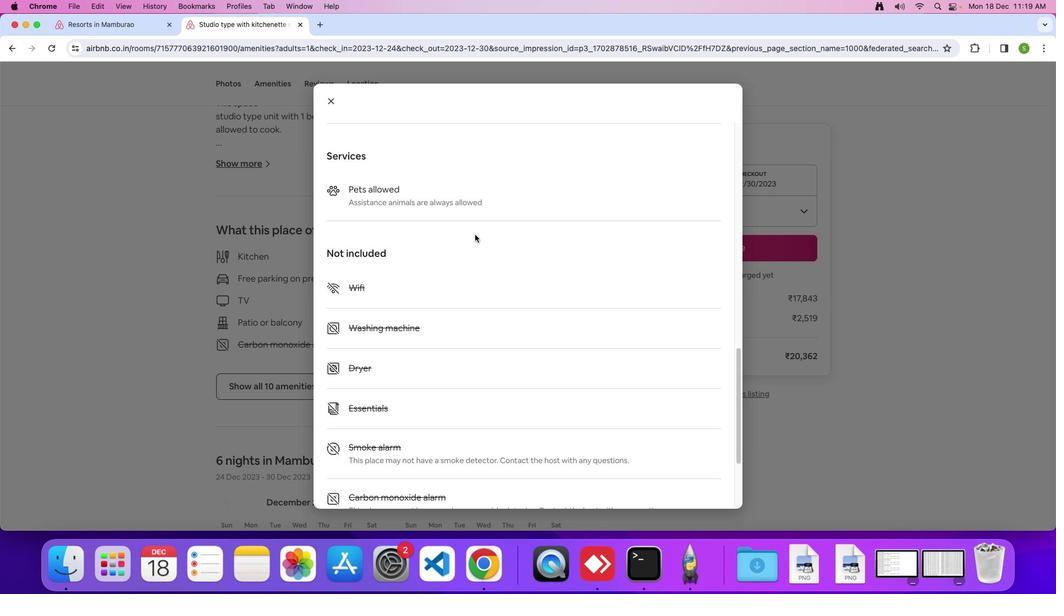 
Action: Mouse scrolled (475, 234) with delta (0, 0)
Screenshot: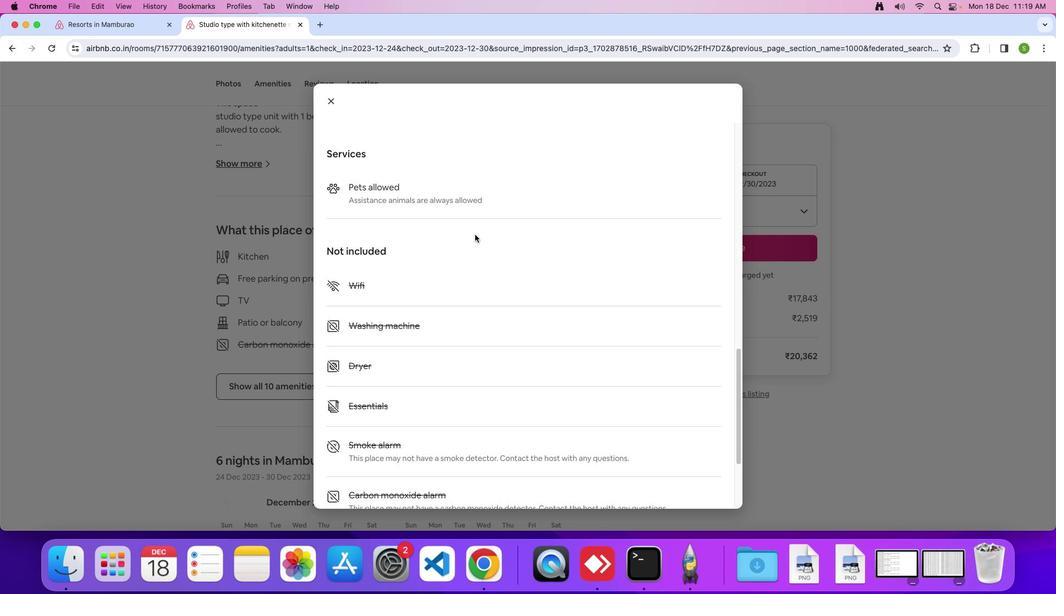 
Action: Mouse scrolled (475, 234) with delta (0, -1)
Screenshot: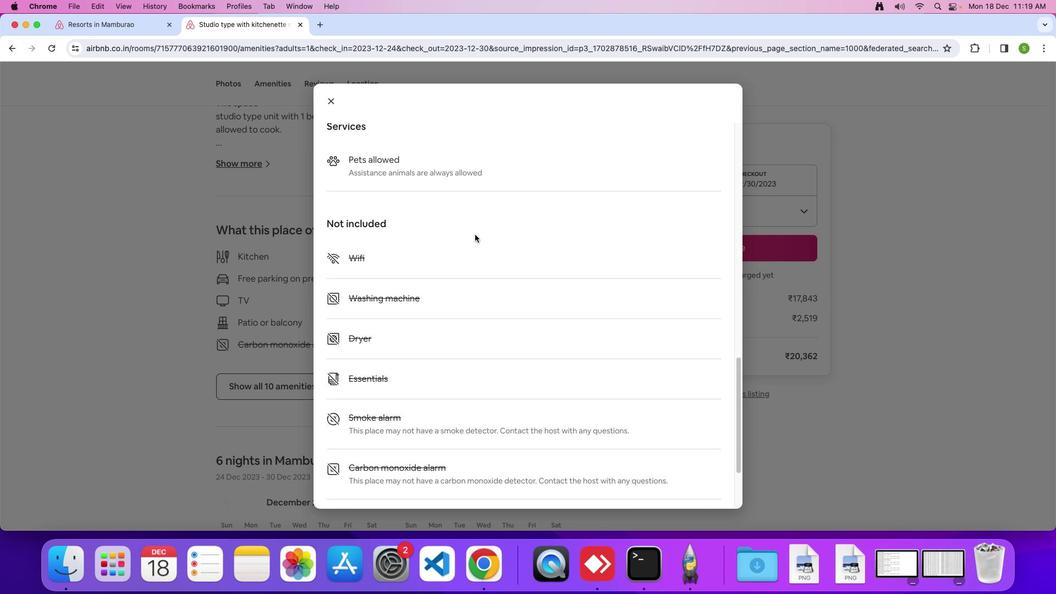 
Action: Mouse scrolled (475, 234) with delta (0, 0)
Screenshot: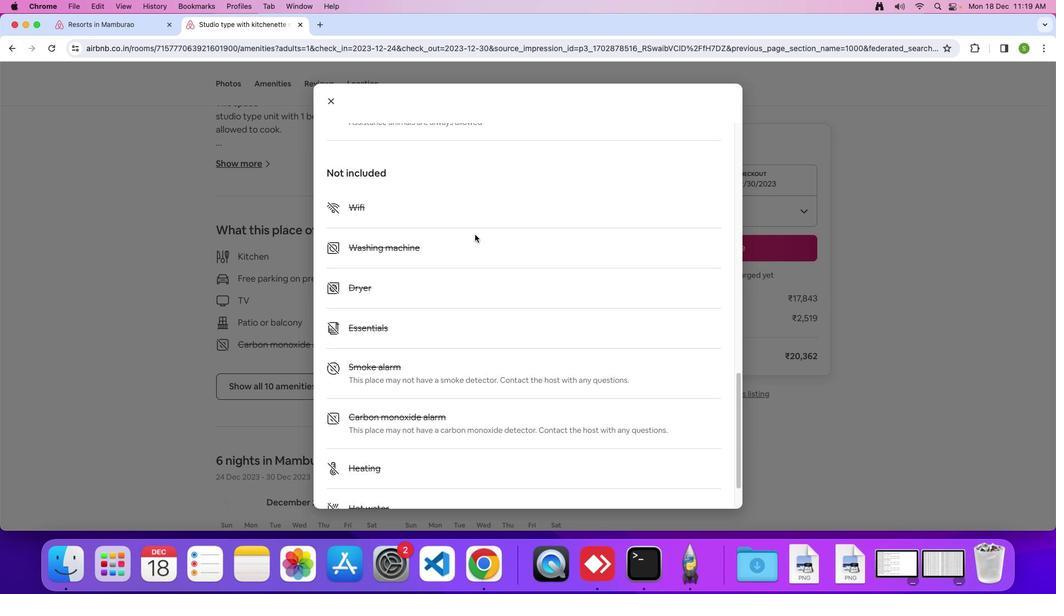 
Action: Mouse scrolled (475, 234) with delta (0, 0)
Screenshot: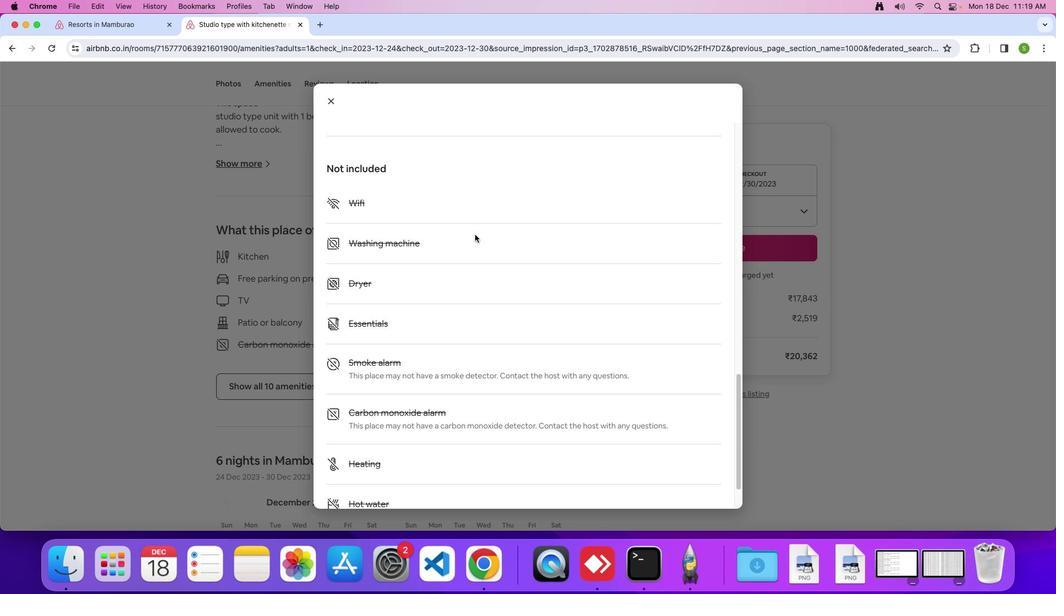 
Action: Mouse scrolled (475, 234) with delta (0, -1)
Screenshot: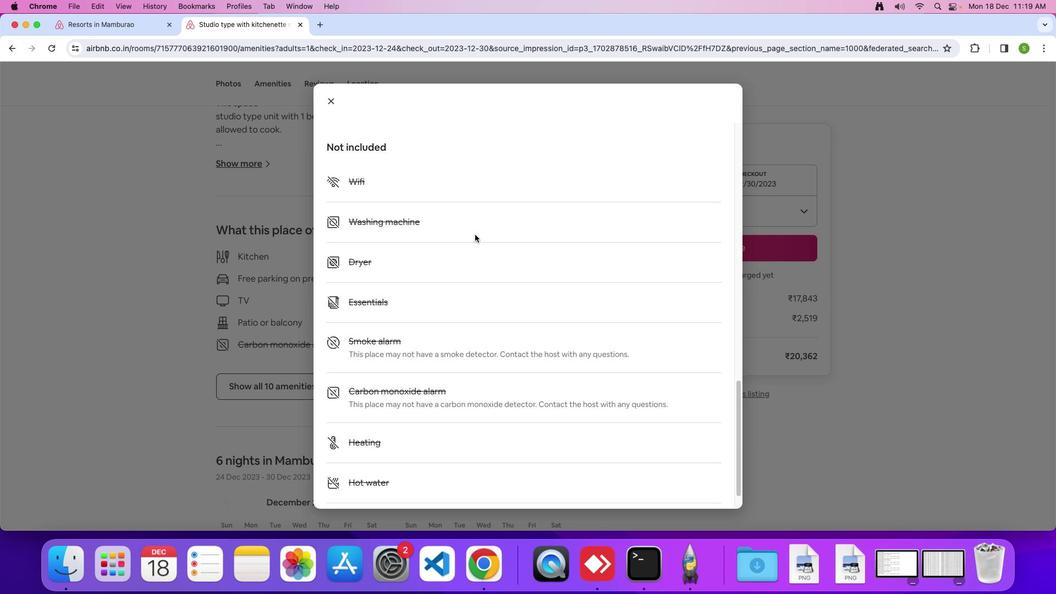 
Action: Mouse scrolled (475, 234) with delta (0, 0)
Screenshot: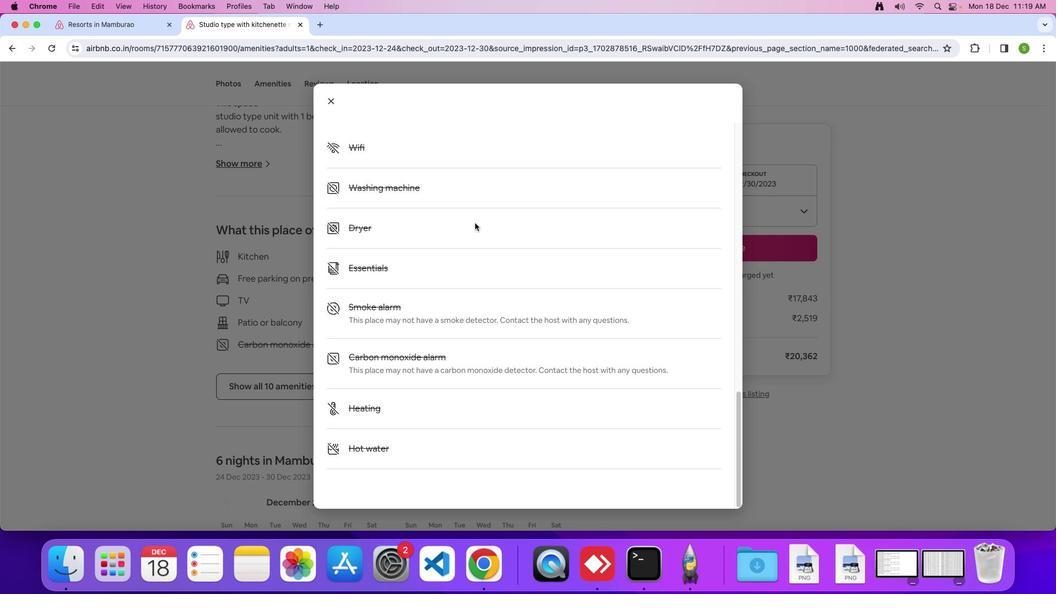 
Action: Mouse scrolled (475, 234) with delta (0, 0)
Screenshot: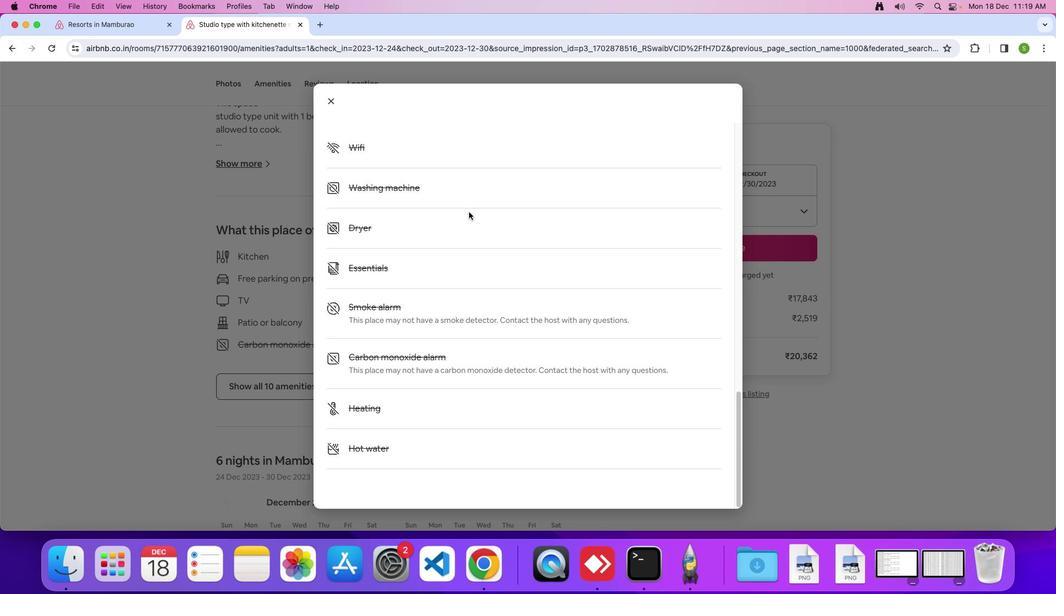 
Action: Mouse moved to (475, 223)
Screenshot: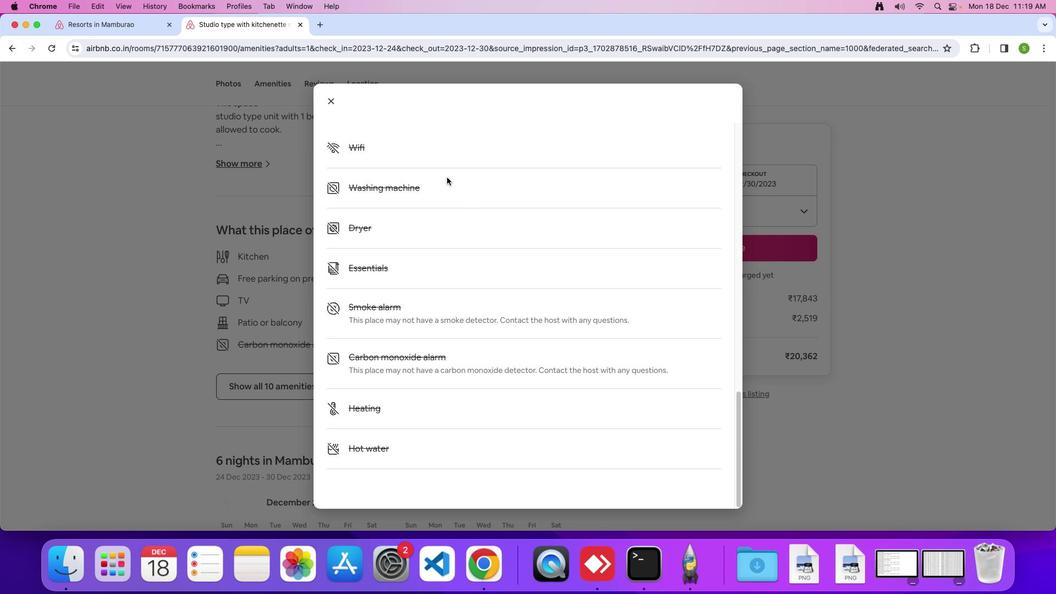 
Action: Mouse scrolled (475, 223) with delta (0, -1)
Screenshot: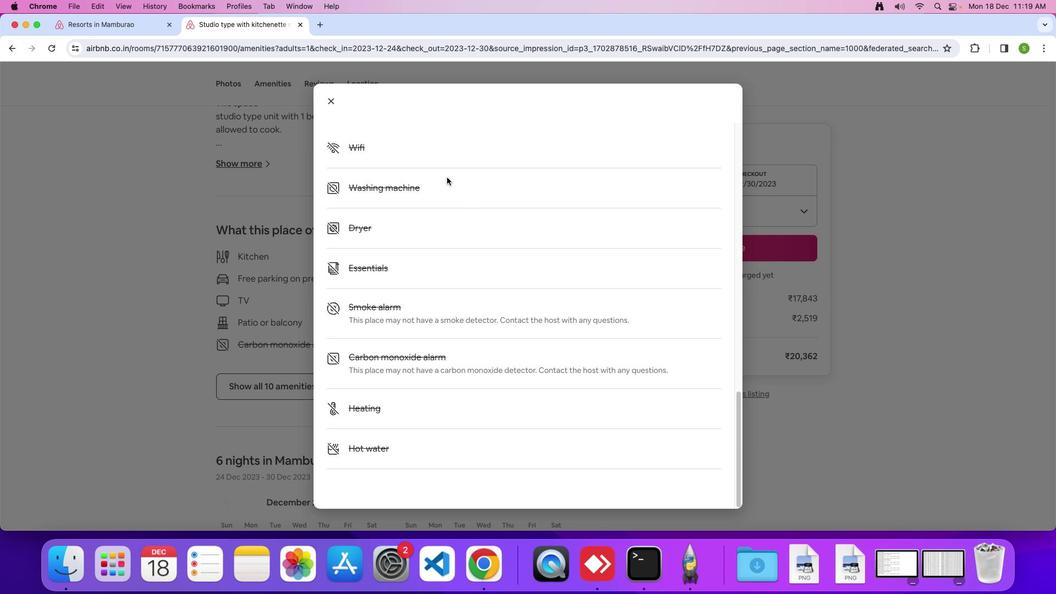 
Action: Mouse moved to (329, 95)
Screenshot: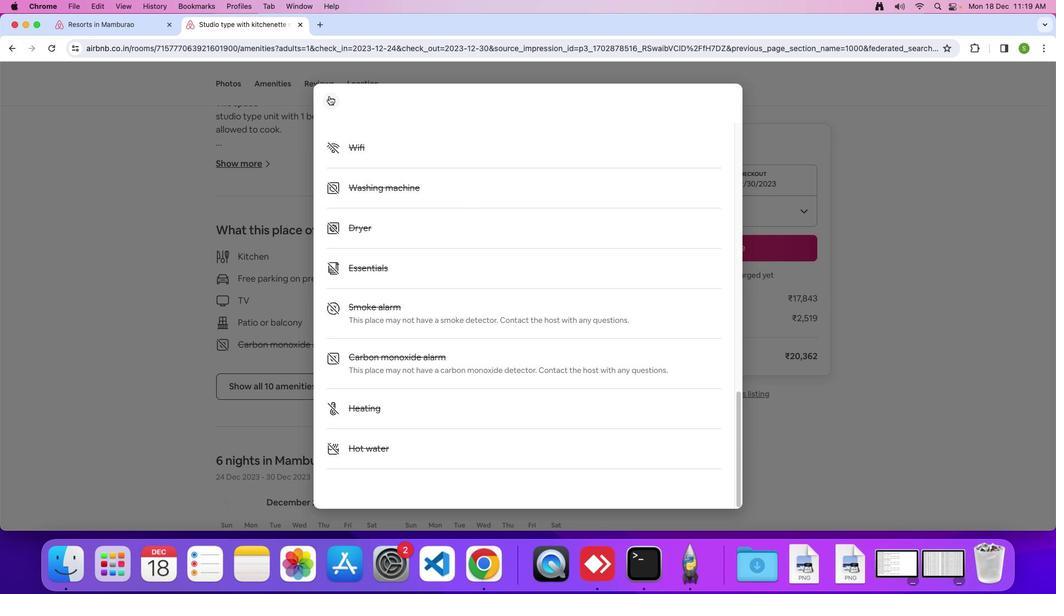 
Action: Mouse pressed left at (329, 95)
Screenshot: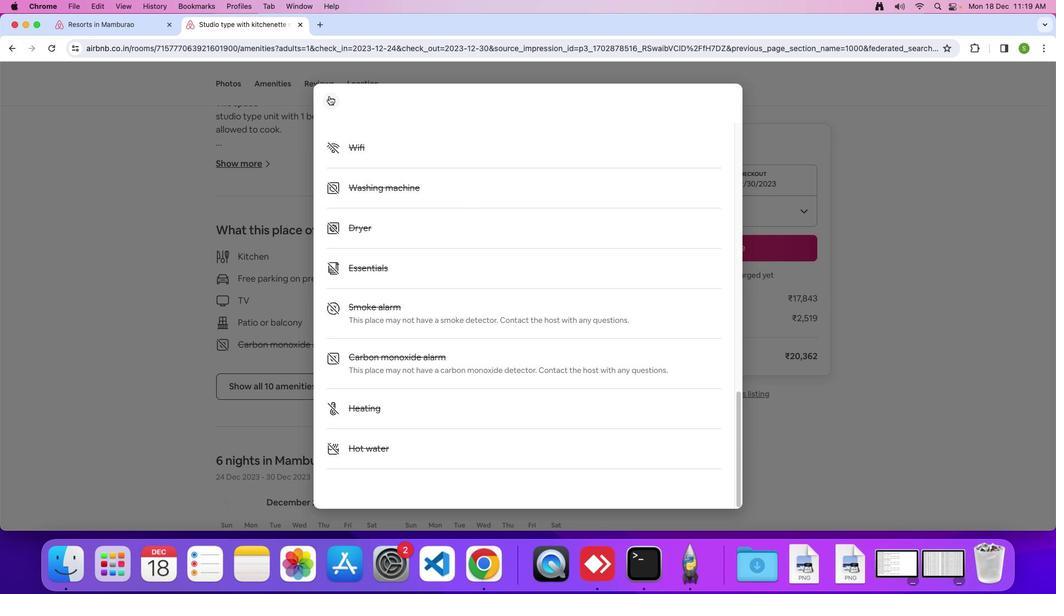 
Action: Mouse moved to (479, 232)
Screenshot: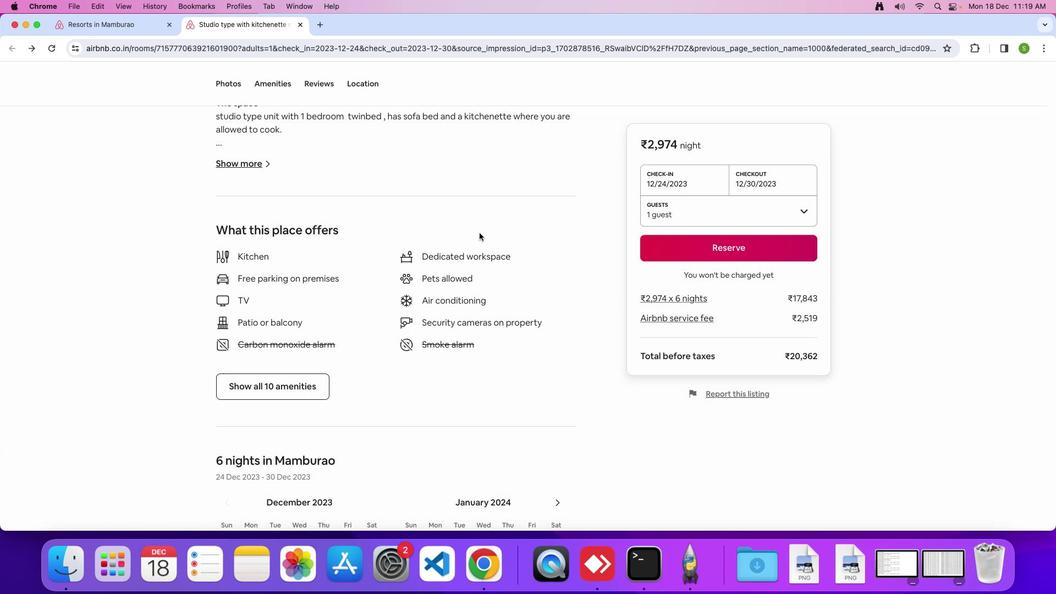 
Action: Mouse scrolled (479, 232) with delta (0, 0)
Screenshot: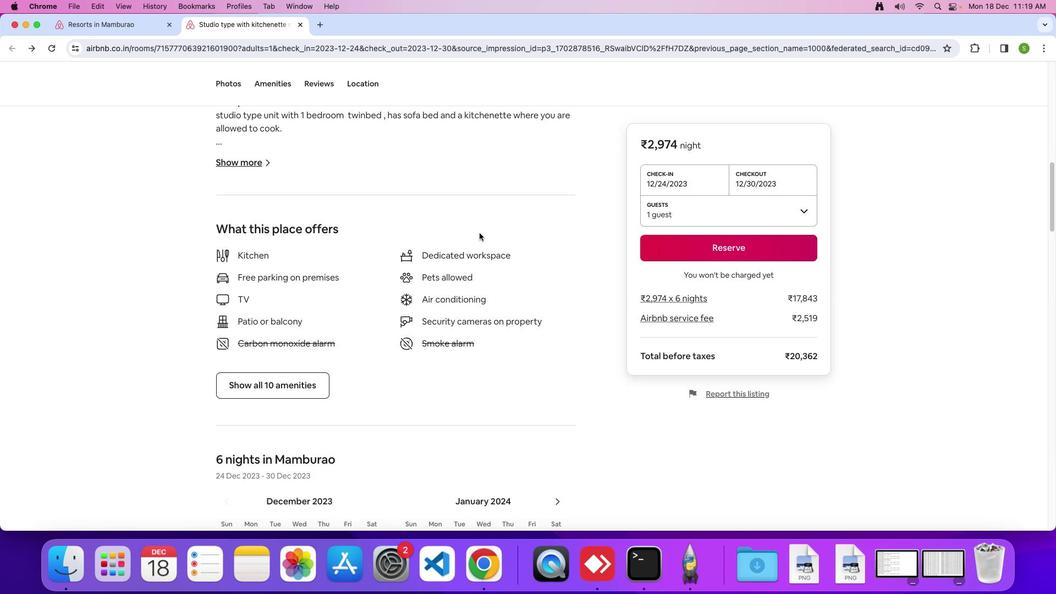 
Action: Mouse scrolled (479, 232) with delta (0, 0)
Screenshot: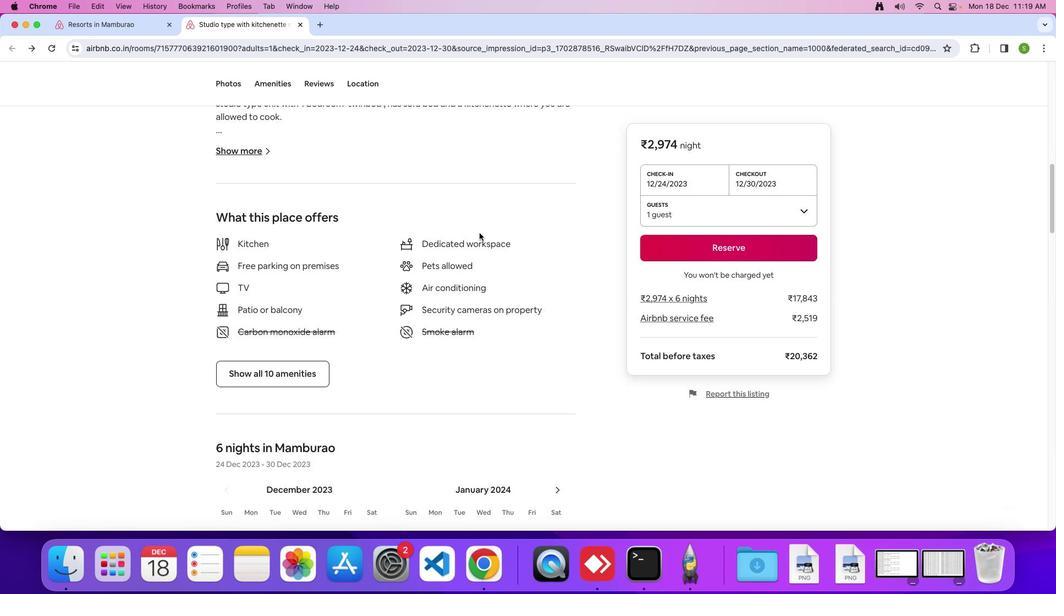 
Action: Mouse scrolled (479, 232) with delta (0, -1)
Screenshot: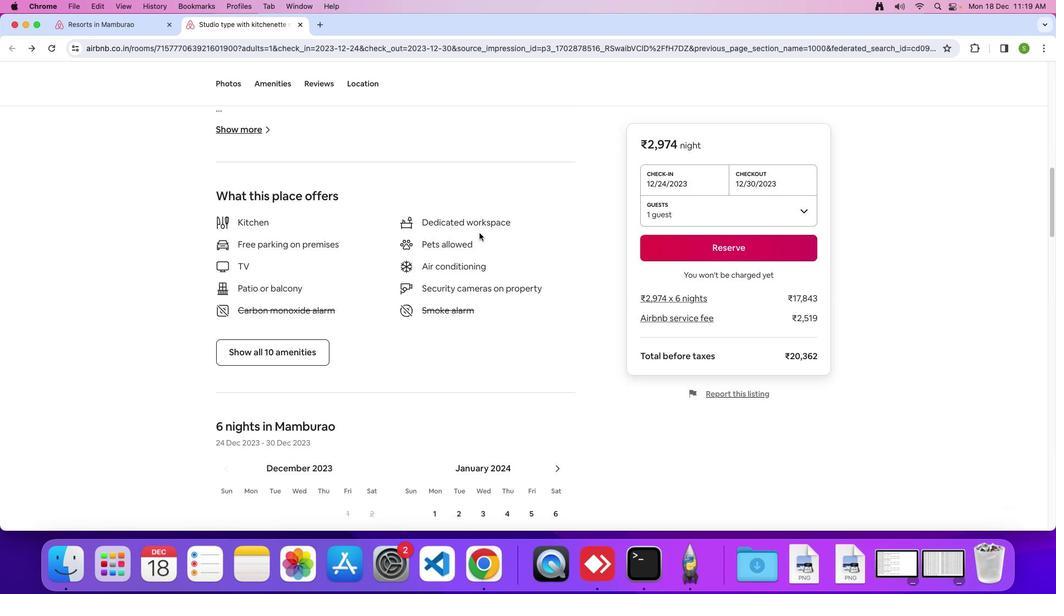 
Action: Mouse scrolled (479, 232) with delta (0, 0)
Screenshot: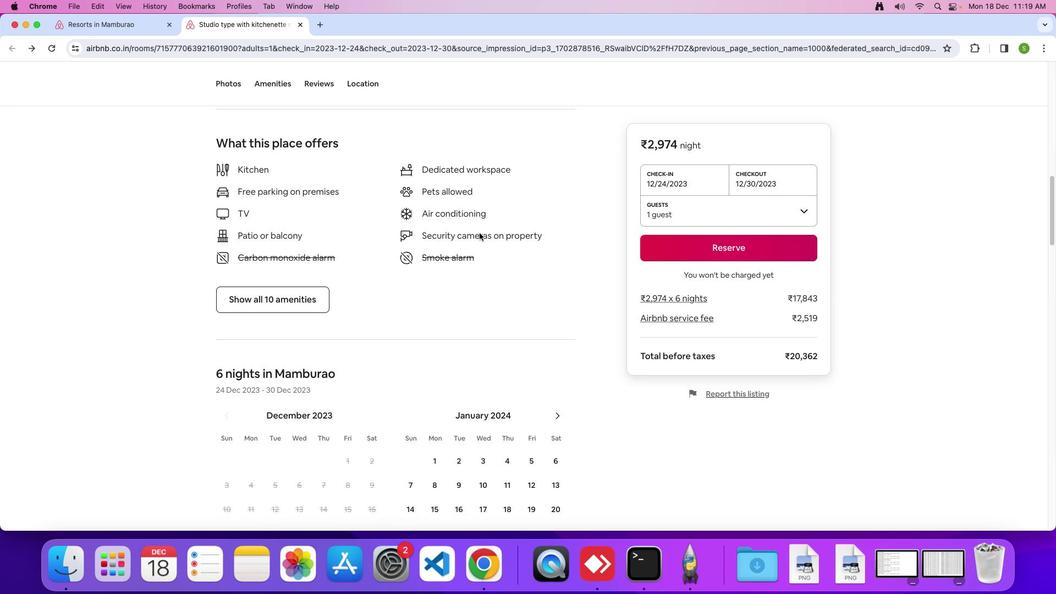 
Action: Mouse scrolled (479, 232) with delta (0, 0)
Screenshot: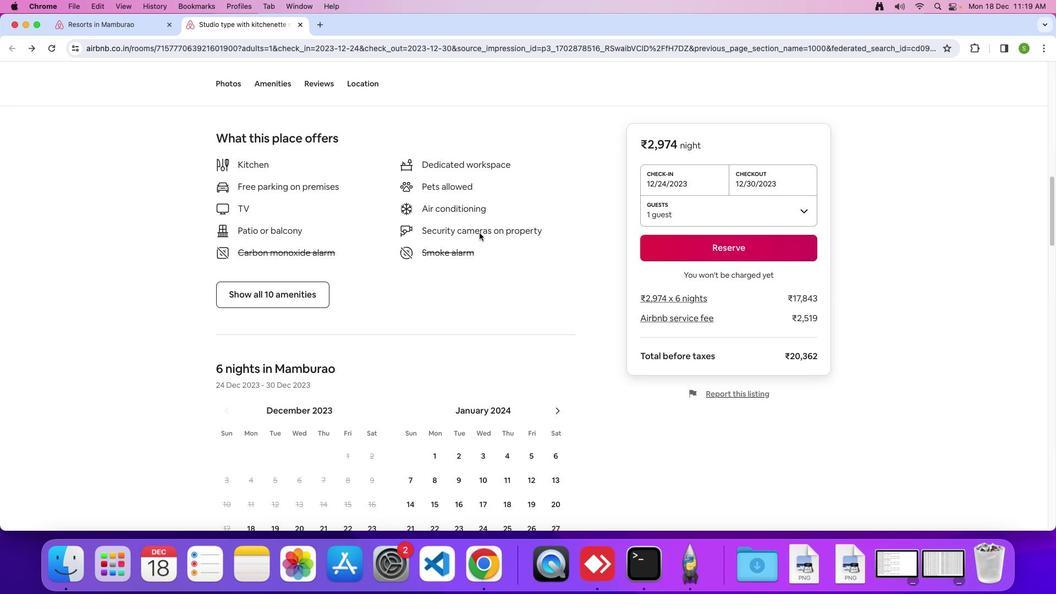 
Action: Mouse scrolled (479, 232) with delta (0, -1)
Screenshot: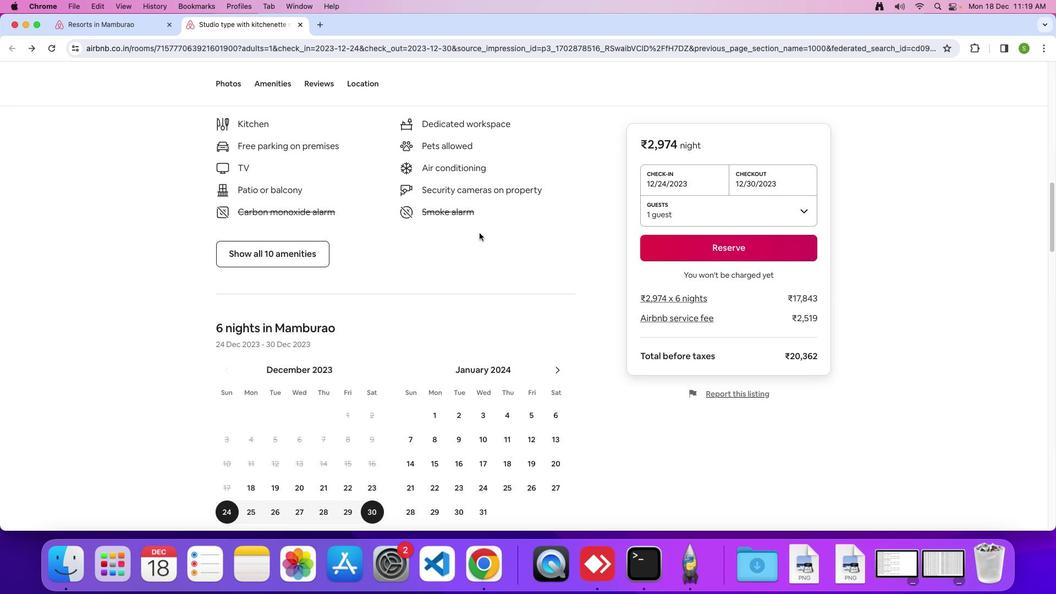
Action: Mouse scrolled (479, 232) with delta (0, 0)
Screenshot: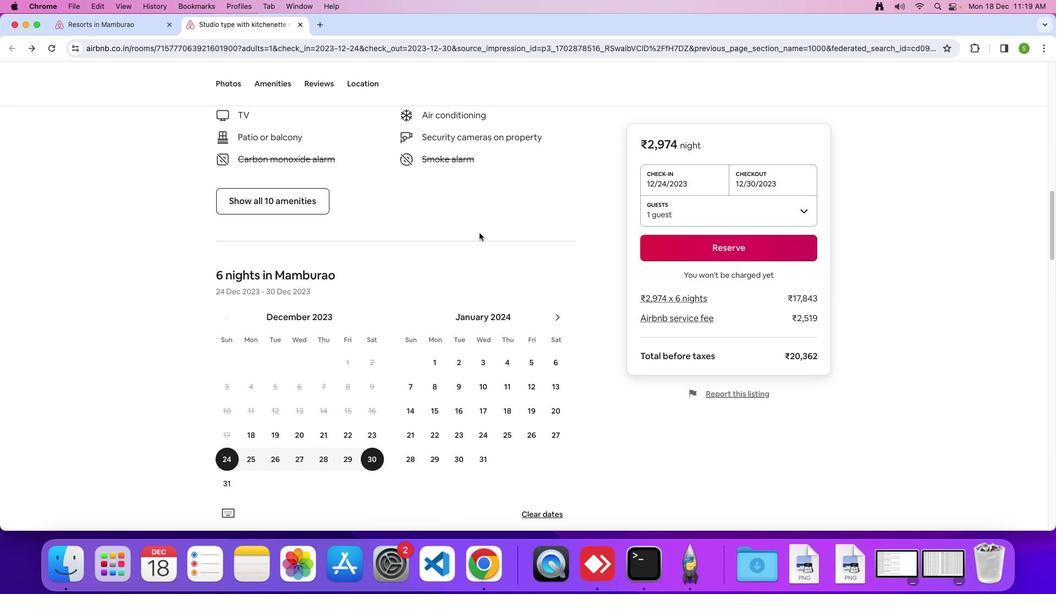 
Action: Mouse scrolled (479, 232) with delta (0, 0)
Screenshot: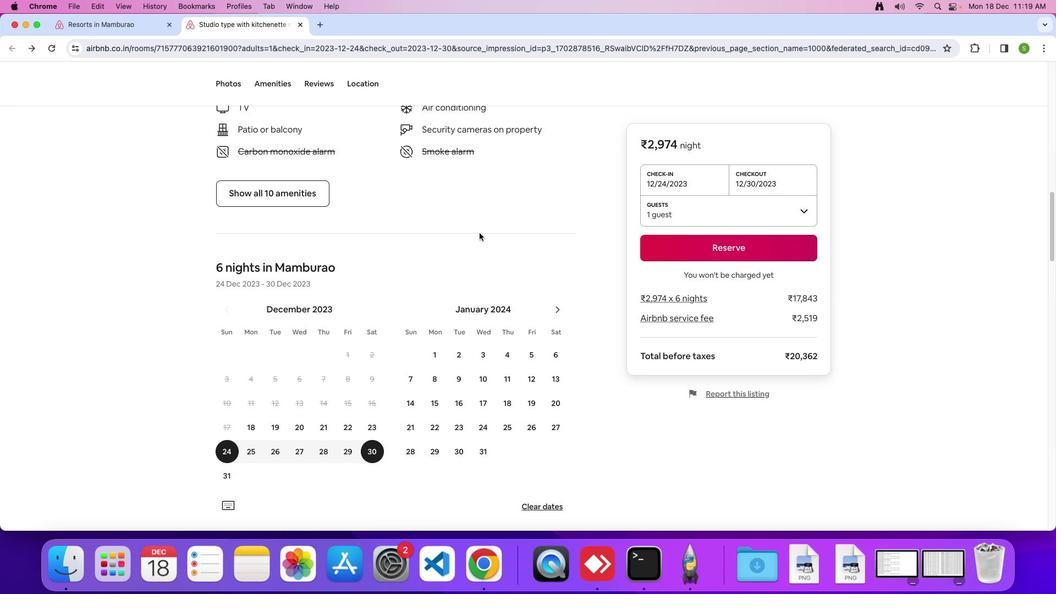 
Action: Mouse scrolled (479, 232) with delta (0, -1)
Screenshot: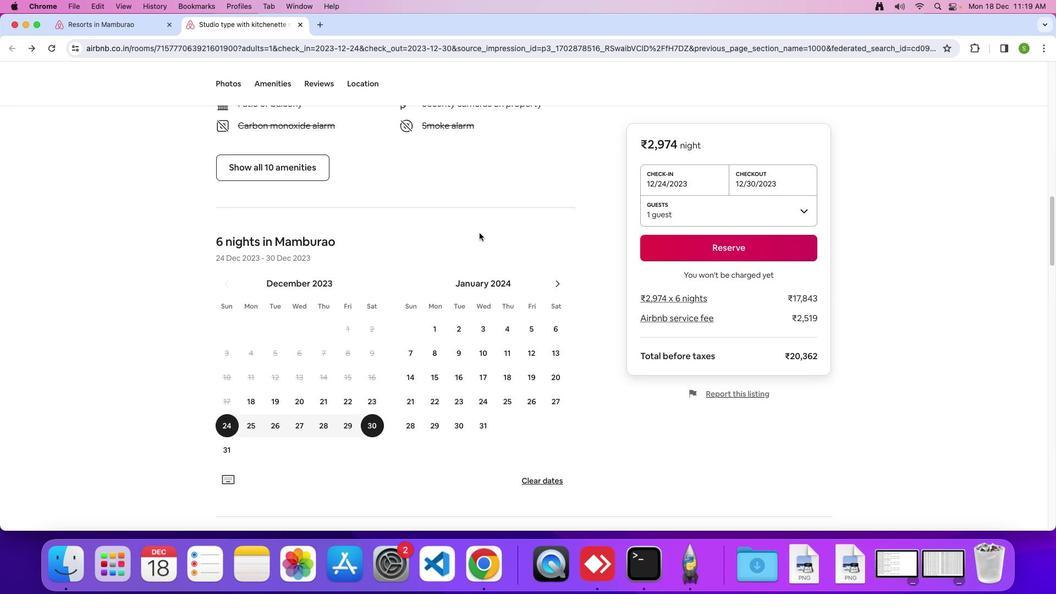 
Action: Mouse scrolled (479, 232) with delta (0, 0)
Screenshot: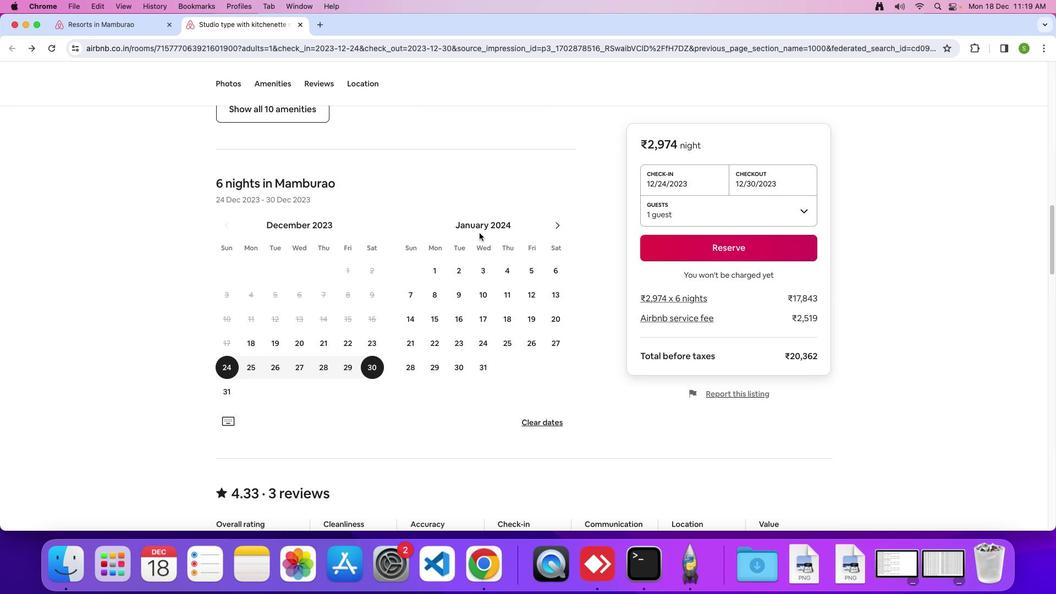 
Action: Mouse scrolled (479, 232) with delta (0, 0)
Screenshot: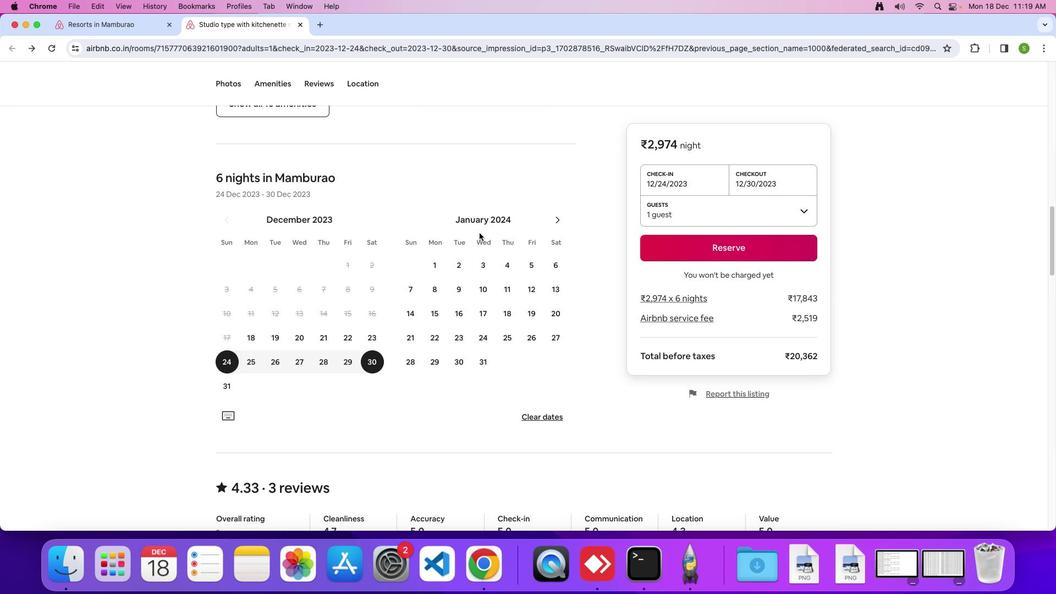 
Action: Mouse scrolled (479, 232) with delta (0, -1)
Screenshot: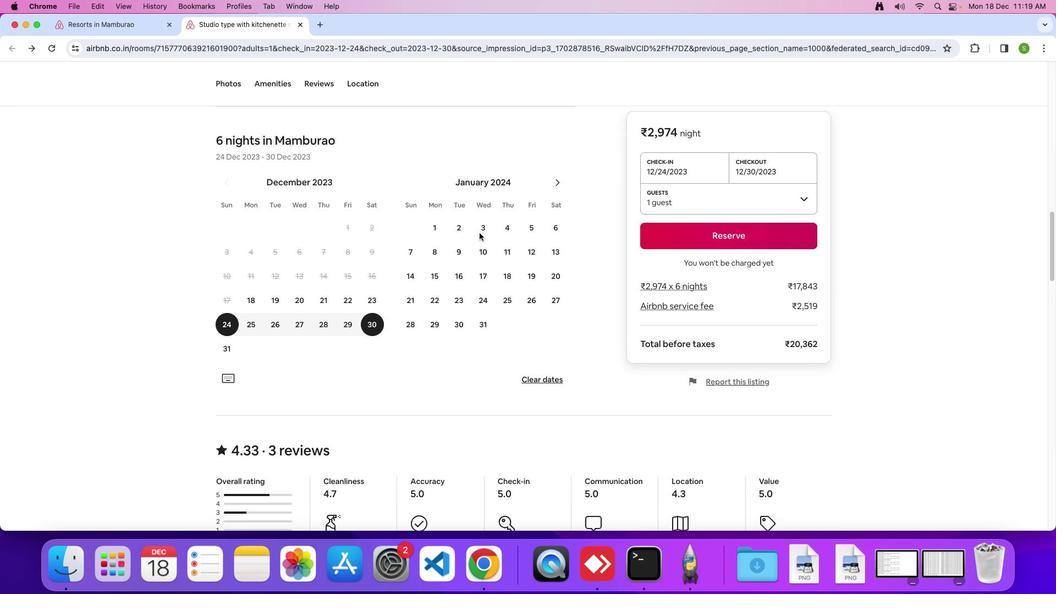 
Action: Mouse scrolled (479, 232) with delta (0, 0)
Screenshot: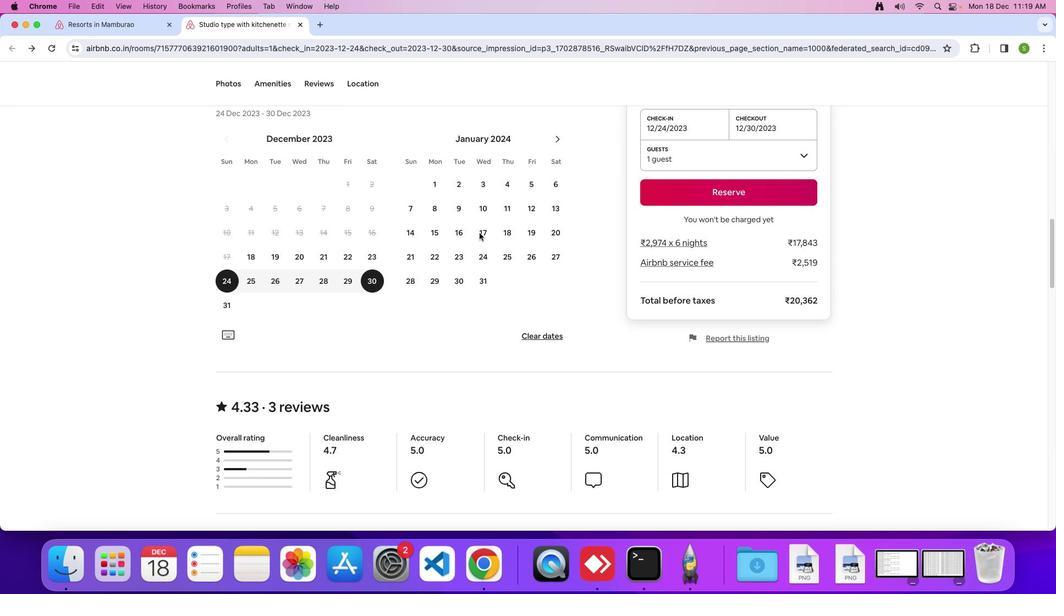 
Action: Mouse scrolled (479, 232) with delta (0, 0)
Screenshot: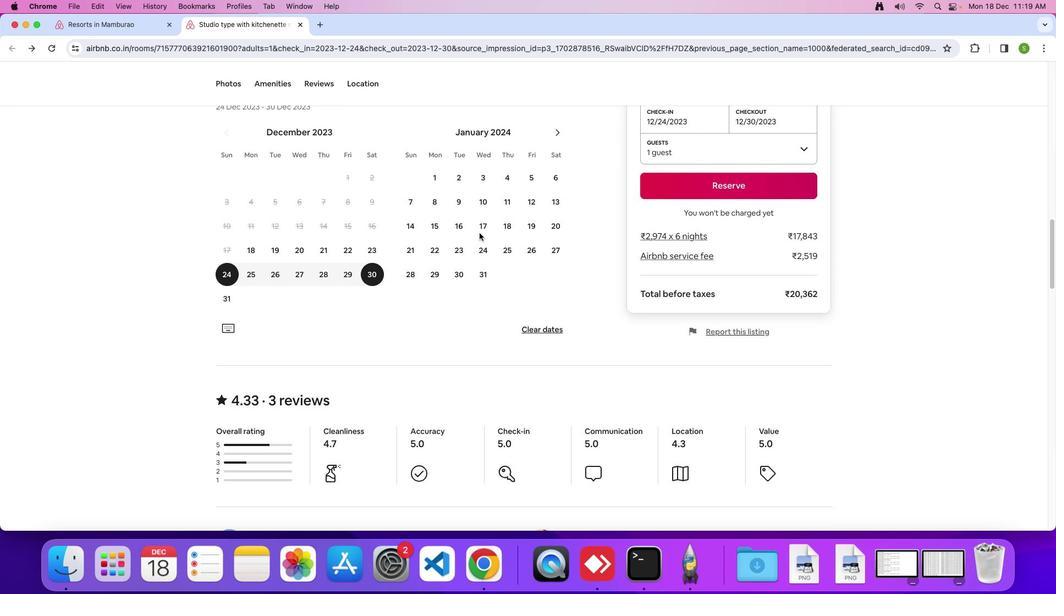 
Action: Mouse scrolled (479, 232) with delta (0, -1)
Screenshot: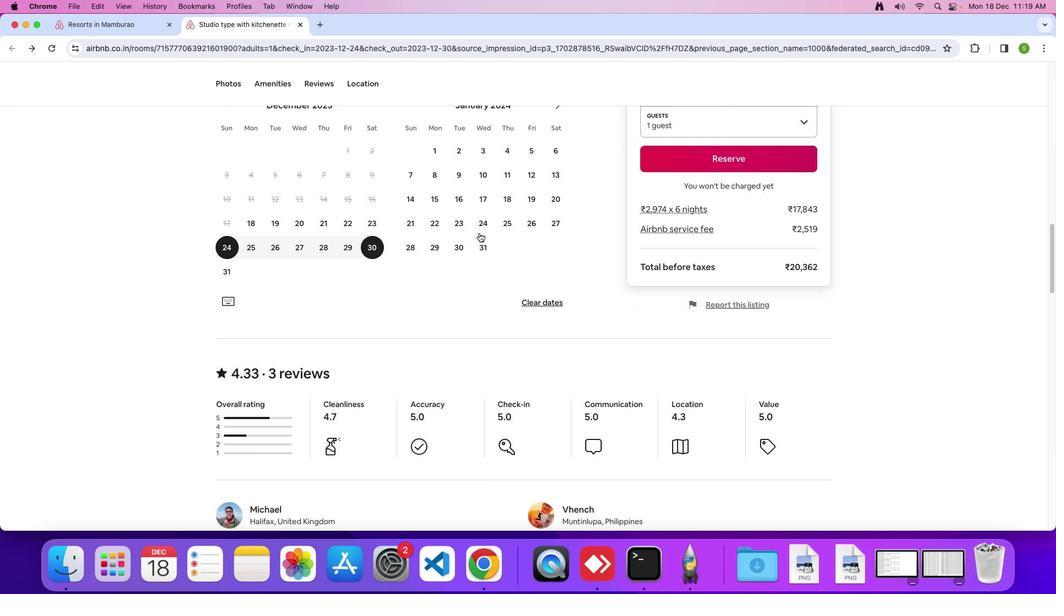 
Action: Mouse scrolled (479, 232) with delta (0, 0)
Screenshot: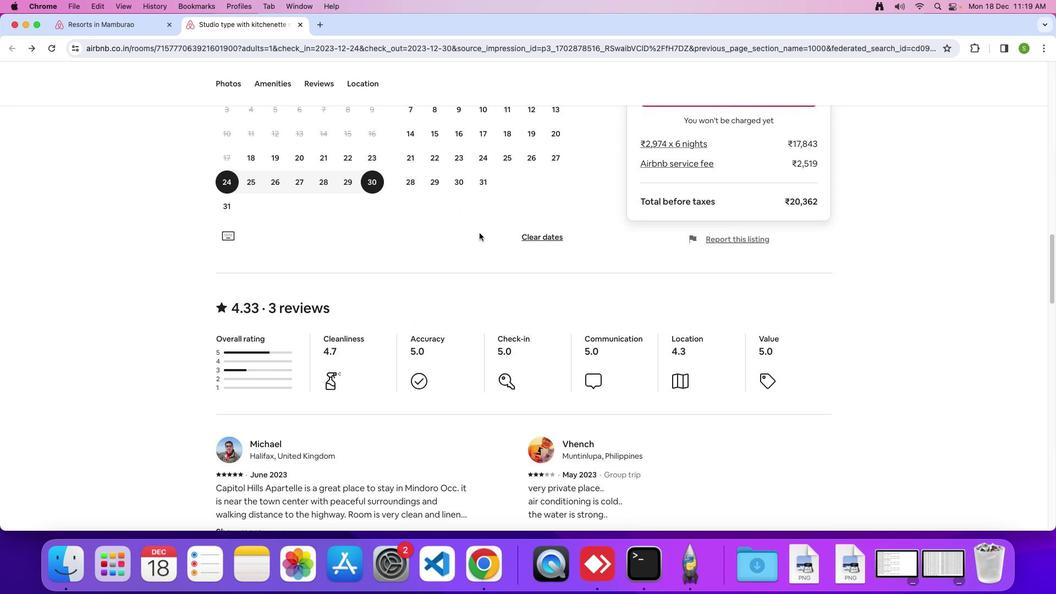 
Action: Mouse scrolled (479, 232) with delta (0, 0)
Screenshot: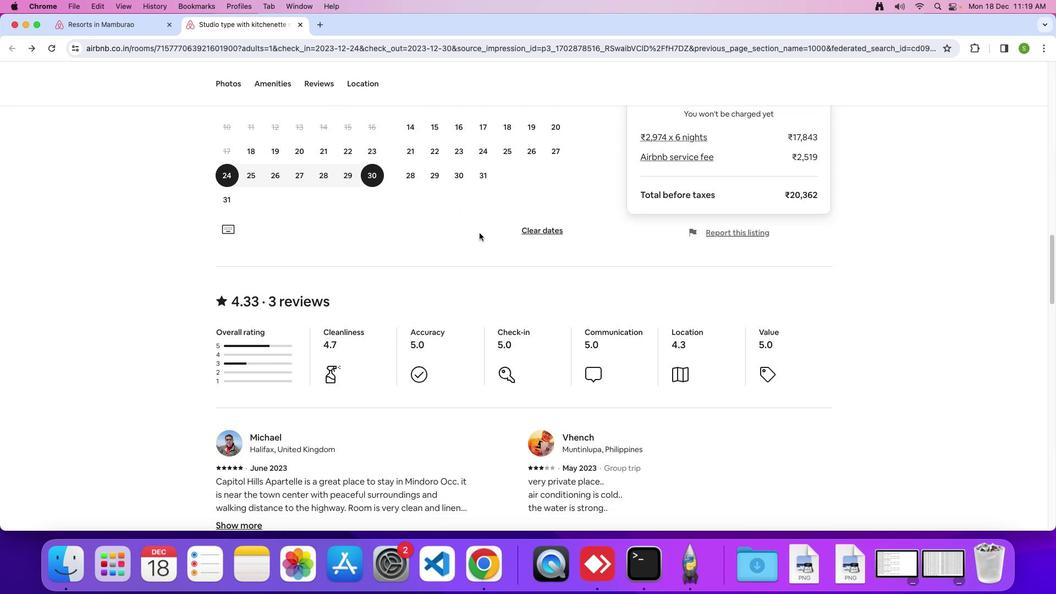 
Action: Mouse scrolled (479, 232) with delta (0, -1)
Screenshot: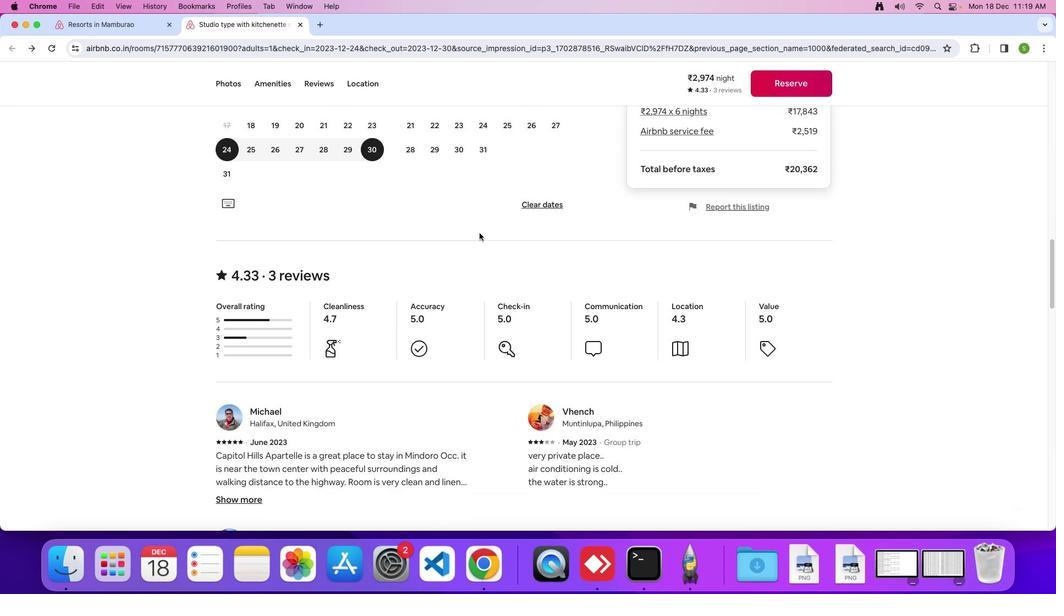 
Action: Mouse scrolled (479, 232) with delta (0, 0)
Screenshot: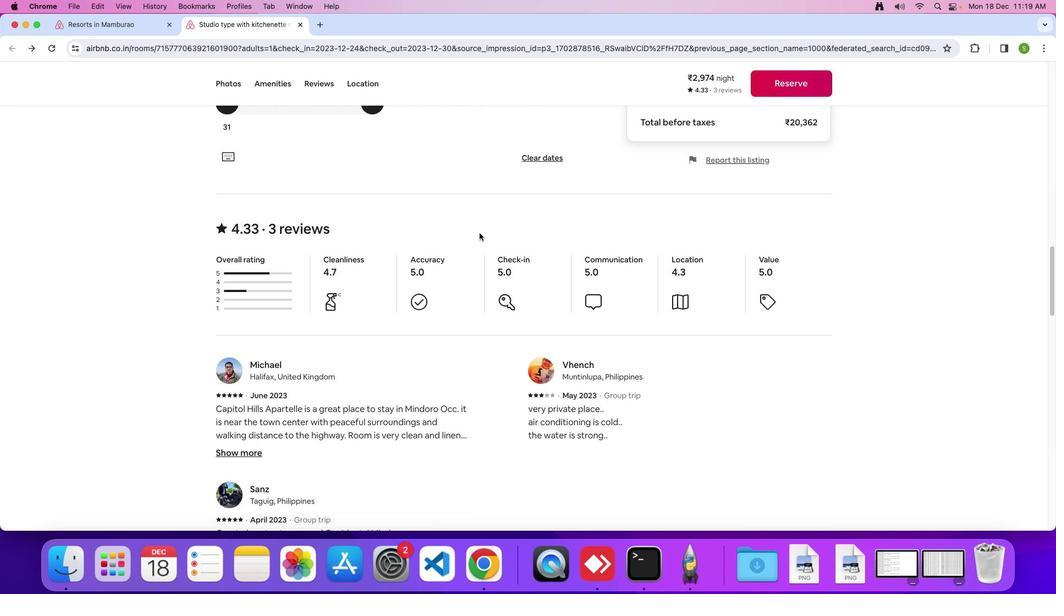 
Action: Mouse scrolled (479, 232) with delta (0, 0)
Screenshot: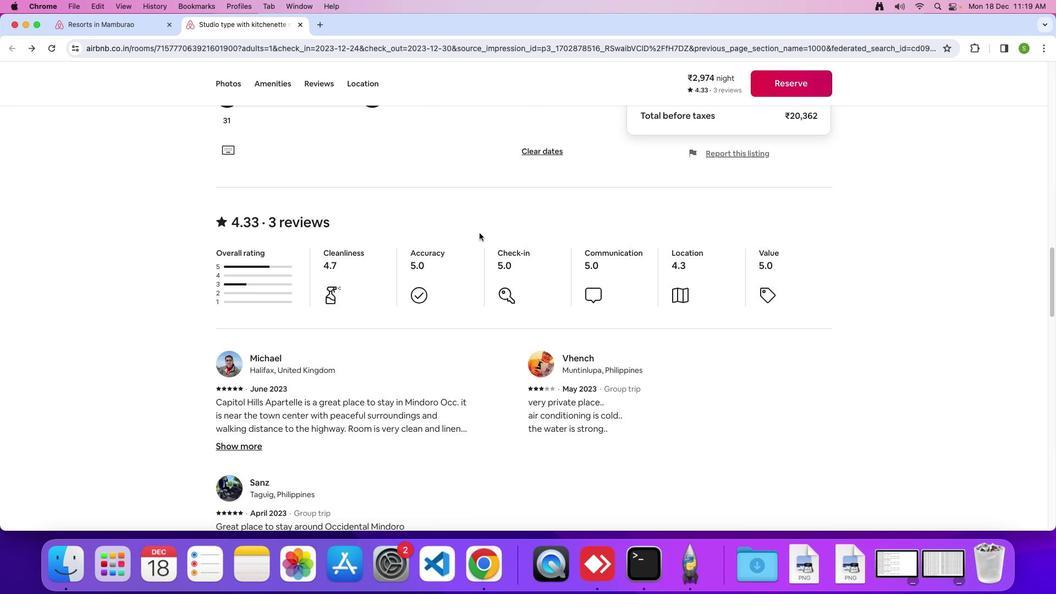 
Action: Mouse scrolled (479, 232) with delta (0, -1)
Screenshot: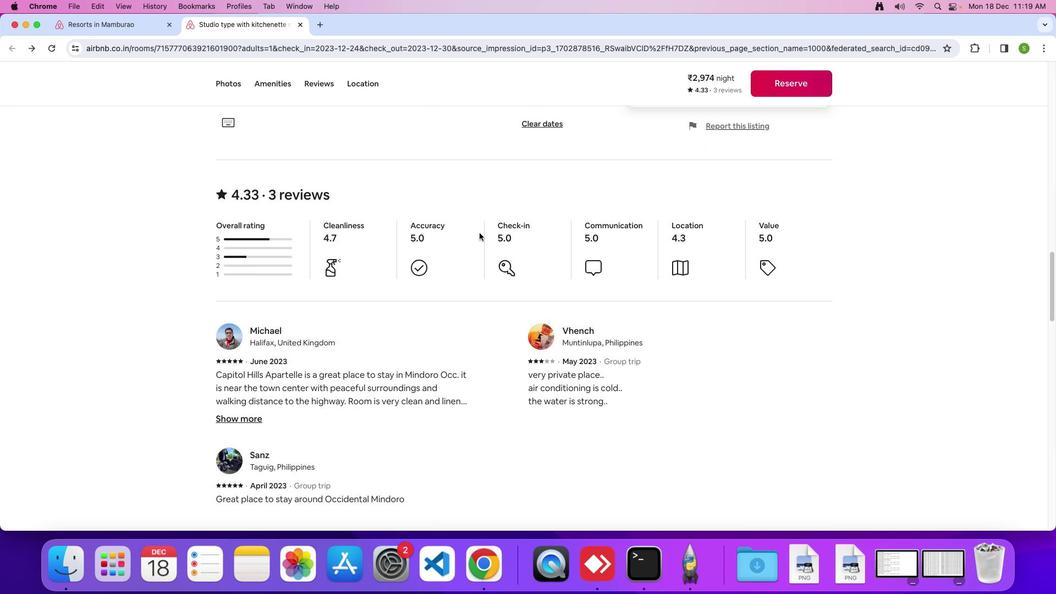 
Action: Mouse scrolled (479, 232) with delta (0, 0)
Screenshot: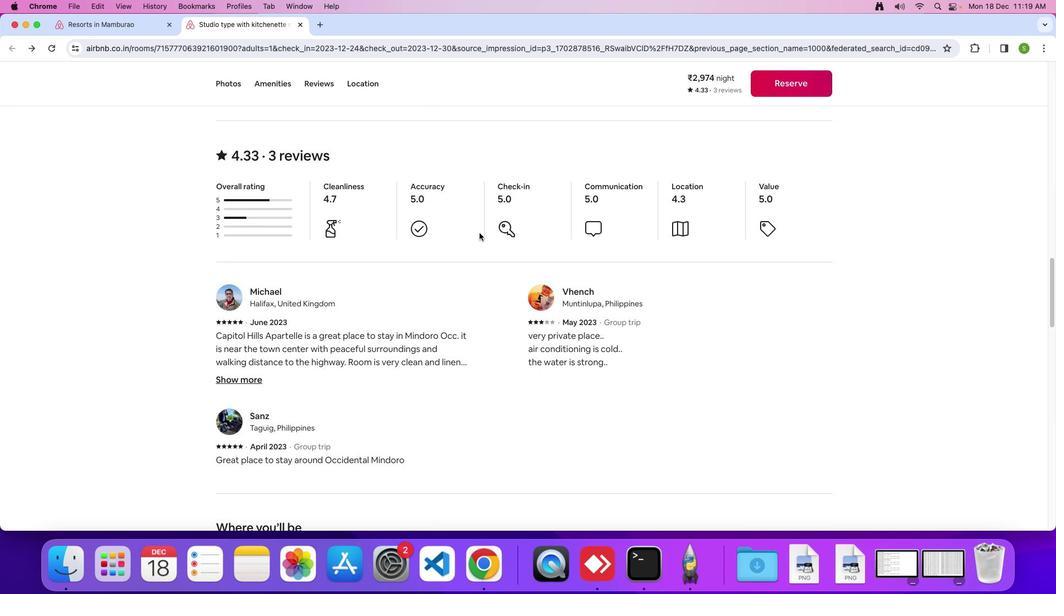 
Action: Mouse scrolled (479, 232) with delta (0, 0)
Screenshot: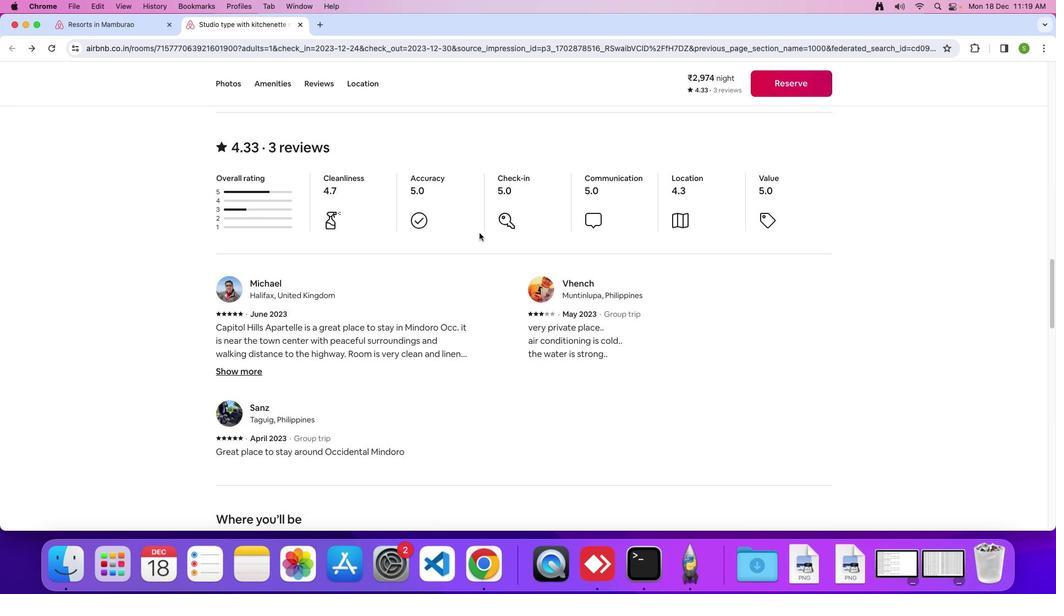 
Action: Mouse scrolled (479, 232) with delta (0, 0)
Screenshot: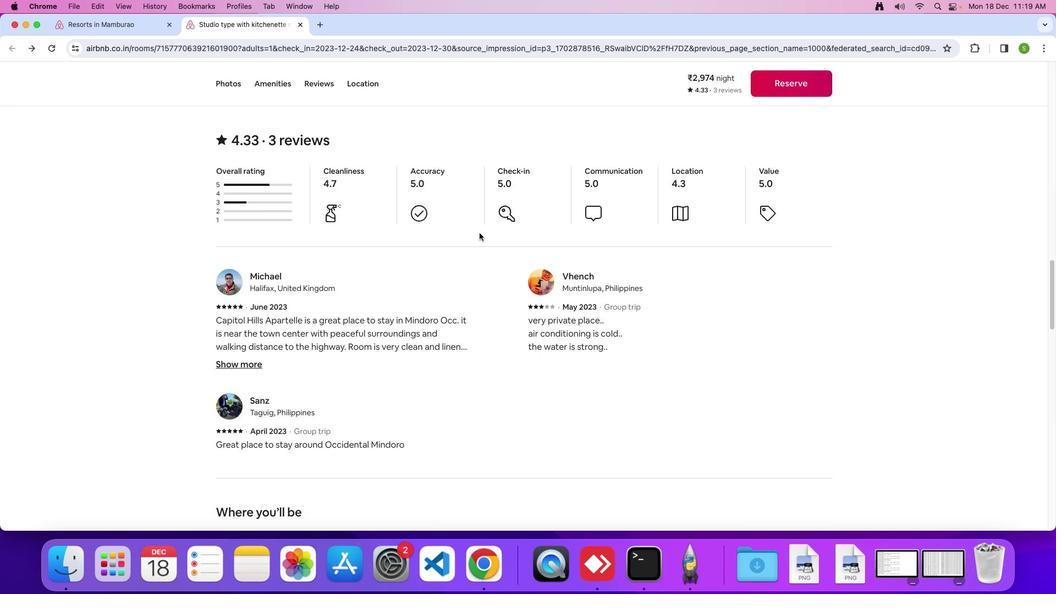 
Action: Mouse scrolled (479, 232) with delta (0, -1)
Screenshot: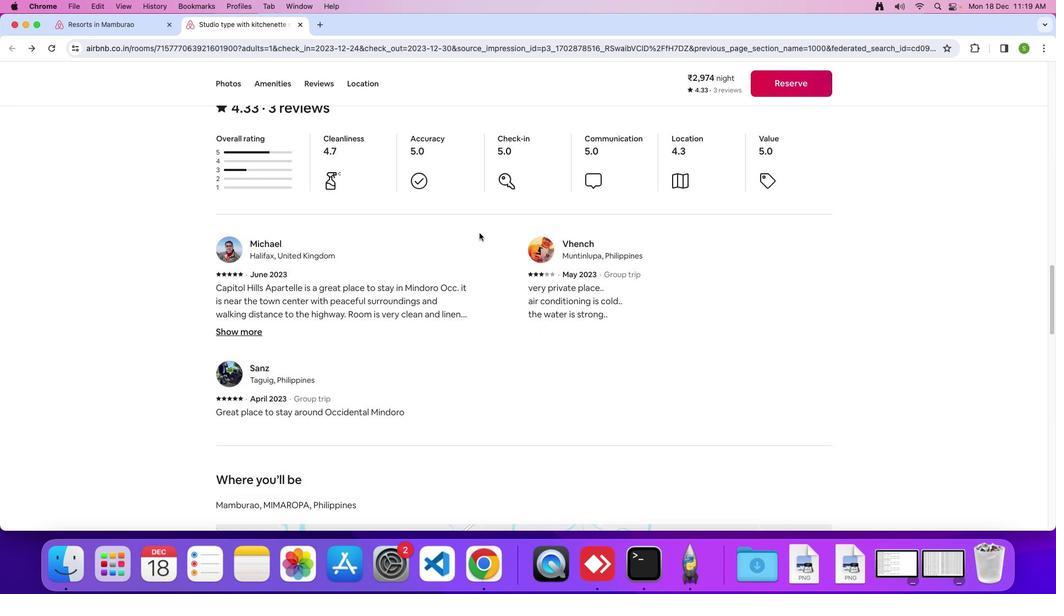 
Action: Mouse scrolled (479, 232) with delta (0, 0)
Screenshot: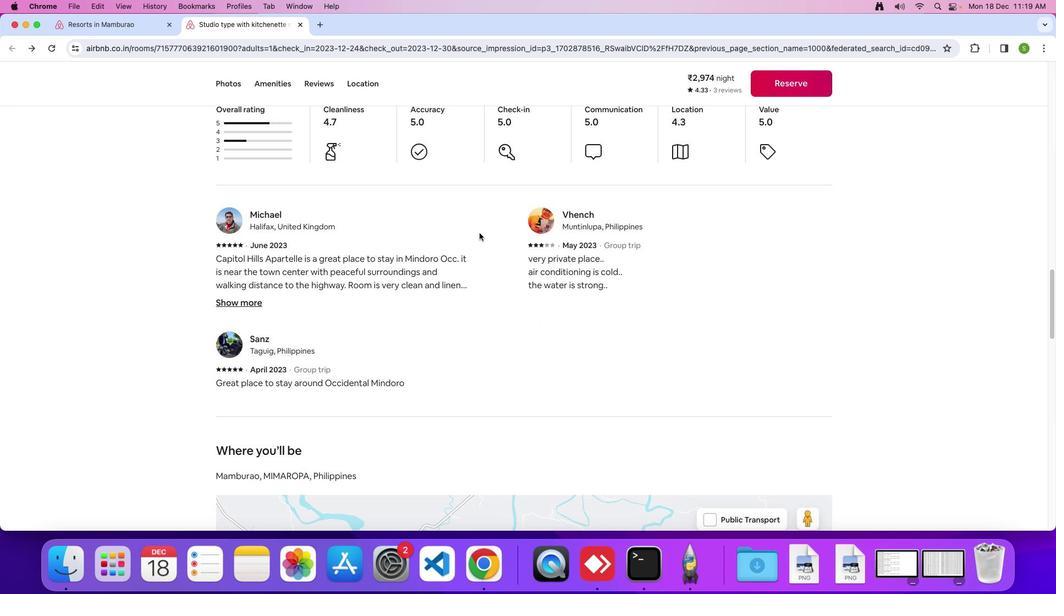 
Action: Mouse scrolled (479, 232) with delta (0, 0)
